 Task: Buy 4 Semi-Circular Plug from Gaskets section under best seller category for shipping address: Jeanette Hall, 2103 Pike Street, San Diego, California 92126, Cell Number 8585770212. Pay from credit card ending with 2005, CVV 3321
Action: Mouse moved to (3, 86)
Screenshot: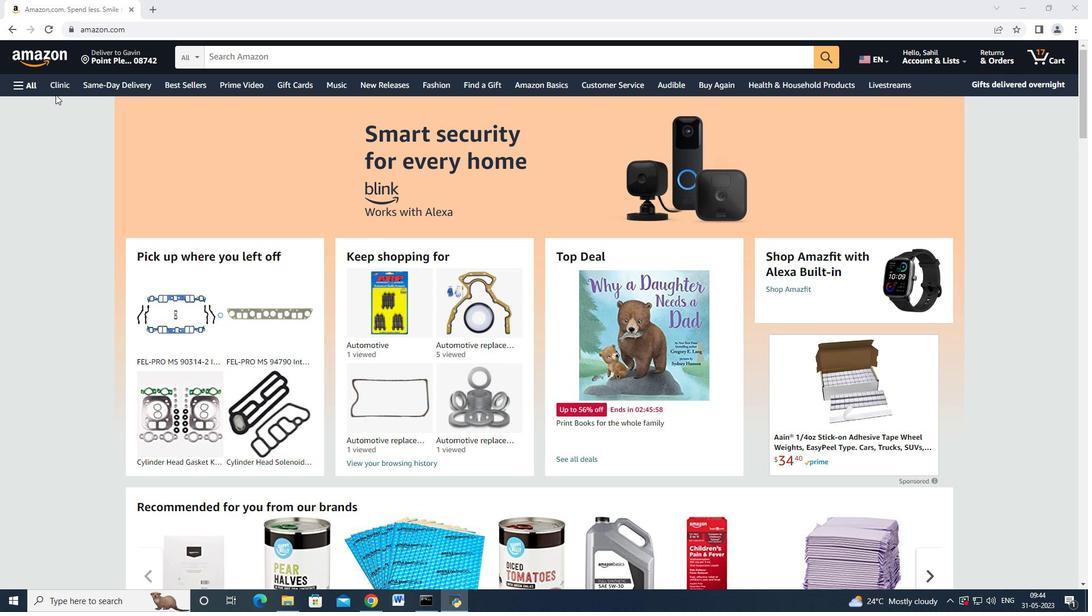 
Action: Mouse pressed left at (3, 86)
Screenshot: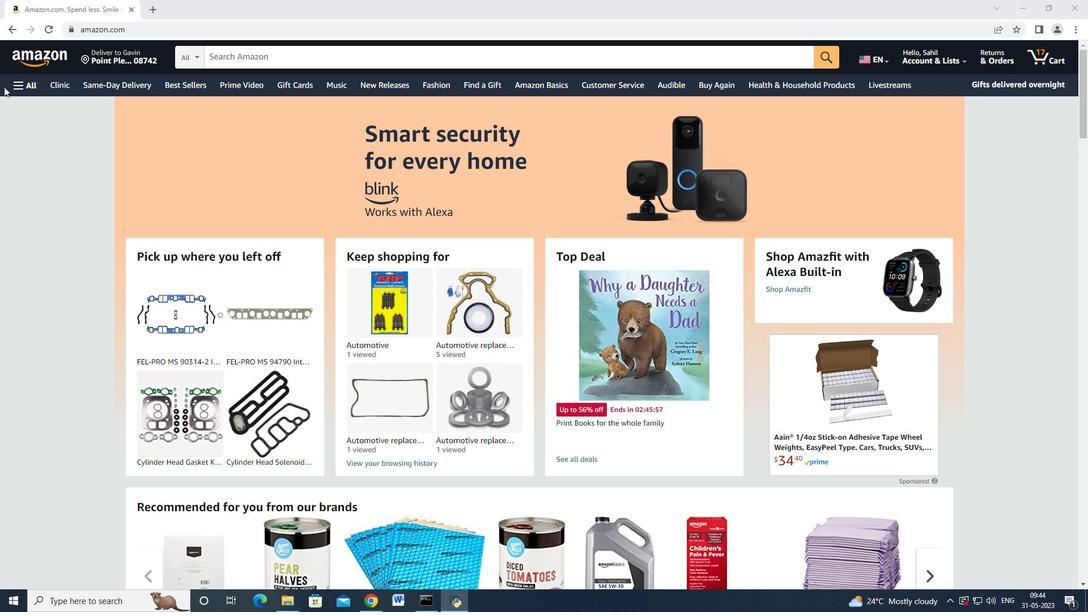 
Action: Mouse moved to (13, 85)
Screenshot: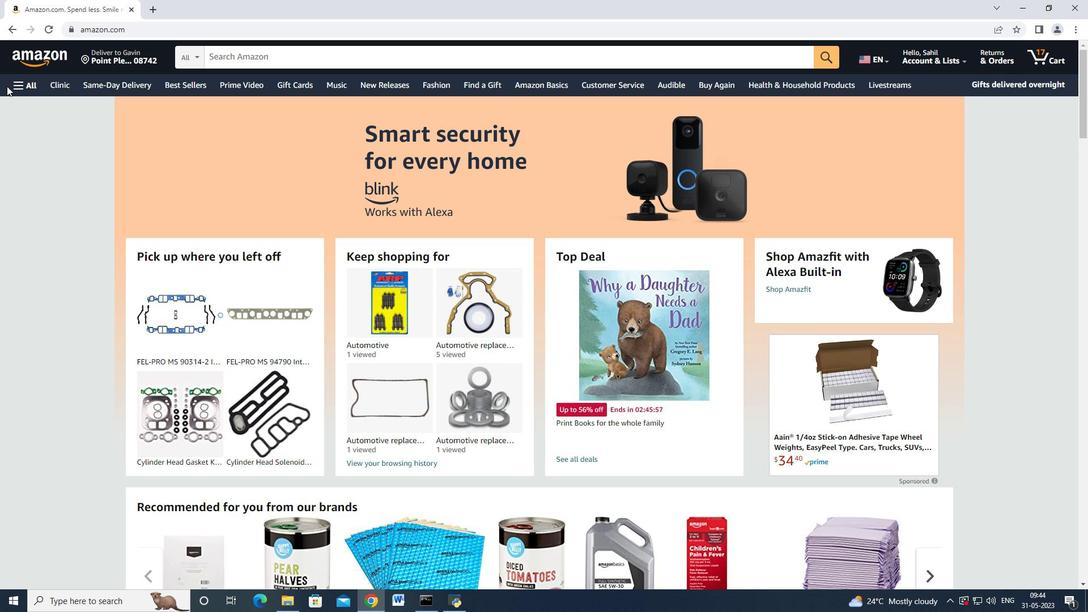 
Action: Mouse pressed left at (13, 85)
Screenshot: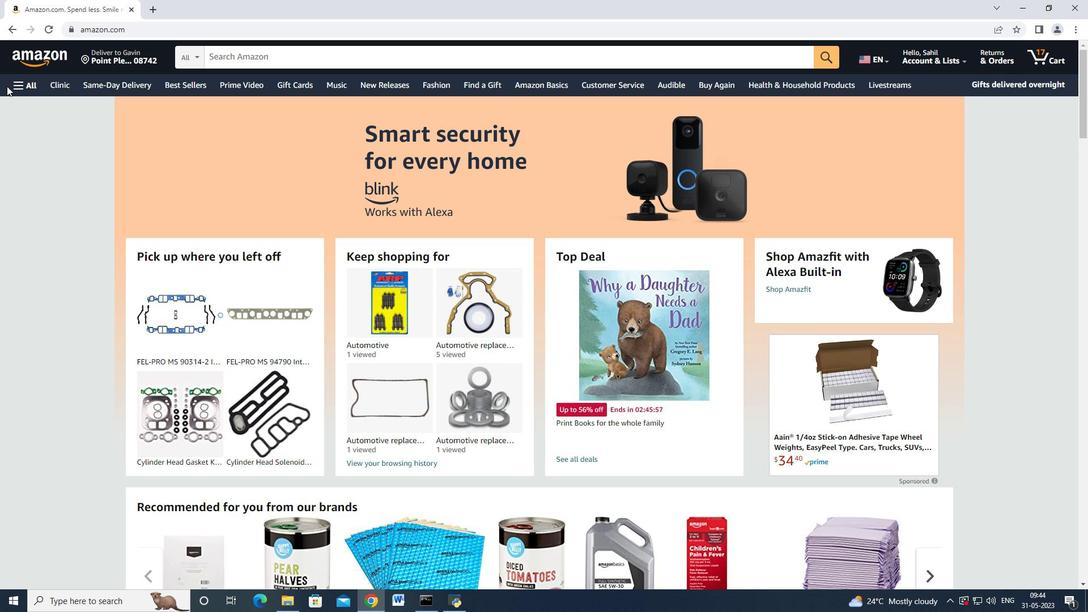 
Action: Mouse moved to (67, 252)
Screenshot: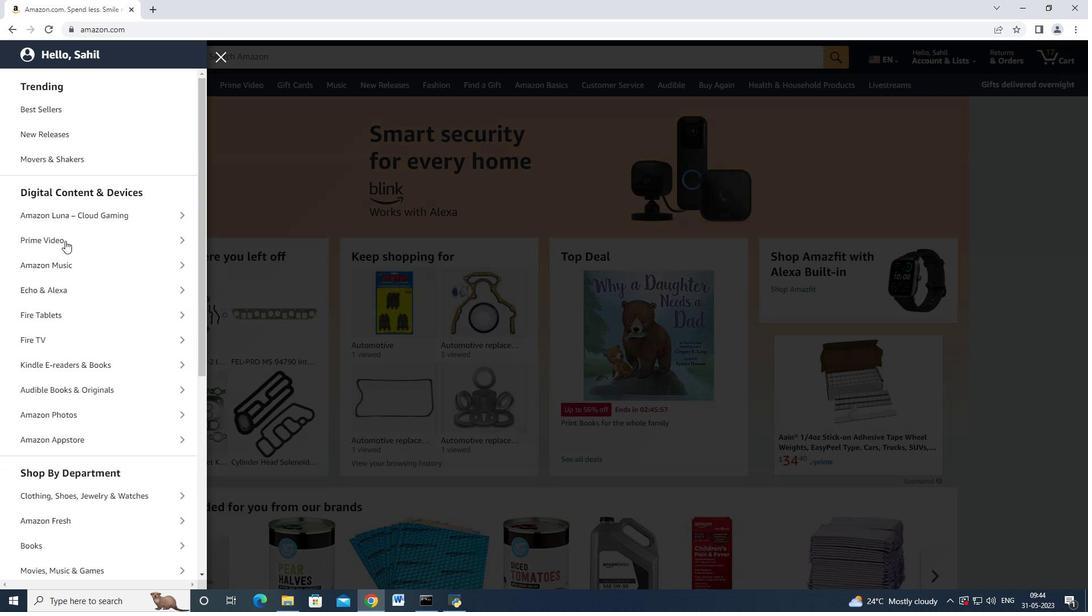 
Action: Mouse scrolled (67, 252) with delta (0, 0)
Screenshot: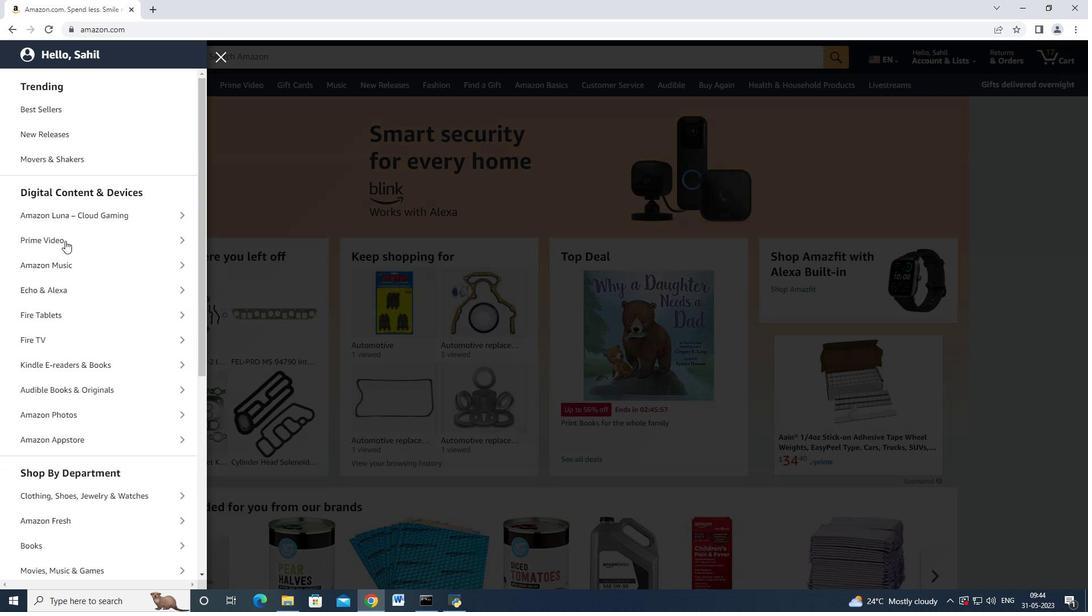 
Action: Mouse moved to (57, 393)
Screenshot: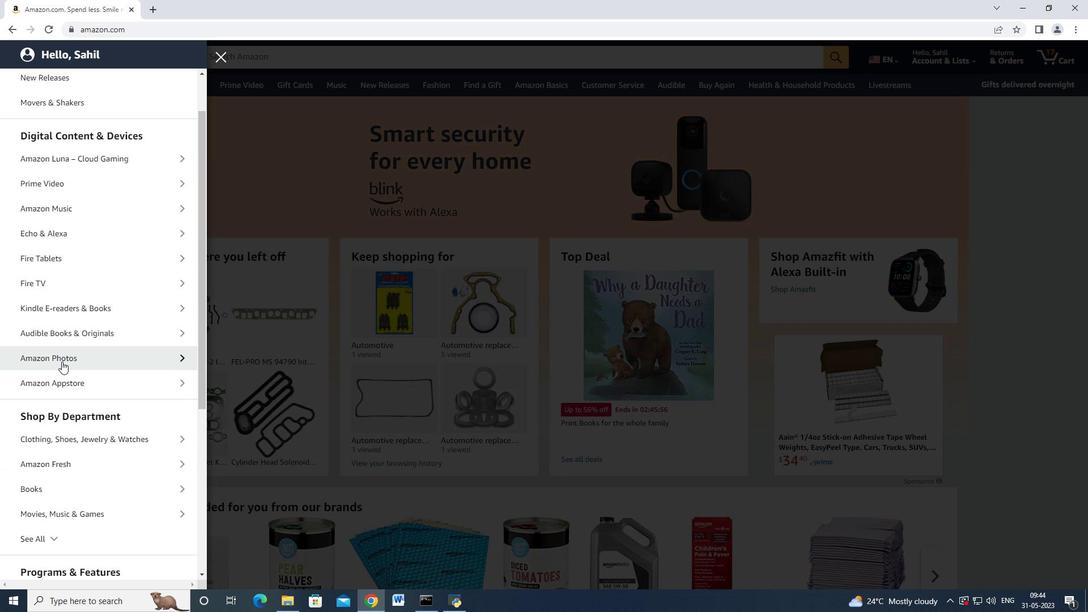 
Action: Mouse scrolled (57, 392) with delta (0, 0)
Screenshot: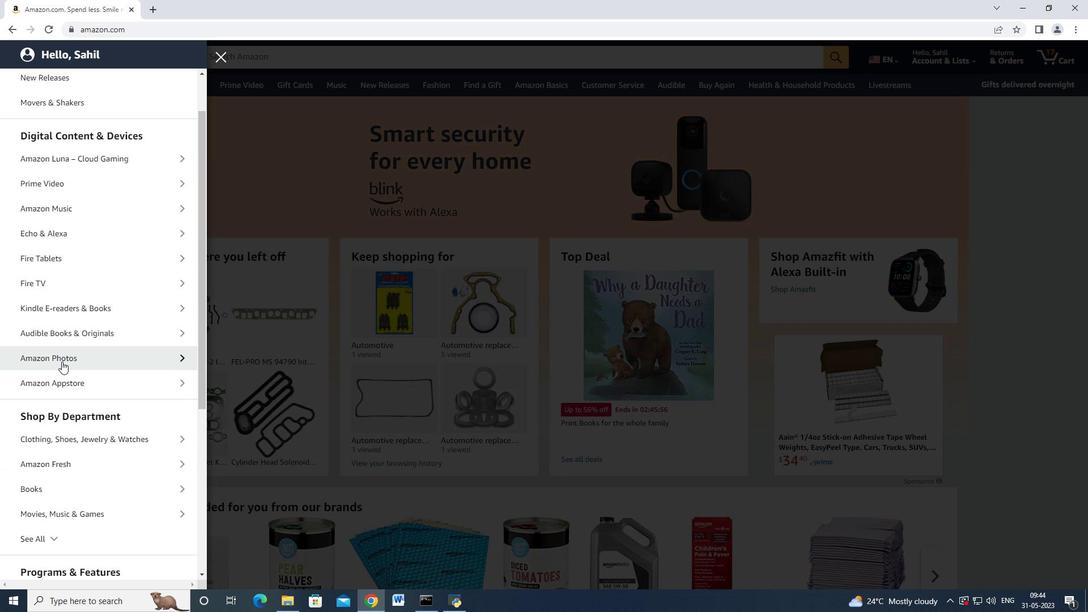 
Action: Mouse moved to (57, 394)
Screenshot: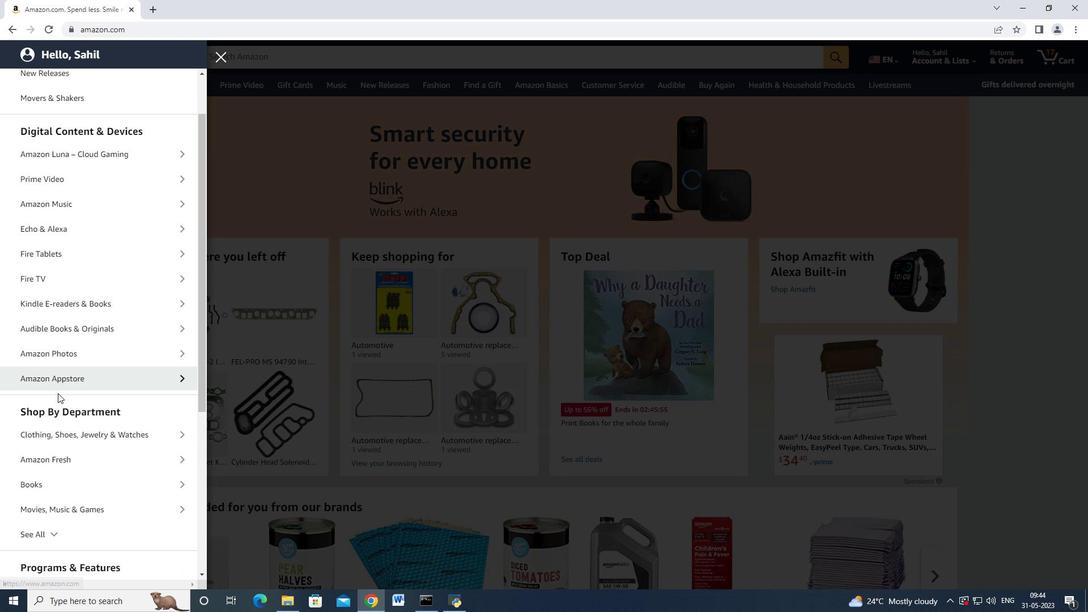 
Action: Mouse scrolled (57, 393) with delta (0, 0)
Screenshot: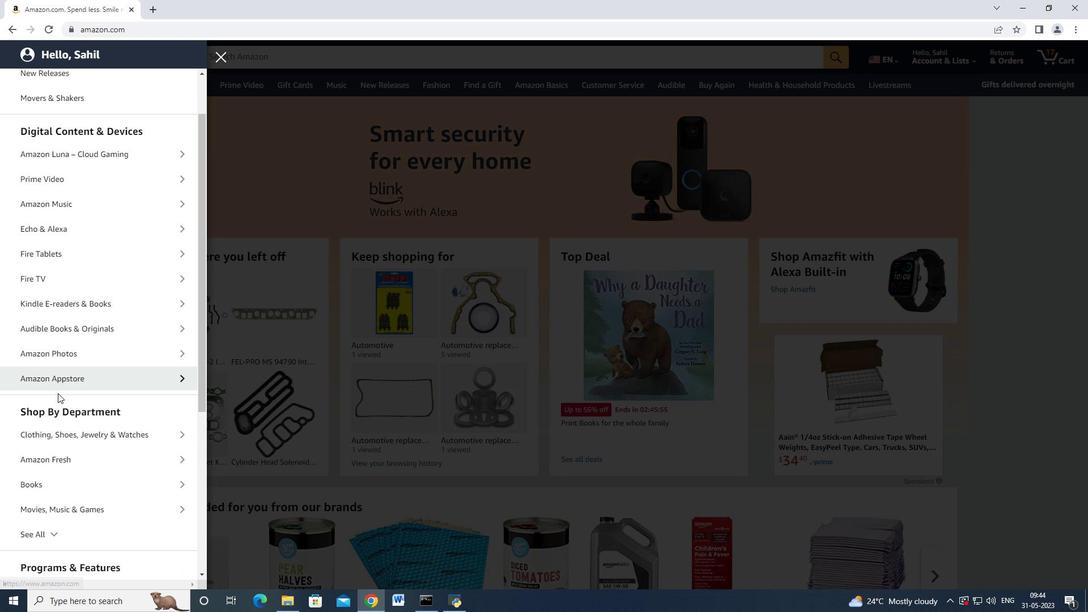 
Action: Mouse moved to (53, 427)
Screenshot: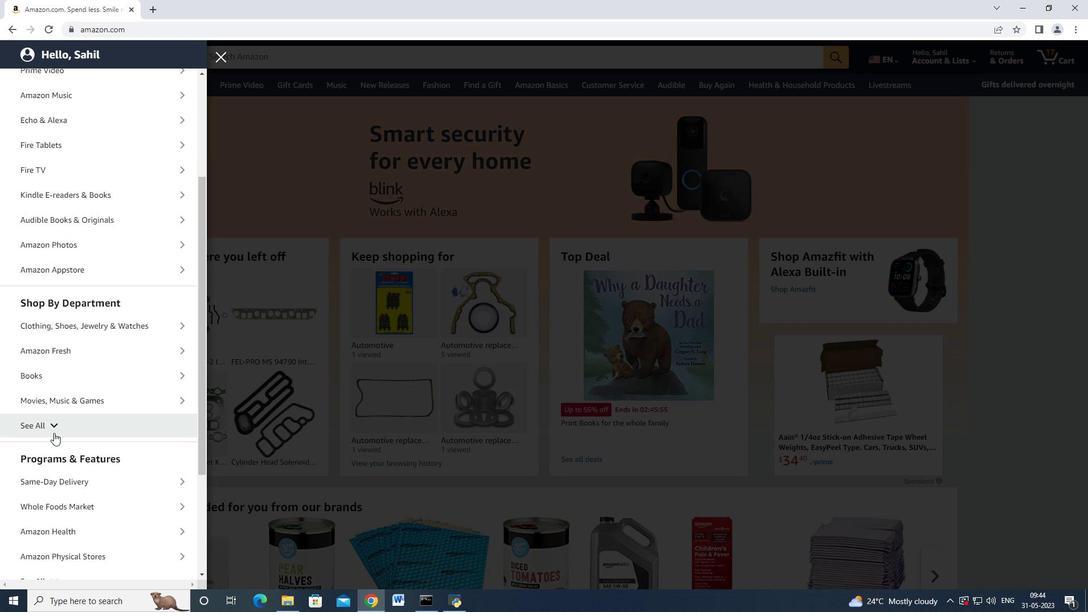 
Action: Mouse pressed left at (53, 427)
Screenshot: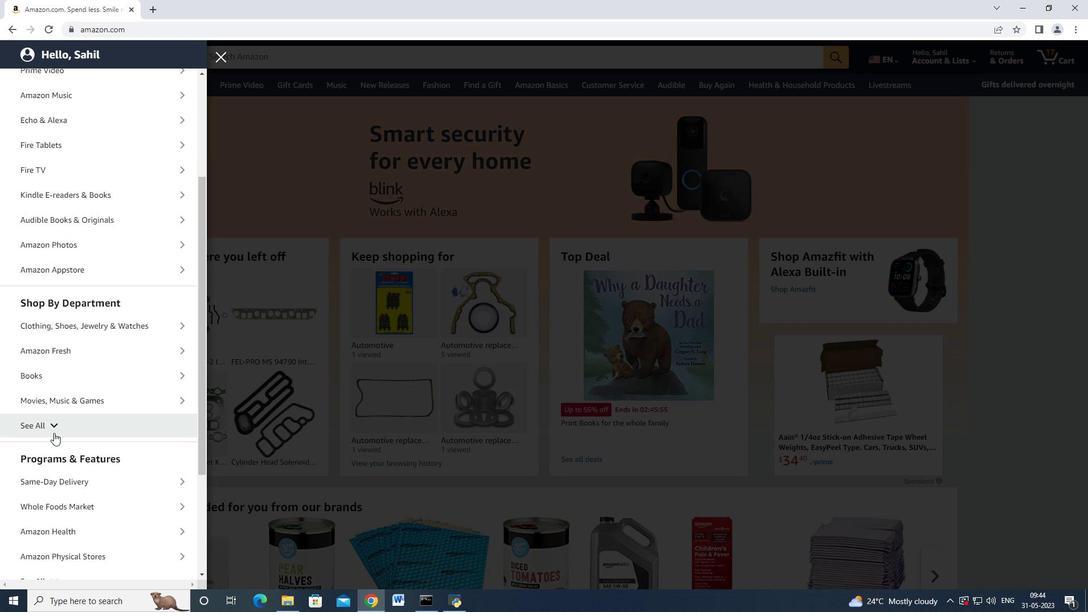 
Action: Mouse moved to (71, 406)
Screenshot: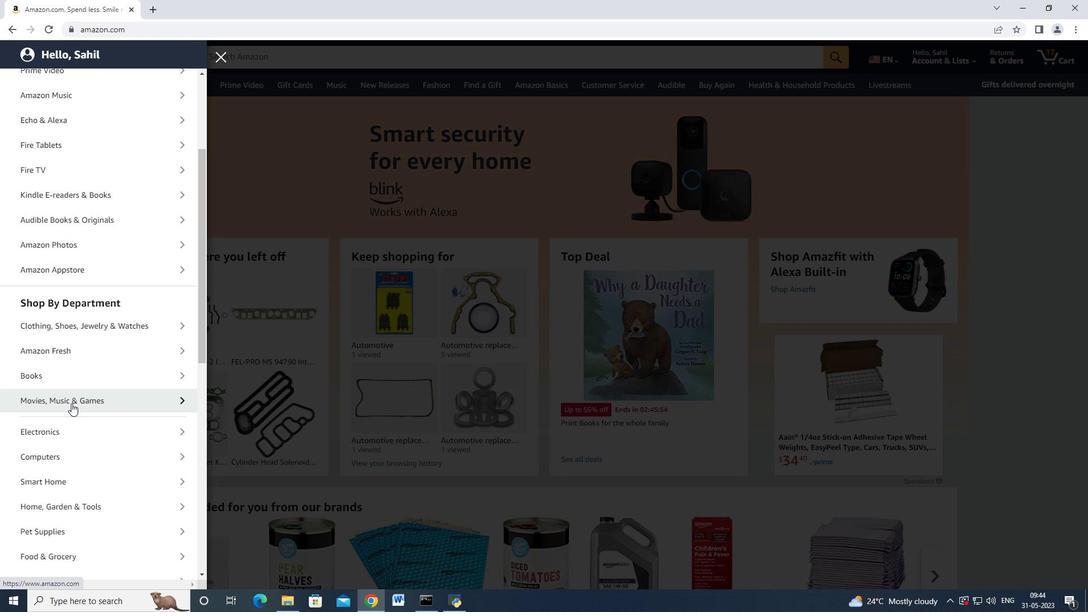 
Action: Mouse scrolled (71, 405) with delta (0, 0)
Screenshot: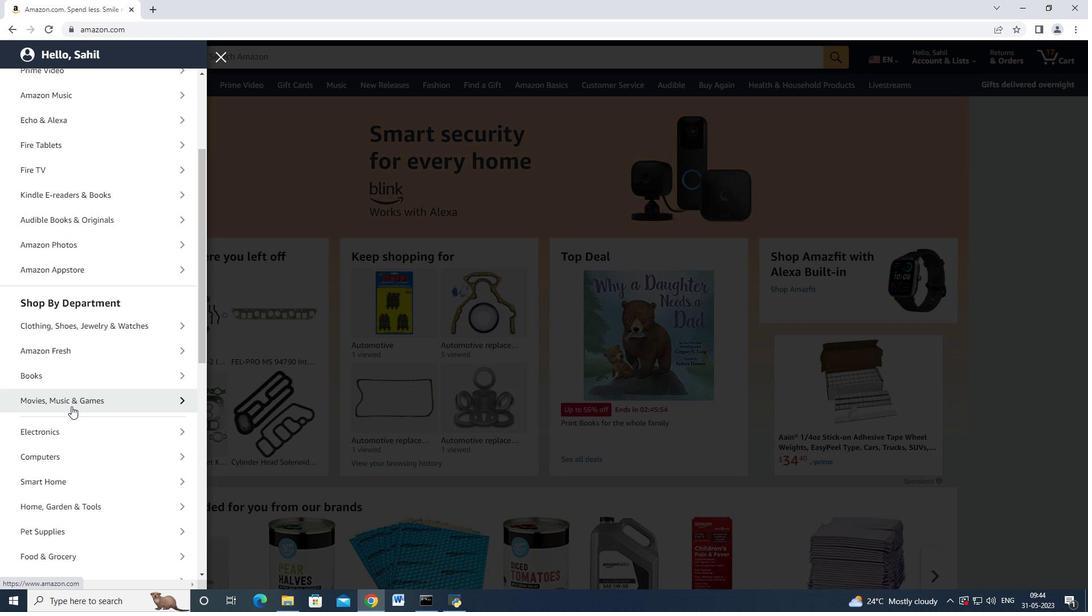 
Action: Mouse scrolled (71, 405) with delta (0, 0)
Screenshot: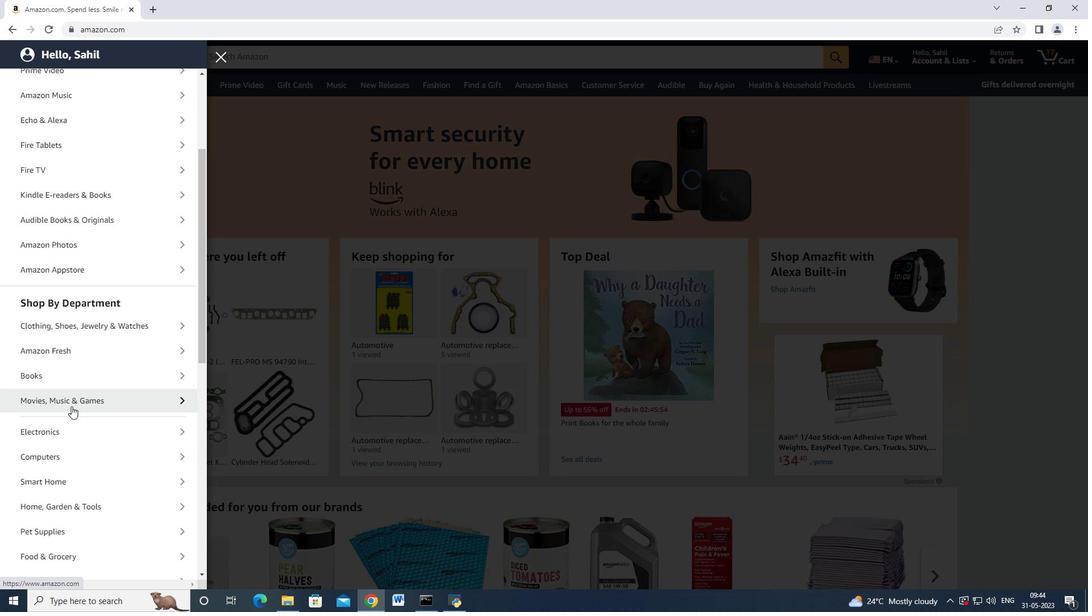
Action: Mouse scrolled (71, 405) with delta (0, 0)
Screenshot: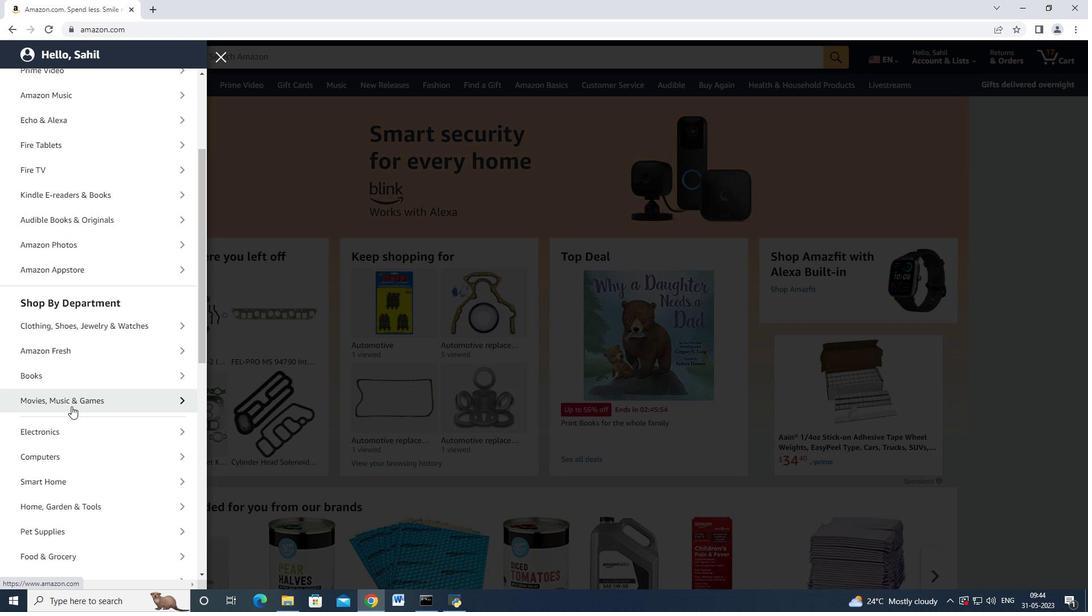 
Action: Mouse scrolled (71, 405) with delta (0, 0)
Screenshot: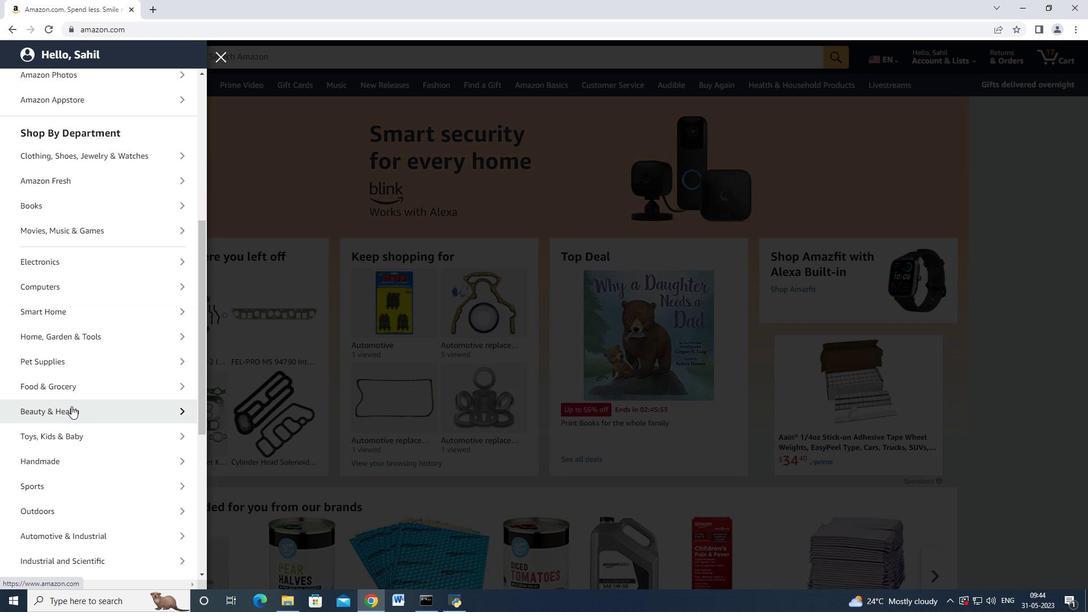 
Action: Mouse moved to (77, 341)
Screenshot: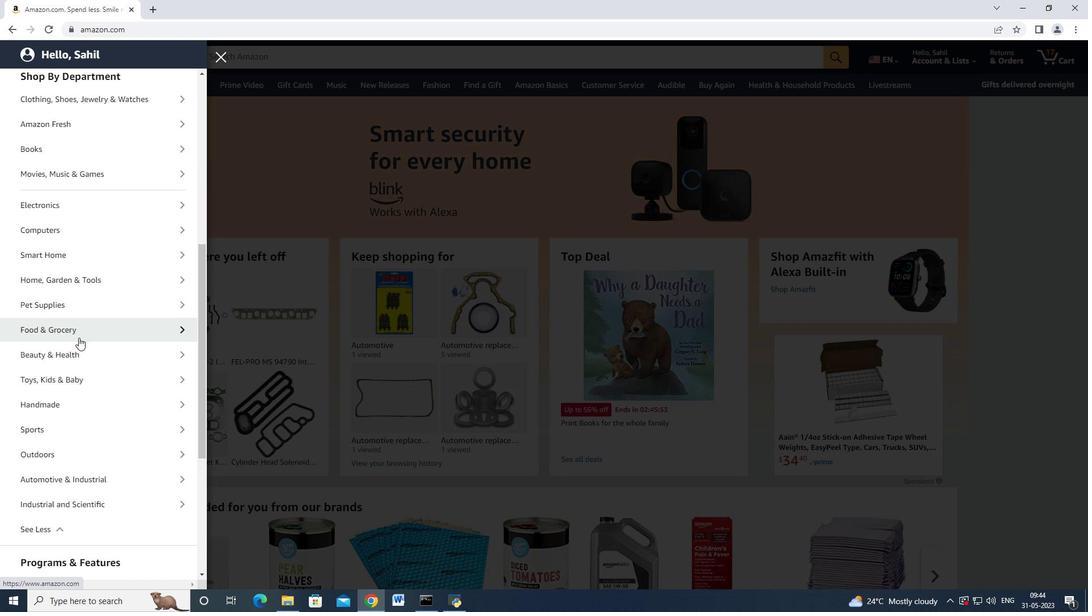 
Action: Mouse scrolled (78, 338) with delta (0, 0)
Screenshot: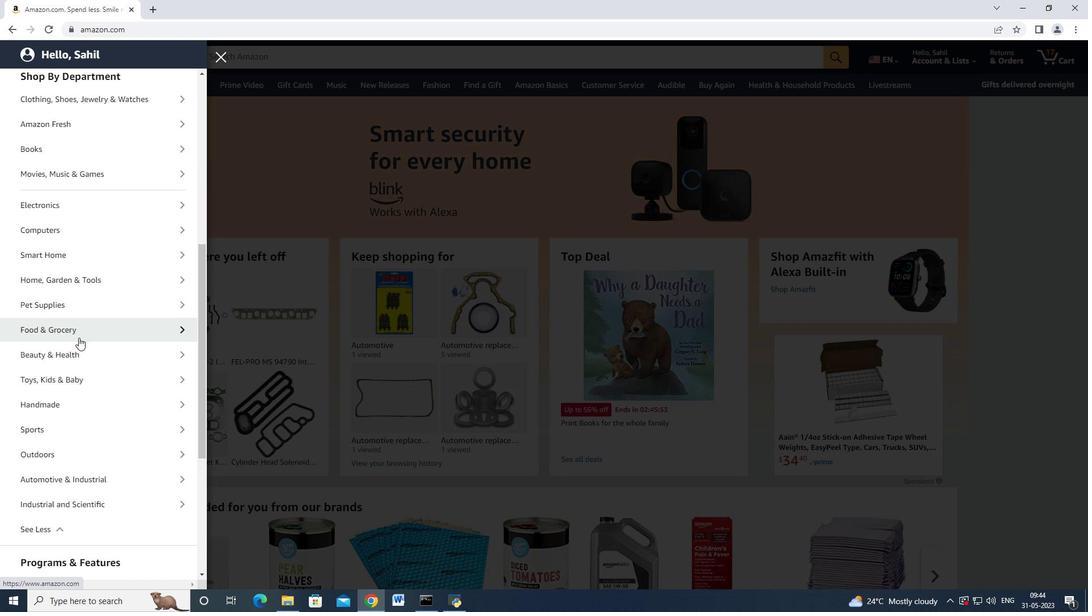 
Action: Mouse scrolled (77, 341) with delta (0, 0)
Screenshot: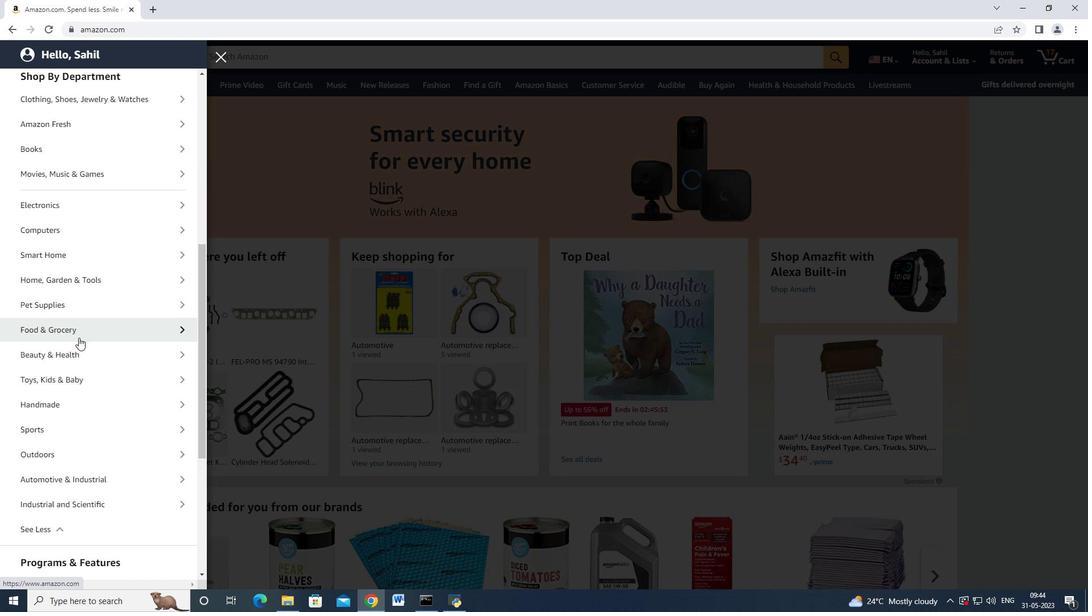 
Action: Mouse moved to (86, 363)
Screenshot: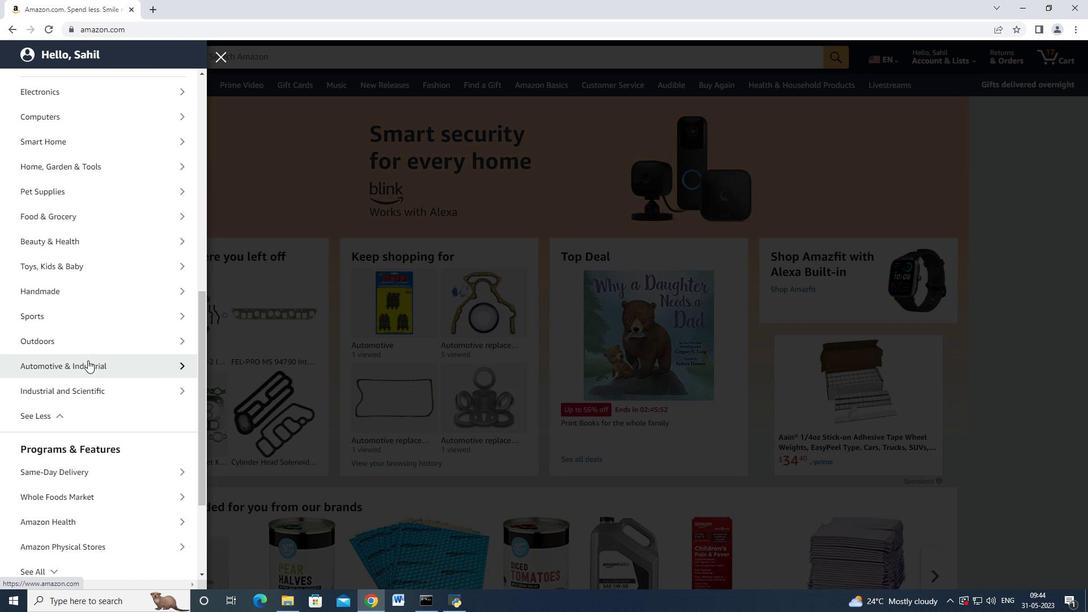 
Action: Mouse pressed left at (86, 363)
Screenshot: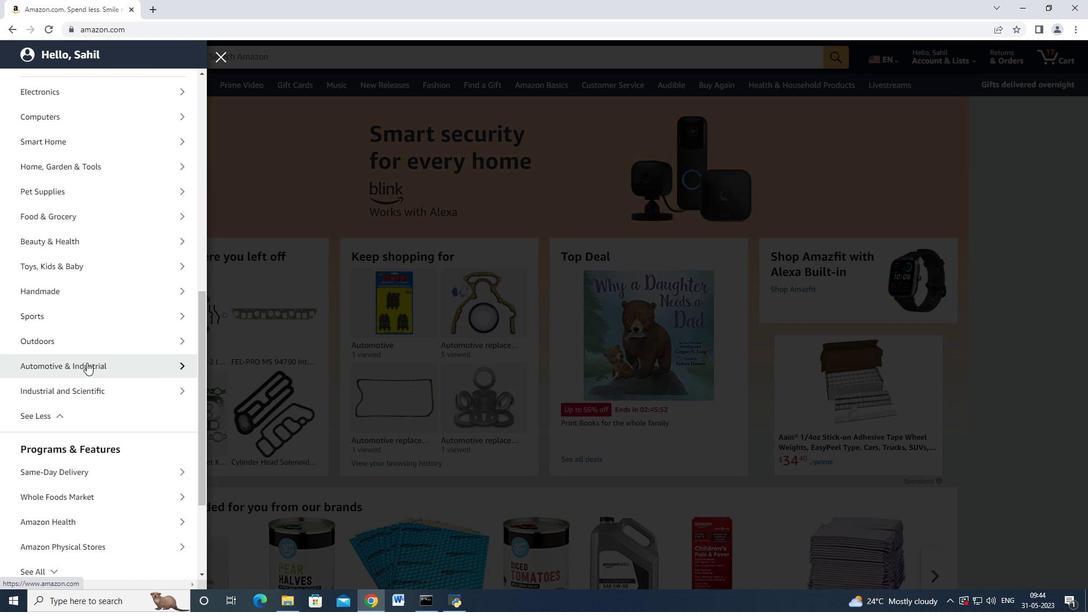 
Action: Mouse moved to (98, 125)
Screenshot: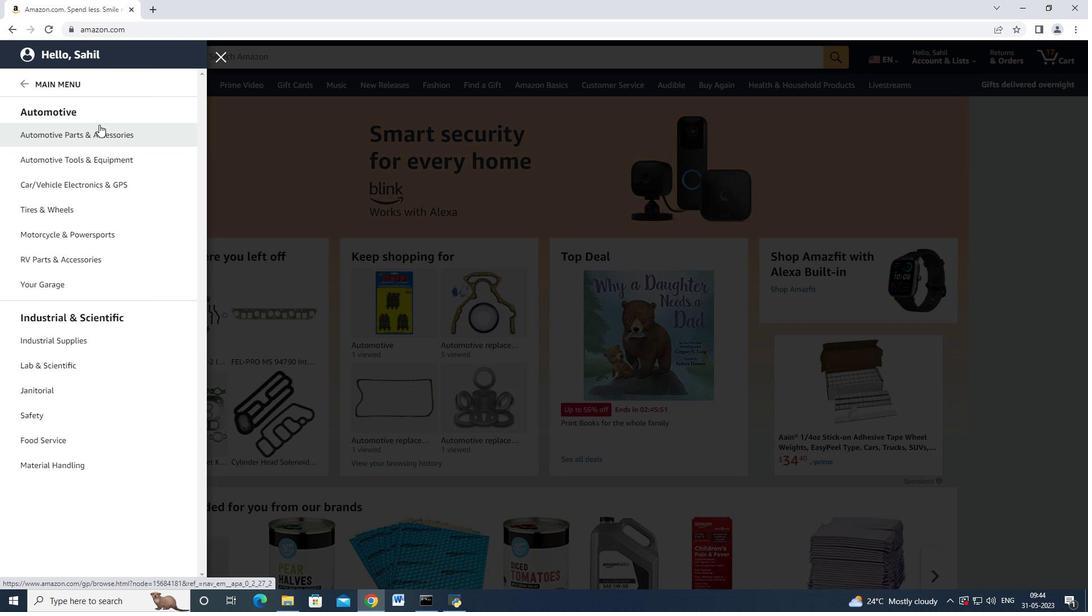 
Action: Mouse pressed left at (98, 125)
Screenshot: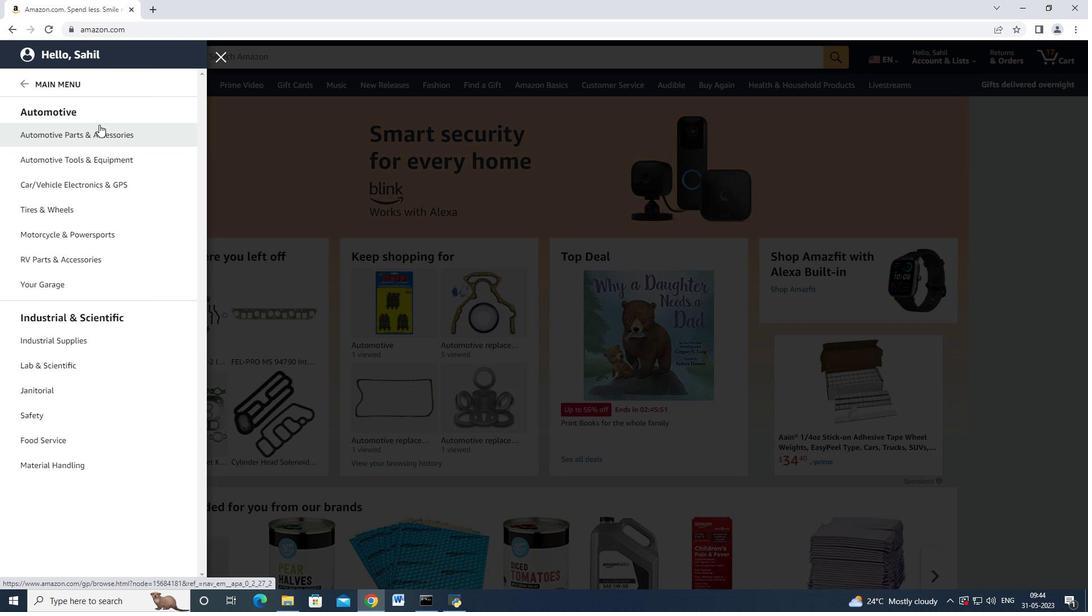 
Action: Mouse moved to (186, 103)
Screenshot: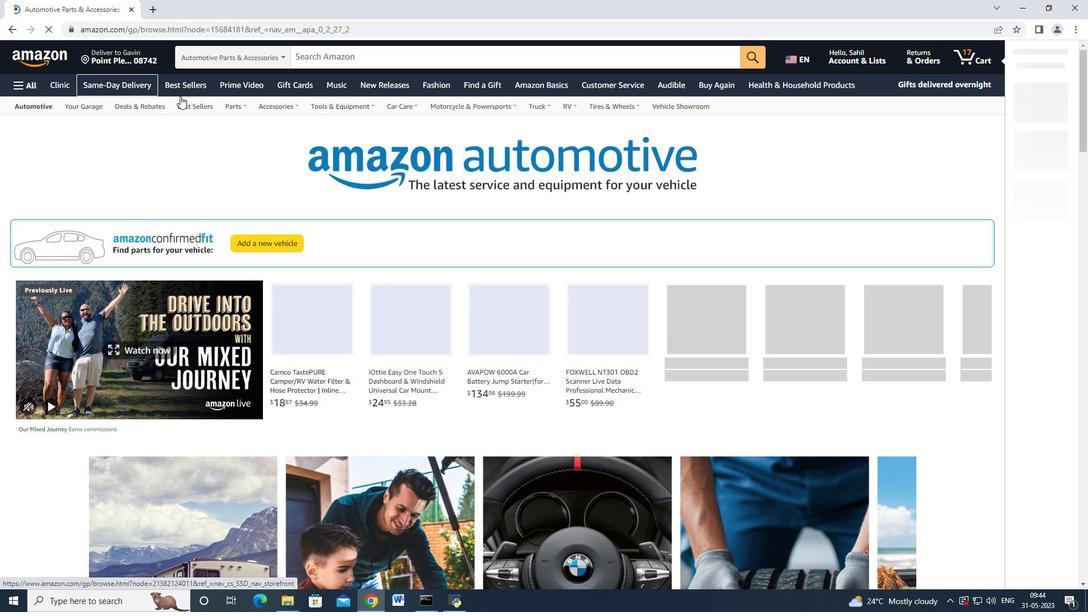 
Action: Mouse pressed left at (186, 103)
Screenshot: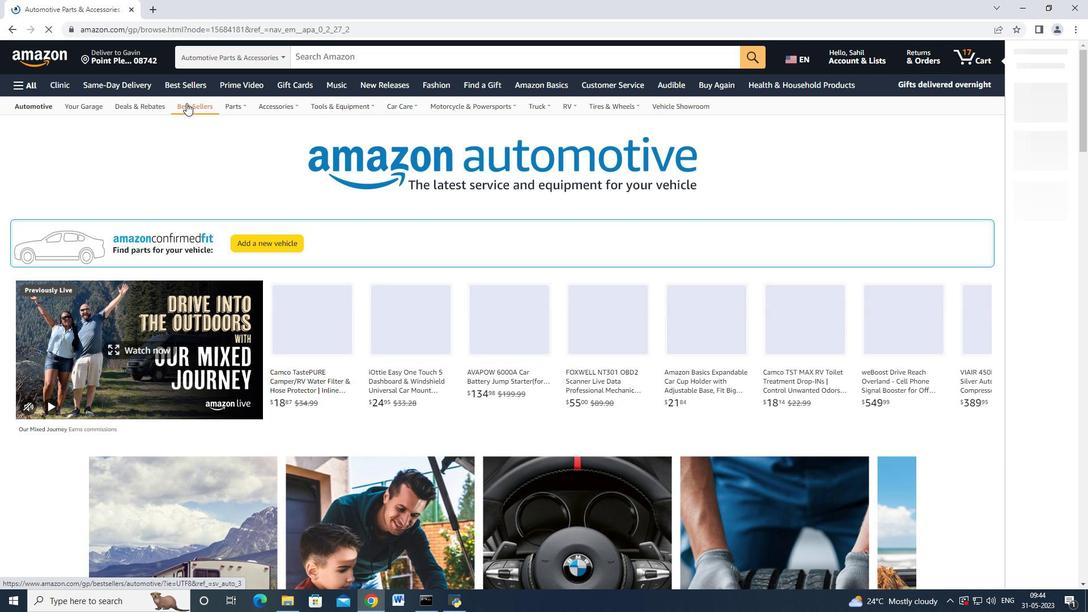 
Action: Mouse moved to (154, 193)
Screenshot: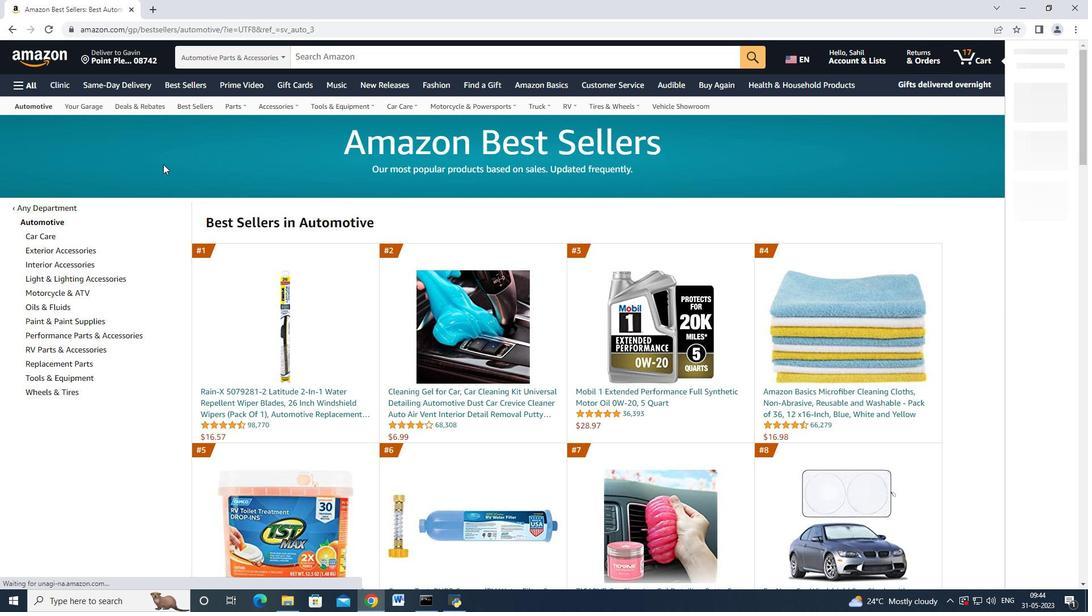 
Action: Mouse scrolled (154, 192) with delta (0, 0)
Screenshot: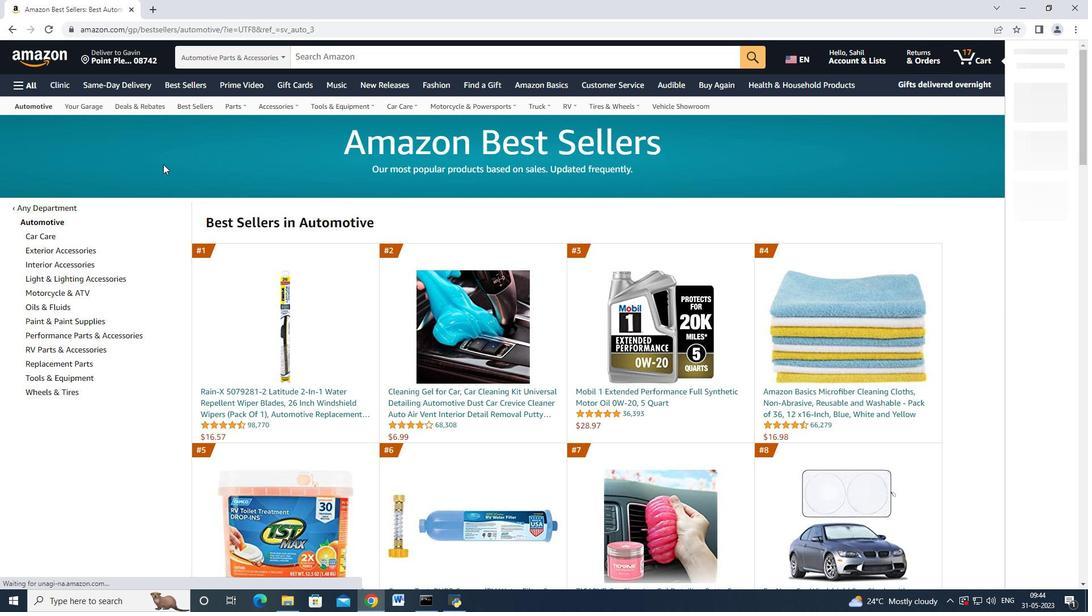 
Action: Mouse moved to (153, 193)
Screenshot: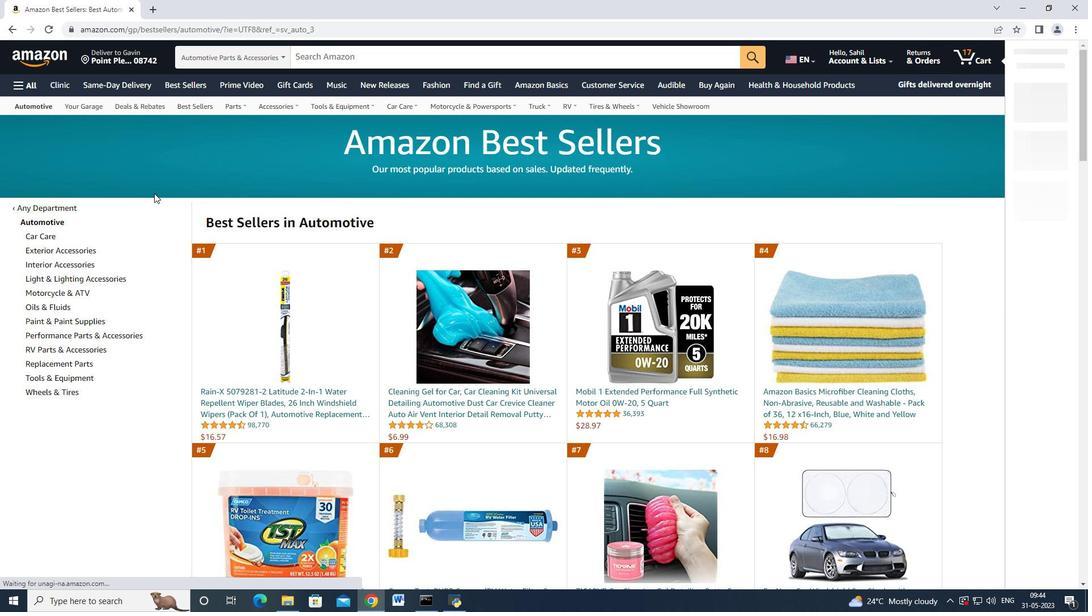 
Action: Mouse scrolled (153, 193) with delta (0, 0)
Screenshot: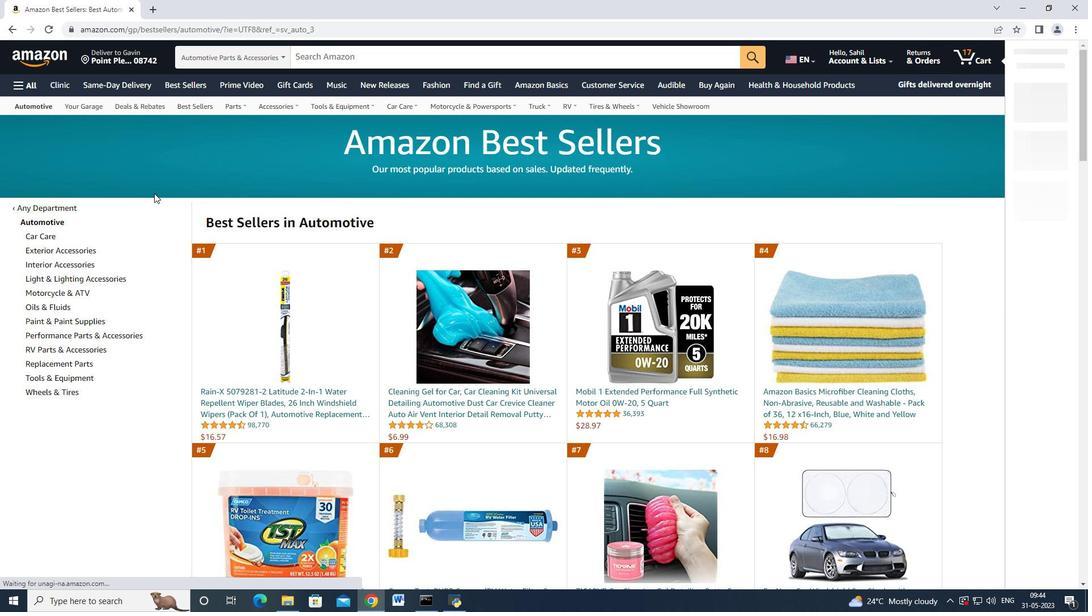 
Action: Mouse moved to (76, 248)
Screenshot: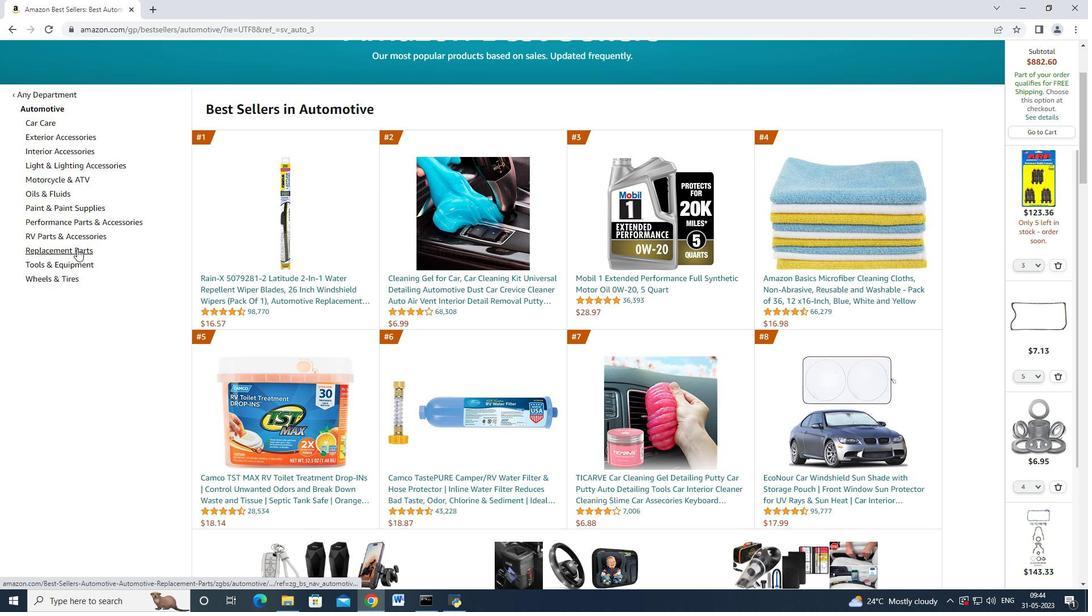
Action: Mouse pressed left at (76, 248)
Screenshot: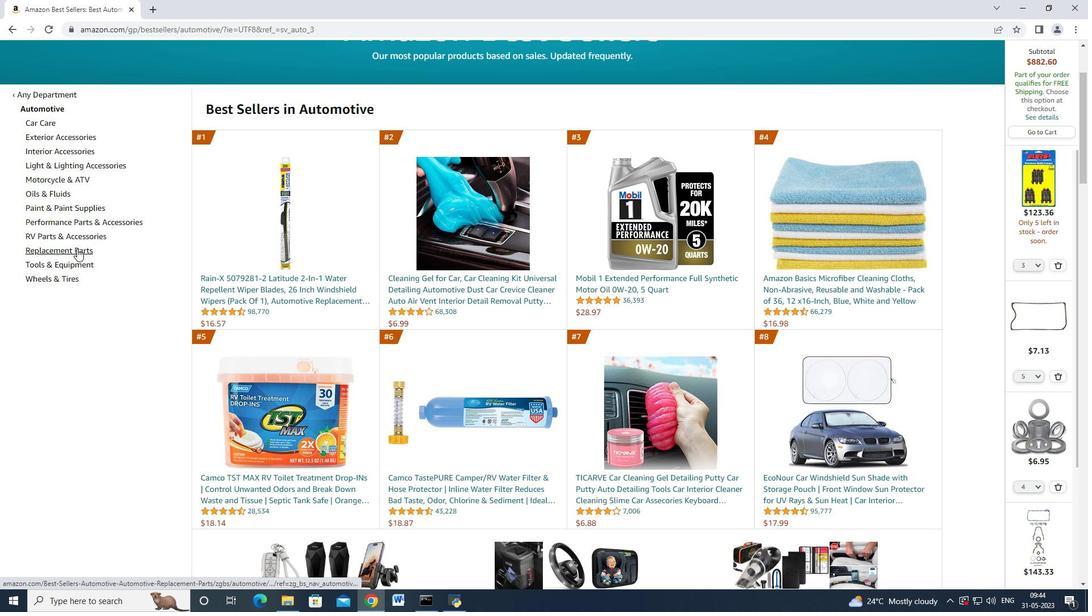 
Action: Mouse moved to (201, 112)
Screenshot: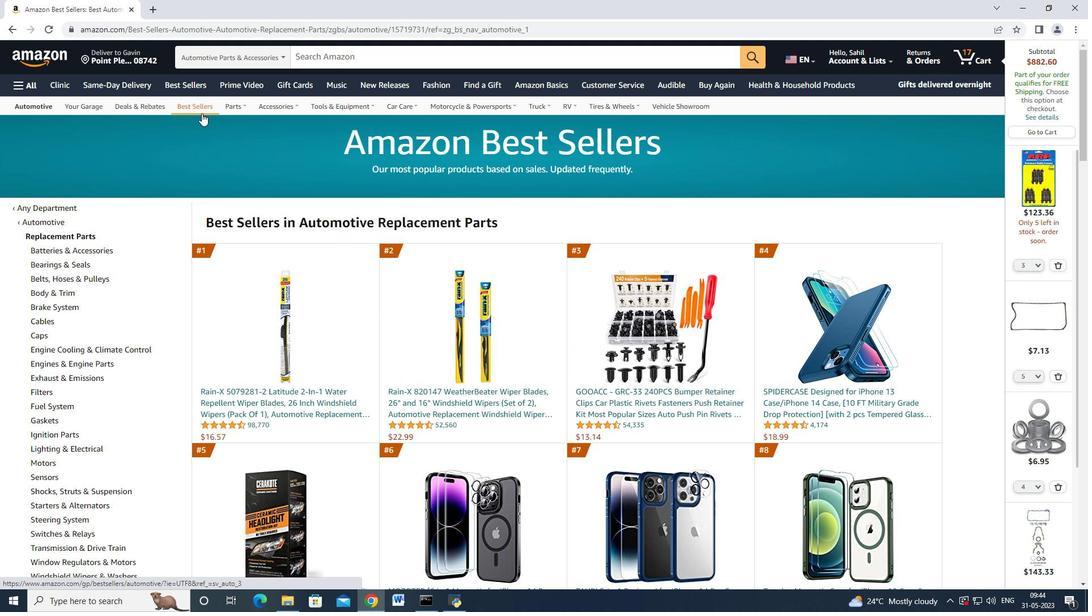 
Action: Mouse pressed left at (201, 112)
Screenshot: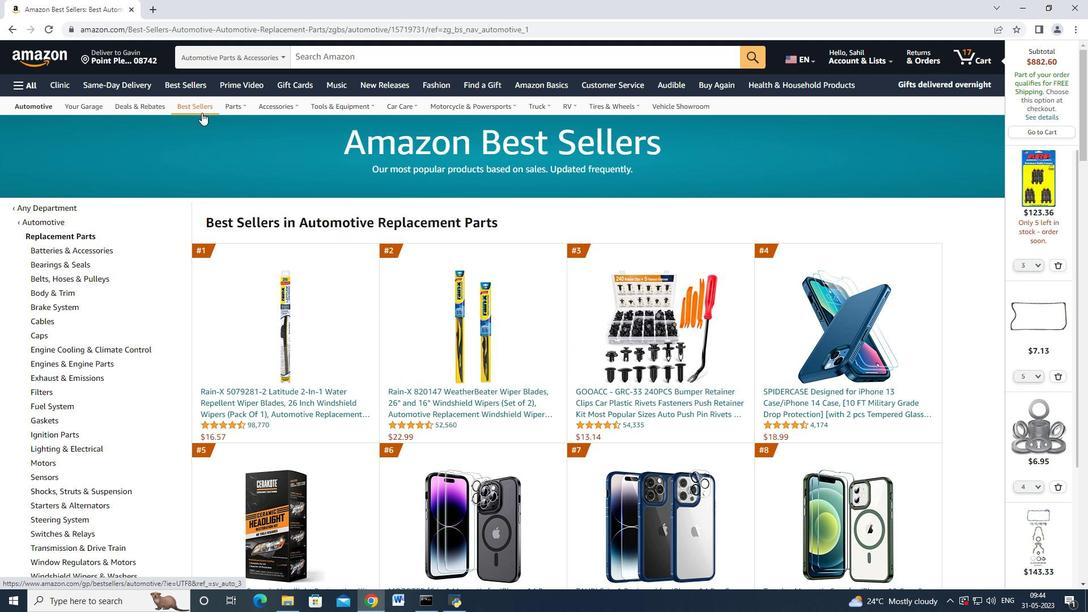 
Action: Mouse moved to (92, 359)
Screenshot: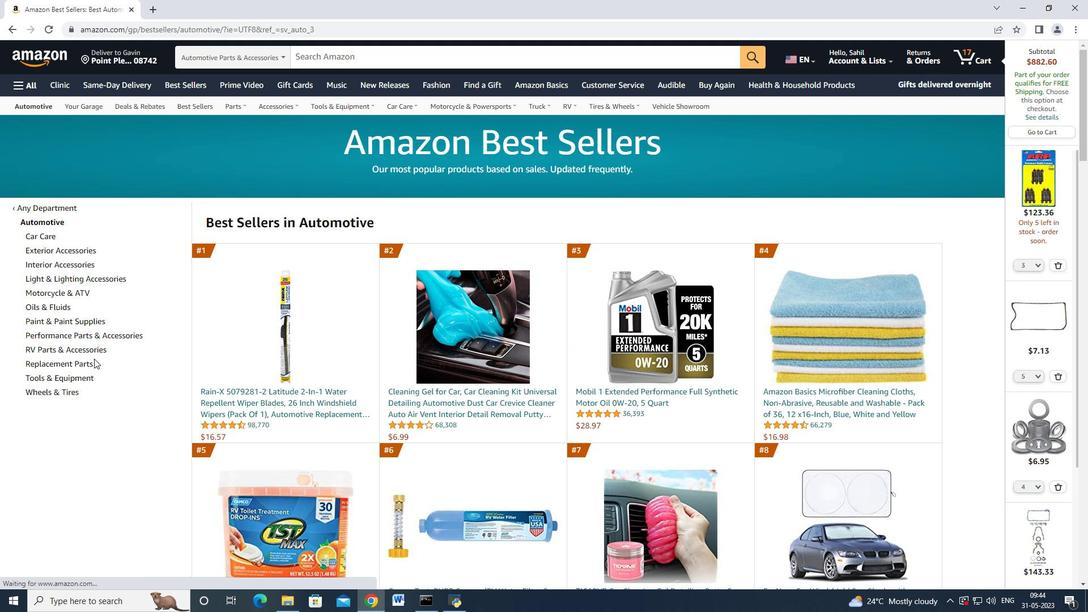 
Action: Mouse pressed left at (92, 359)
Screenshot: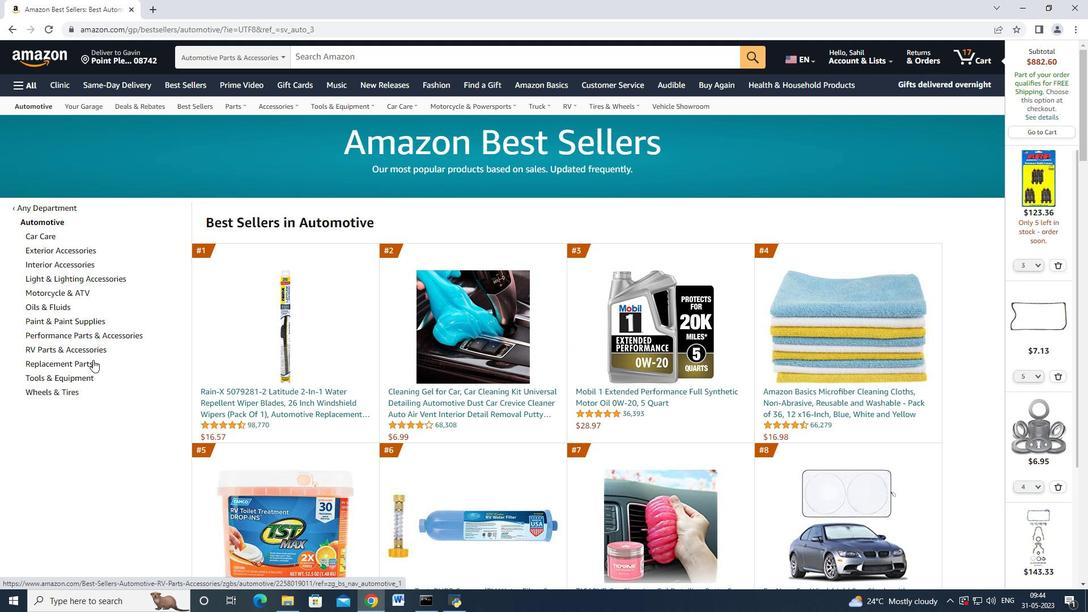 
Action: Mouse moved to (96, 285)
Screenshot: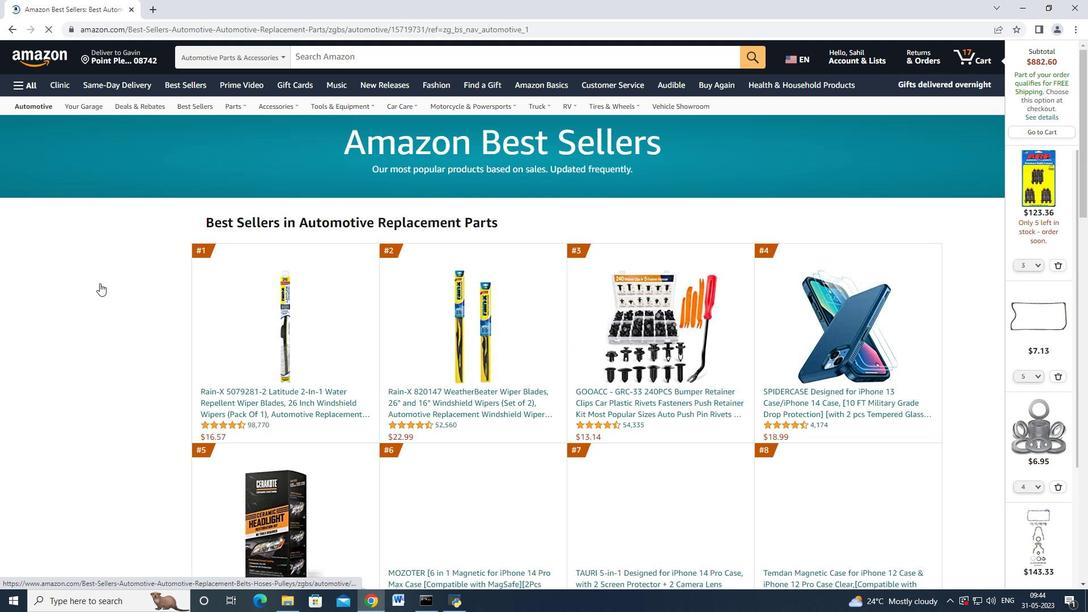 
Action: Mouse scrolled (97, 284) with delta (0, 0)
Screenshot: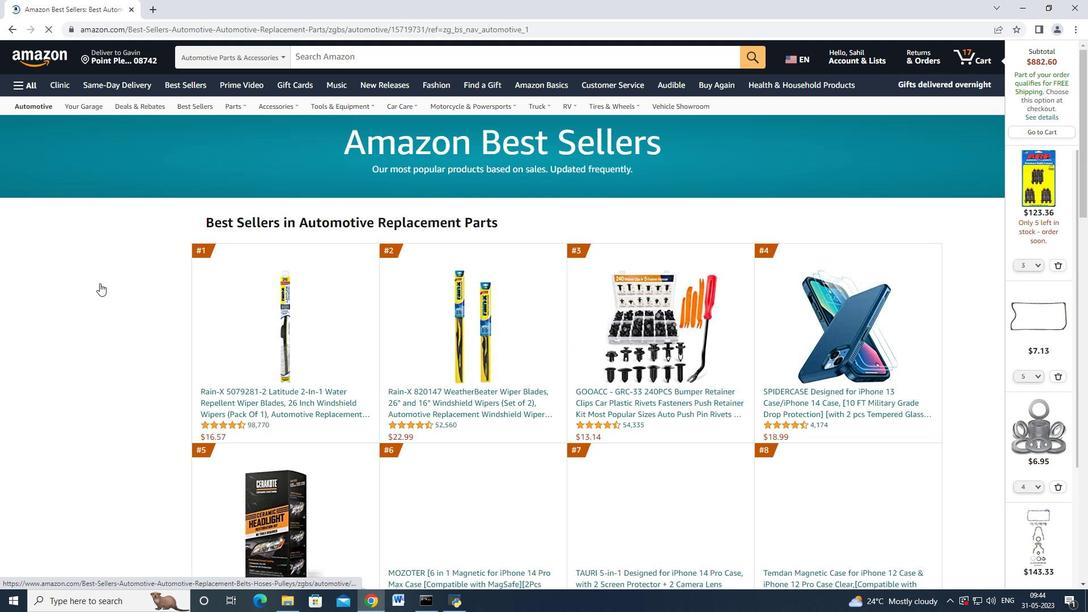 
Action: Mouse moved to (96, 287)
Screenshot: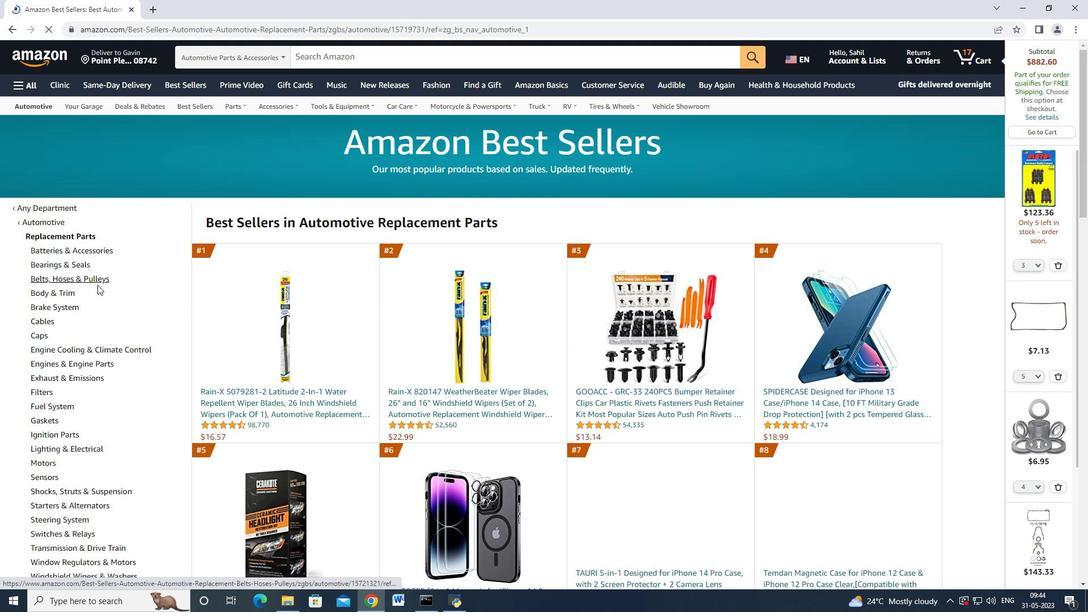 
Action: Mouse scrolled (96, 286) with delta (0, 0)
Screenshot: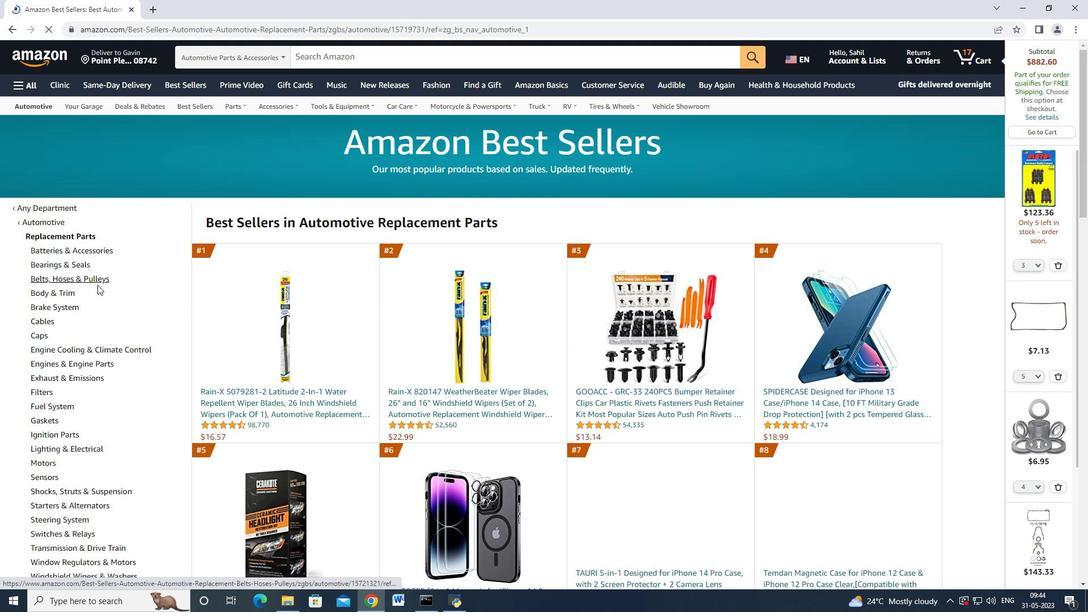 
Action: Mouse moved to (96, 295)
Screenshot: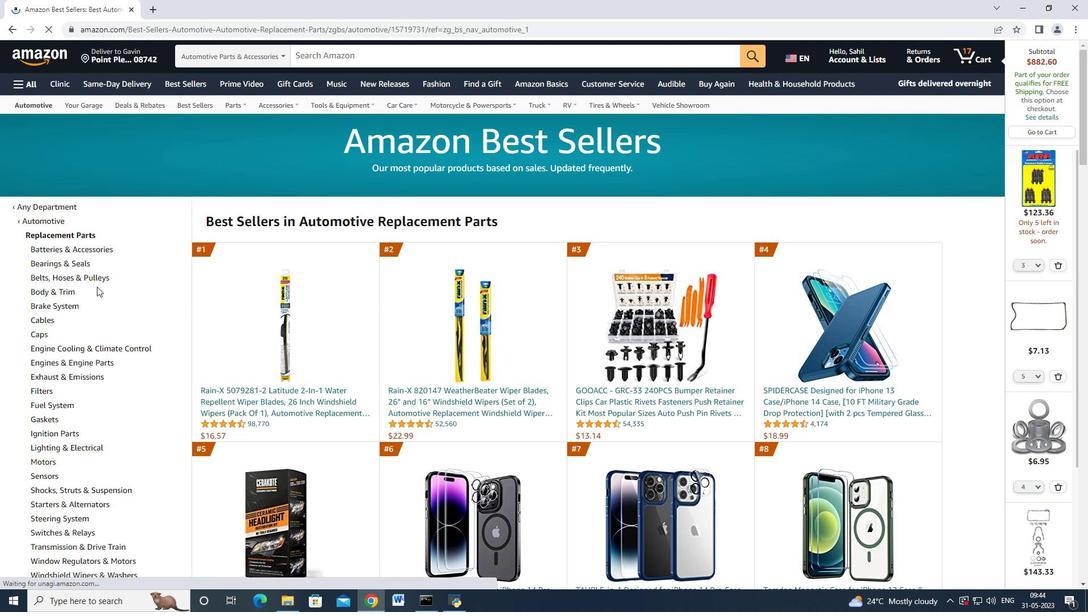 
Action: Mouse scrolled (95, 295) with delta (0, 0)
Screenshot: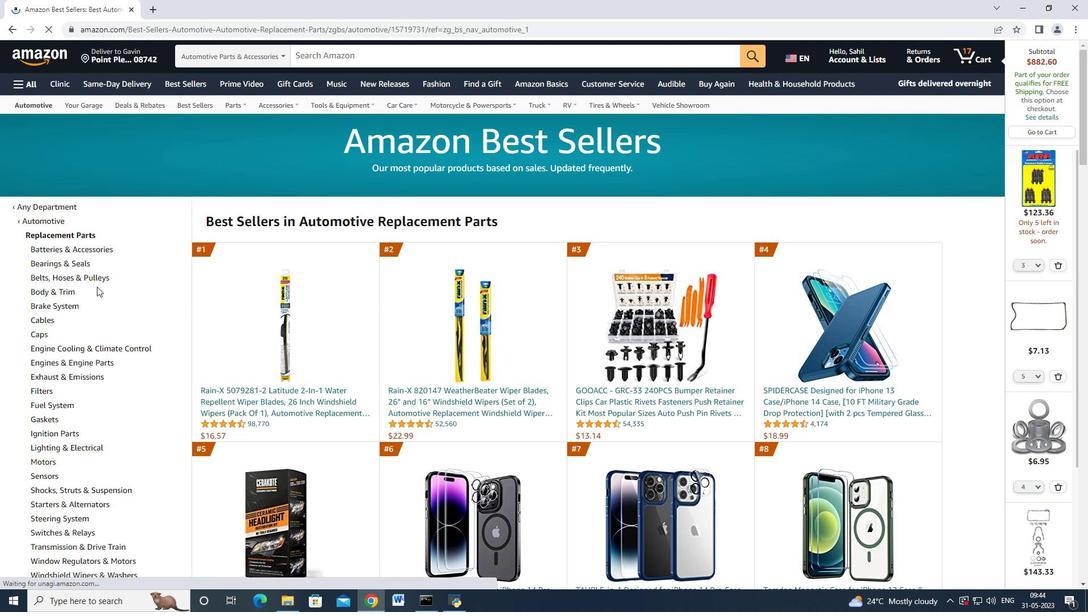 
Action: Mouse moved to (51, 253)
Screenshot: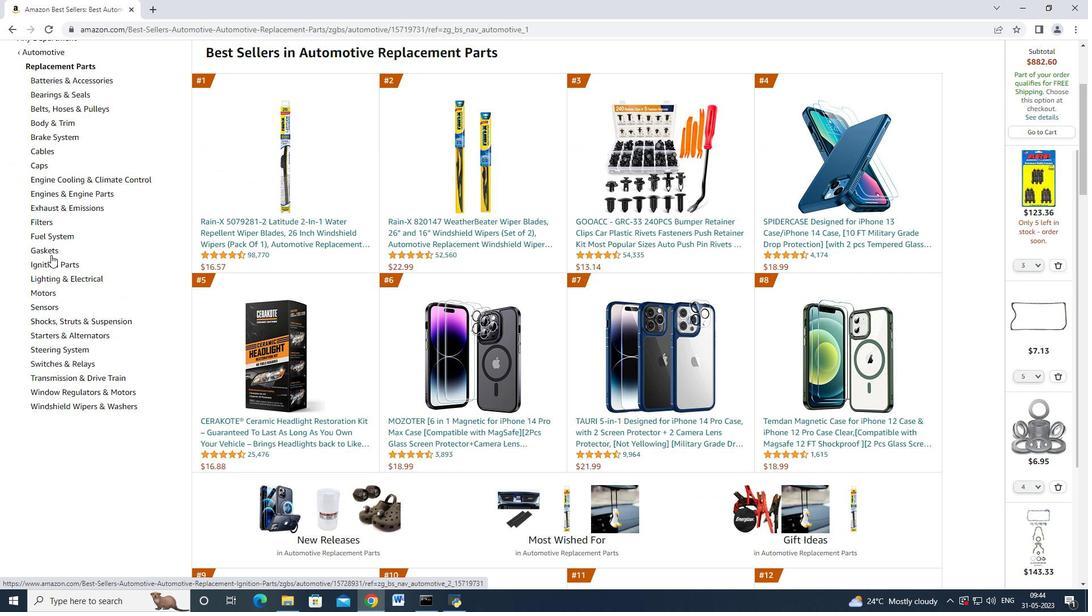 
Action: Mouse pressed left at (51, 253)
Screenshot: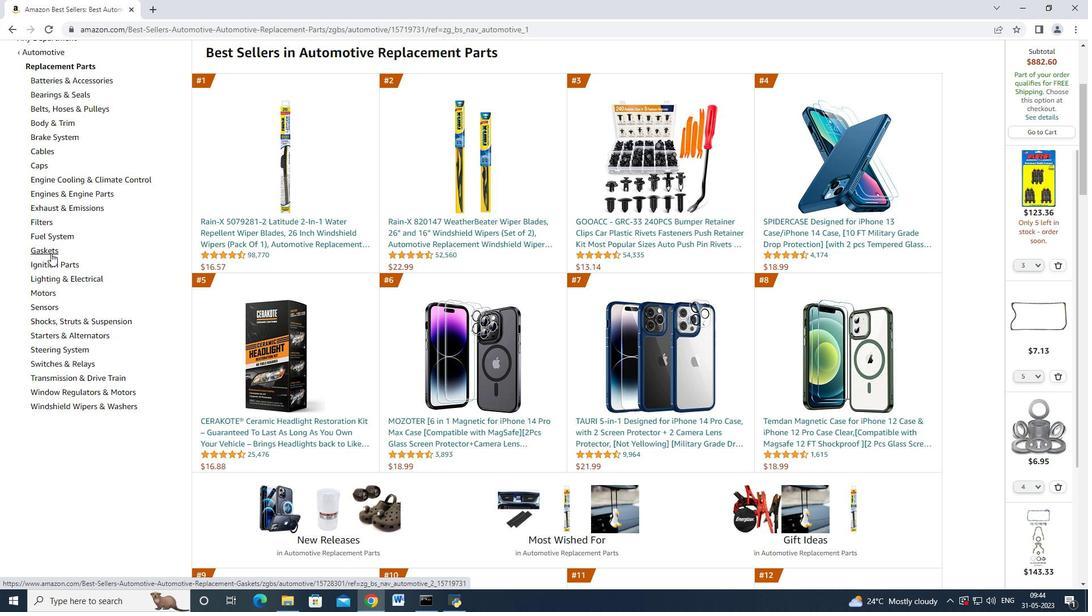 
Action: Mouse moved to (48, 257)
Screenshot: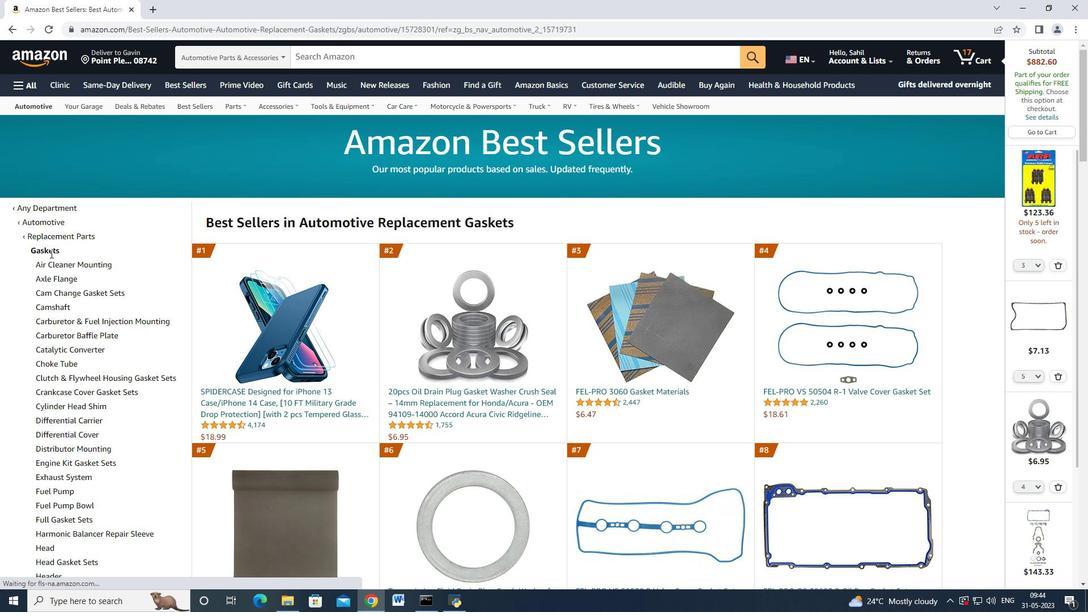 
Action: Mouse scrolled (48, 256) with delta (0, 0)
Screenshot: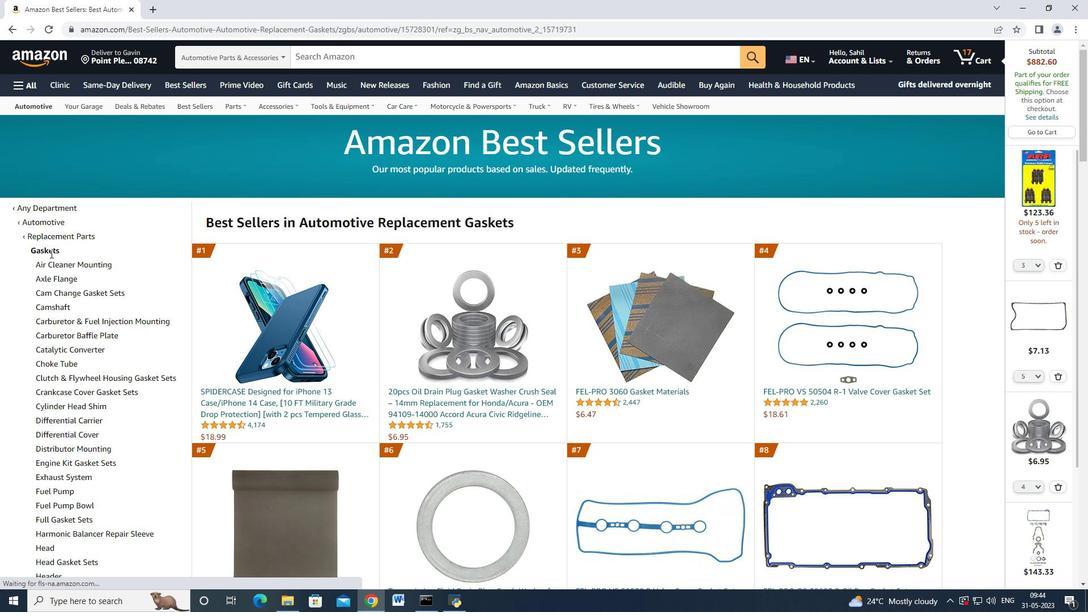 
Action: Mouse moved to (48, 259)
Screenshot: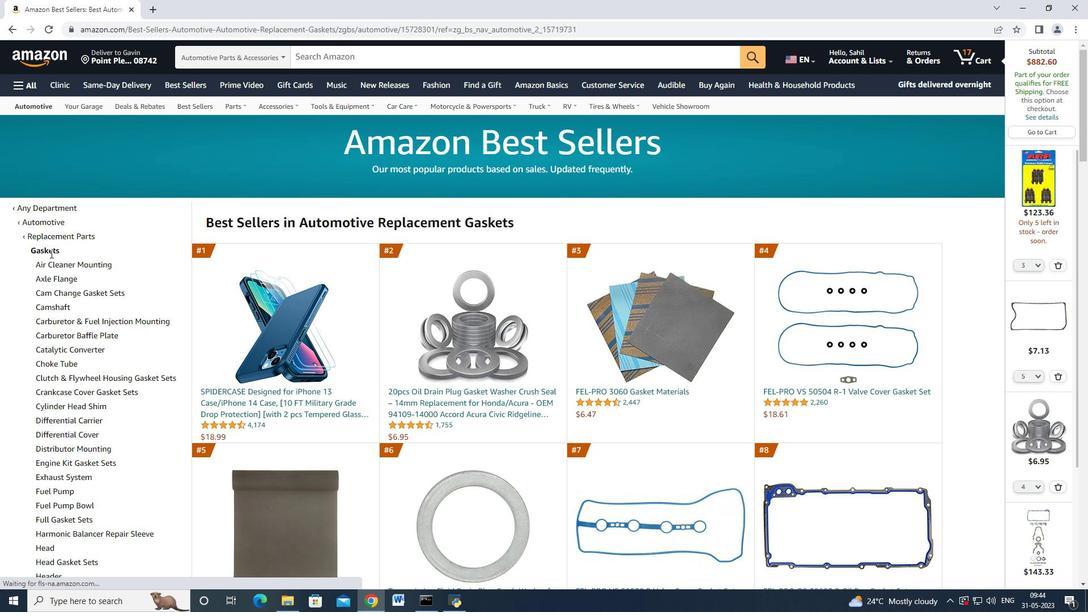 
Action: Mouse scrolled (48, 257) with delta (0, 0)
Screenshot: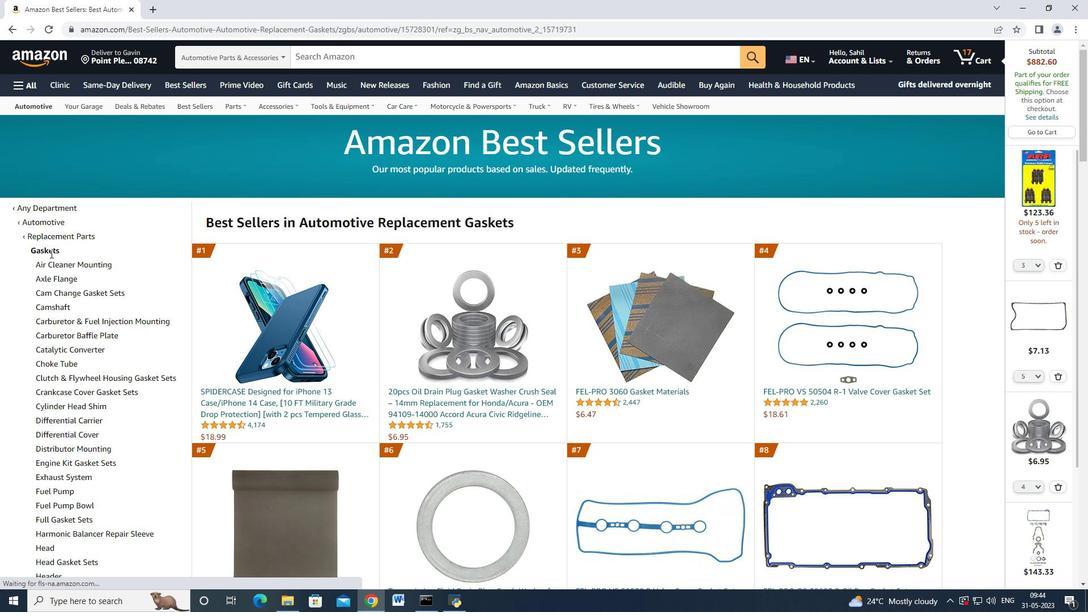 
Action: Mouse moved to (48, 264)
Screenshot: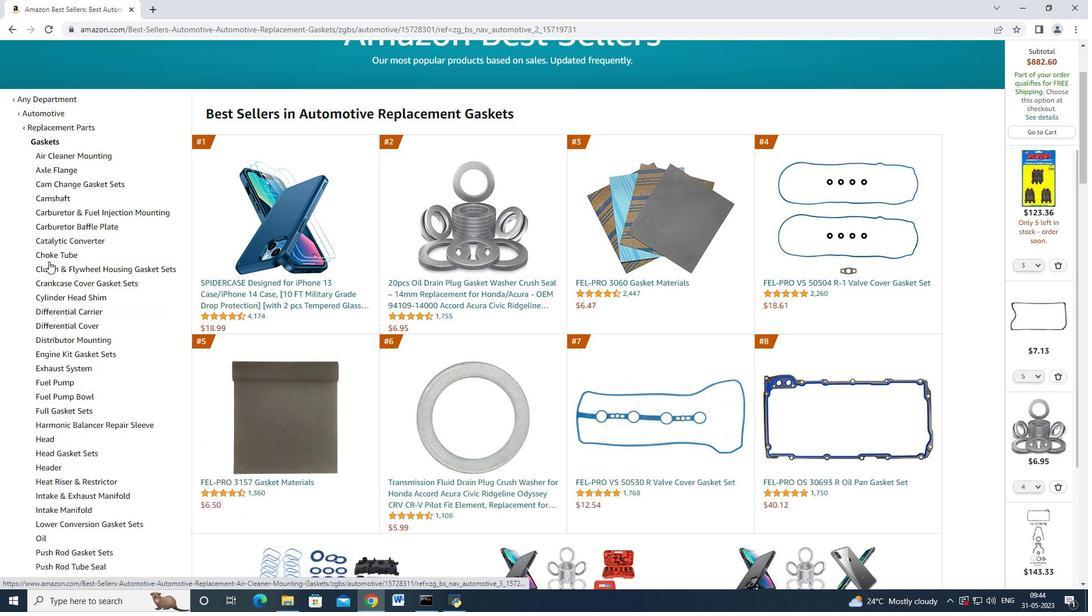
Action: Mouse scrolled (48, 264) with delta (0, 0)
Screenshot: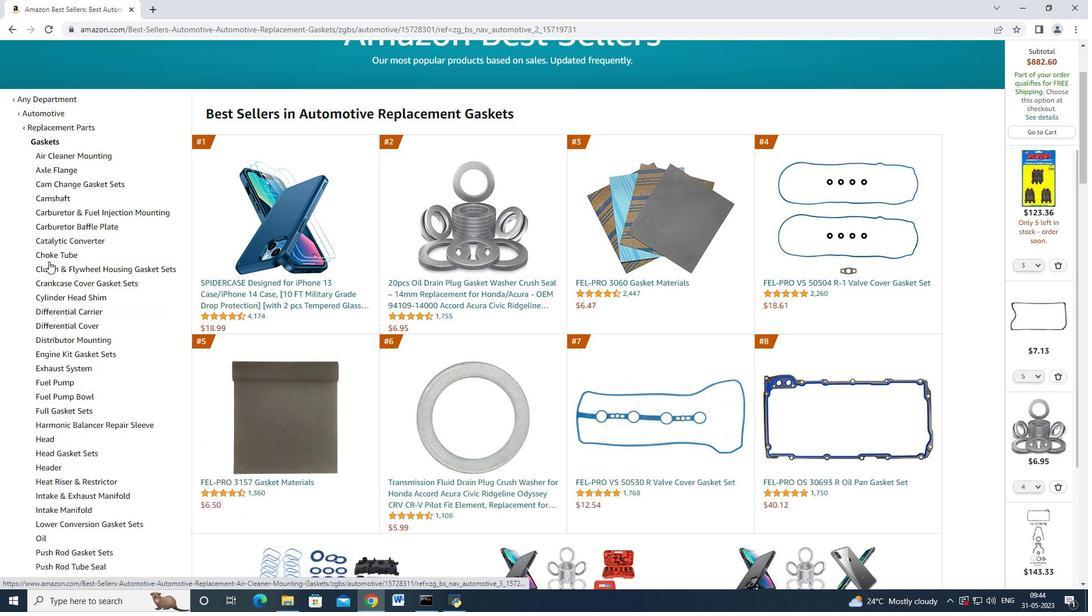 
Action: Mouse moved to (48, 265)
Screenshot: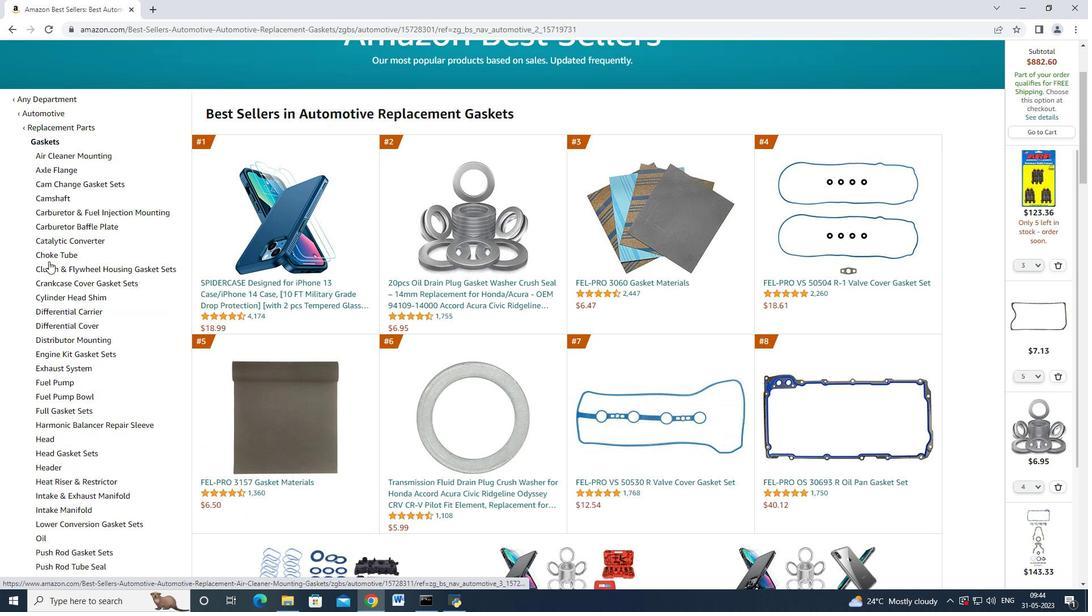 
Action: Mouse scrolled (48, 264) with delta (0, 0)
Screenshot: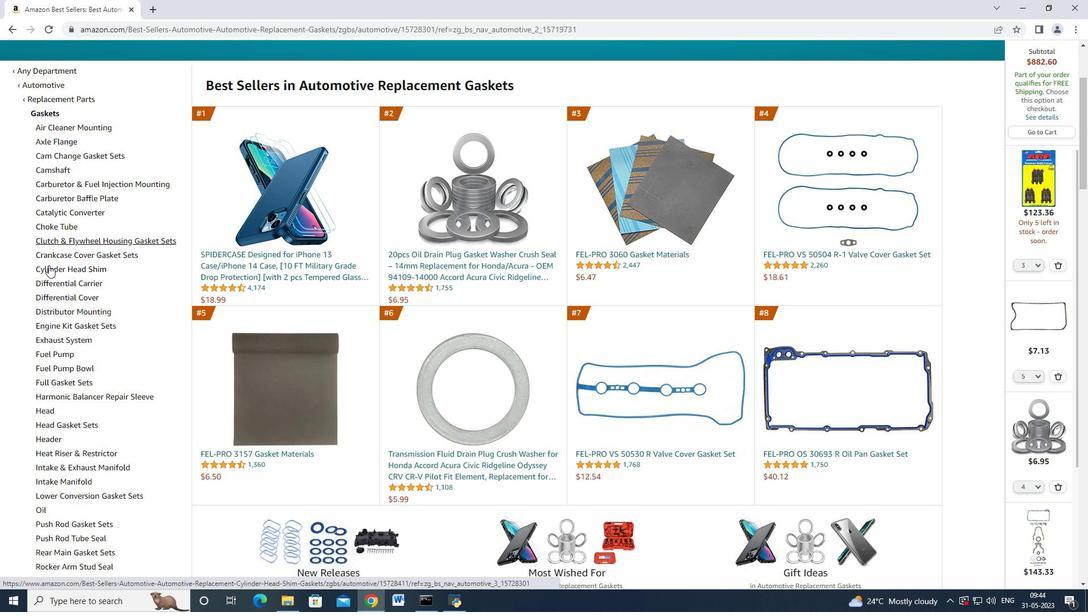 
Action: Mouse scrolled (48, 264) with delta (0, 0)
Screenshot: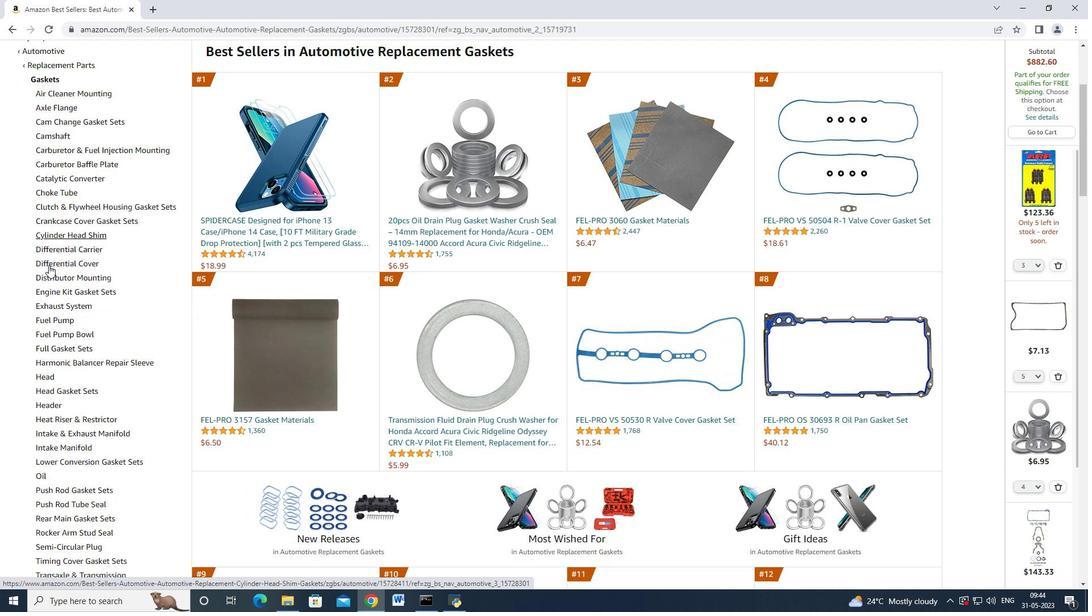 
Action: Mouse moved to (43, 277)
Screenshot: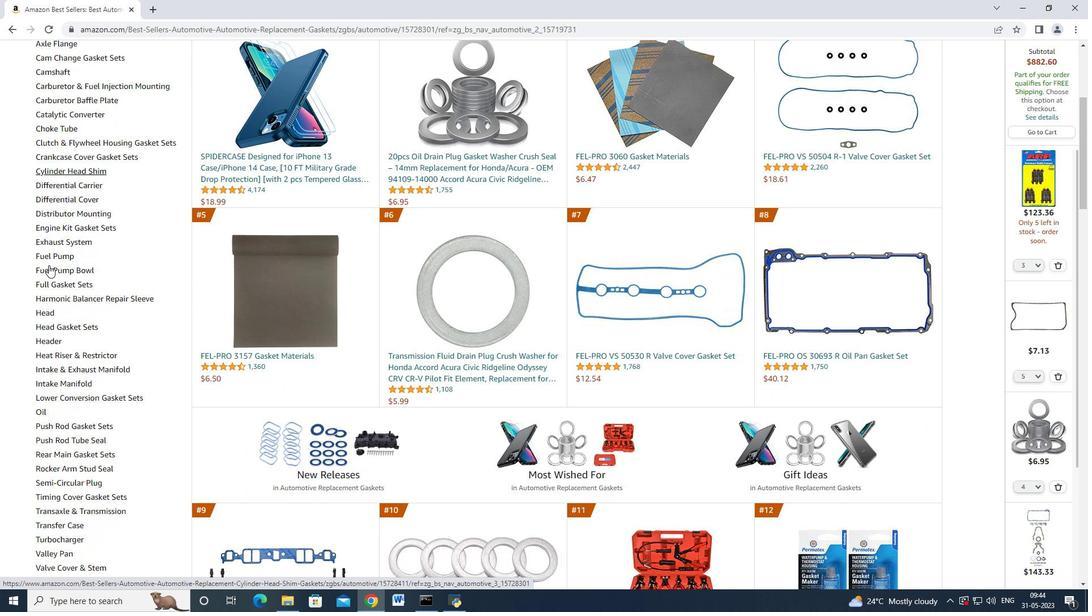 
Action: Mouse scrolled (43, 276) with delta (0, 0)
Screenshot: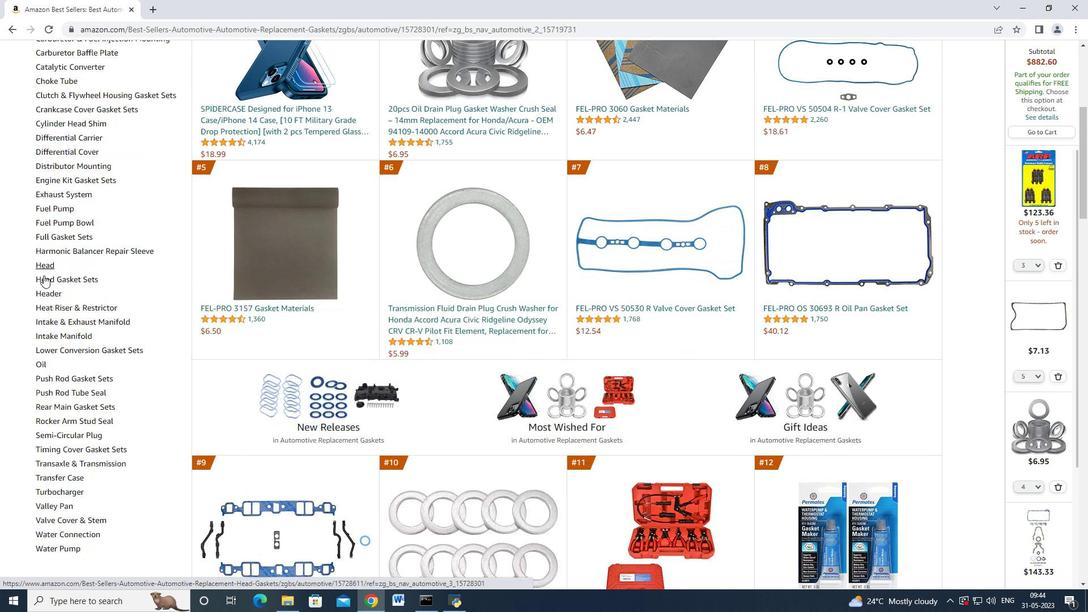 
Action: Mouse moved to (68, 379)
Screenshot: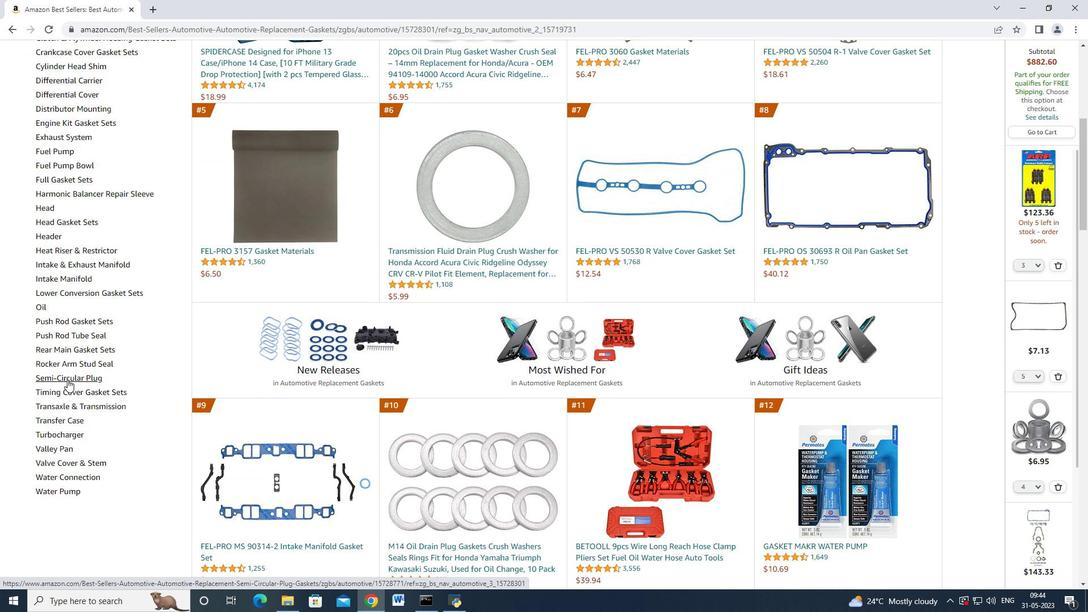 
Action: Mouse pressed left at (68, 379)
Screenshot: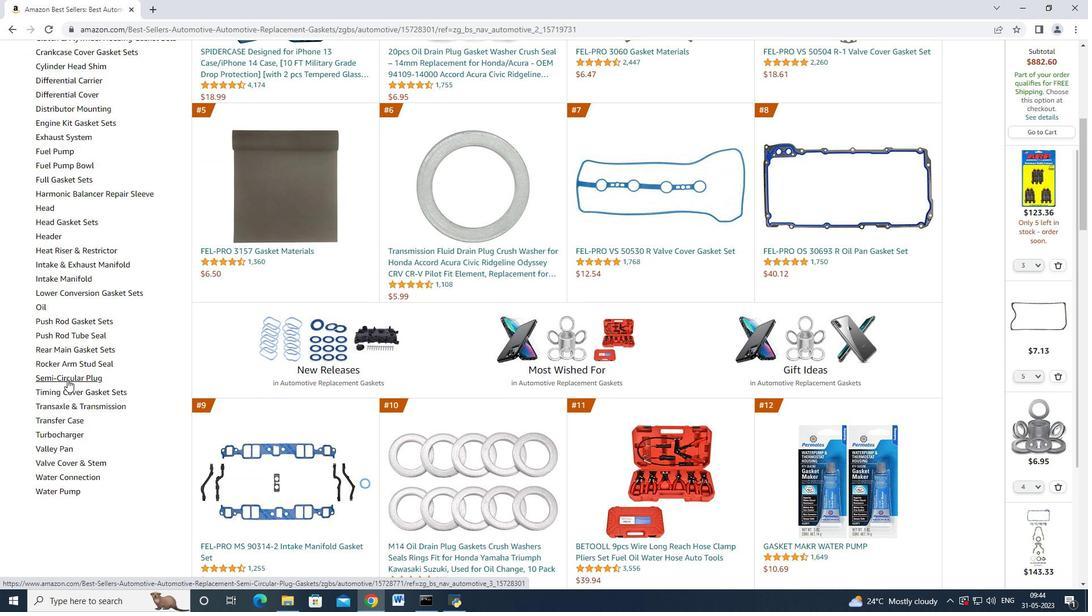 
Action: Mouse moved to (385, 384)
Screenshot: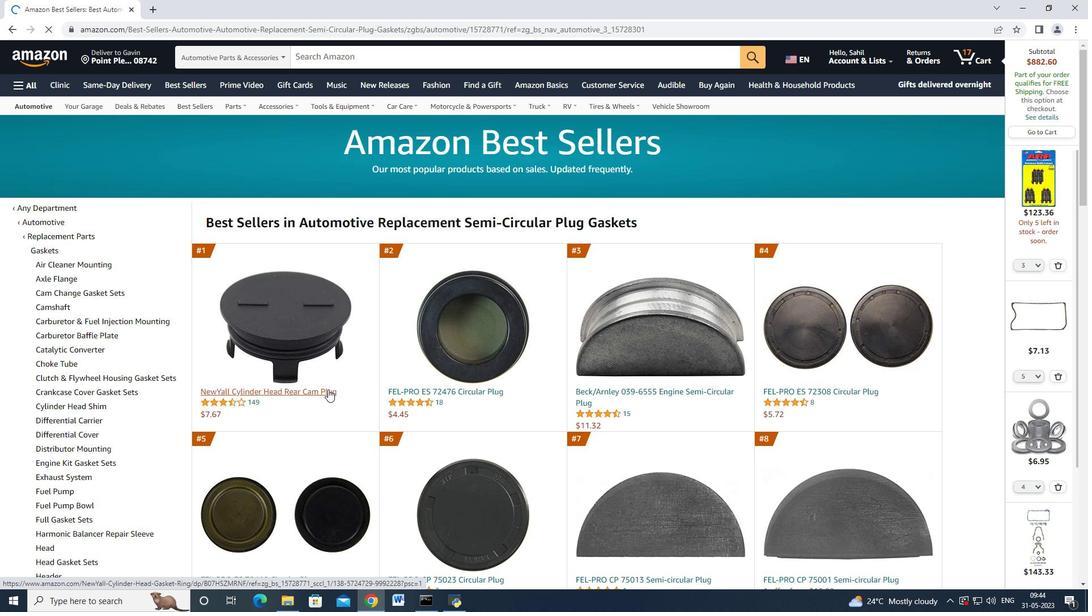 
Action: Mouse scrolled (385, 383) with delta (0, 0)
Screenshot: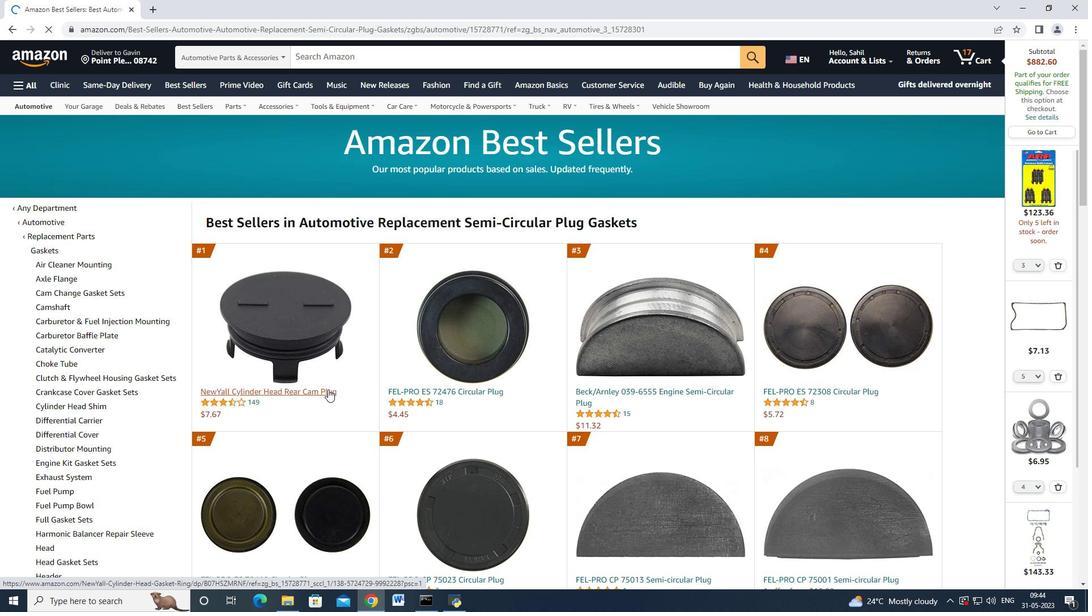 
Action: Mouse moved to (446, 330)
Screenshot: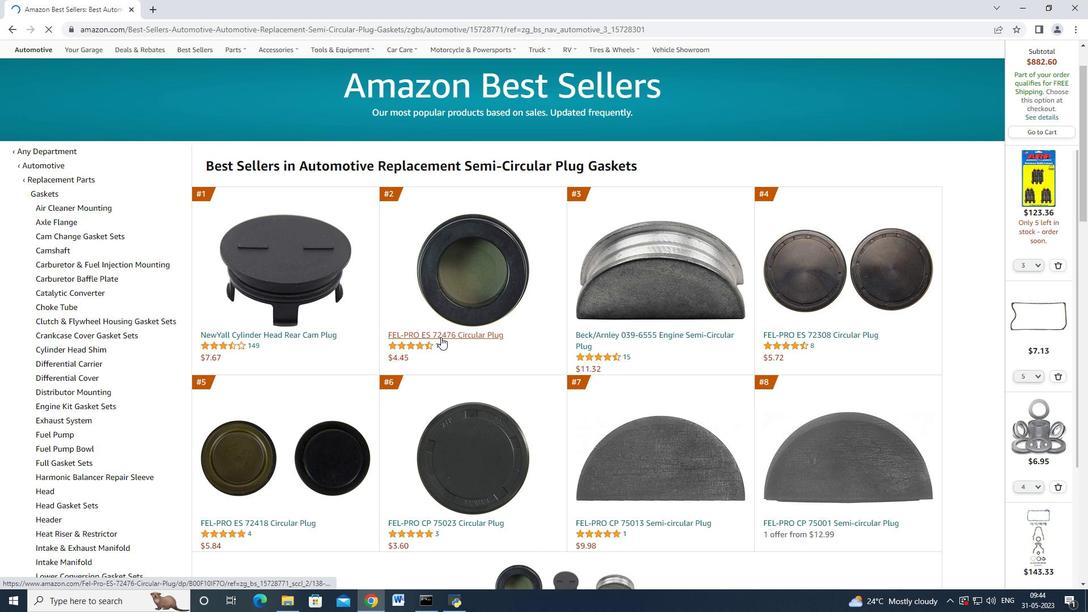 
Action: Mouse pressed left at (446, 330)
Screenshot: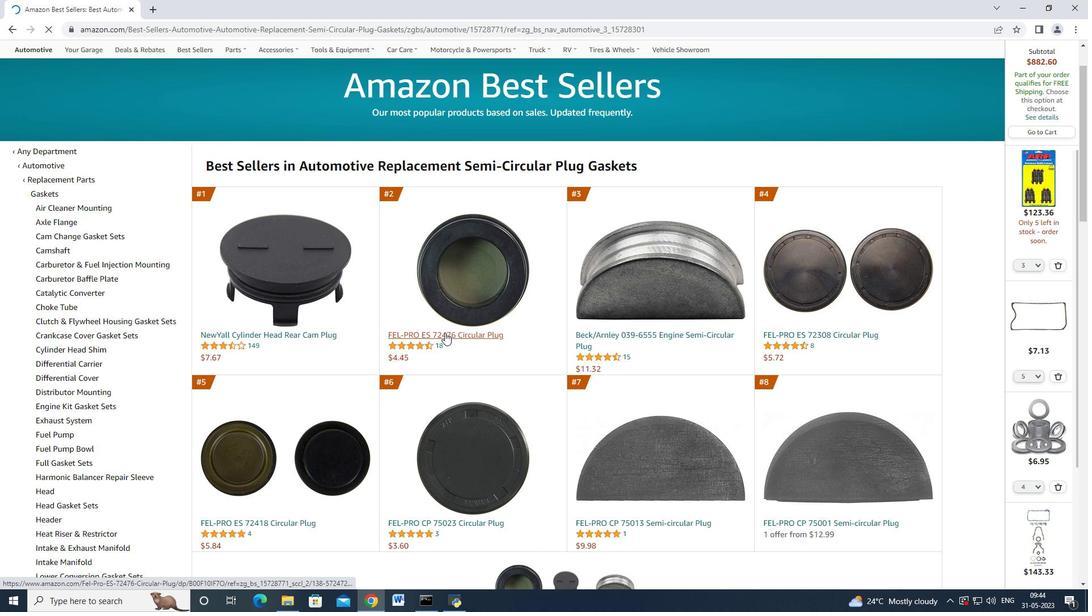 
Action: Mouse moved to (805, 470)
Screenshot: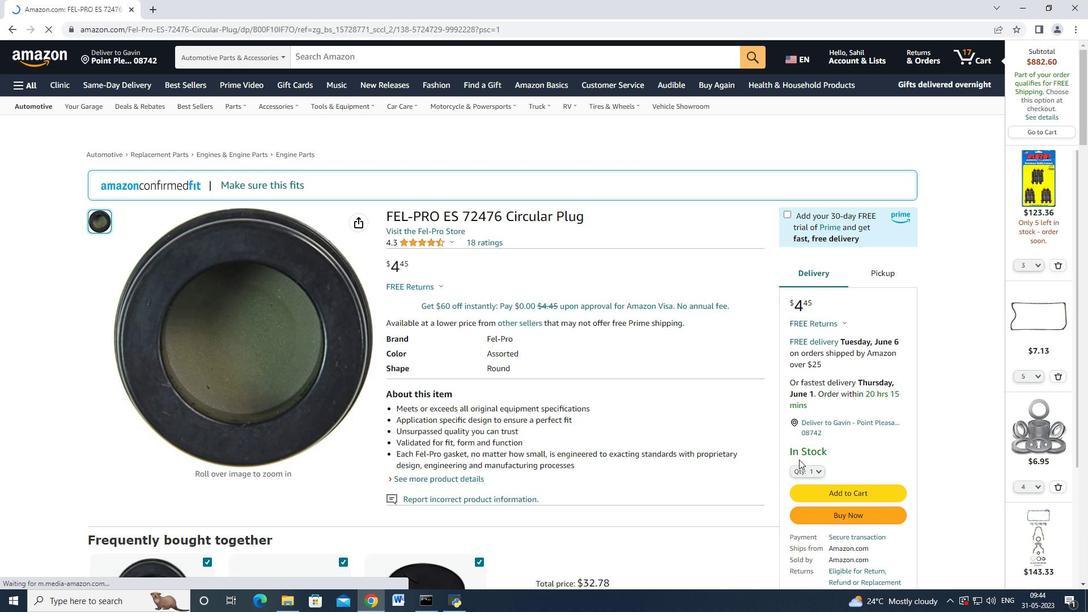 
Action: Mouse pressed left at (805, 470)
Screenshot: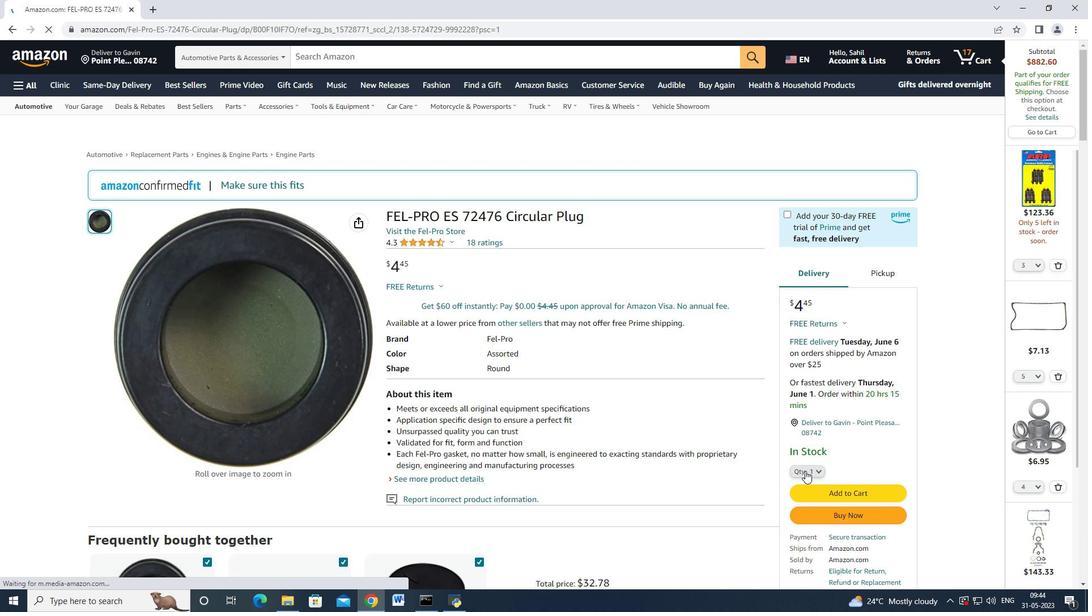 
Action: Mouse moved to (805, 349)
Screenshot: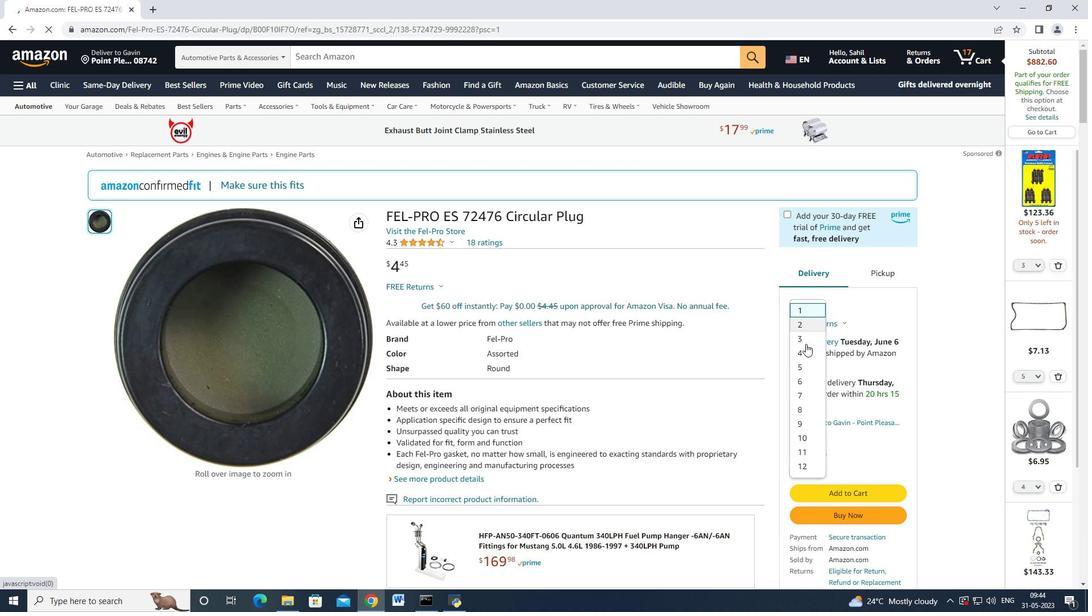 
Action: Mouse pressed left at (805, 349)
Screenshot: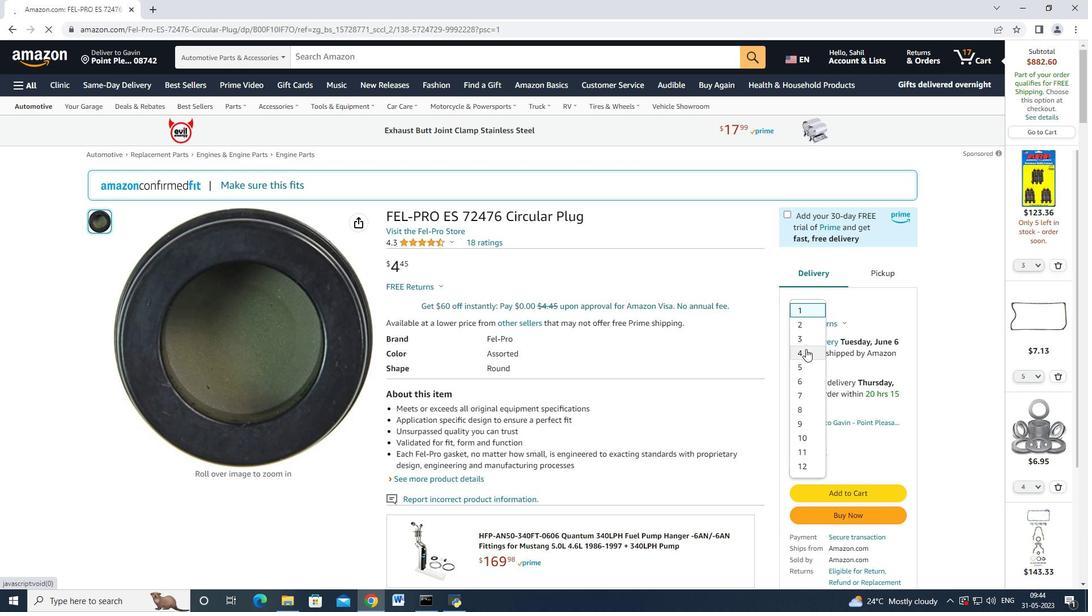 
Action: Mouse moved to (825, 498)
Screenshot: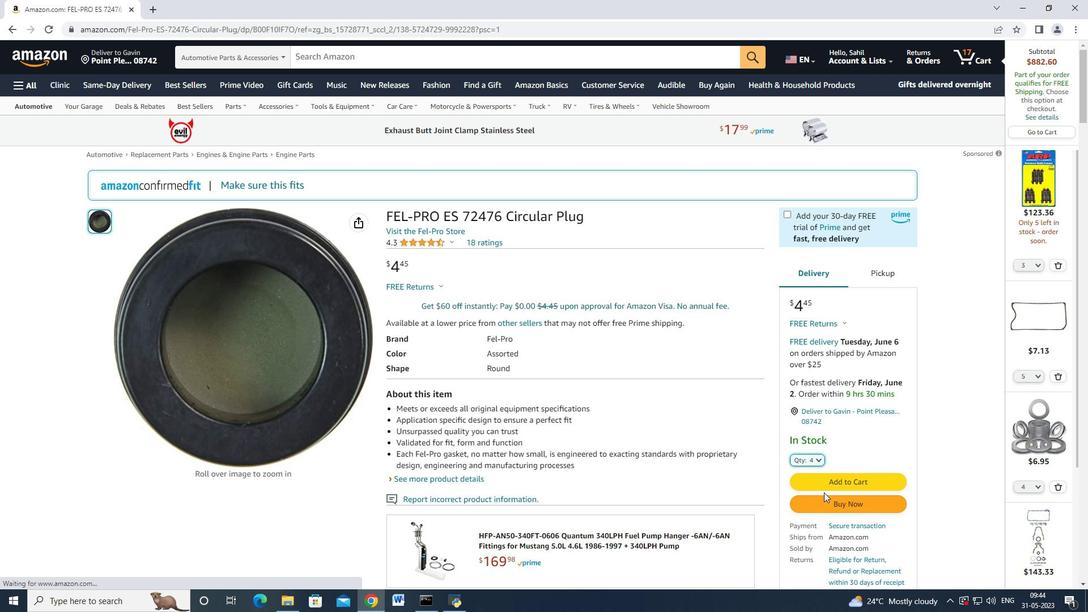 
Action: Mouse pressed left at (825, 498)
Screenshot: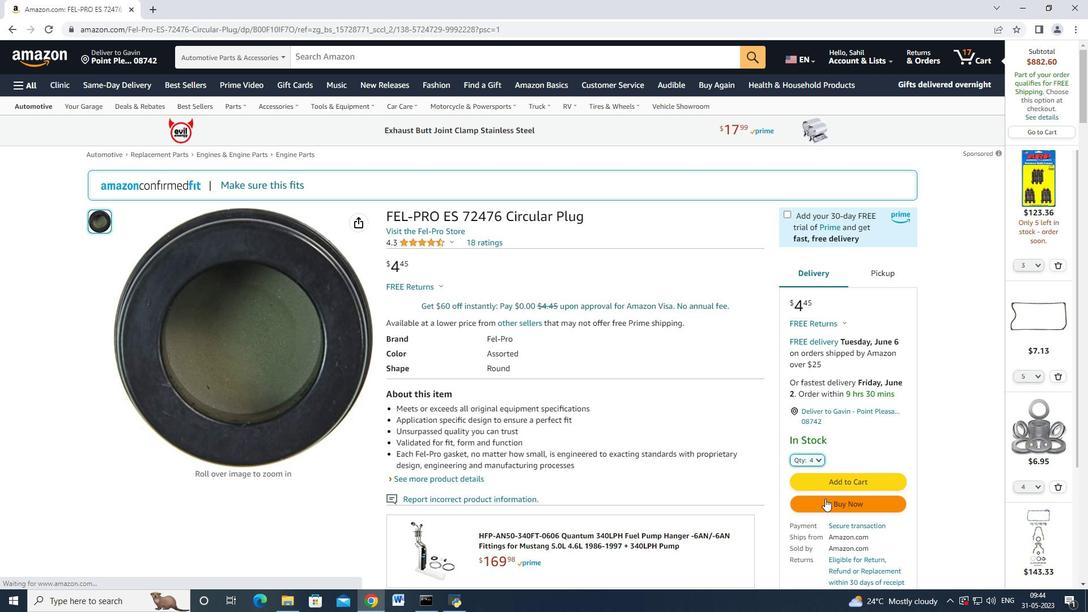 
Action: Mouse moved to (655, 96)
Screenshot: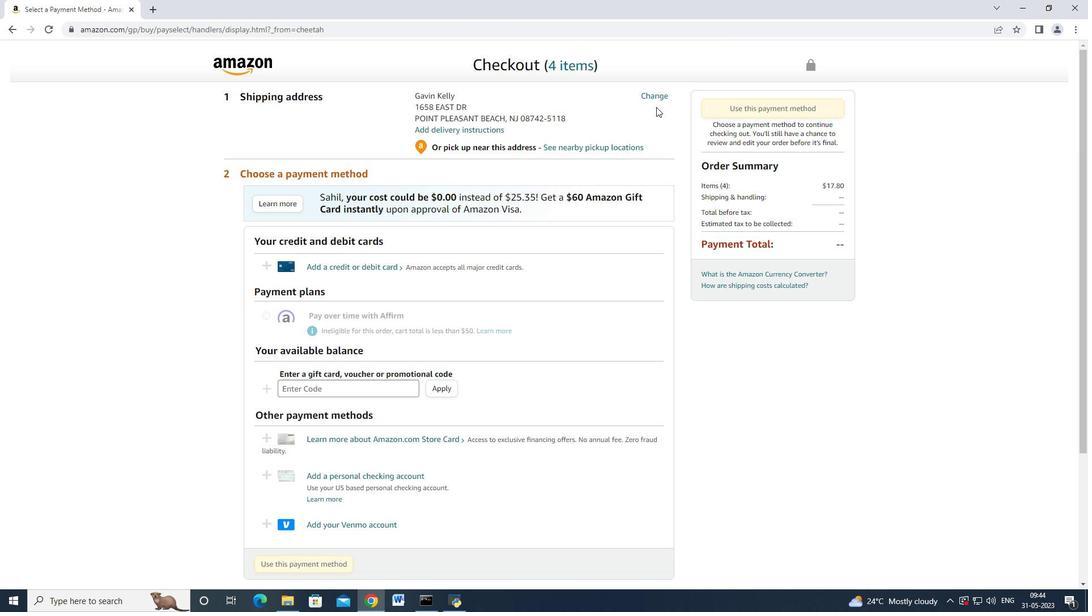 
Action: Mouse pressed left at (655, 96)
Screenshot: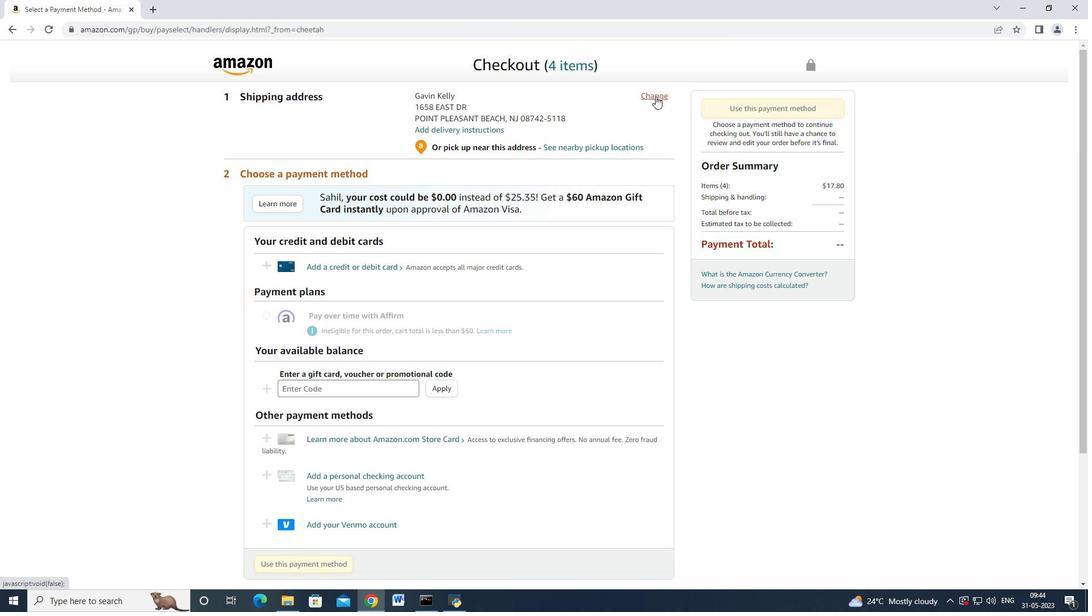 
Action: Mouse moved to (421, 192)
Screenshot: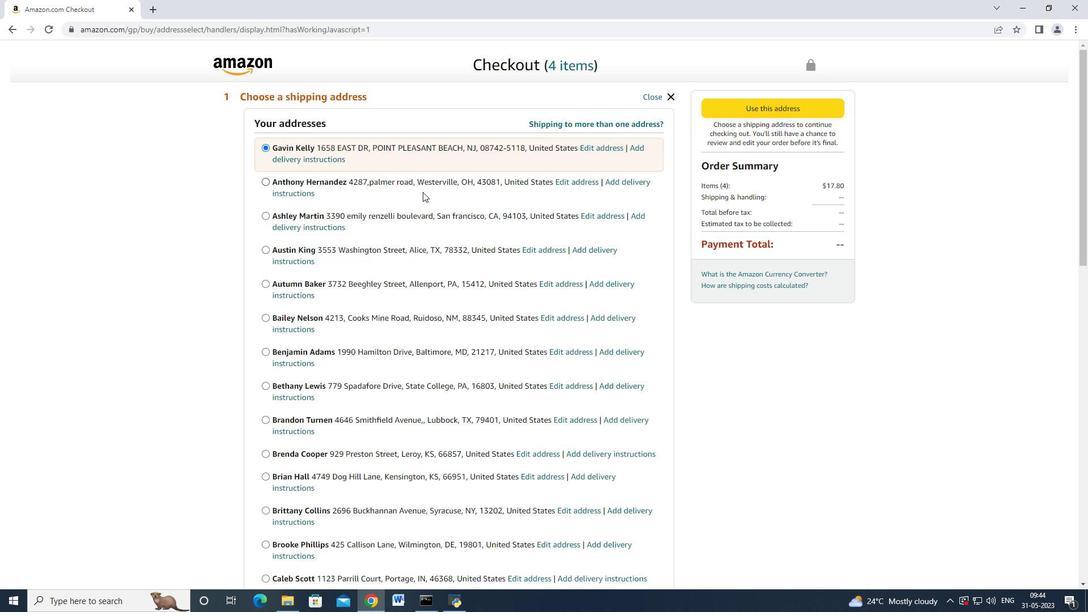 
Action: Mouse scrolled (421, 191) with delta (0, 0)
Screenshot: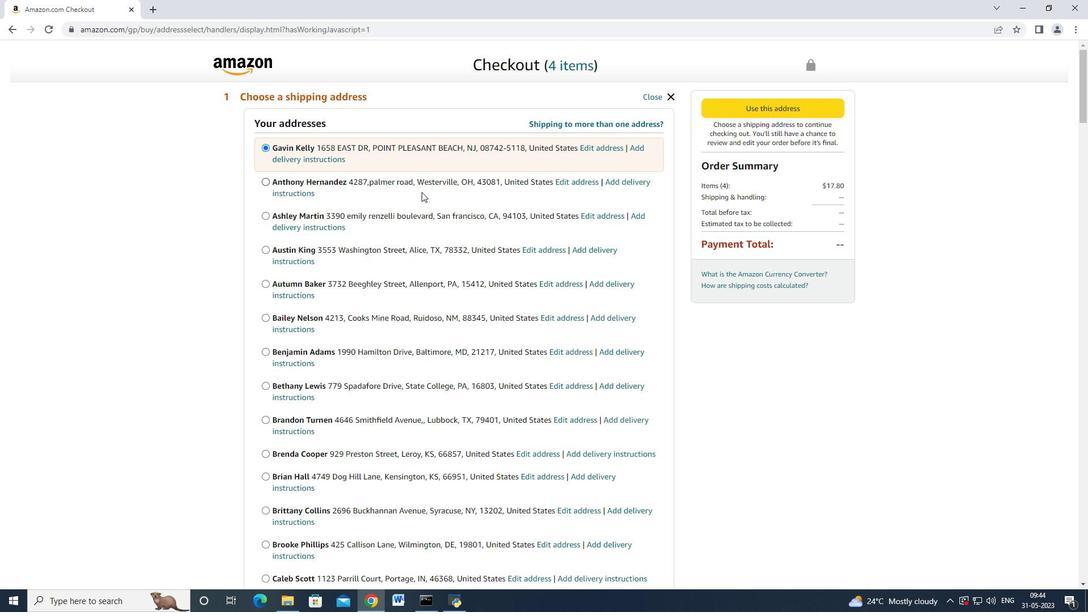 
Action: Mouse moved to (421, 192)
Screenshot: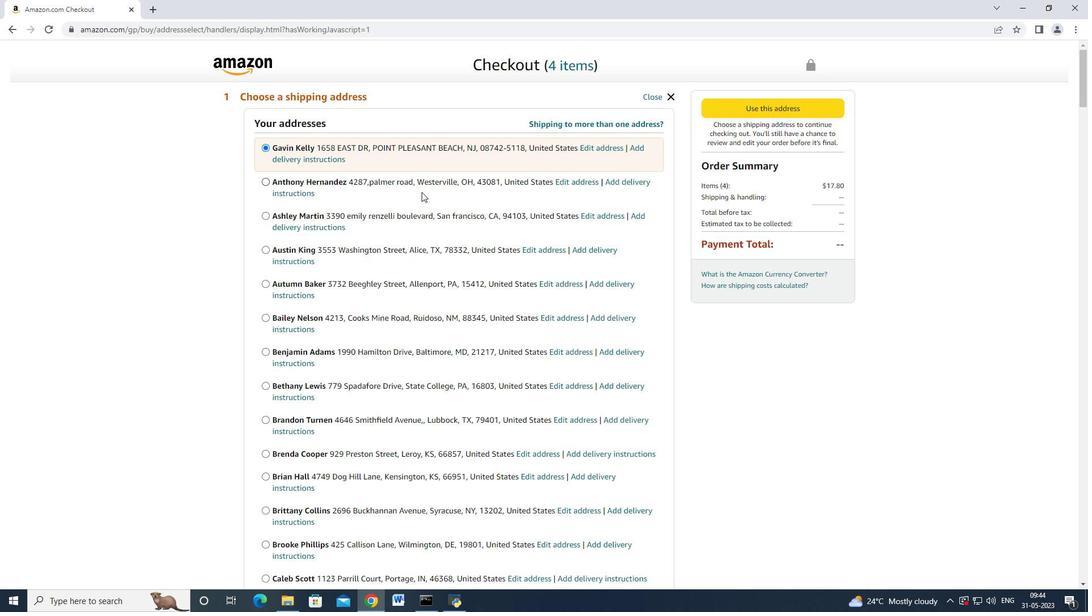 
Action: Mouse scrolled (421, 191) with delta (0, 0)
Screenshot: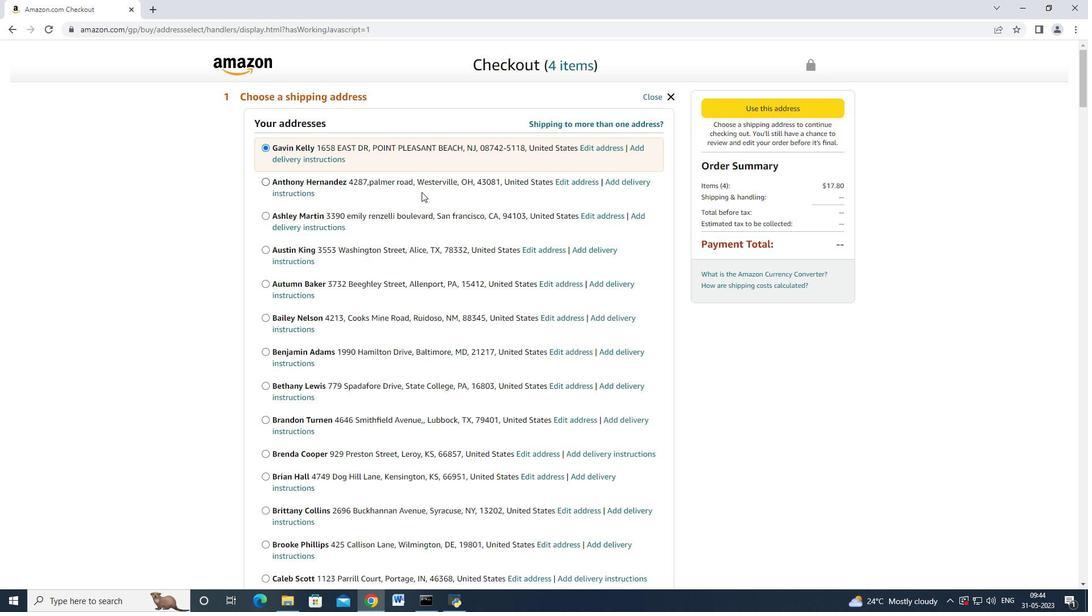 
Action: Mouse moved to (419, 192)
Screenshot: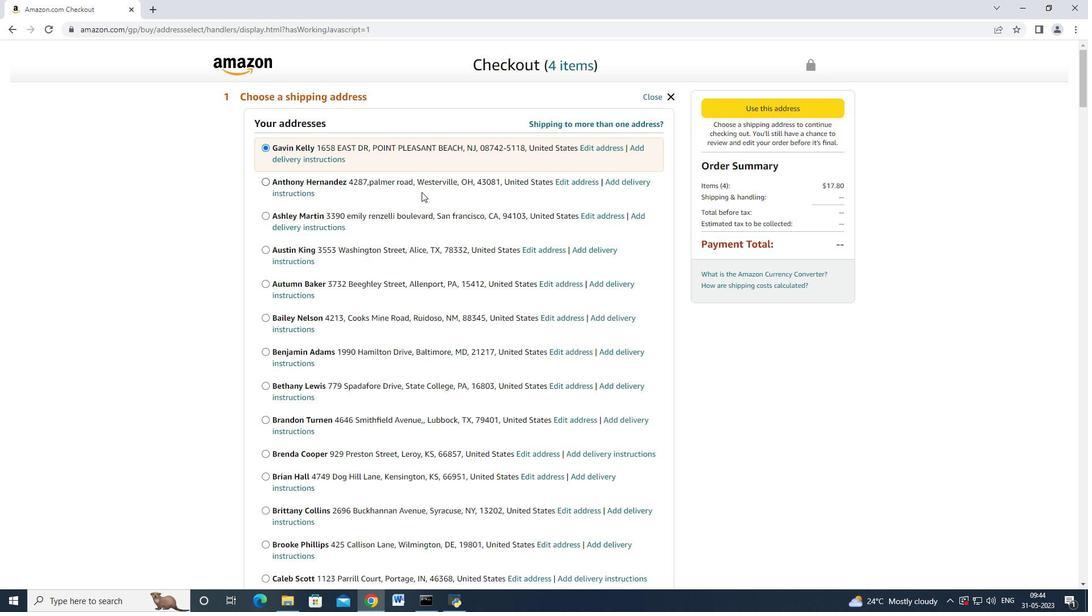 
Action: Mouse scrolled (419, 192) with delta (0, 0)
Screenshot: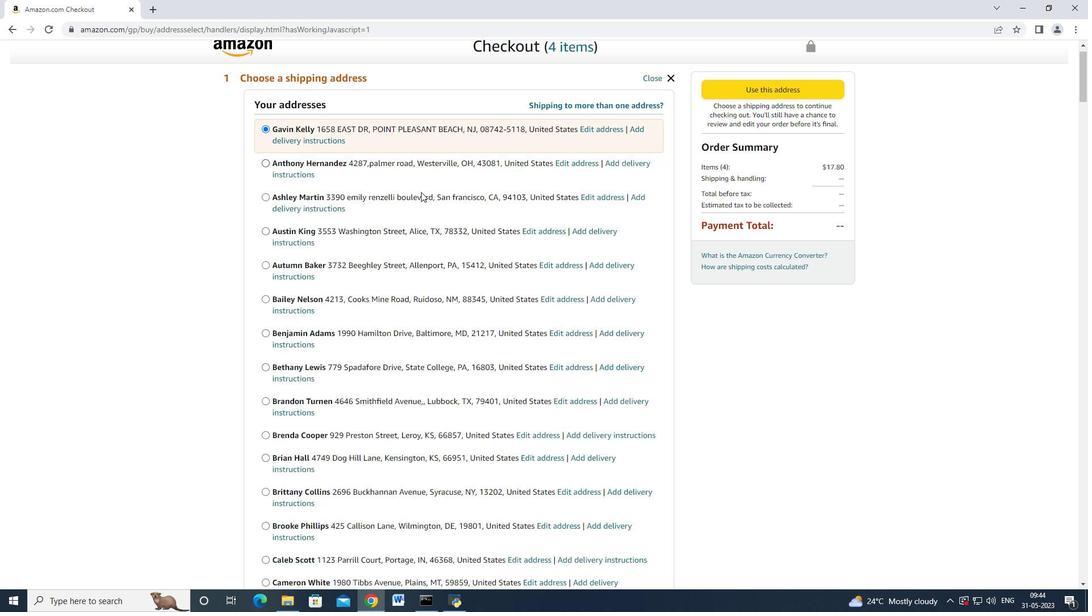
Action: Mouse moved to (417, 193)
Screenshot: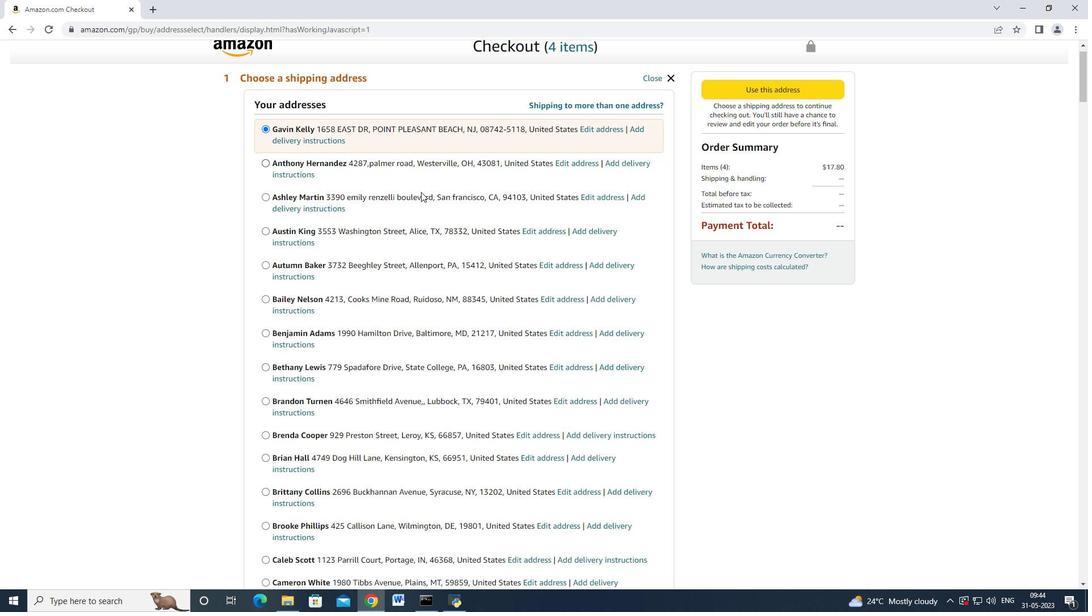
Action: Mouse scrolled (418, 192) with delta (0, 0)
Screenshot: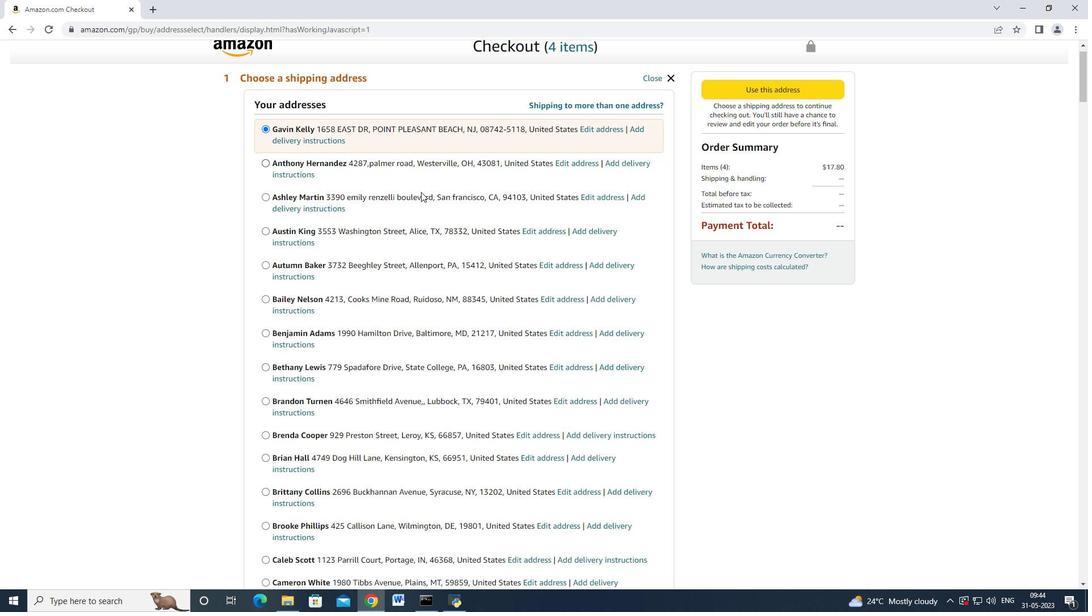 
Action: Mouse moved to (415, 195)
Screenshot: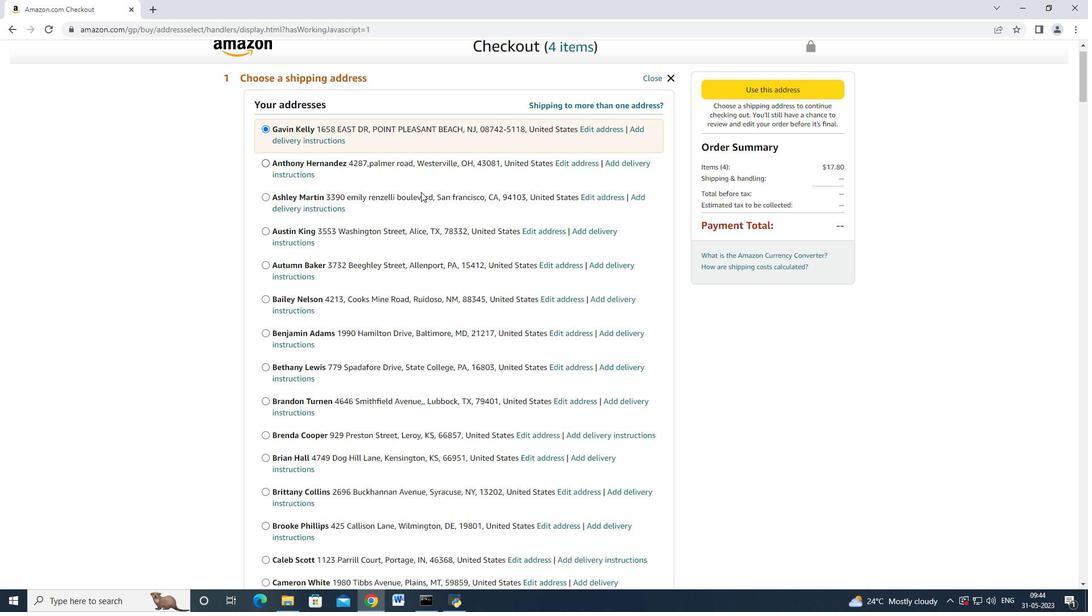 
Action: Mouse scrolled (415, 194) with delta (0, 0)
Screenshot: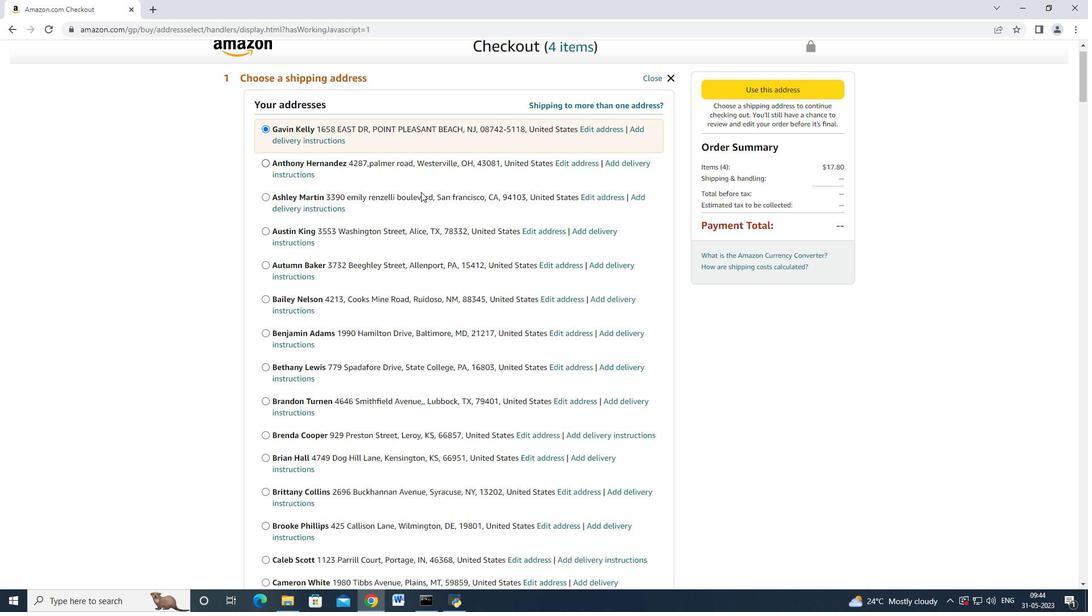 
Action: Mouse moved to (425, 190)
Screenshot: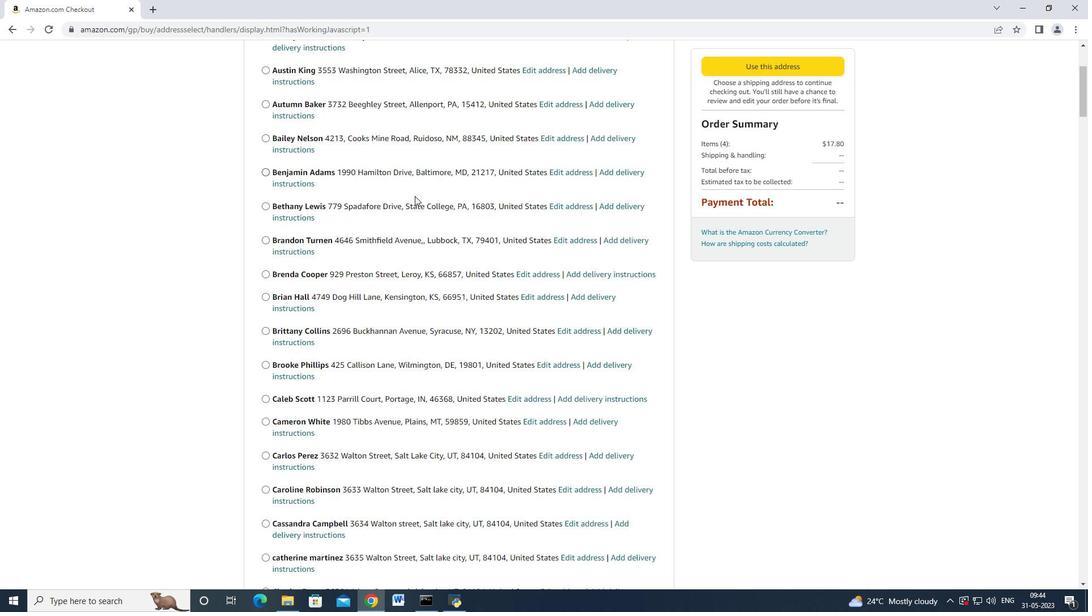 
Action: Mouse scrolled (425, 189) with delta (0, 0)
Screenshot: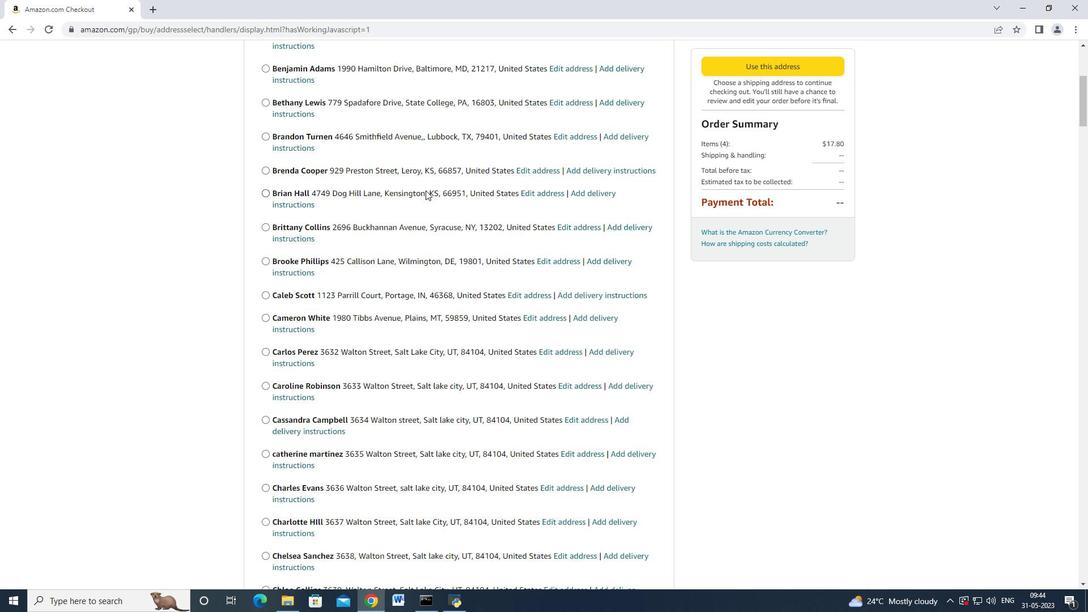 
Action: Mouse moved to (425, 190)
Screenshot: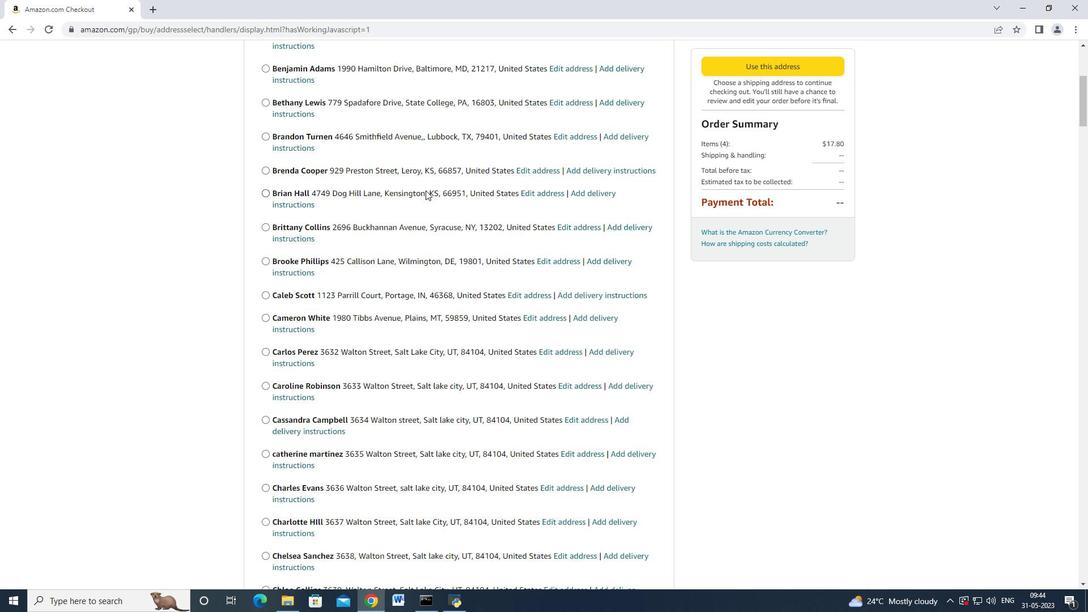 
Action: Mouse scrolled (425, 189) with delta (0, 0)
Screenshot: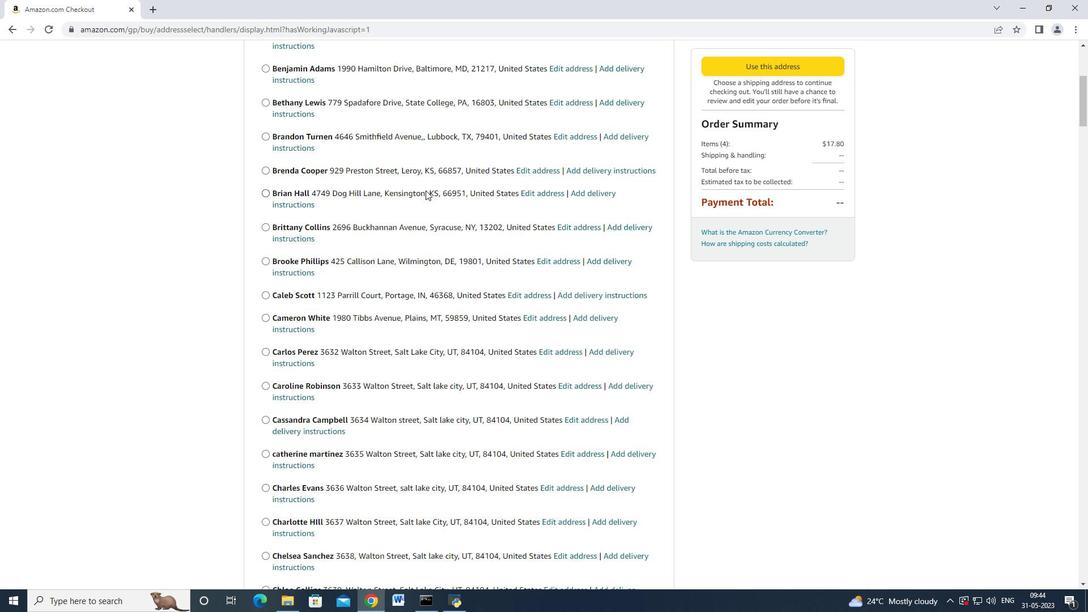 
Action: Mouse moved to (424, 191)
Screenshot: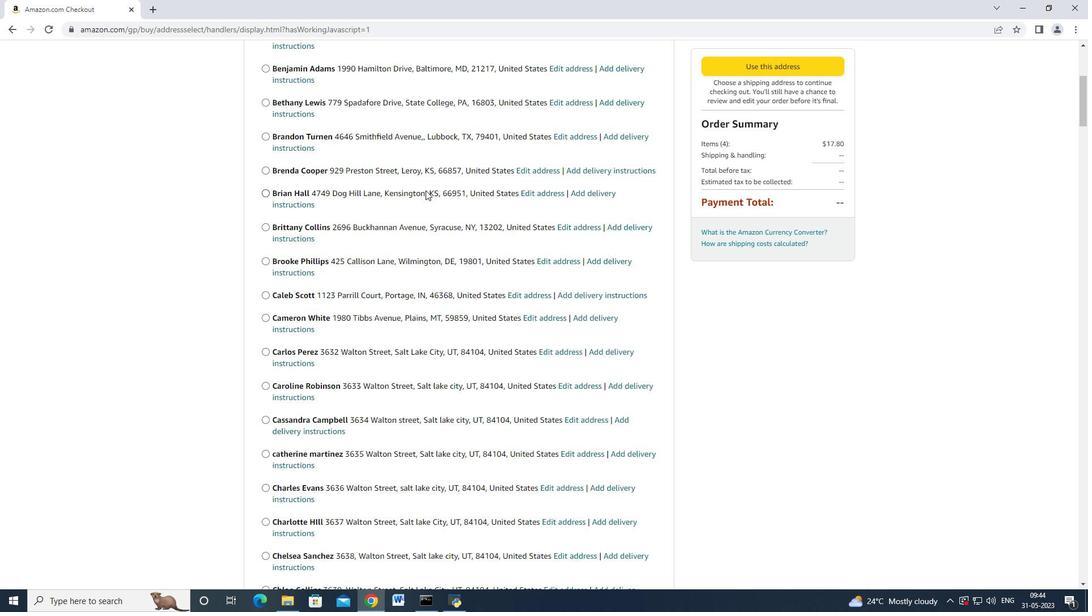 
Action: Mouse scrolled (424, 190) with delta (0, 0)
Screenshot: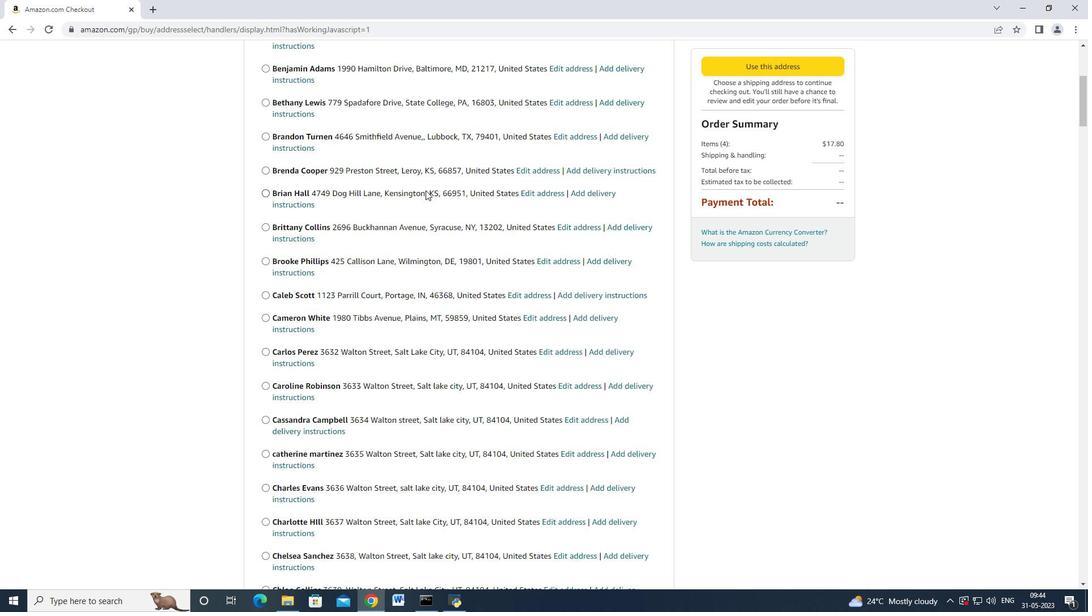 
Action: Mouse moved to (424, 192)
Screenshot: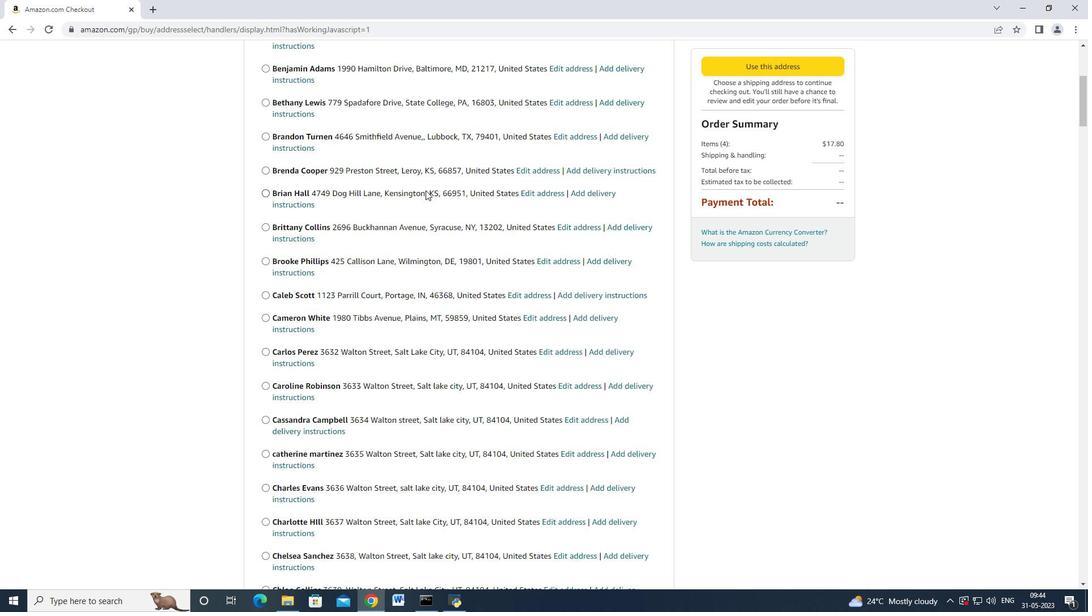 
Action: Mouse scrolled (424, 190) with delta (0, 0)
Screenshot: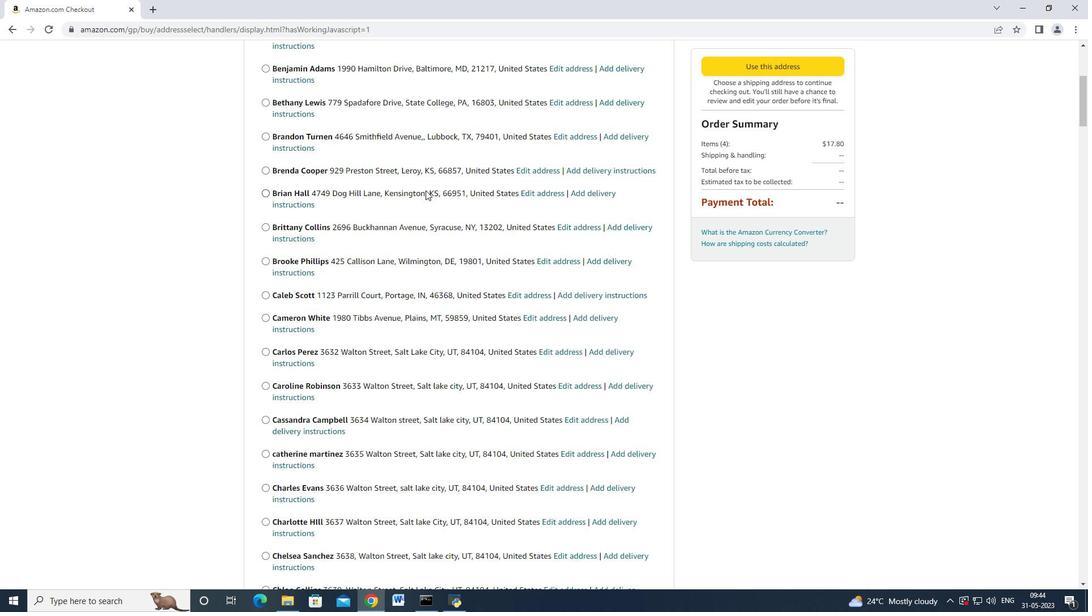 
Action: Mouse scrolled (424, 191) with delta (0, 0)
Screenshot: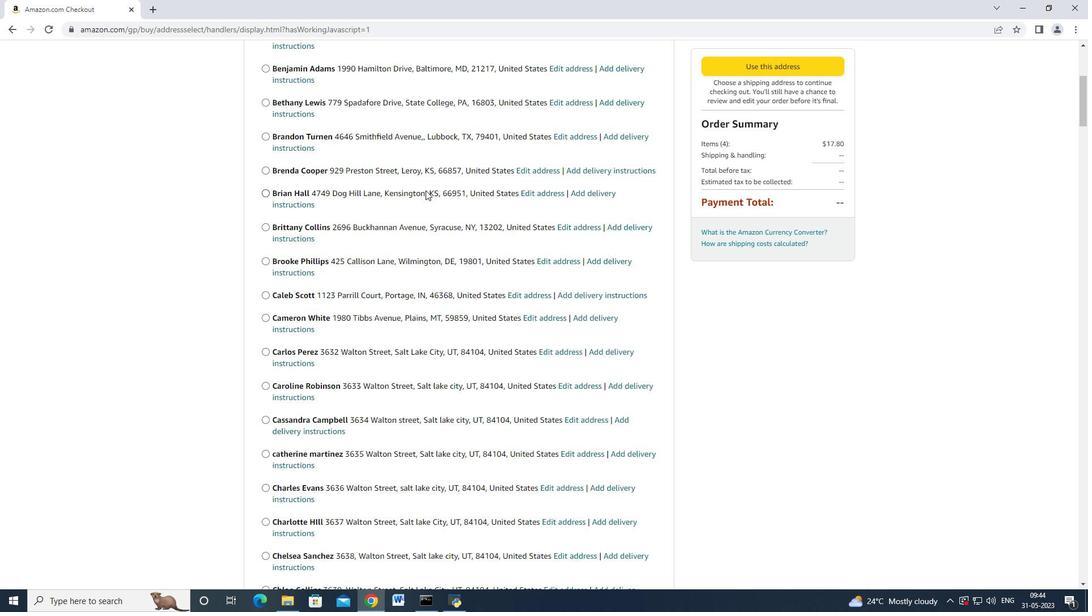 
Action: Mouse moved to (423, 192)
Screenshot: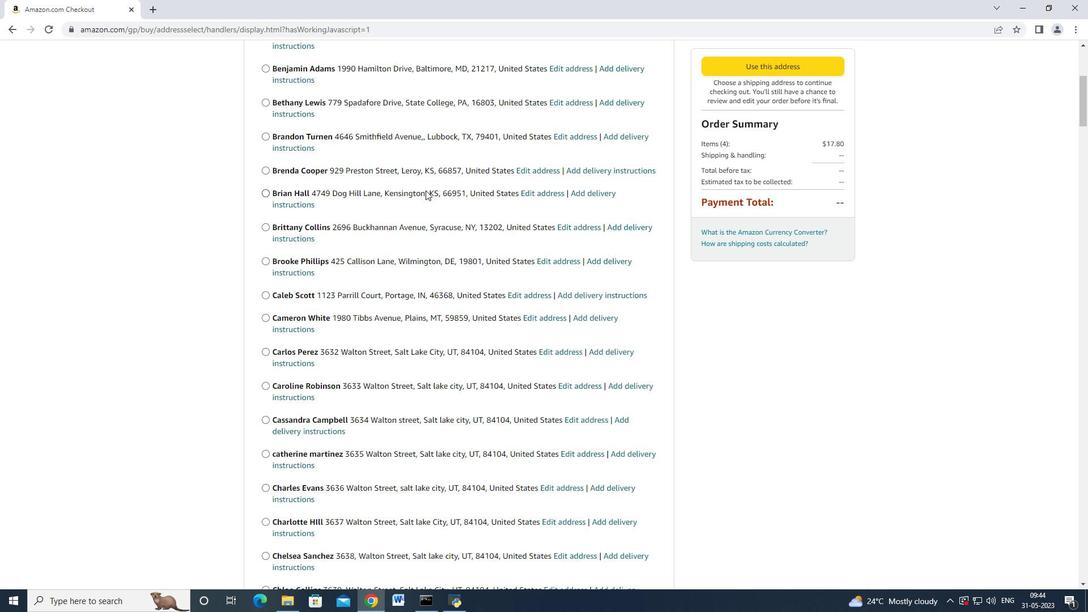 
Action: Mouse scrolled (423, 191) with delta (0, 0)
Screenshot: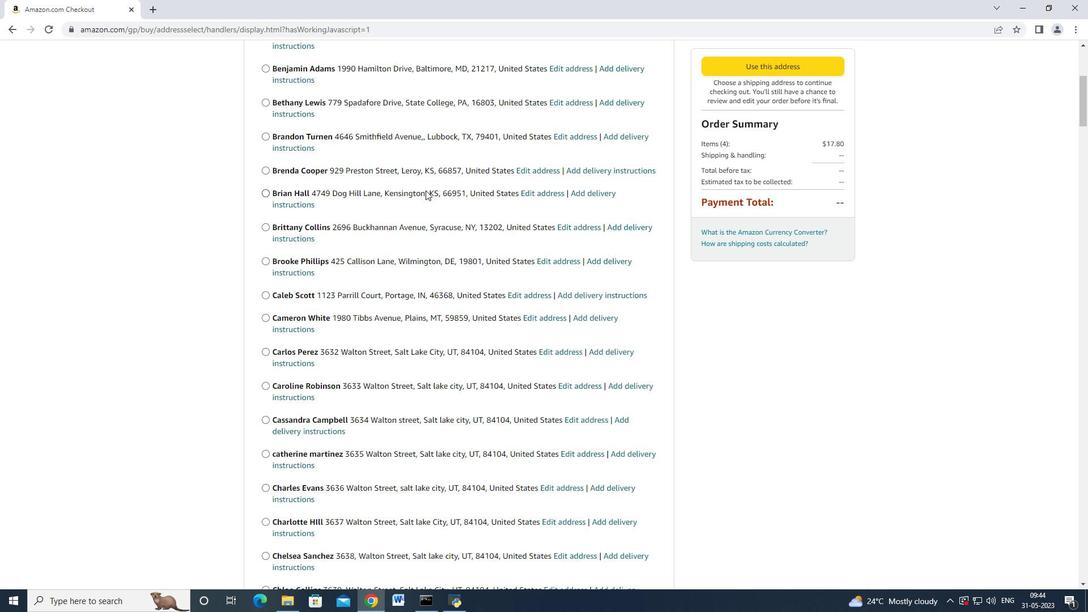 
Action: Mouse moved to (423, 192)
Screenshot: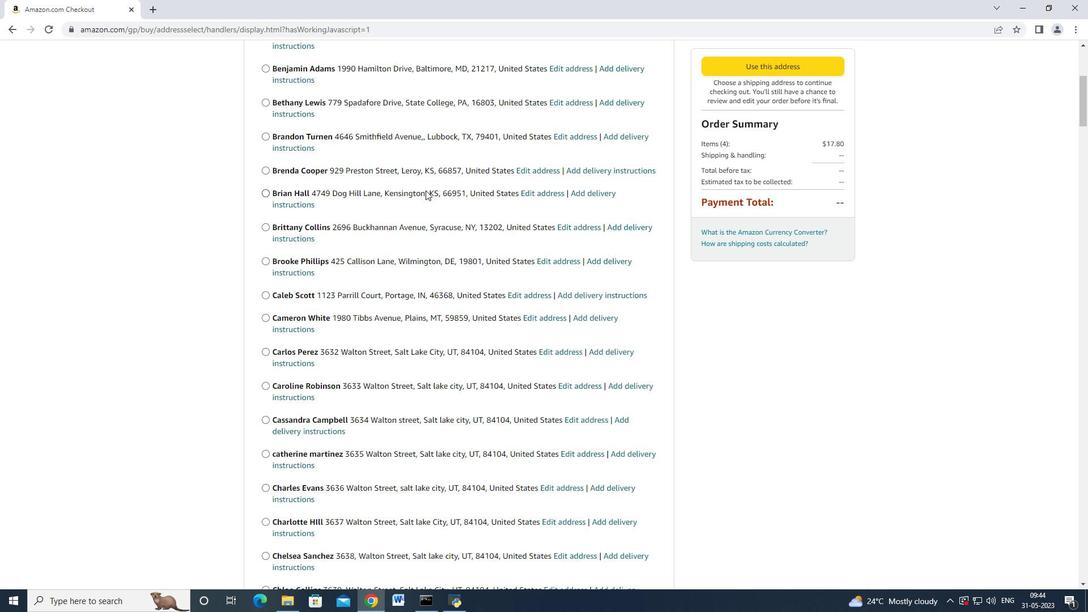 
Action: Mouse scrolled (423, 192) with delta (0, 0)
Screenshot: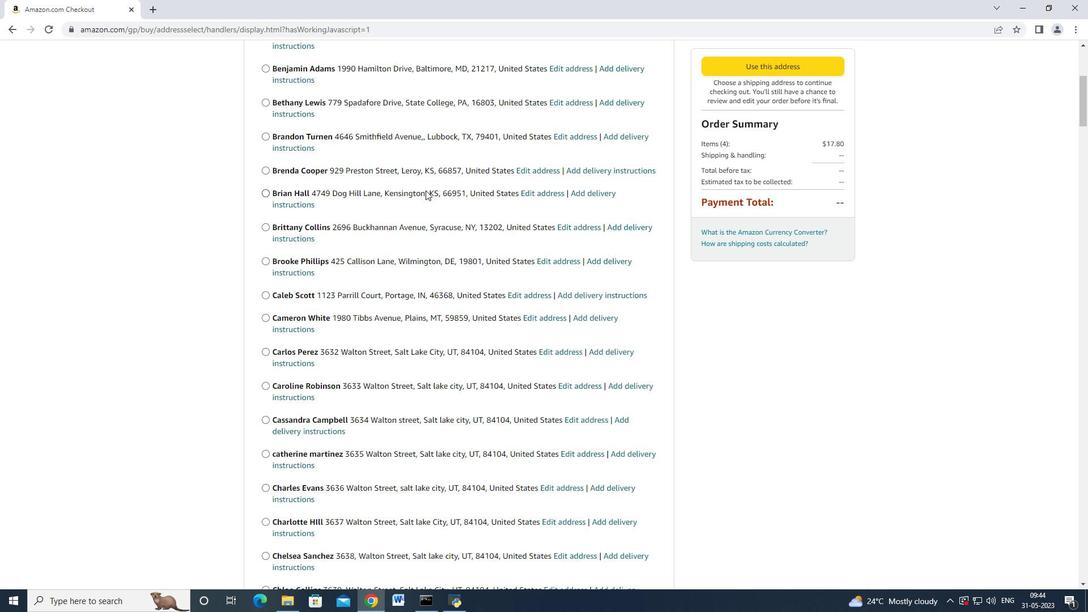 
Action: Mouse scrolled (423, 192) with delta (0, 0)
Screenshot: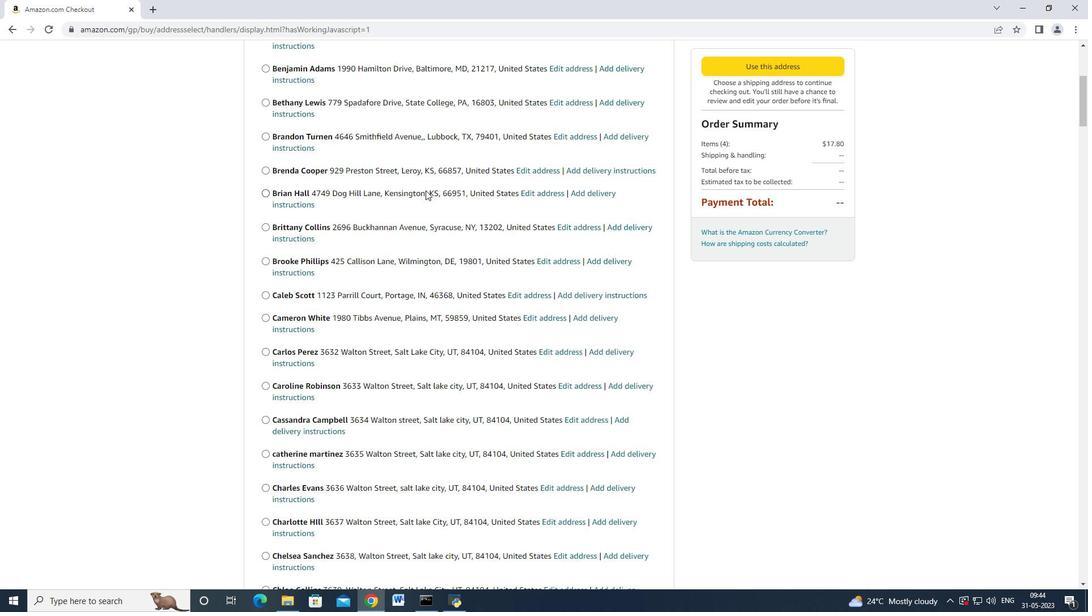 
Action: Mouse moved to (420, 195)
Screenshot: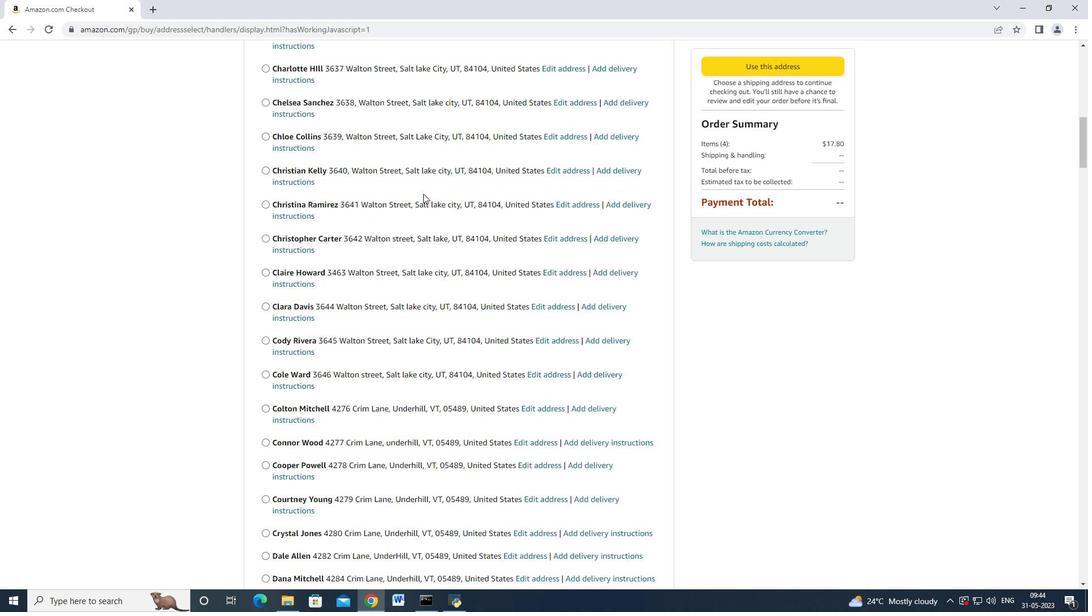 
Action: Mouse scrolled (421, 193) with delta (0, 0)
Screenshot: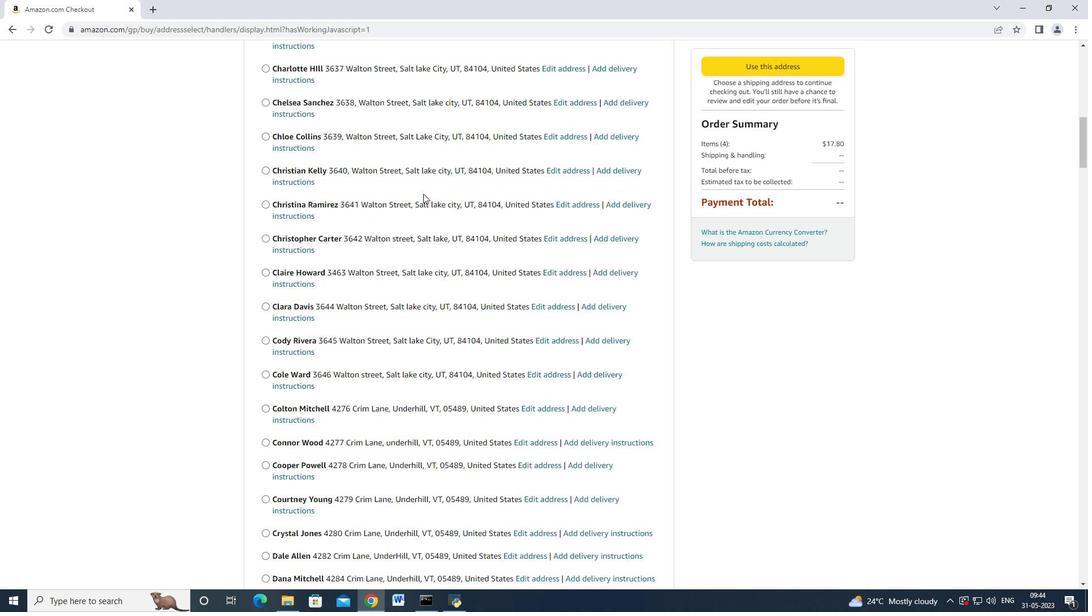 
Action: Mouse scrolled (421, 194) with delta (0, 0)
Screenshot: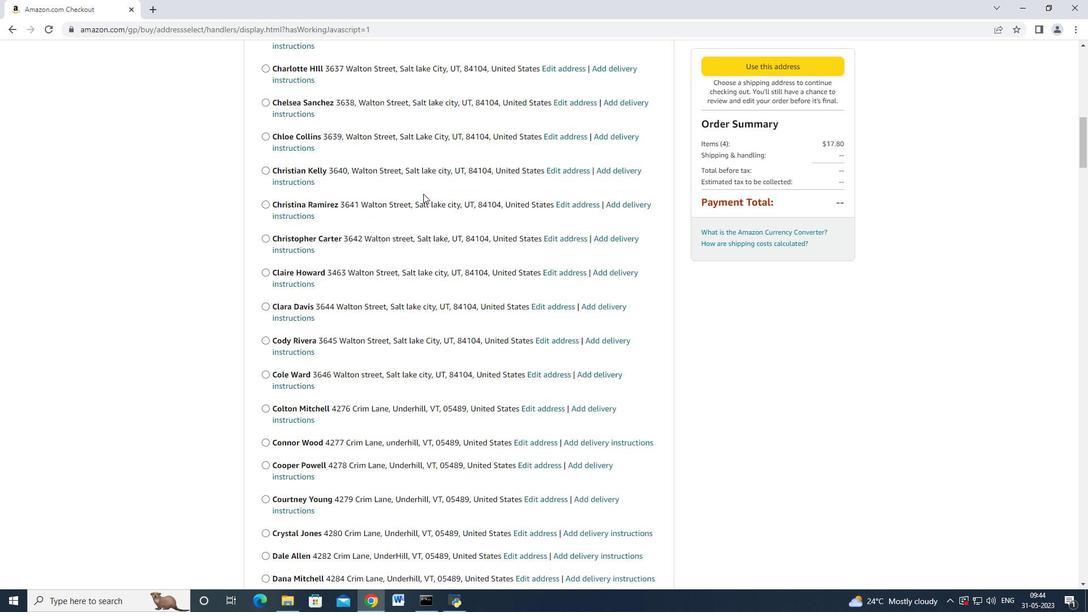 
Action: Mouse scrolled (421, 194) with delta (0, 0)
Screenshot: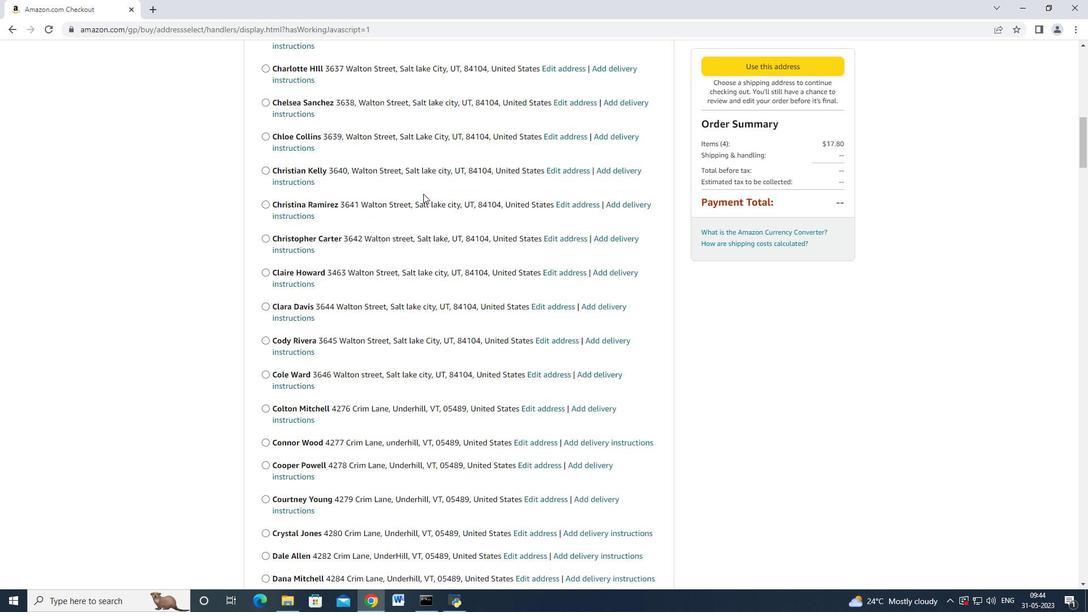 
Action: Mouse scrolled (421, 194) with delta (0, 0)
Screenshot: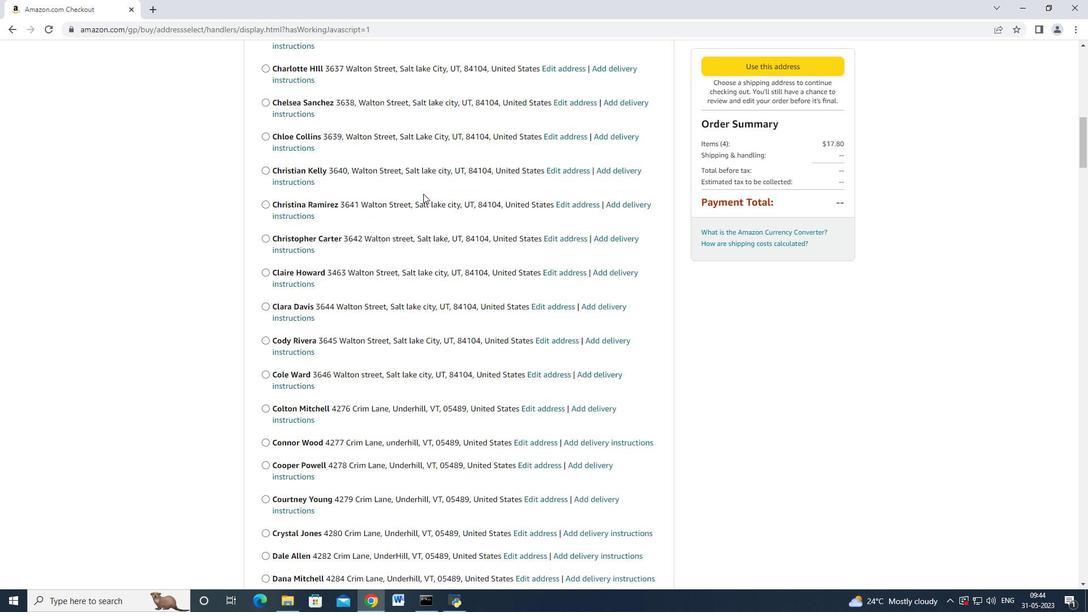 
Action: Mouse scrolled (420, 194) with delta (0, 0)
Screenshot: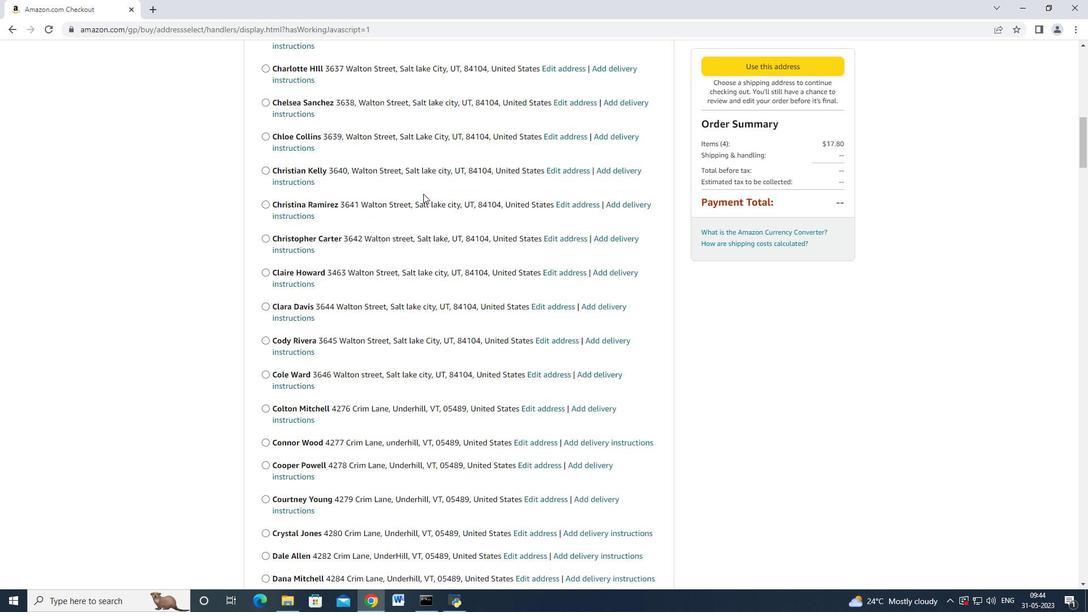 
Action: Mouse scrolled (420, 194) with delta (0, 0)
Screenshot: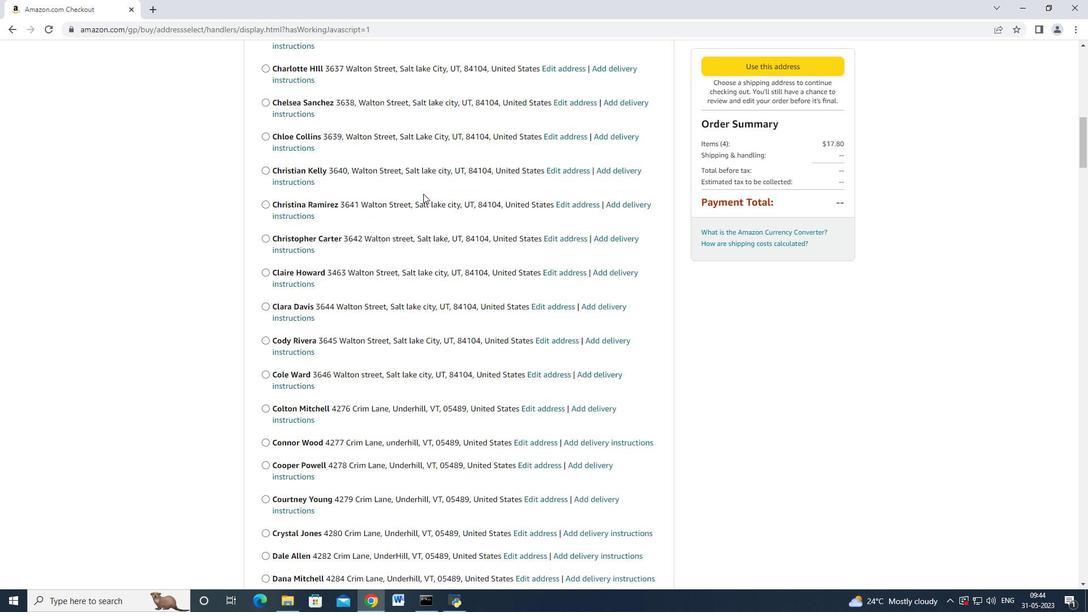 
Action: Mouse scrolled (420, 194) with delta (0, 0)
Screenshot: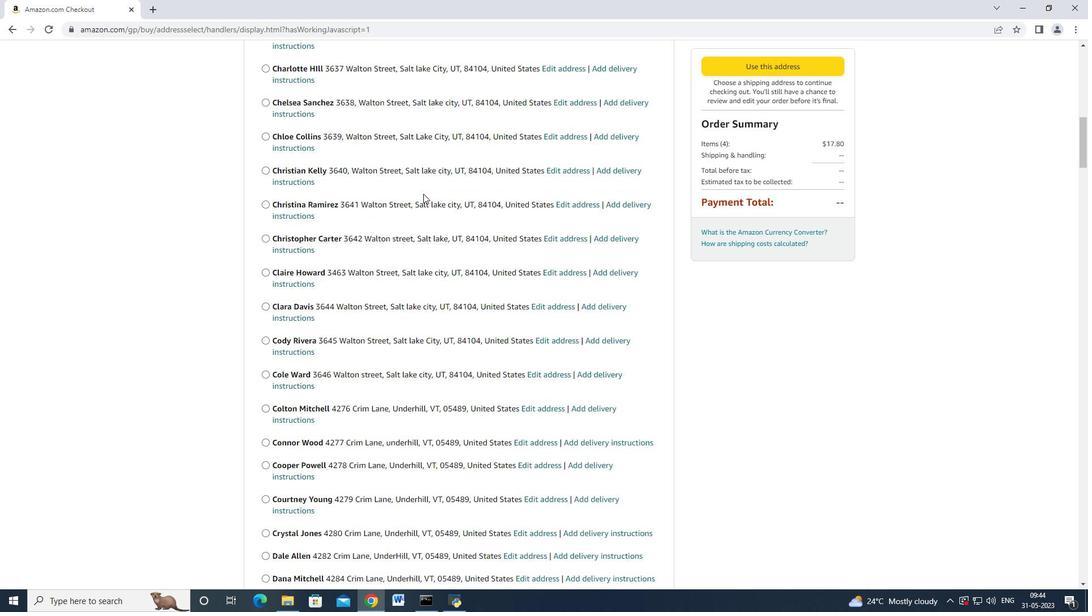 
Action: Mouse moved to (418, 196)
Screenshot: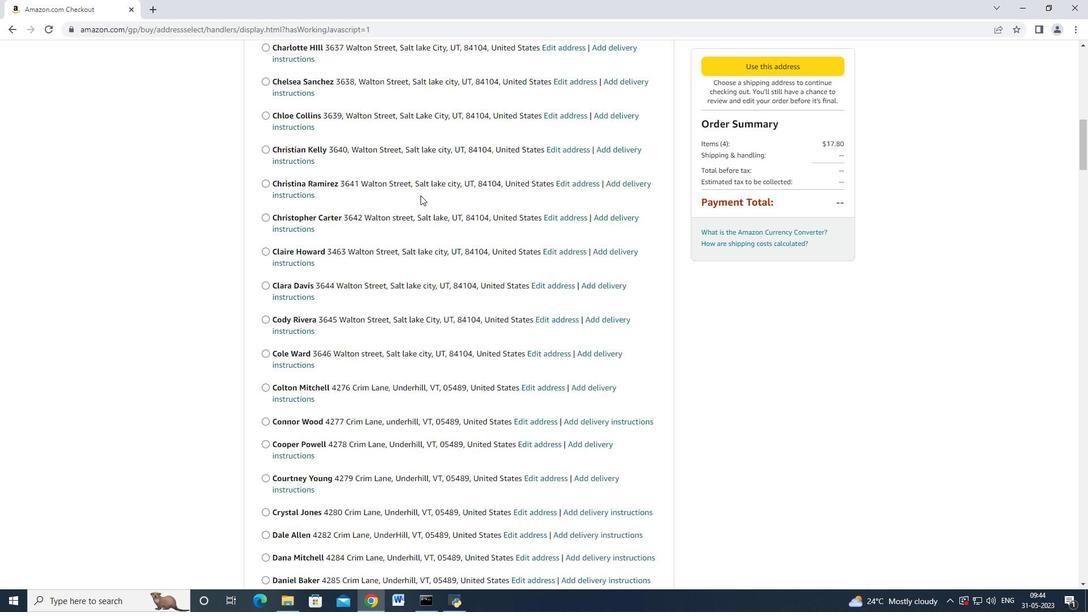 
Action: Mouse scrolled (418, 196) with delta (0, 0)
Screenshot: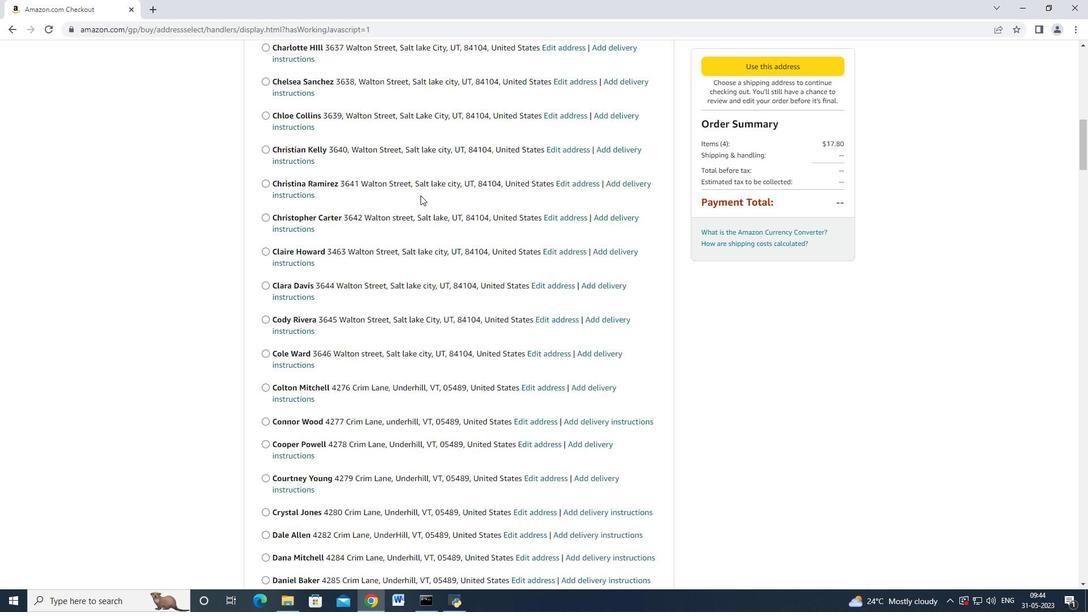 
Action: Mouse moved to (417, 197)
Screenshot: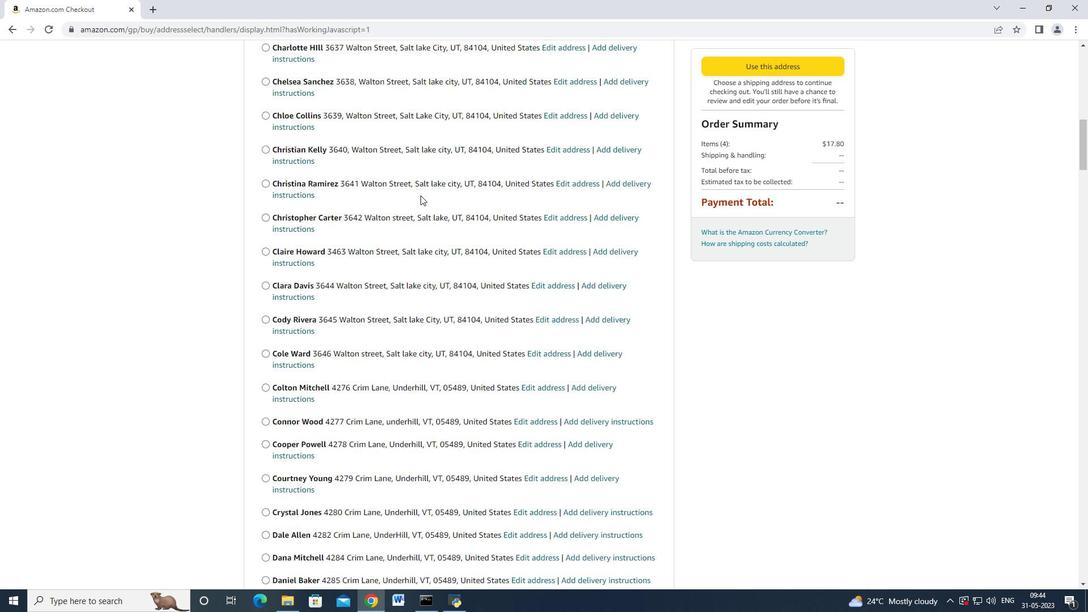 
Action: Mouse scrolled (417, 196) with delta (0, 0)
Screenshot: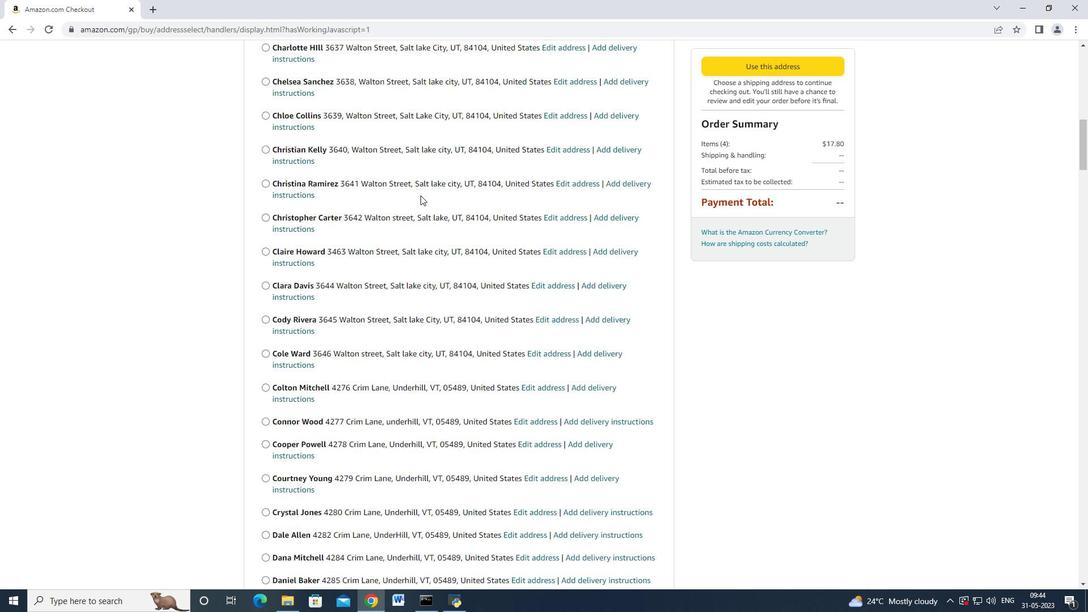 
Action: Mouse moved to (417, 197)
Screenshot: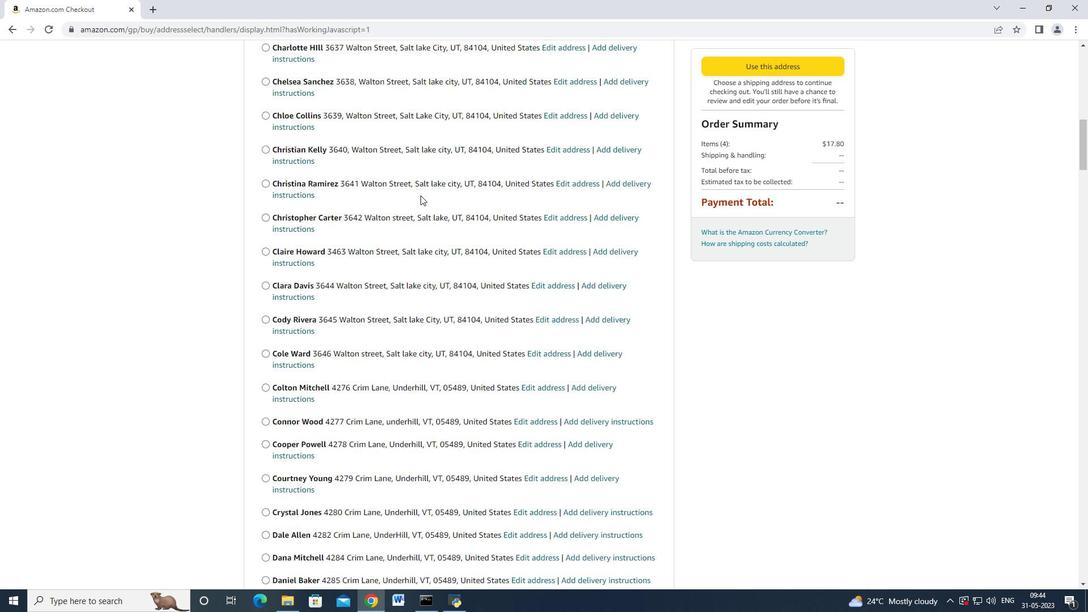 
Action: Mouse scrolled (417, 196) with delta (0, 0)
Screenshot: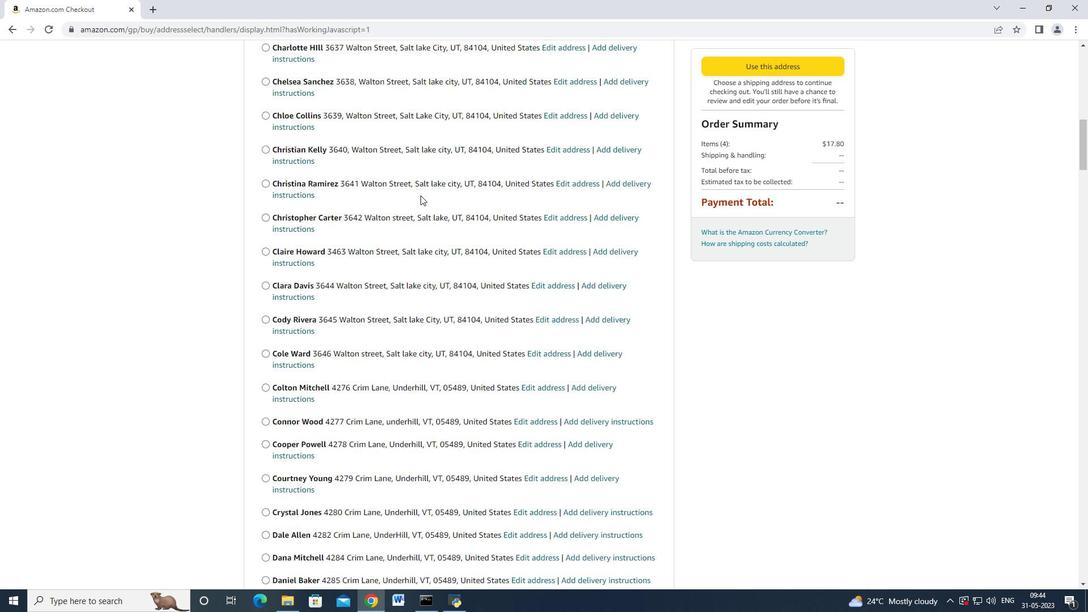 
Action: Mouse scrolled (417, 196) with delta (0, 0)
Screenshot: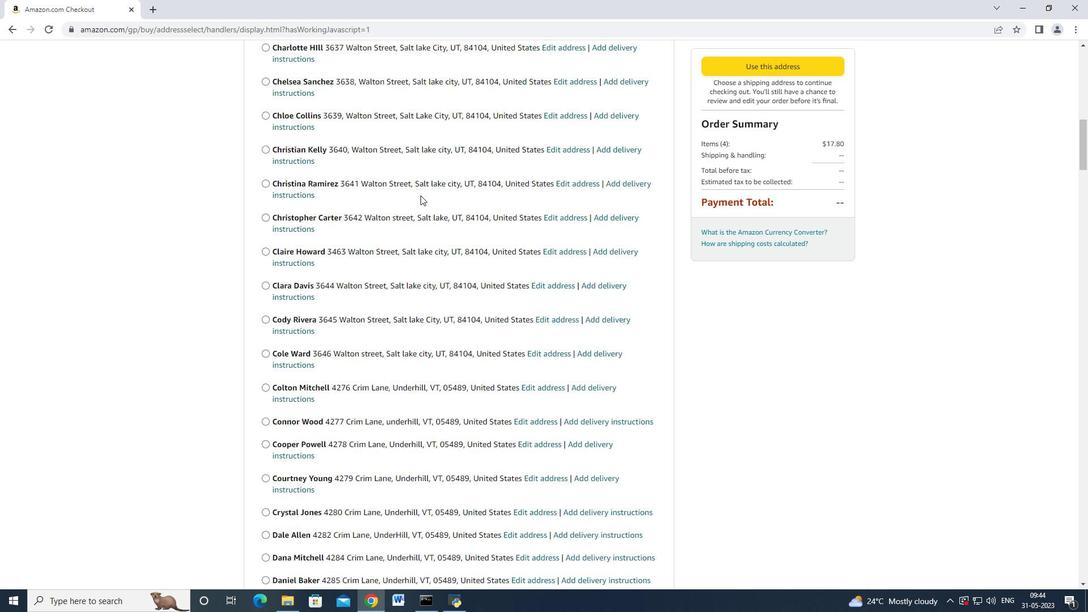 
Action: Mouse scrolled (417, 196) with delta (0, 0)
Screenshot: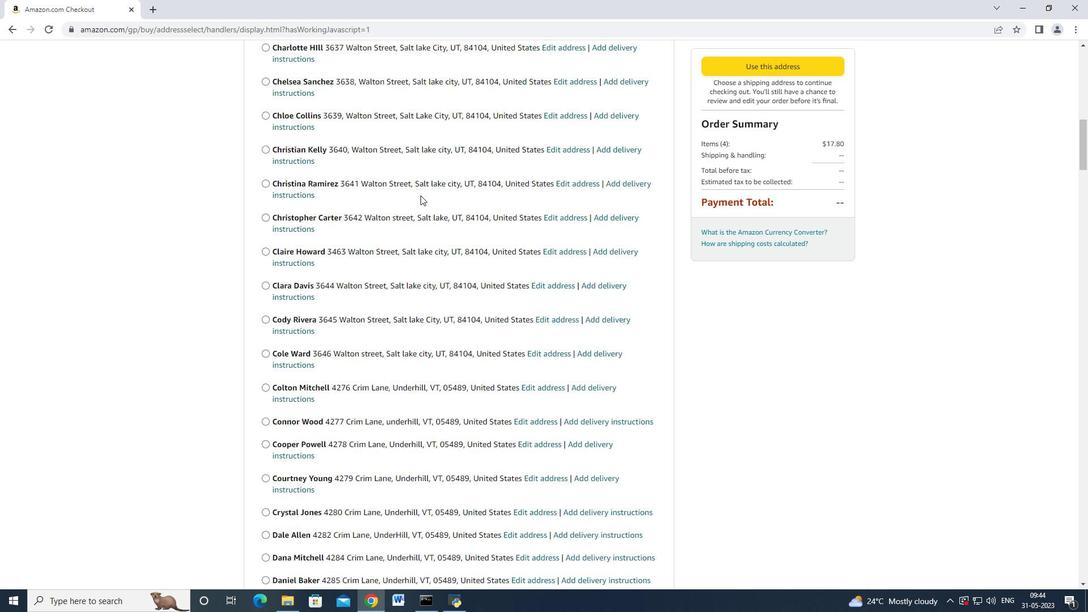 
Action: Mouse scrolled (417, 196) with delta (0, 0)
Screenshot: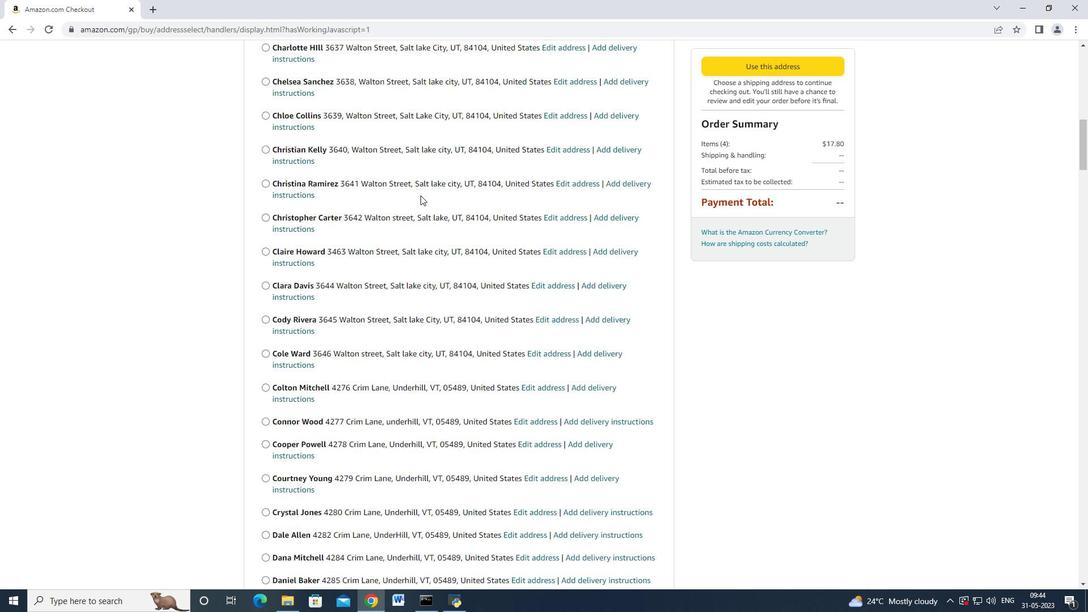
Action: Mouse scrolled (417, 196) with delta (0, 0)
Screenshot: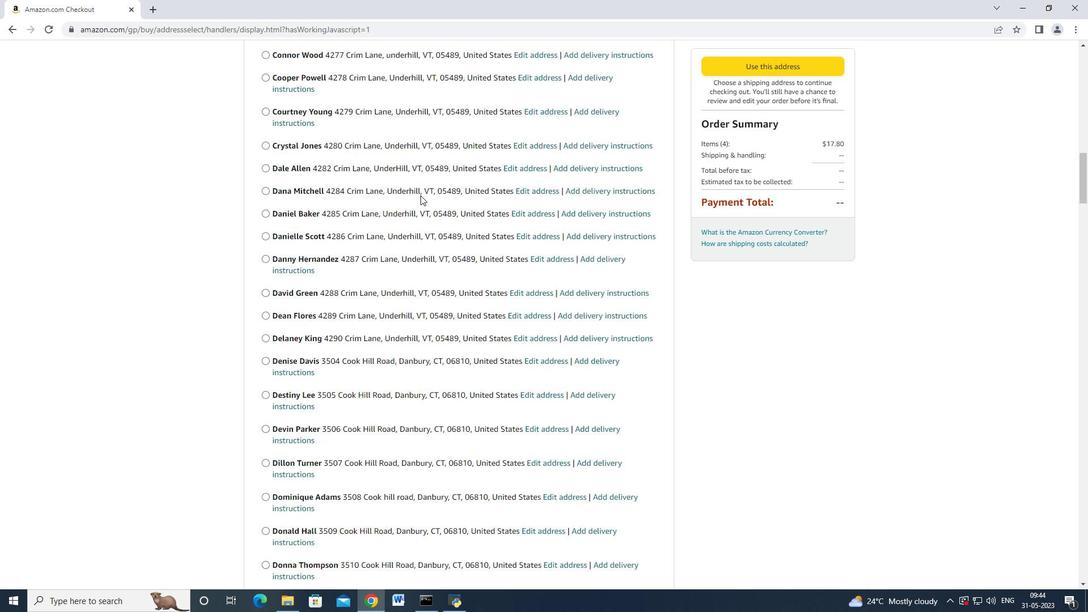 
Action: Mouse moved to (416, 197)
Screenshot: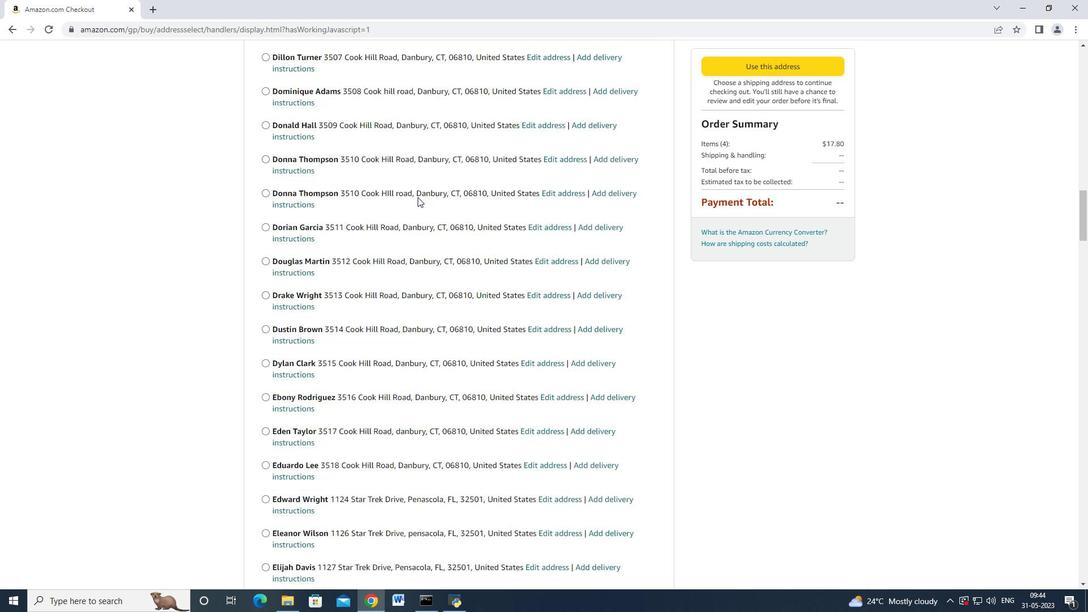 
Action: Mouse scrolled (416, 197) with delta (0, 0)
Screenshot: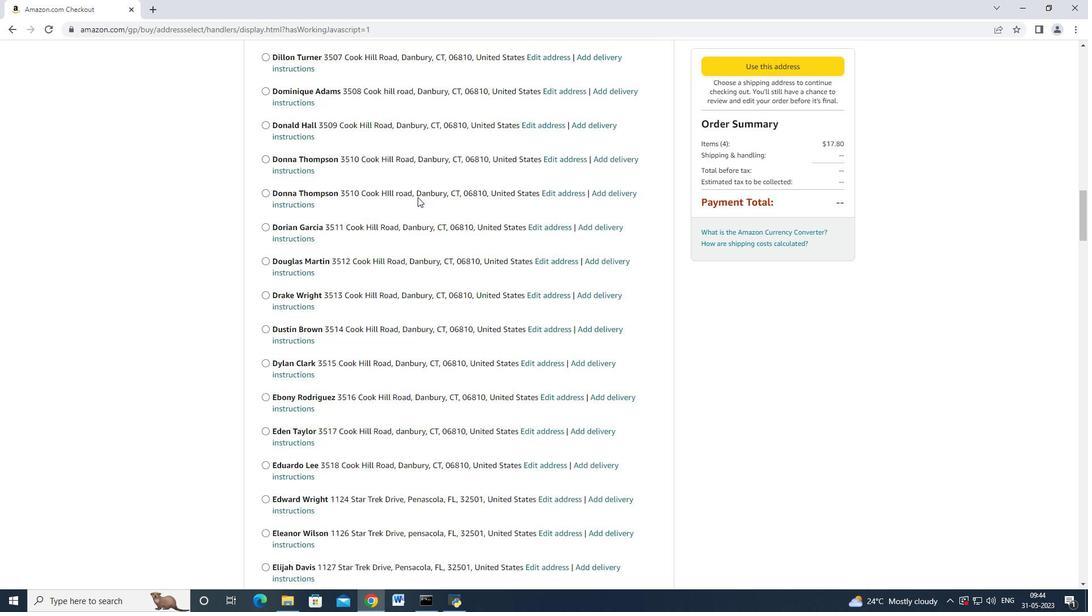 
Action: Mouse moved to (415, 197)
Screenshot: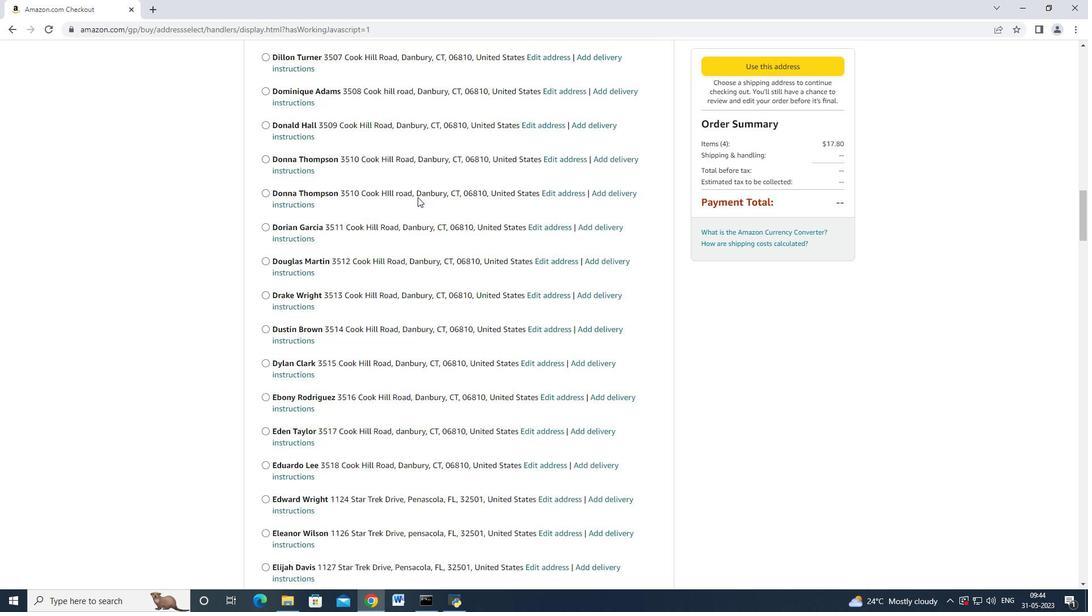 
Action: Mouse scrolled (415, 197) with delta (0, 0)
Screenshot: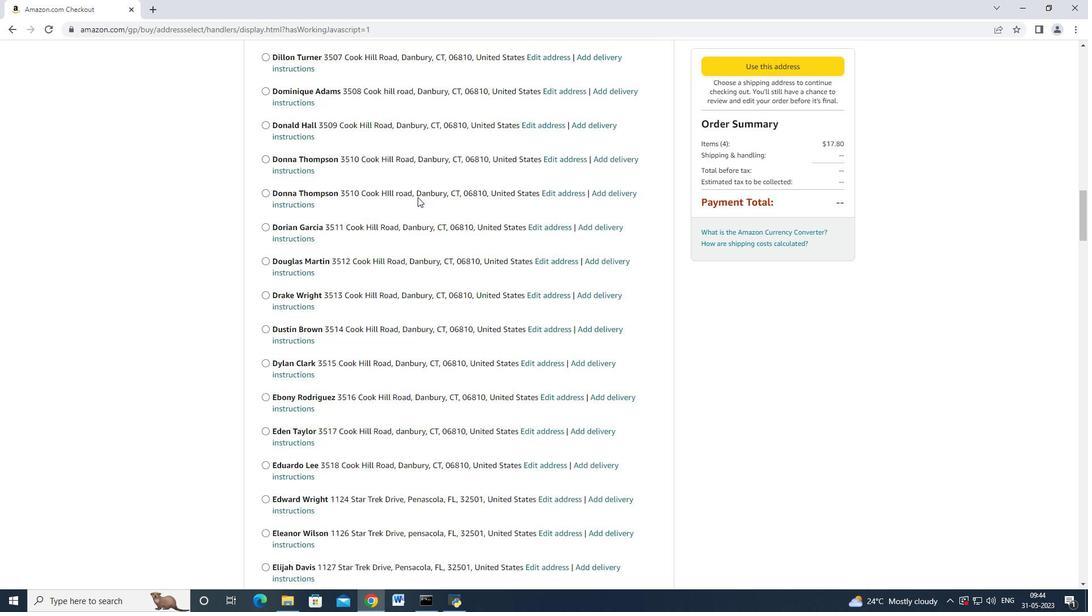 
Action: Mouse scrolled (415, 197) with delta (0, 0)
Screenshot: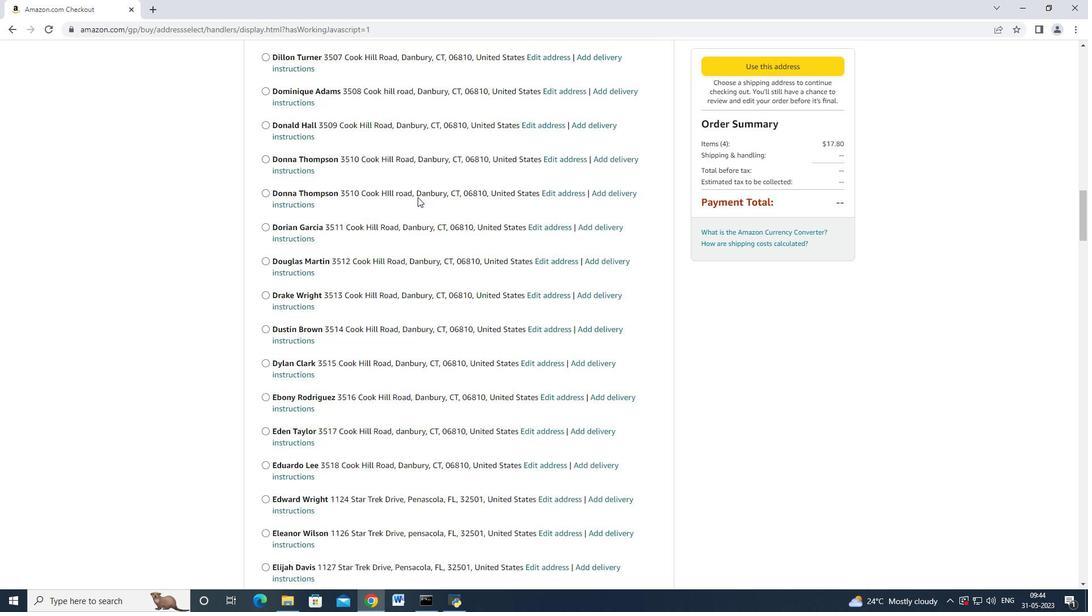 
Action: Mouse moved to (415, 197)
Screenshot: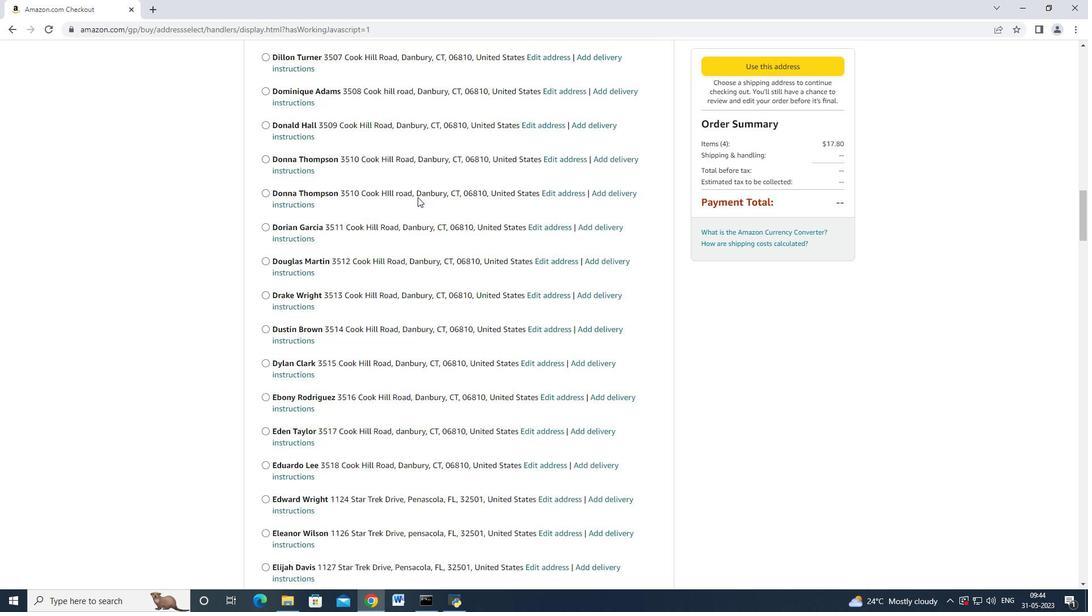 
Action: Mouse scrolled (415, 196) with delta (0, 0)
Screenshot: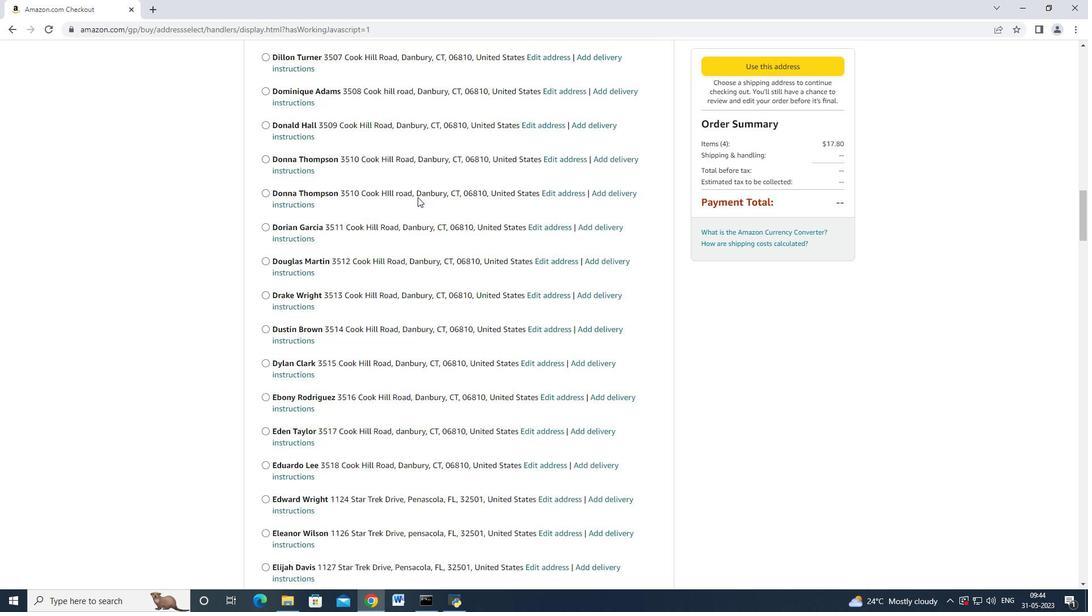 
Action: Mouse moved to (415, 197)
Screenshot: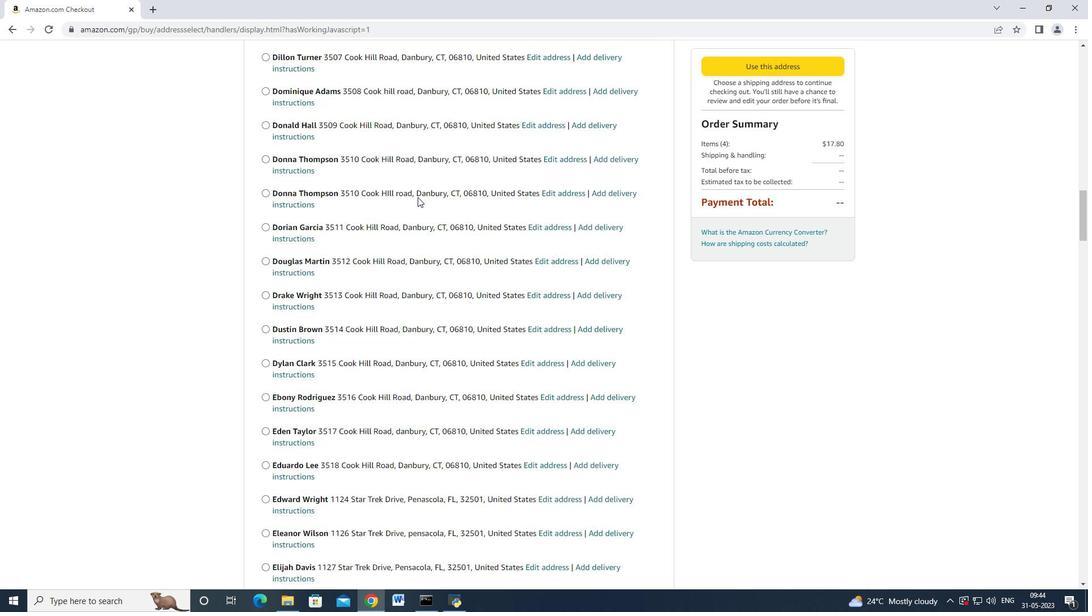 
Action: Mouse scrolled (415, 196) with delta (0, 0)
Screenshot: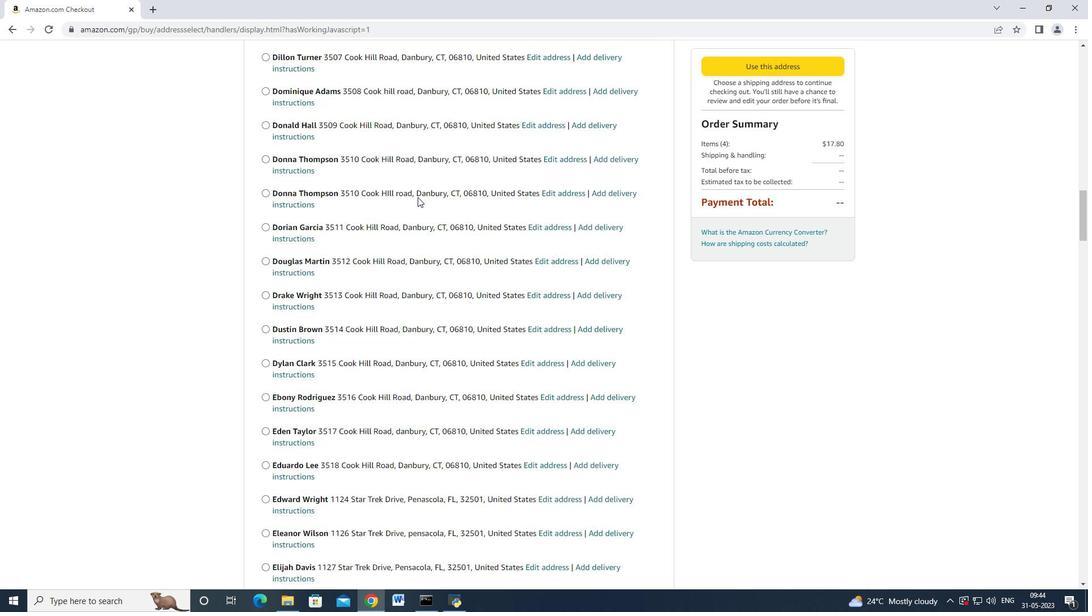 
Action: Mouse scrolled (415, 196) with delta (0, 0)
Screenshot: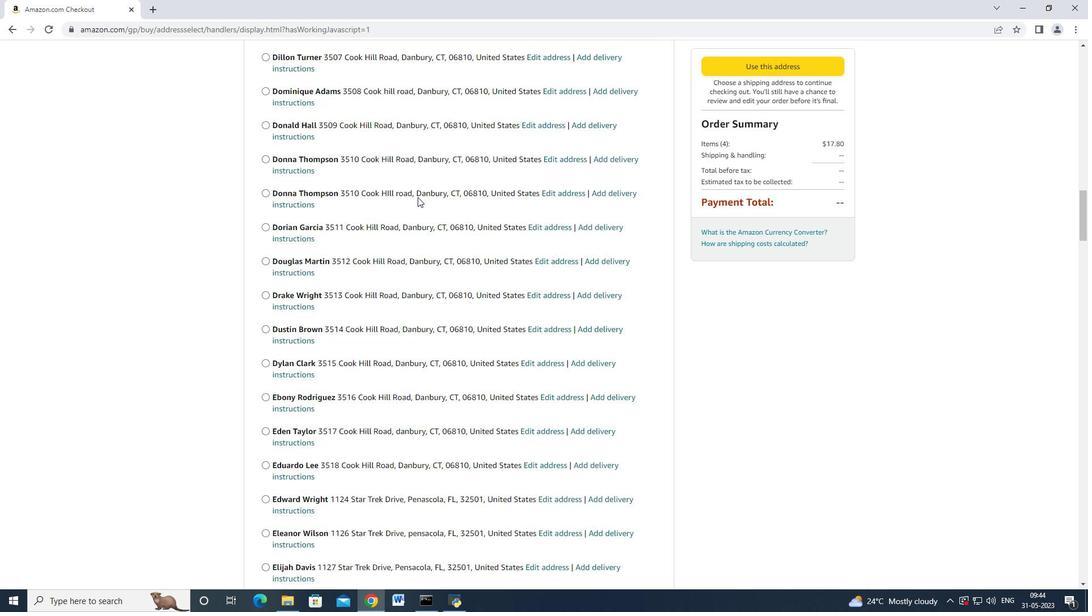 
Action: Mouse moved to (415, 196)
Screenshot: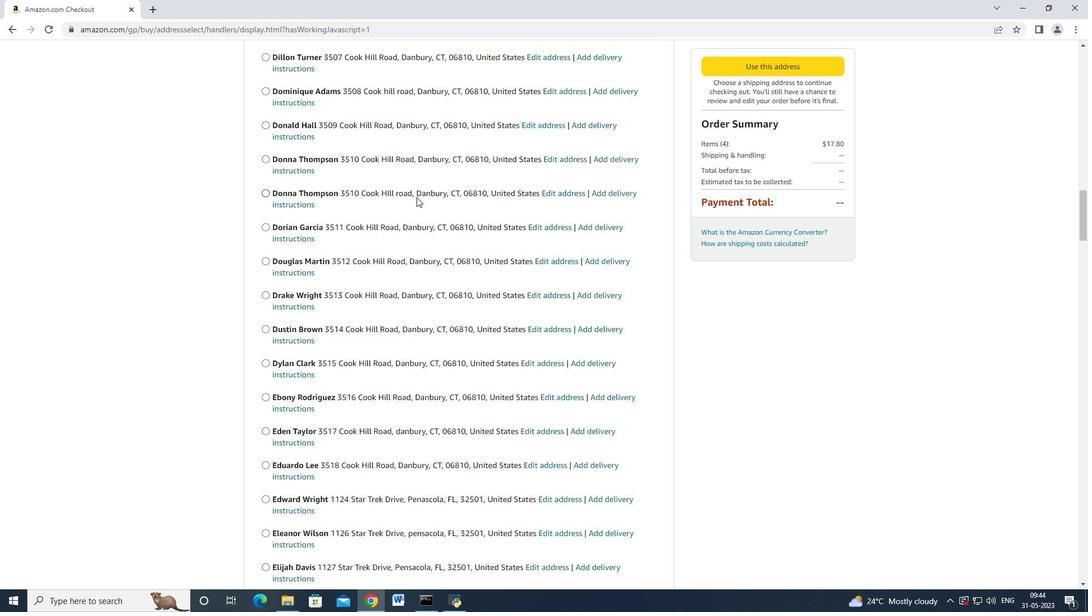
Action: Mouse scrolled (415, 196) with delta (0, 0)
Screenshot: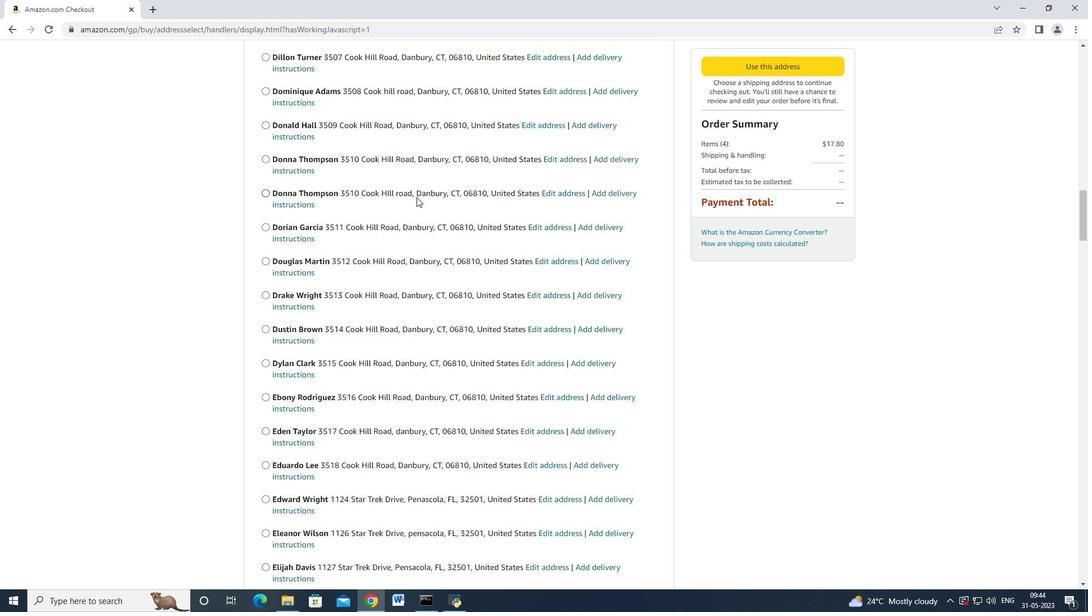 
Action: Mouse moved to (415, 196)
Screenshot: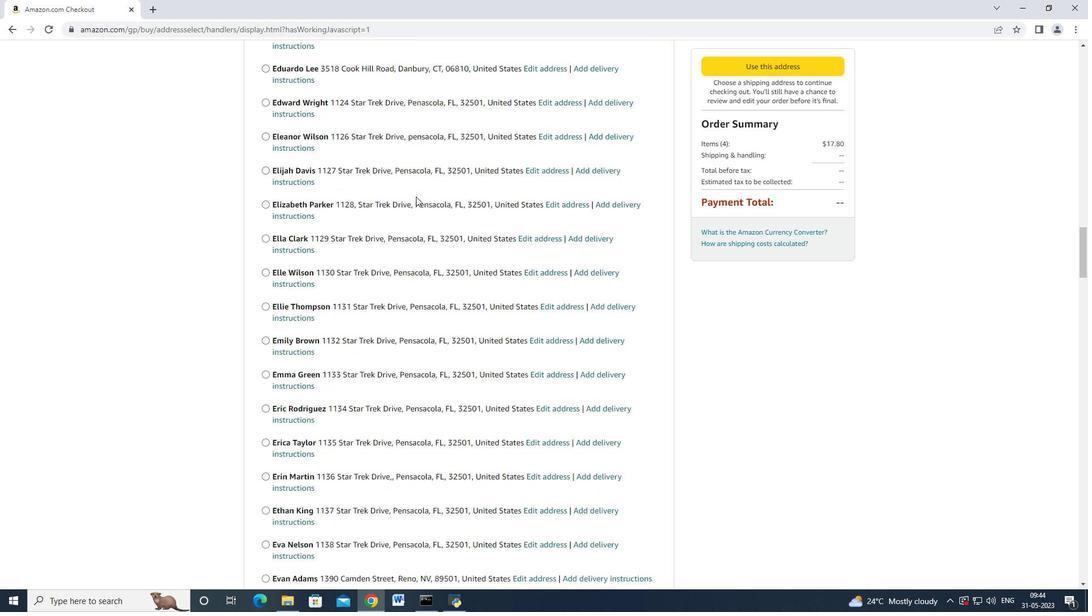 
Action: Mouse scrolled (415, 196) with delta (0, 0)
Screenshot: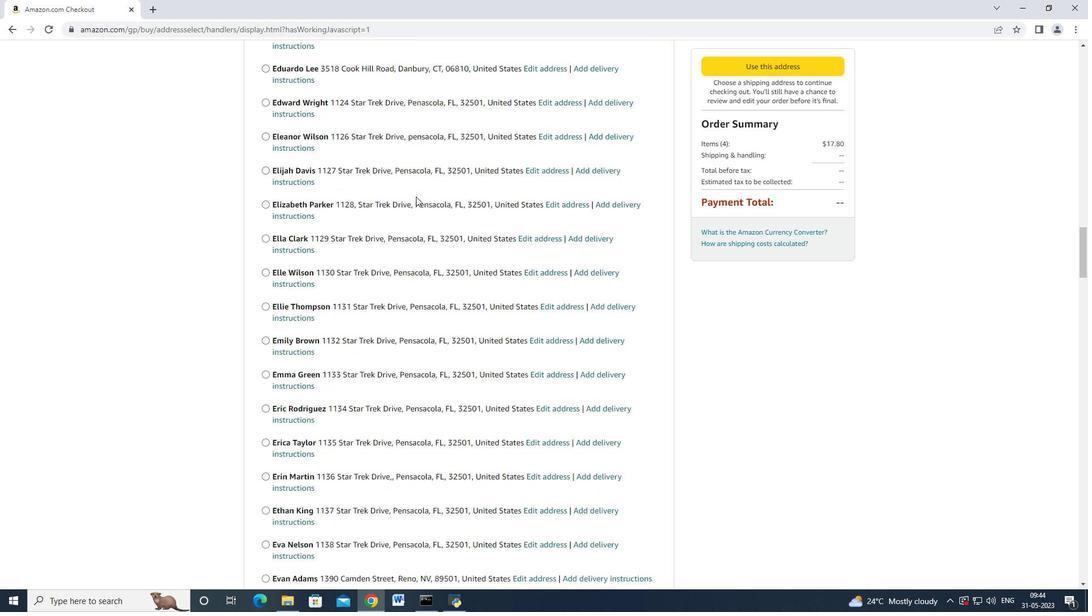 
Action: Mouse moved to (414, 196)
Screenshot: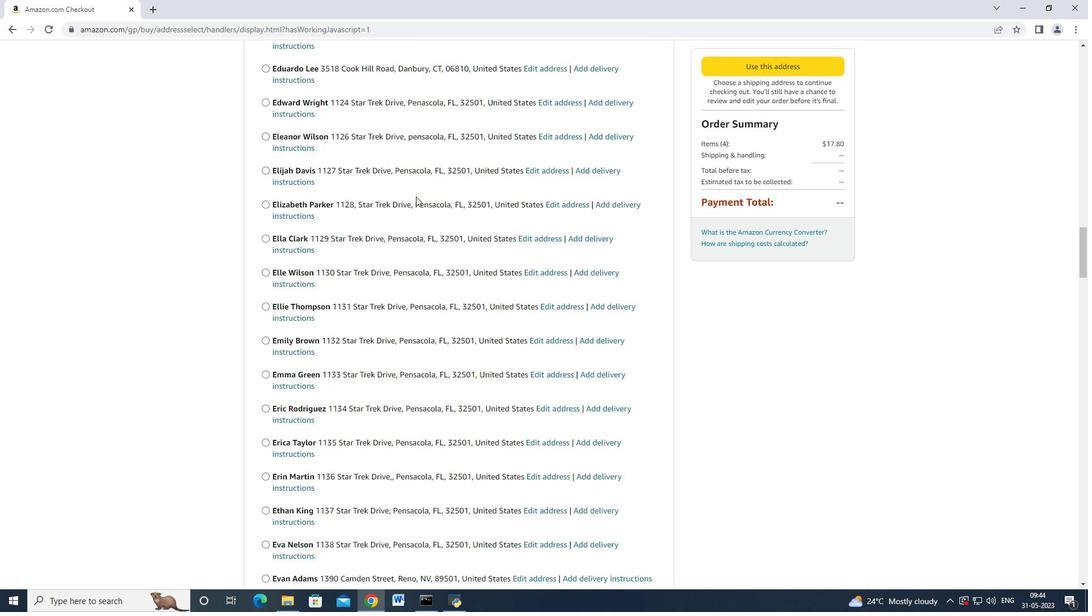 
Action: Mouse scrolled (414, 196) with delta (0, 0)
Screenshot: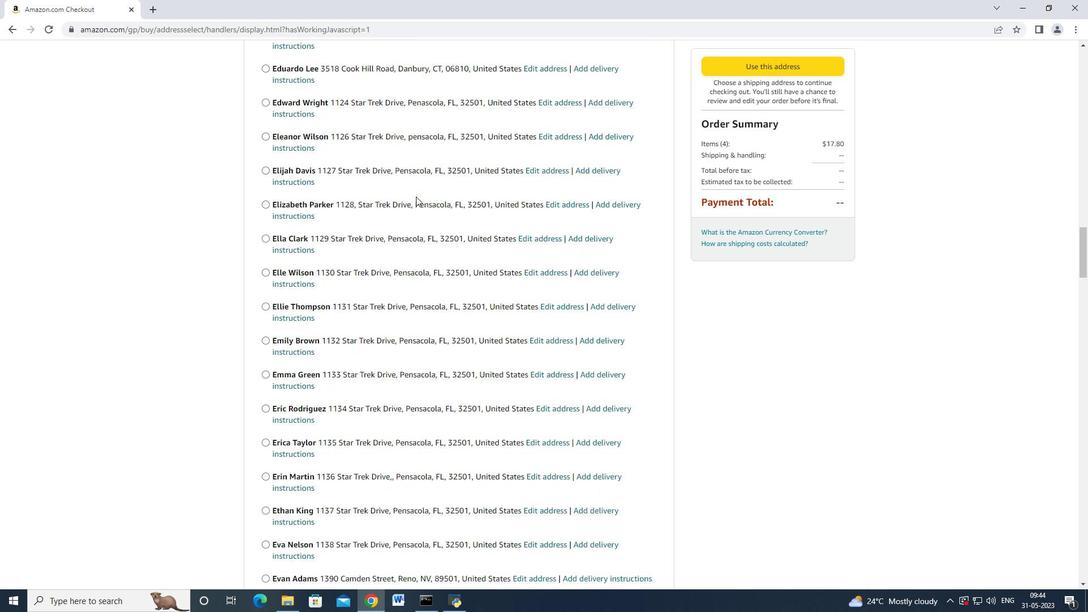 
Action: Mouse scrolled (414, 196) with delta (0, 0)
Screenshot: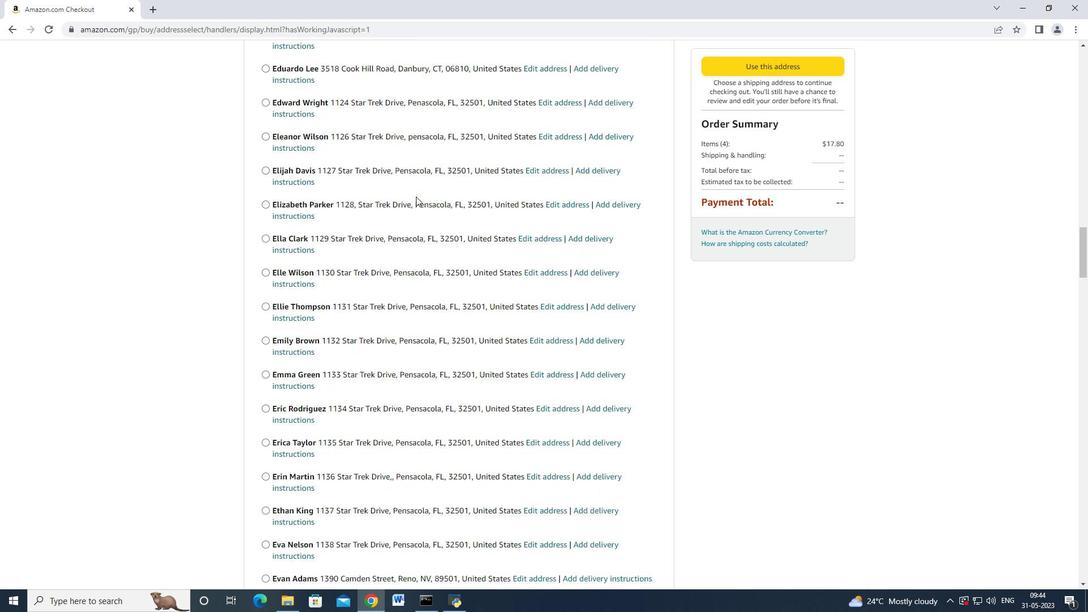
Action: Mouse scrolled (414, 196) with delta (0, 0)
Screenshot: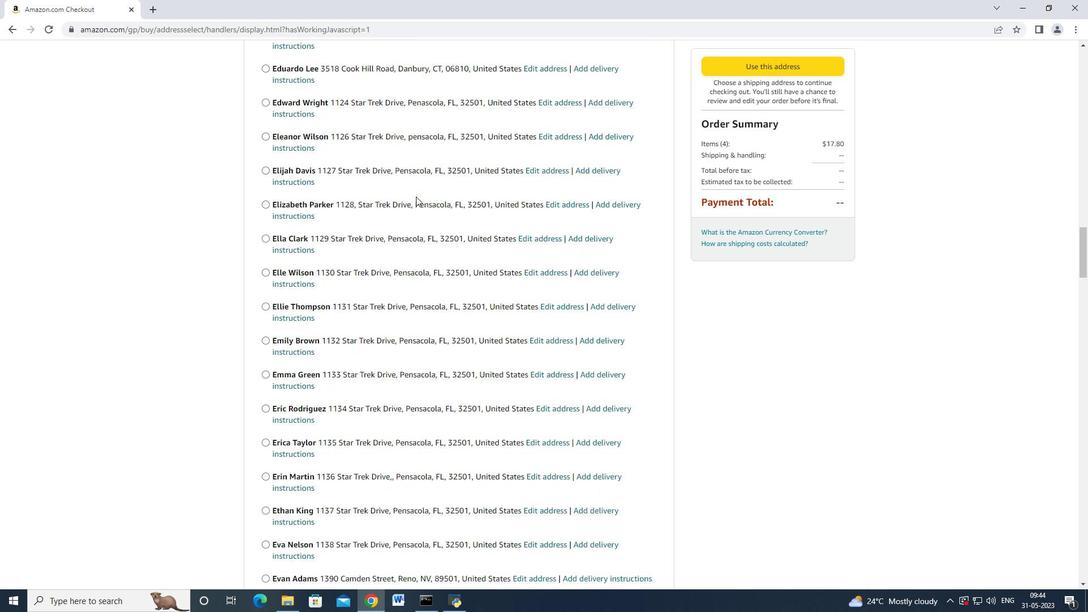 
Action: Mouse scrolled (414, 196) with delta (0, 0)
Screenshot: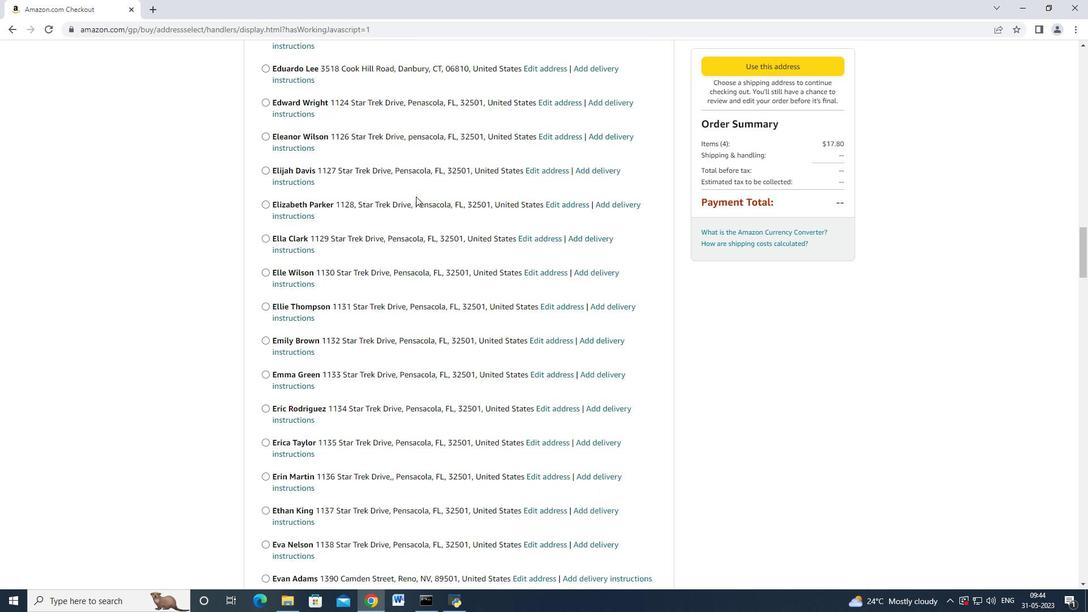 
Action: Mouse scrolled (414, 196) with delta (0, 0)
Screenshot: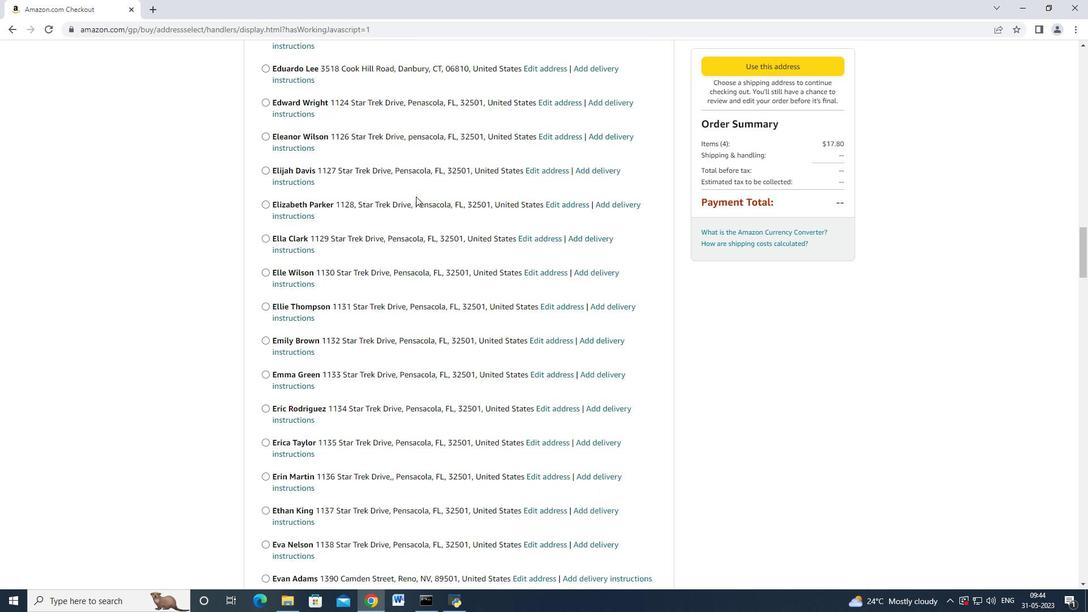 
Action: Mouse moved to (414, 196)
Screenshot: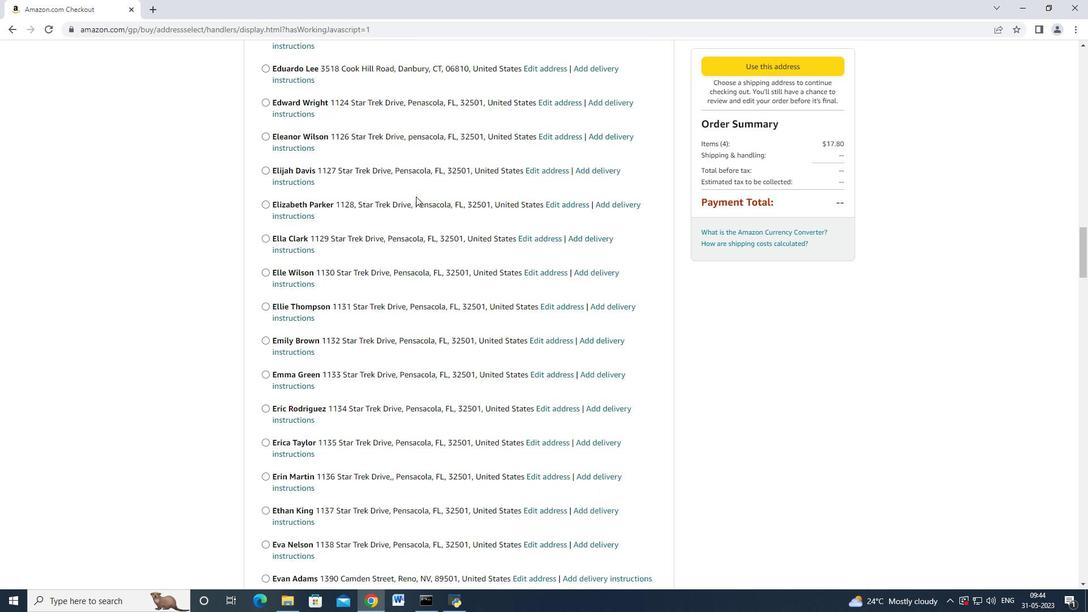 
Action: Mouse scrolled (414, 196) with delta (0, 0)
Screenshot: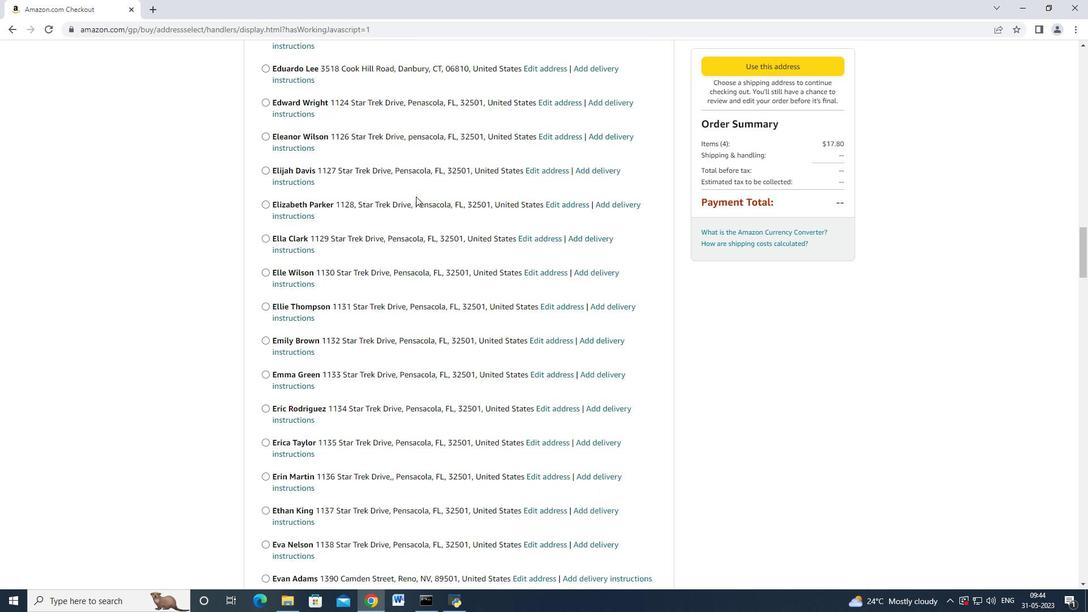 
Action: Mouse moved to (414, 196)
Screenshot: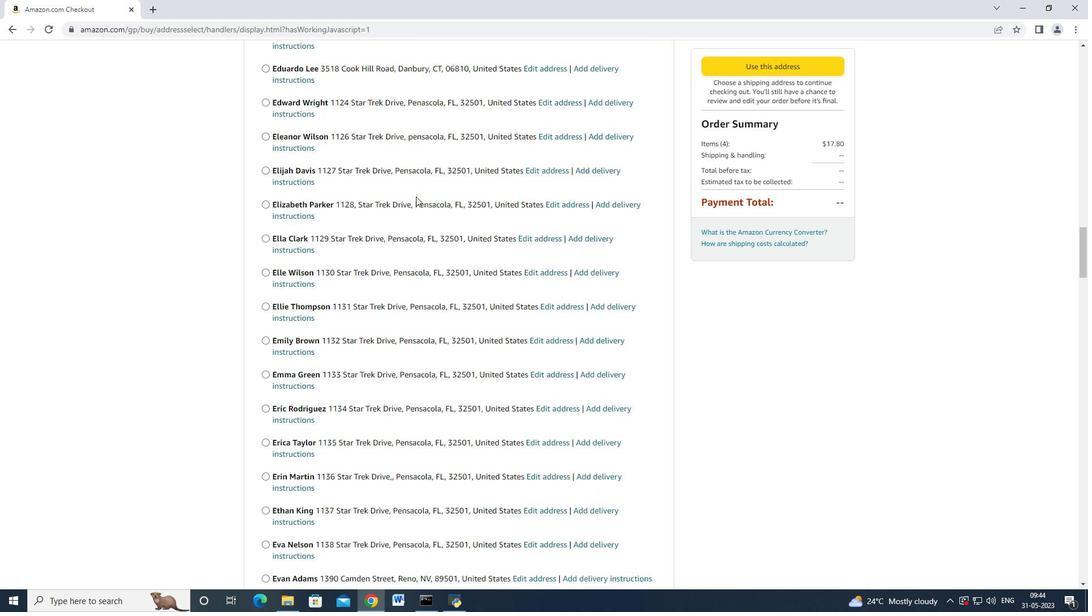 
Action: Mouse scrolled (414, 196) with delta (0, 0)
Screenshot: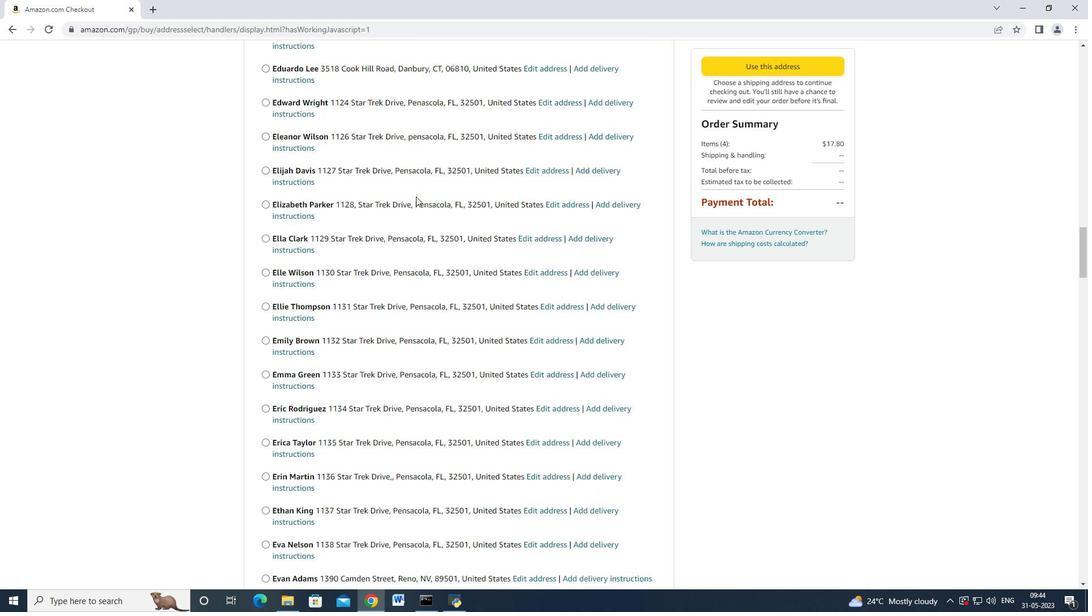 
Action: Mouse moved to (413, 196)
Screenshot: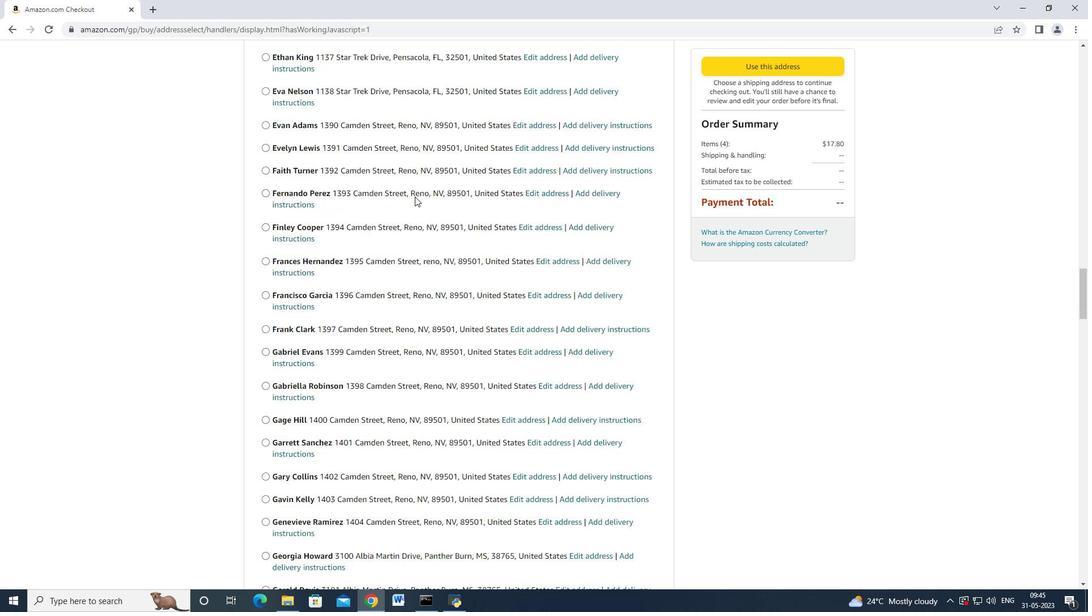 
Action: Mouse scrolled (414, 196) with delta (0, 0)
Screenshot: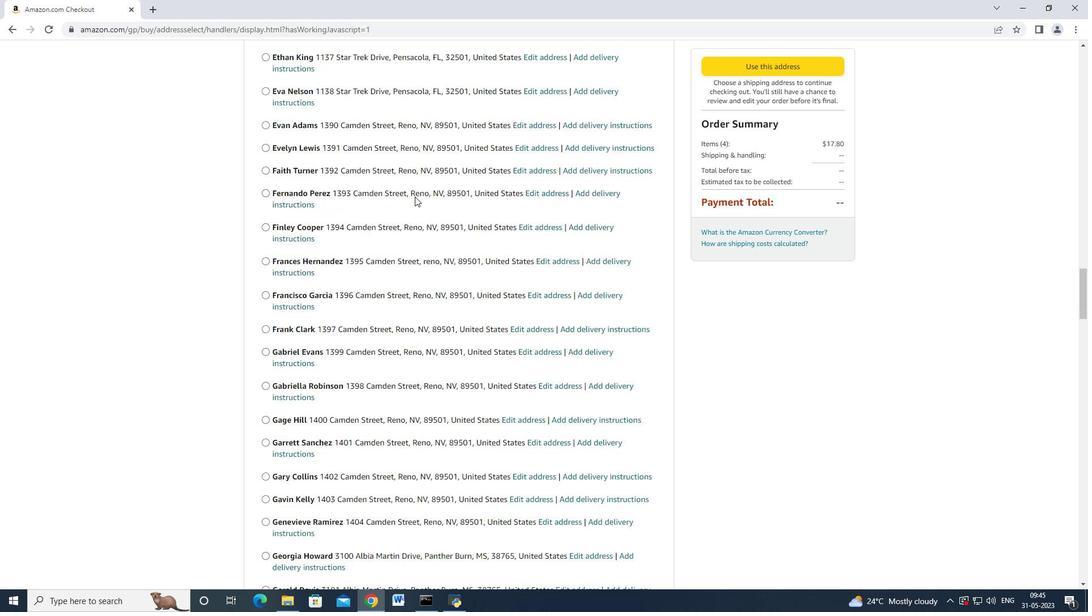 
Action: Mouse scrolled (413, 196) with delta (0, 0)
Screenshot: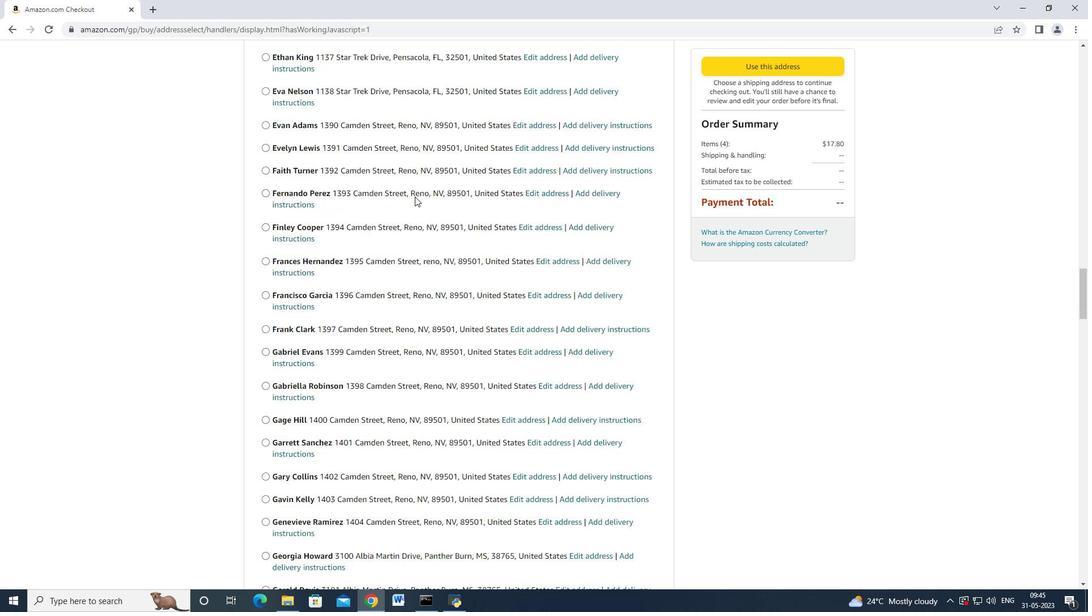 
Action: Mouse scrolled (413, 196) with delta (0, 0)
Screenshot: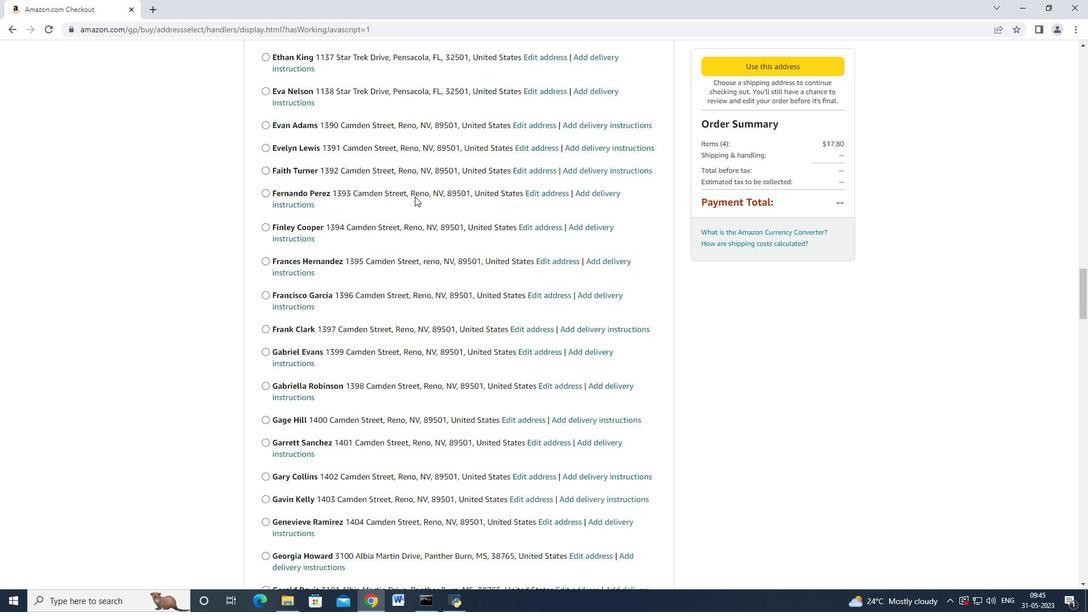 
Action: Mouse moved to (413, 197)
Screenshot: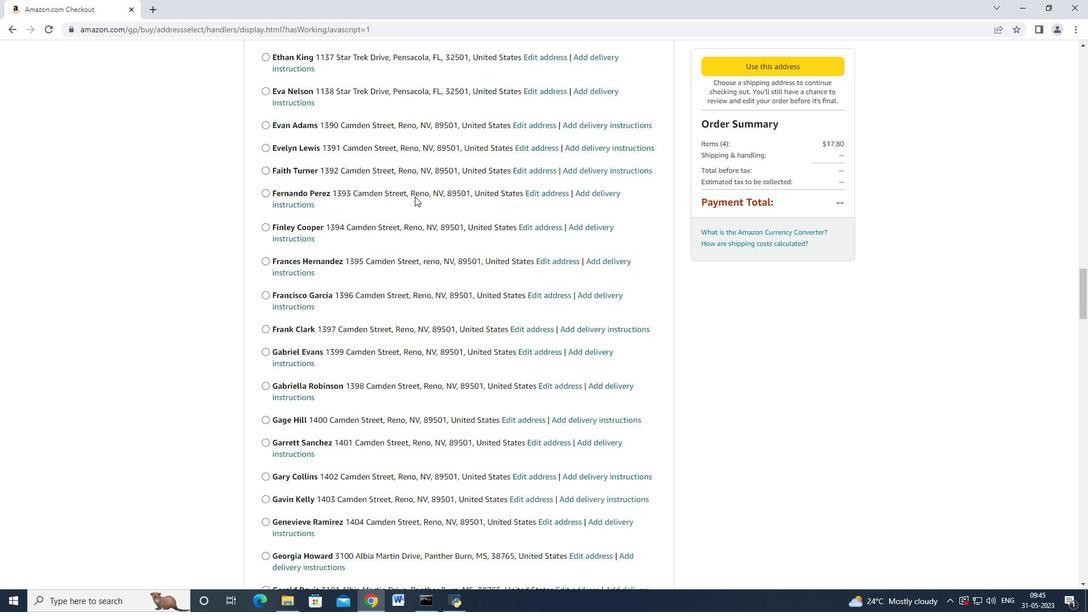 
Action: Mouse scrolled (413, 196) with delta (0, 0)
Screenshot: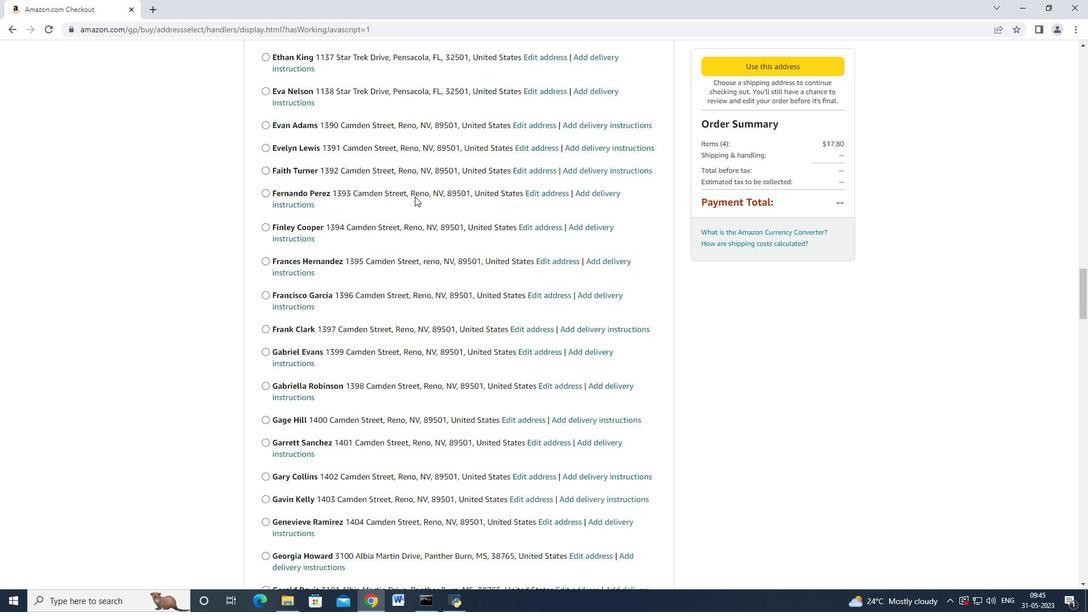 
Action: Mouse scrolled (413, 196) with delta (0, 0)
Screenshot: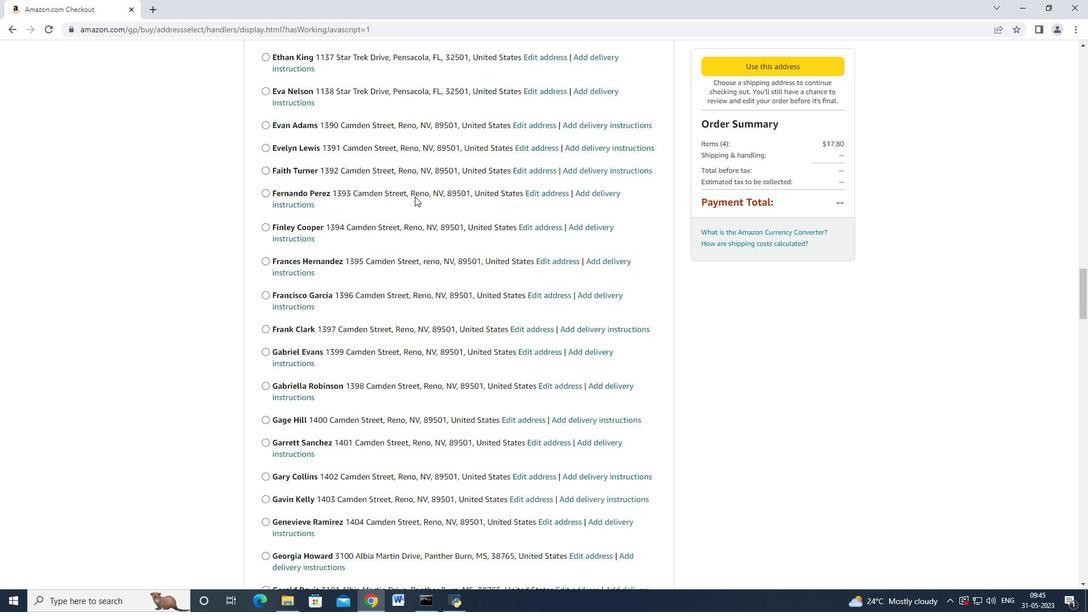
Action: Mouse scrolled (413, 196) with delta (0, 0)
Screenshot: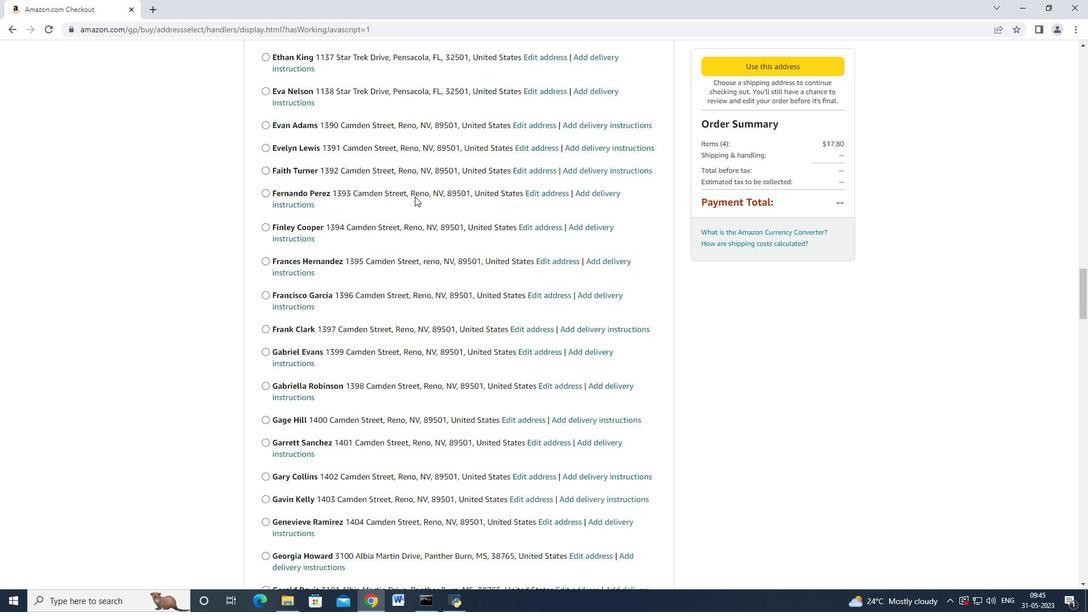 
Action: Mouse moved to (413, 197)
Screenshot: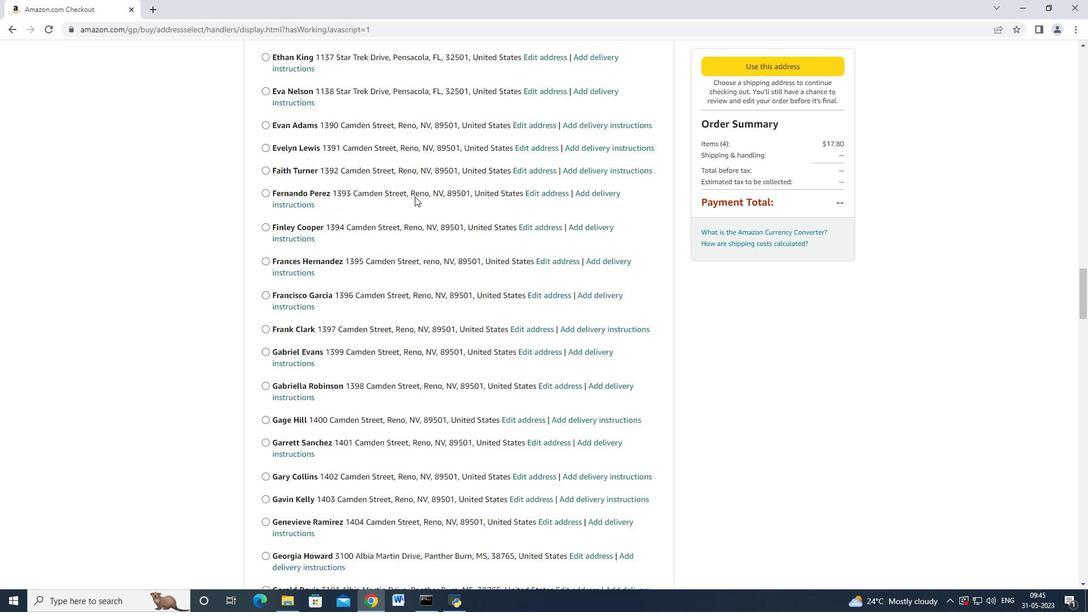 
Action: Mouse scrolled (413, 196) with delta (0, 0)
Screenshot: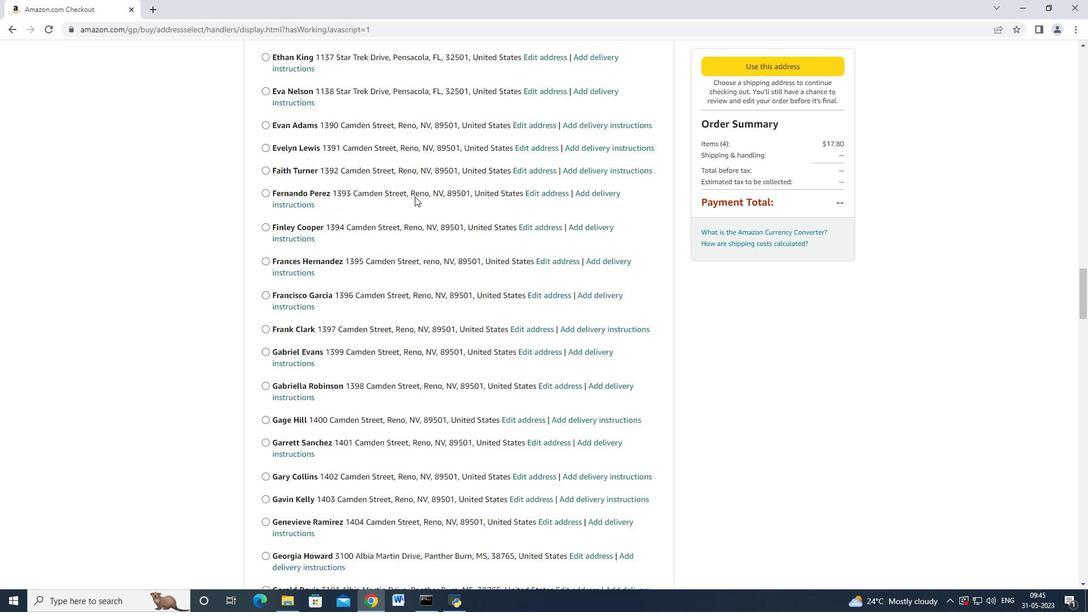 
Action: Mouse scrolled (413, 196) with delta (0, 0)
Screenshot: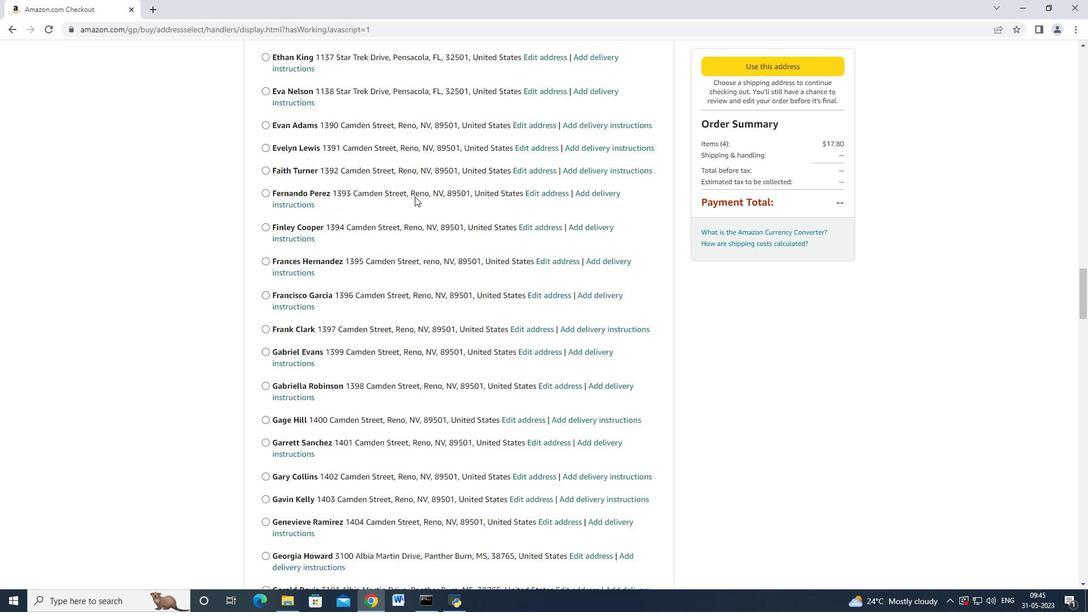 
Action: Mouse moved to (410, 198)
Screenshot: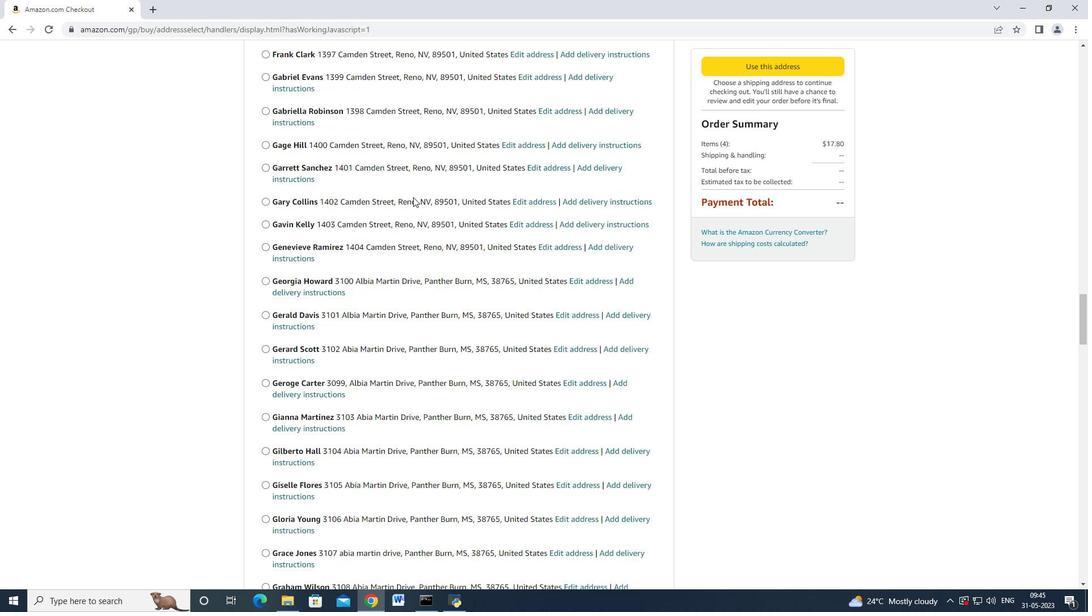
Action: Mouse scrolled (410, 197) with delta (0, 0)
Screenshot: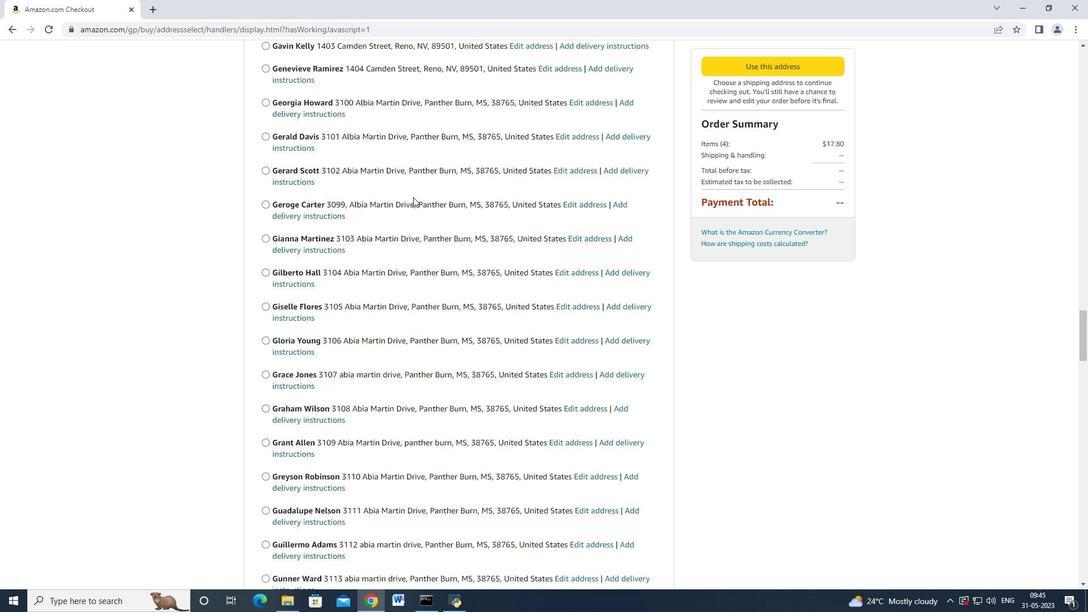 
Action: Mouse scrolled (410, 197) with delta (0, 0)
Screenshot: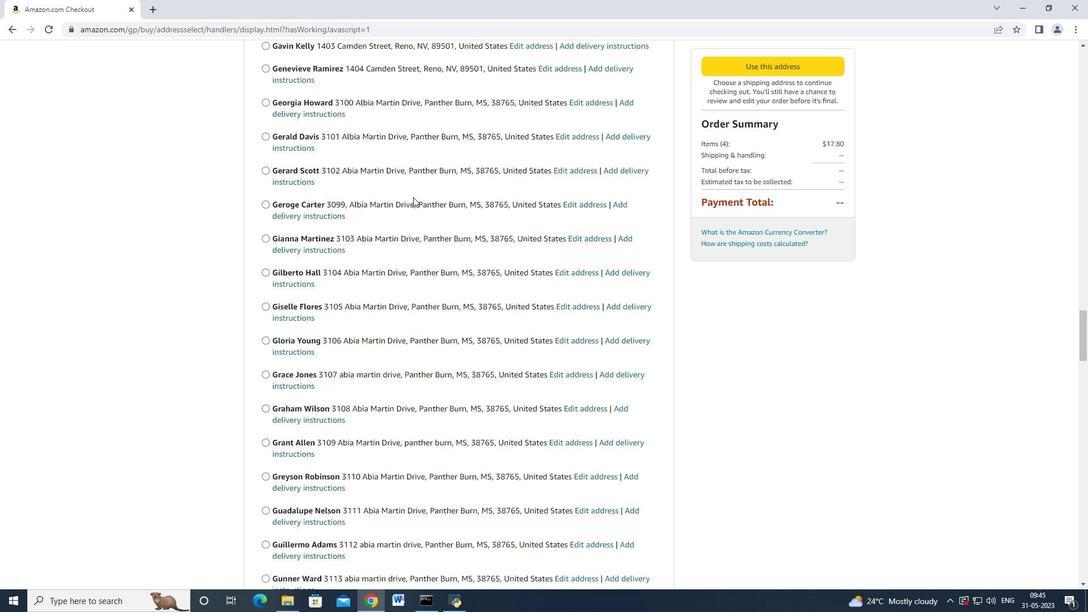 
Action: Mouse moved to (410, 198)
Screenshot: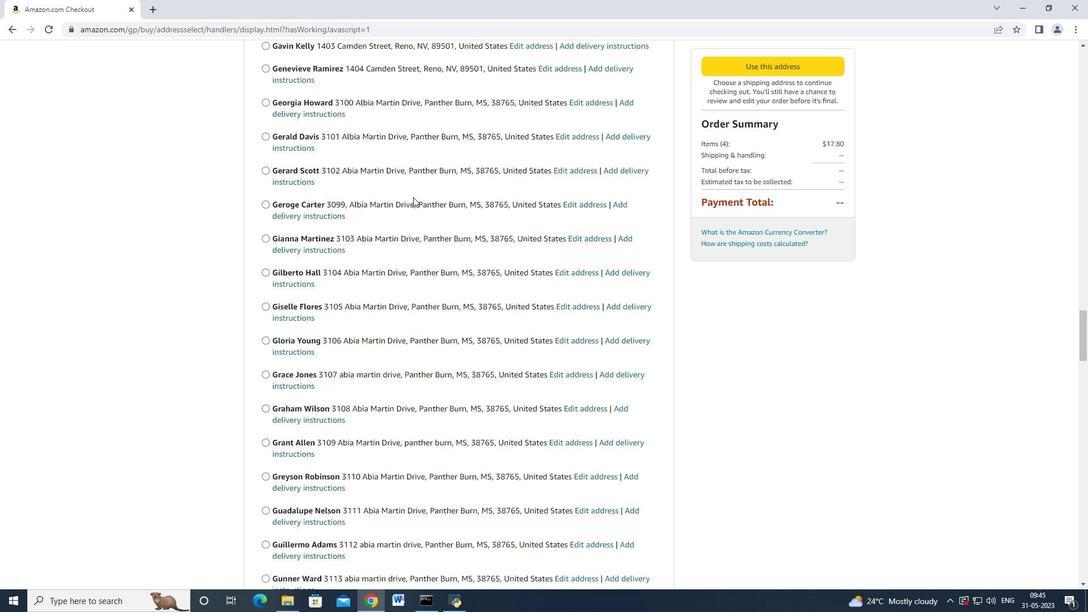 
Action: Mouse scrolled (410, 197) with delta (0, 0)
Screenshot: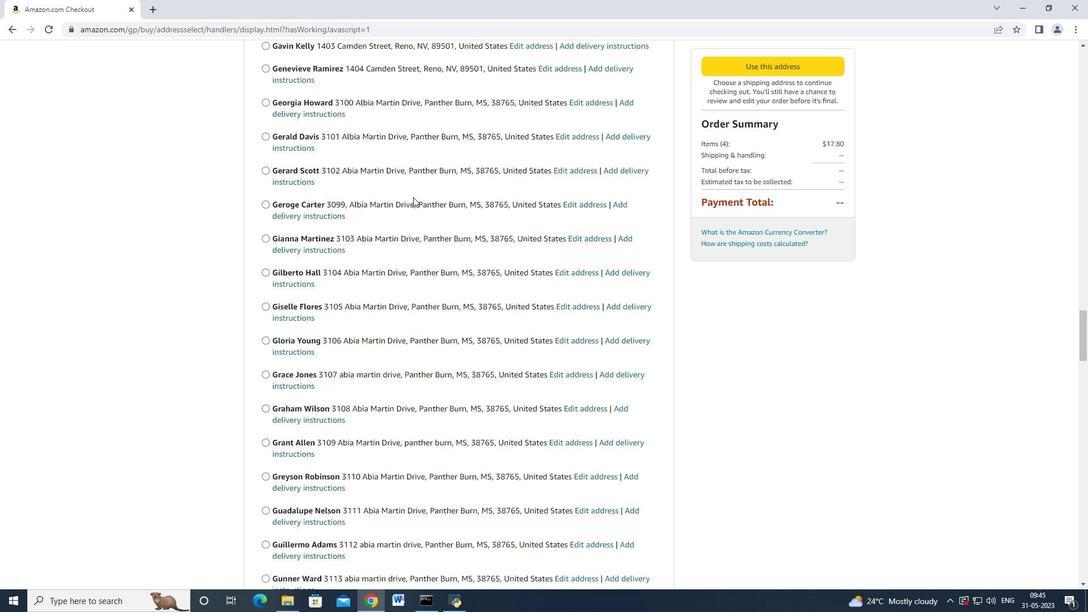 
Action: Mouse scrolled (410, 197) with delta (0, 0)
Screenshot: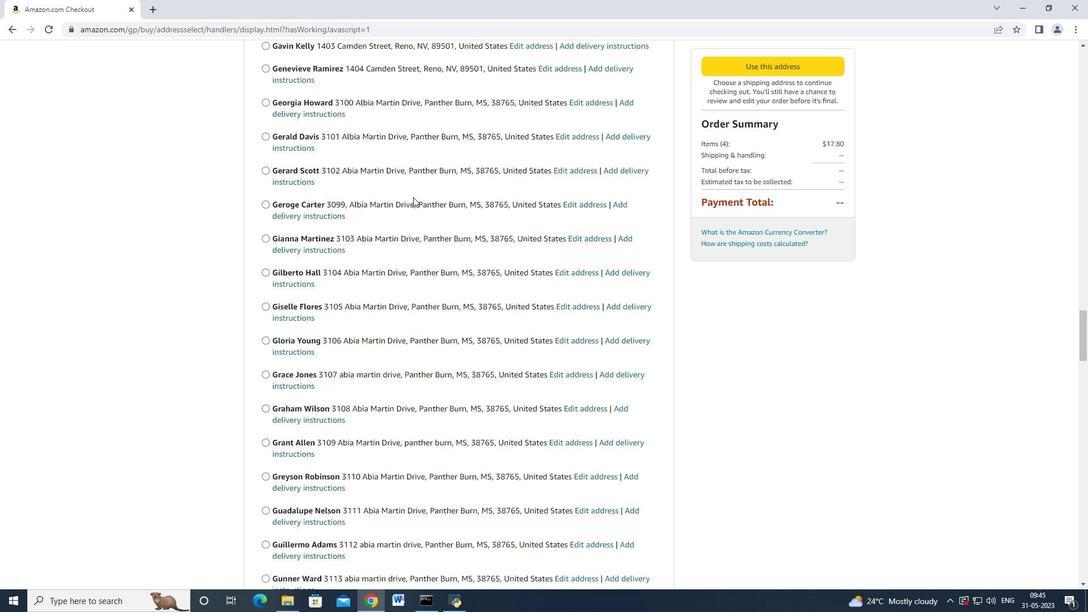 
Action: Mouse scrolled (410, 197) with delta (0, 0)
Screenshot: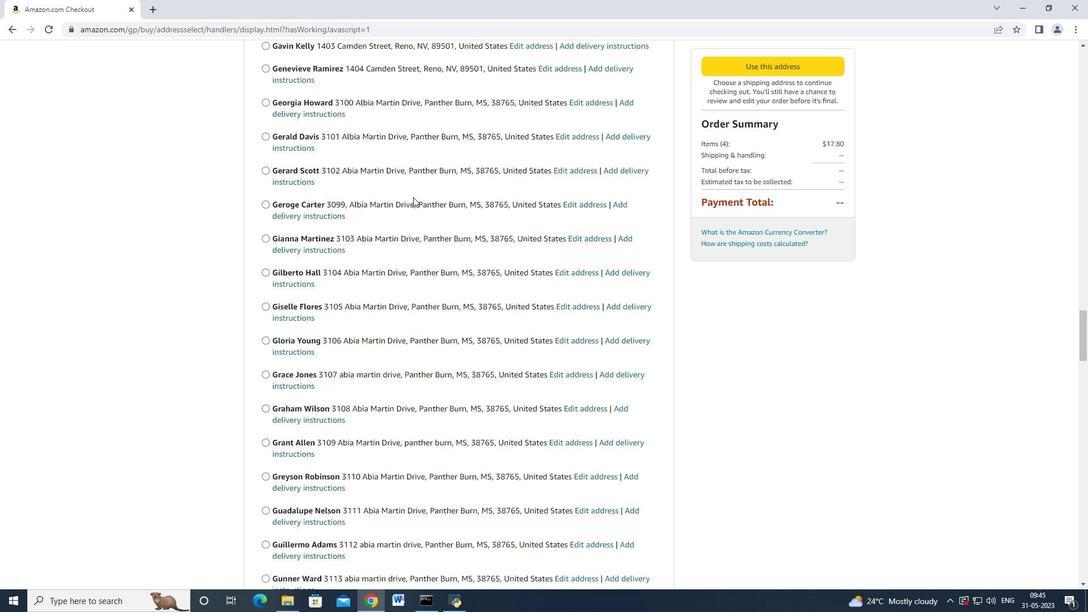 
Action: Mouse scrolled (410, 197) with delta (0, 0)
Screenshot: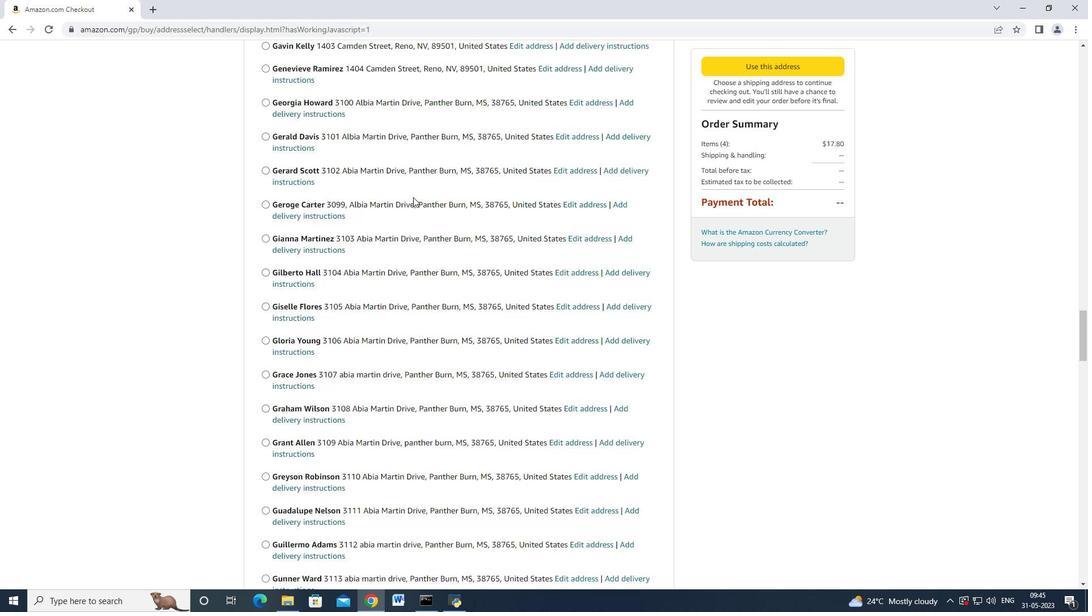 
Action: Mouse scrolled (410, 197) with delta (0, 0)
Screenshot: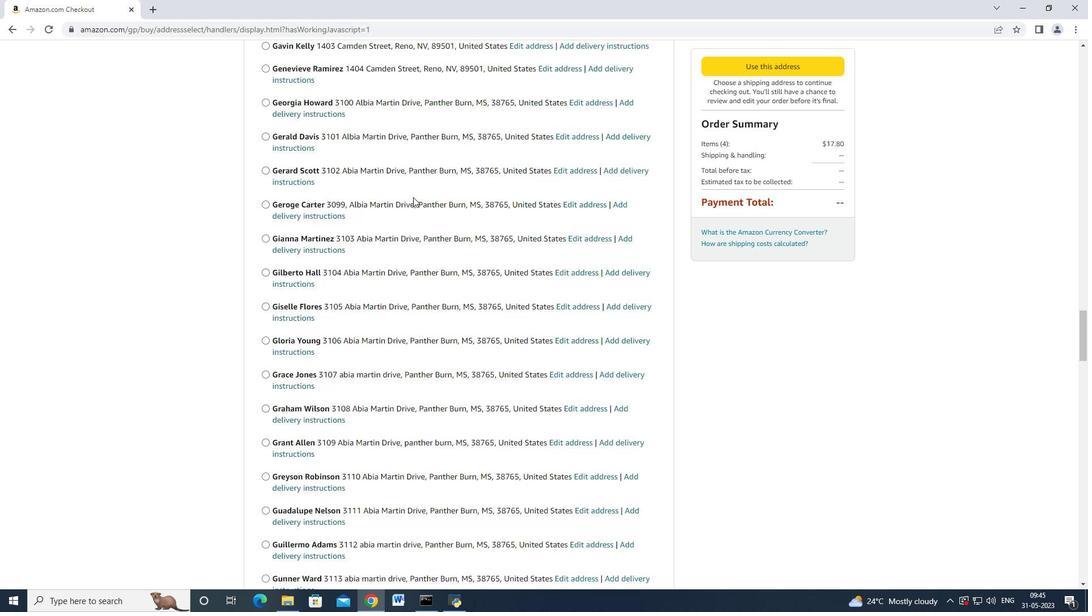
Action: Mouse moved to (410, 197)
Screenshot: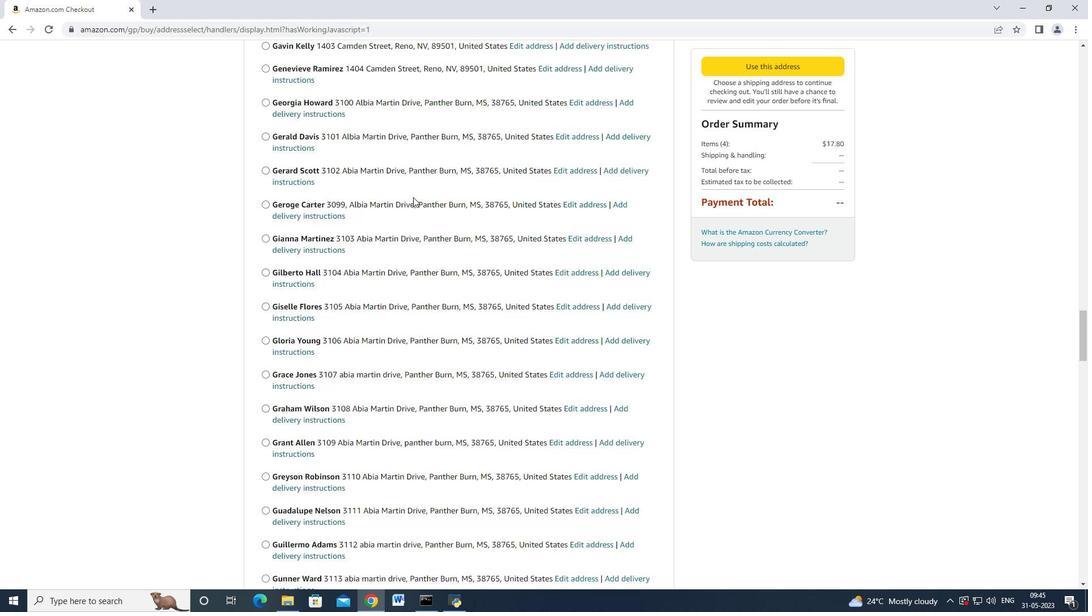 
Action: Mouse scrolled (410, 197) with delta (0, 0)
Screenshot: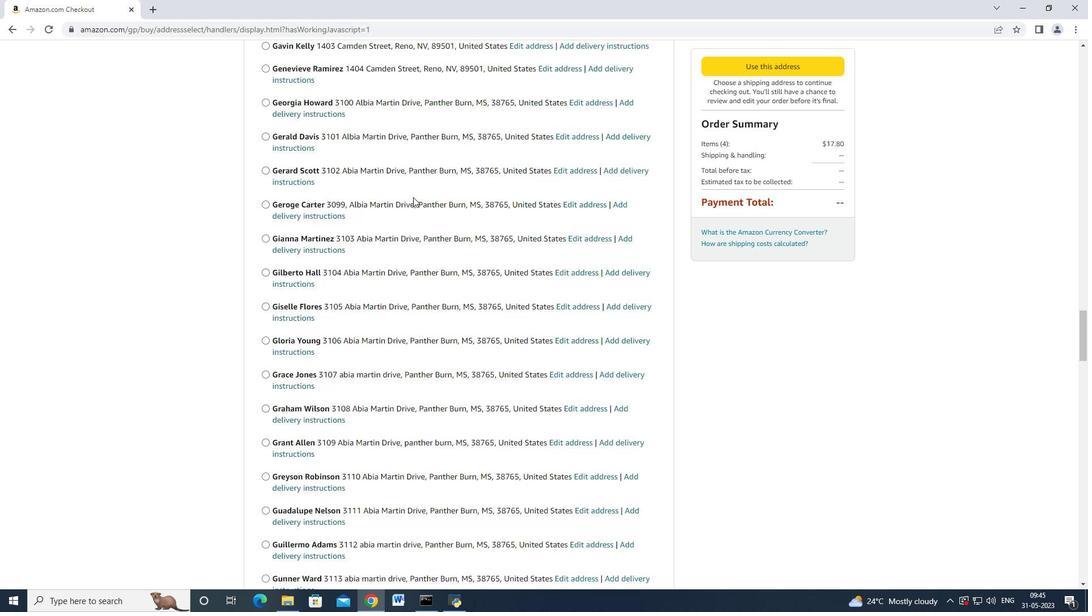 
Action: Mouse moved to (410, 197)
Screenshot: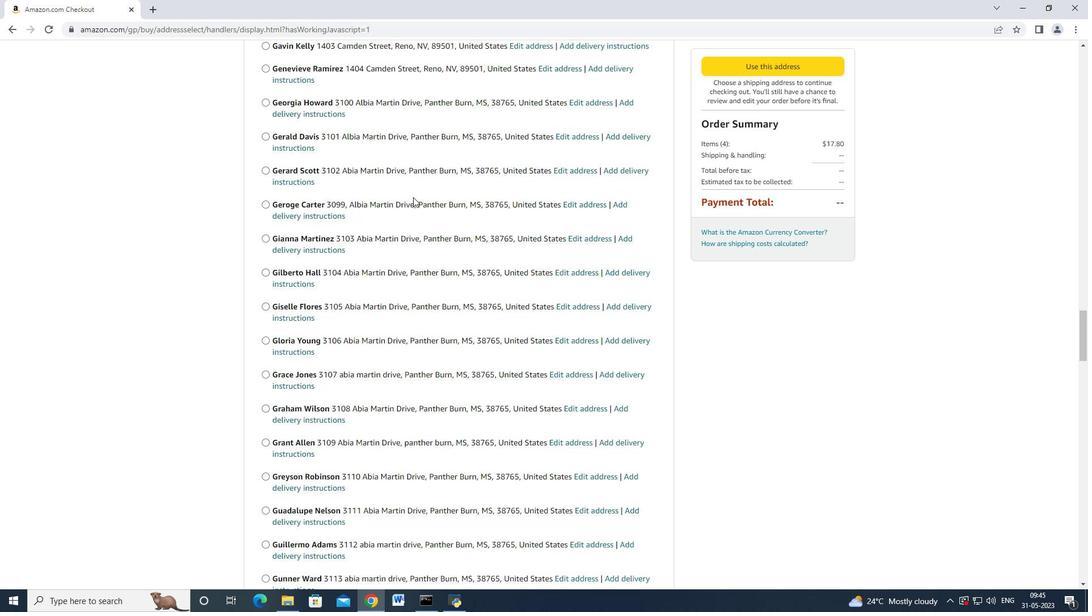 
Action: Mouse scrolled (410, 197) with delta (0, 0)
Screenshot: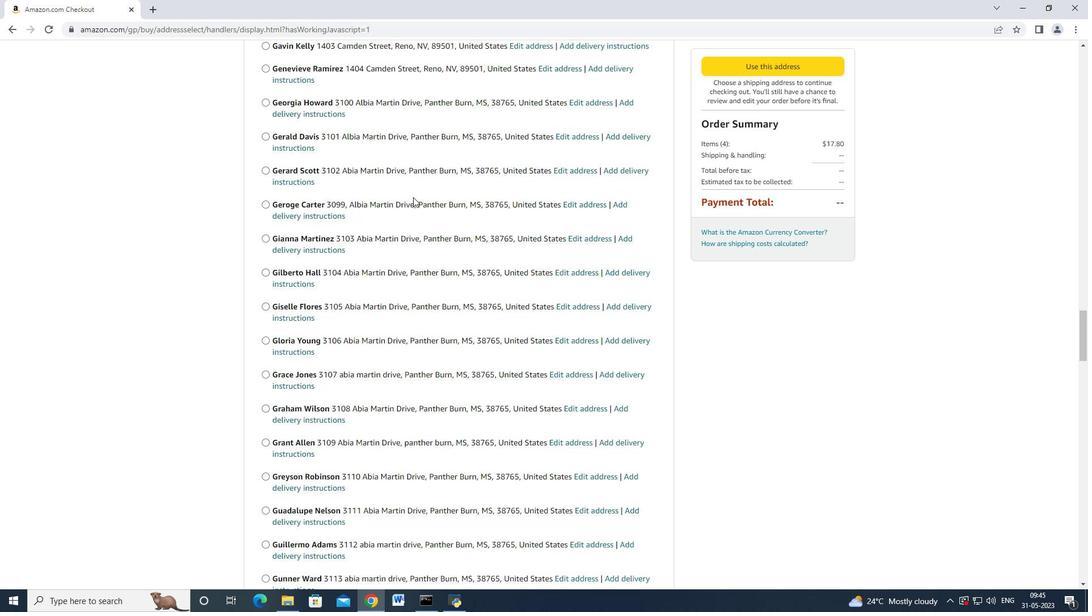 
Action: Mouse moved to (405, 201)
Screenshot: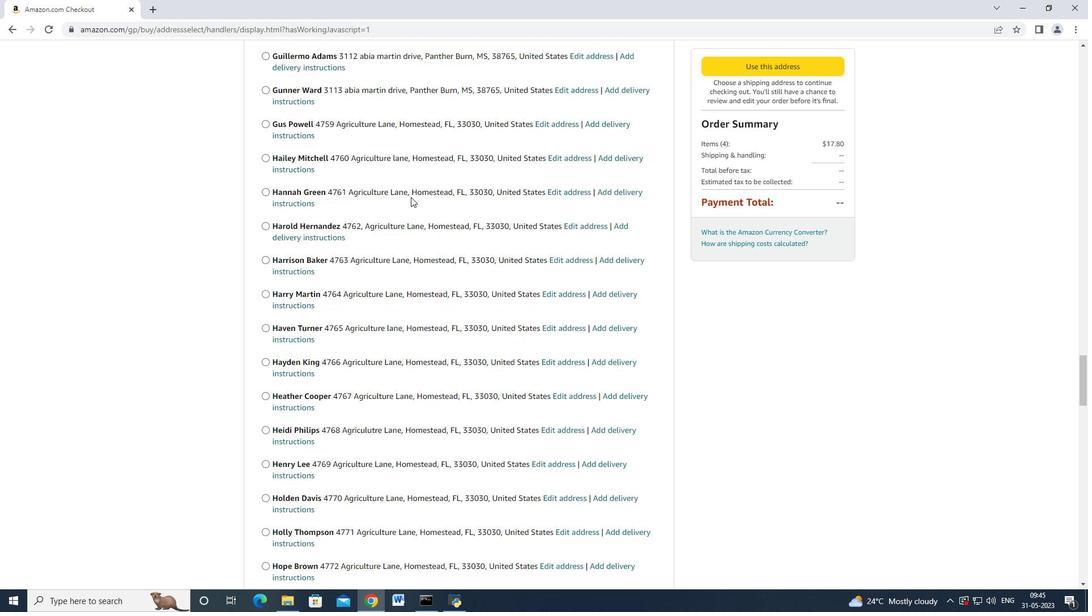 
Action: Mouse scrolled (405, 200) with delta (0, 0)
Screenshot: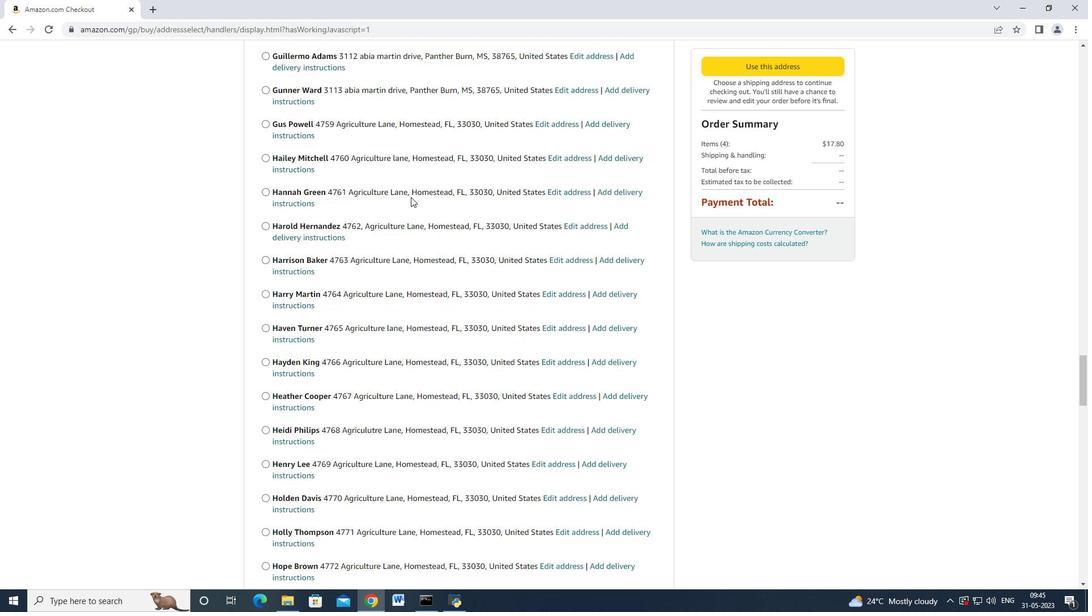
Action: Mouse moved to (405, 201)
Screenshot: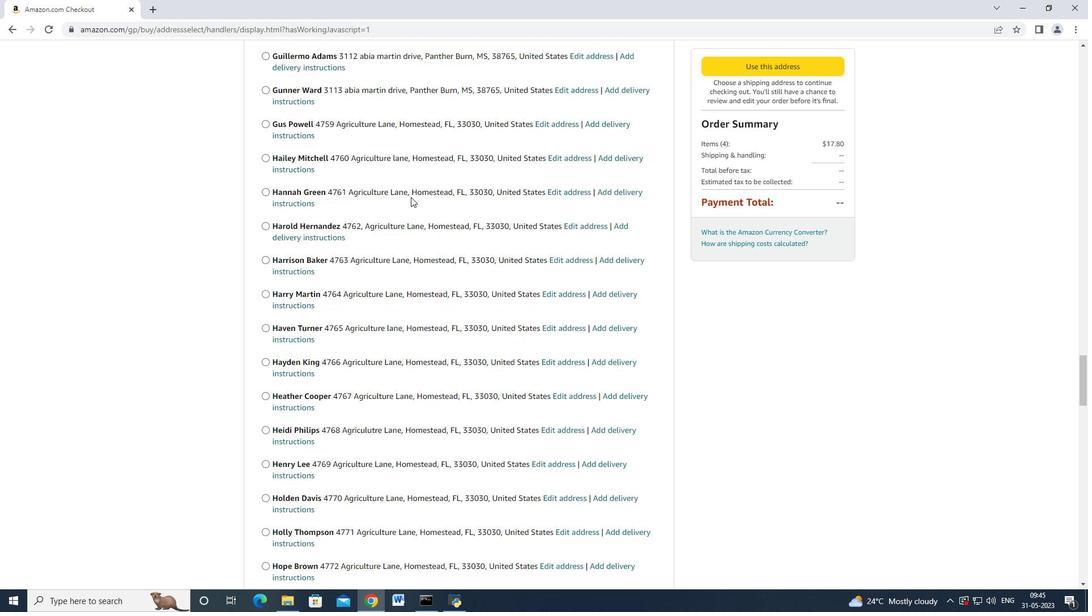 
Action: Mouse scrolled (405, 200) with delta (0, 0)
Screenshot: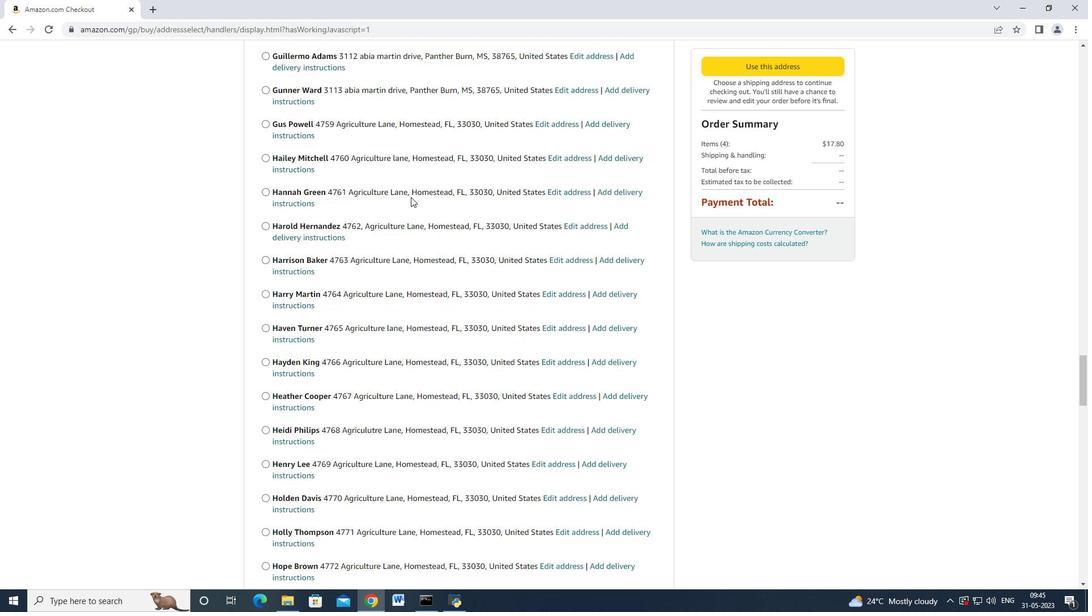 
Action: Mouse scrolled (405, 200) with delta (0, 0)
Screenshot: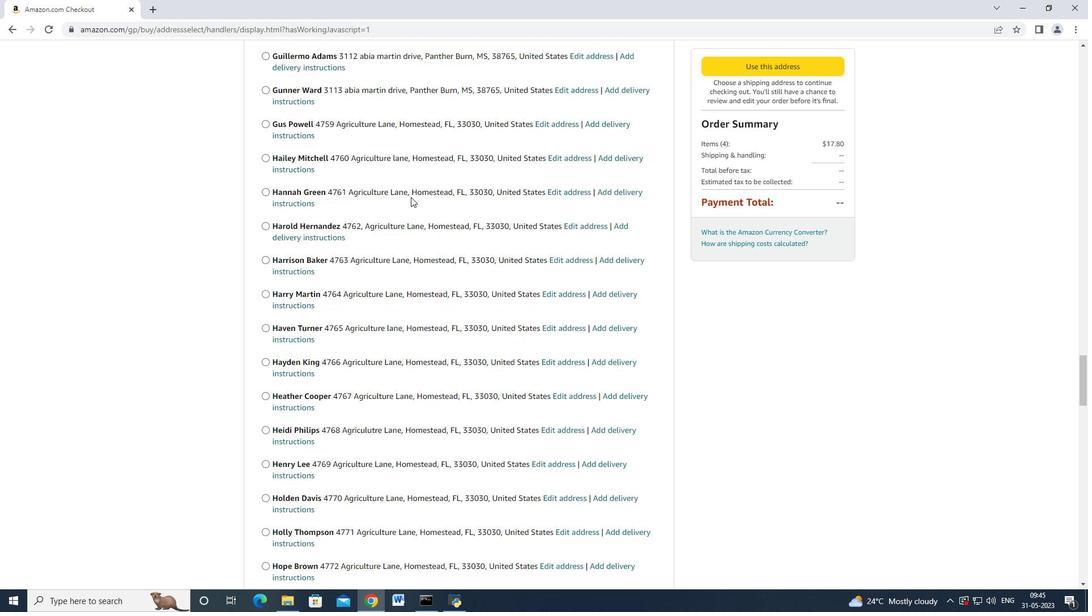 
Action: Mouse scrolled (405, 200) with delta (0, -1)
Screenshot: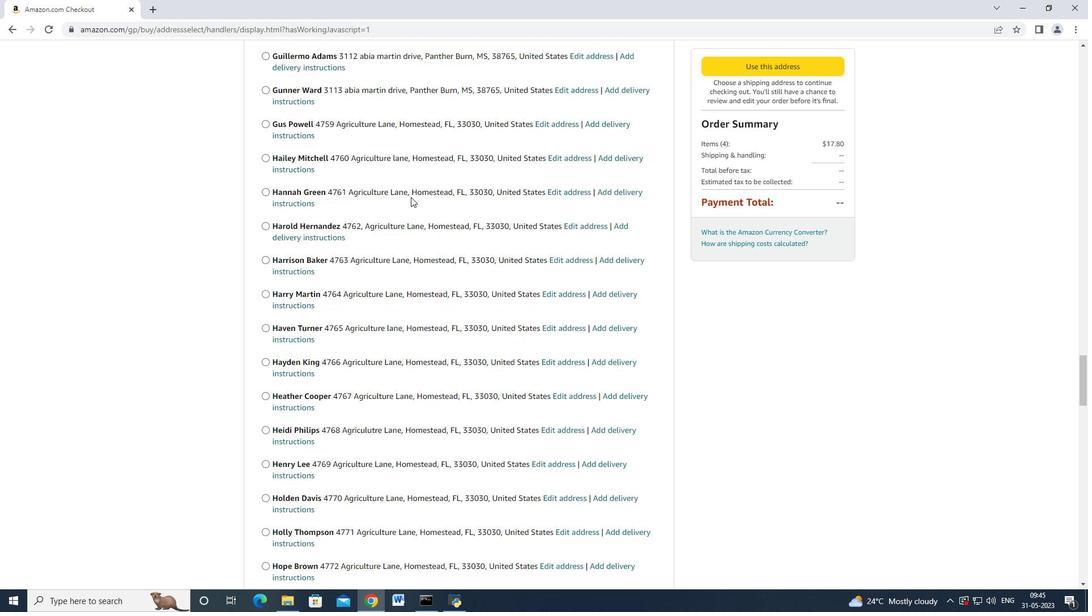 
Action: Mouse scrolled (405, 200) with delta (0, 0)
Screenshot: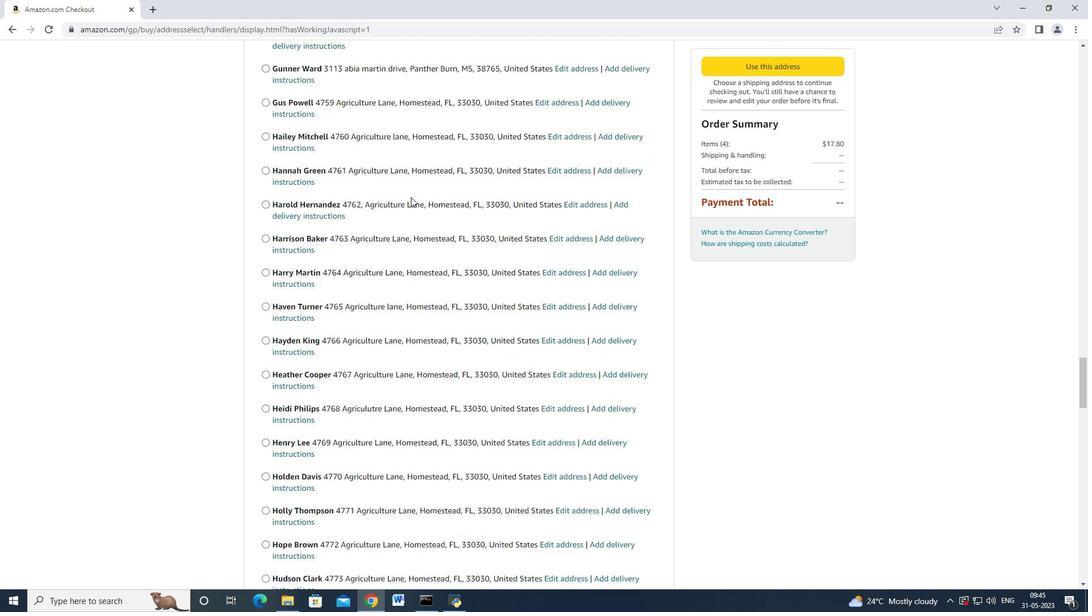 
Action: Mouse moved to (405, 200)
Screenshot: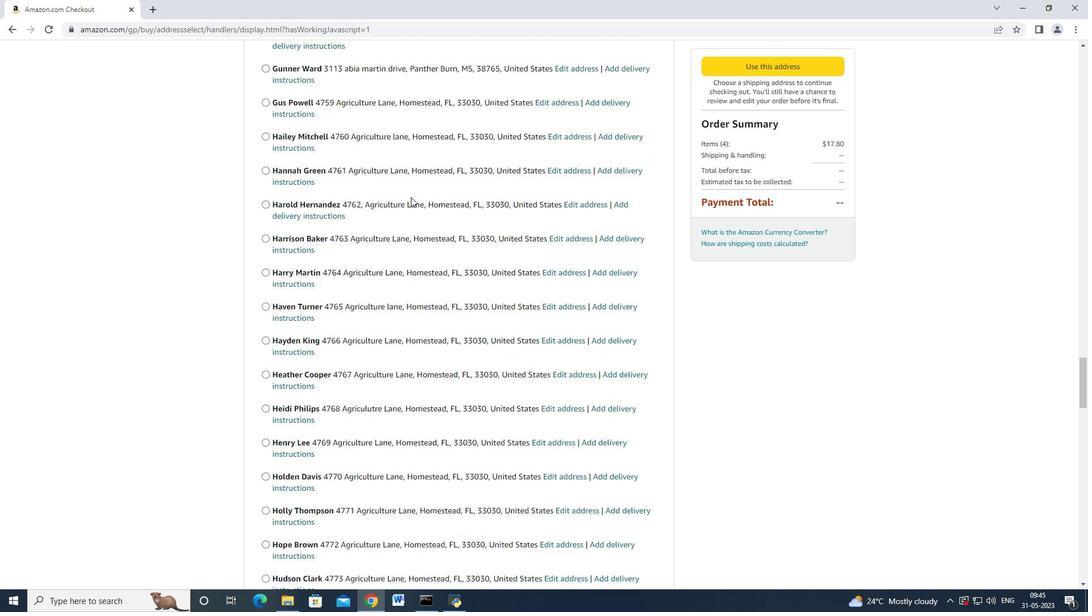 
Action: Mouse scrolled (405, 200) with delta (0, 0)
Screenshot: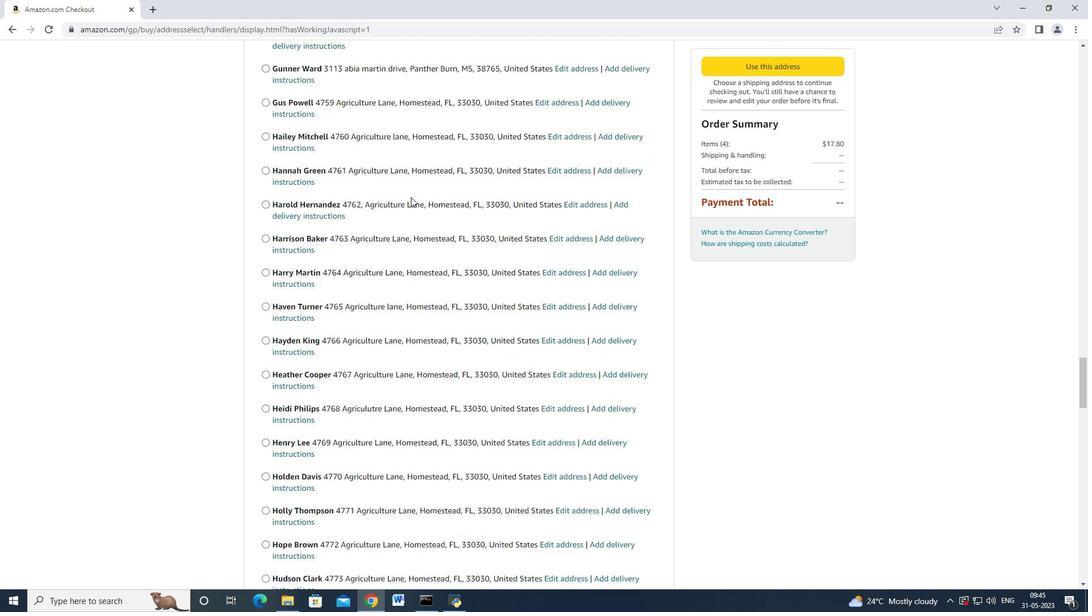 
Action: Mouse moved to (405, 200)
Screenshot: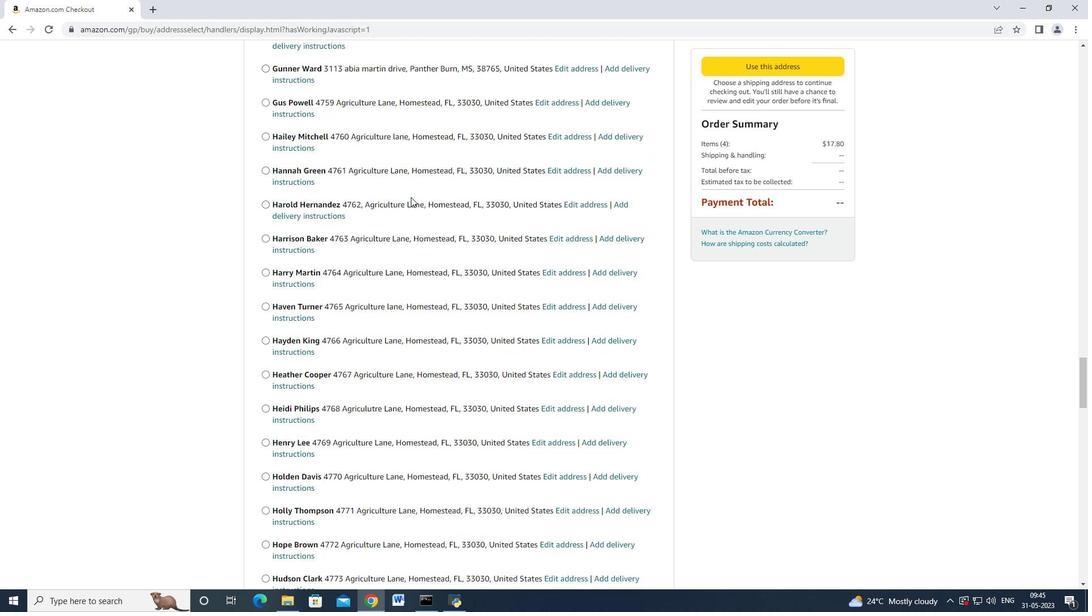 
Action: Mouse scrolled (405, 200) with delta (0, 0)
Screenshot: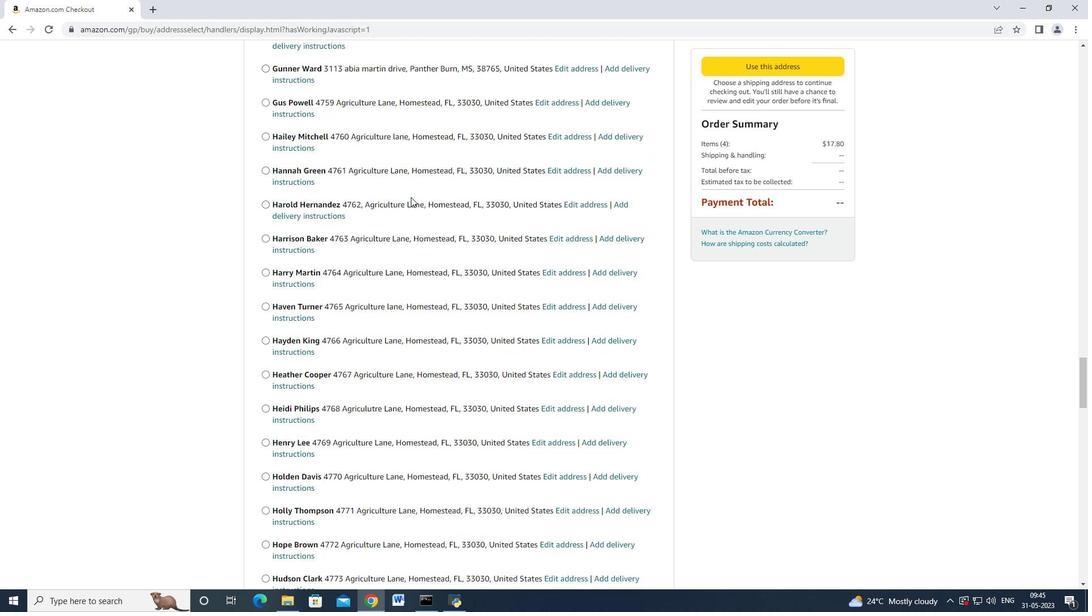 
Action: Mouse moved to (402, 201)
Screenshot: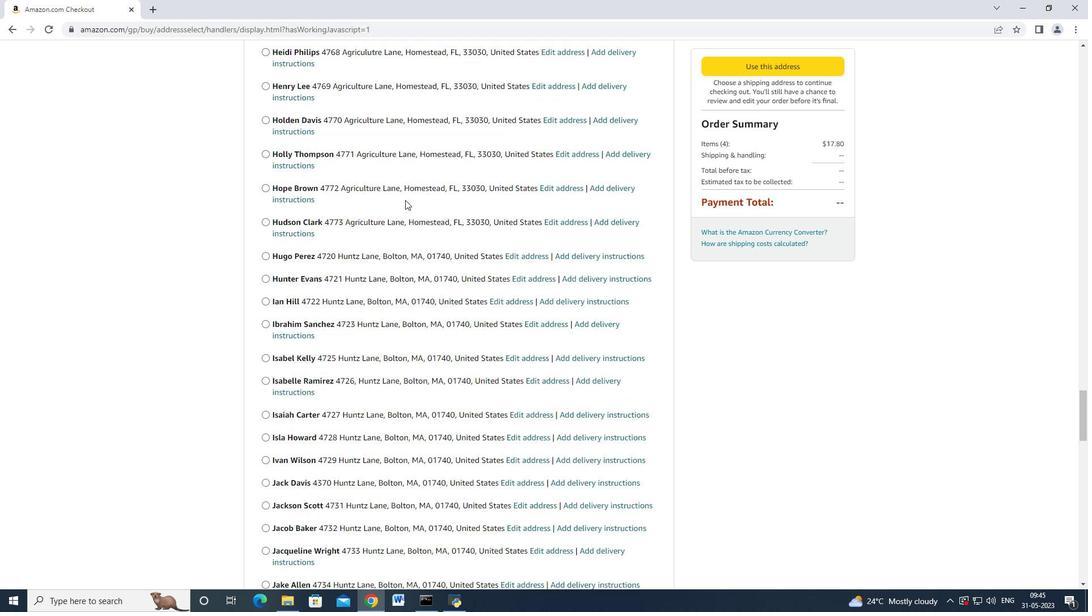 
Action: Mouse scrolled (402, 201) with delta (0, 0)
Screenshot: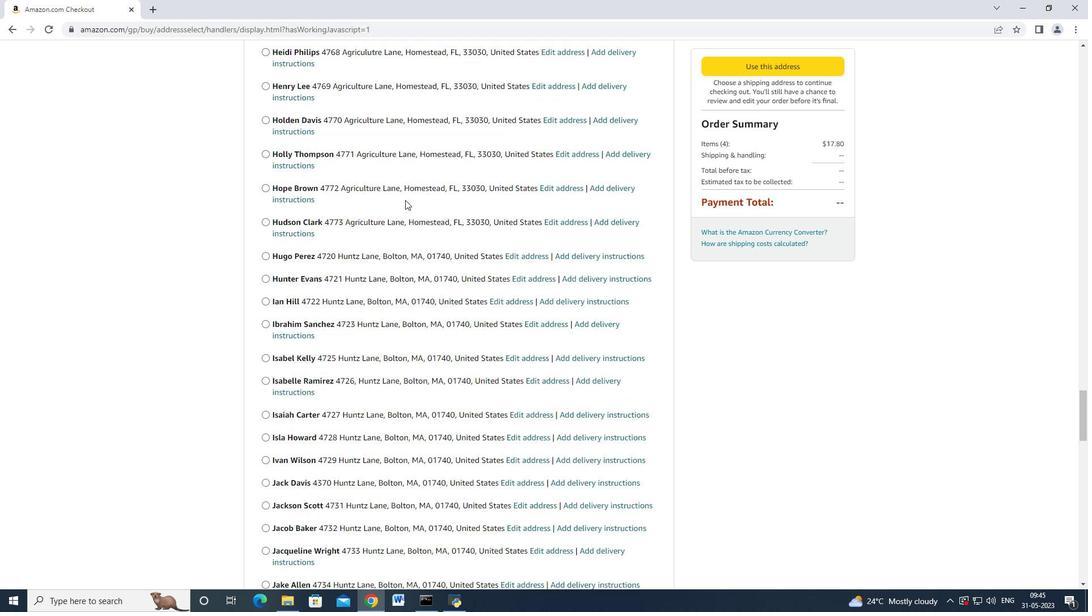 
Action: Mouse moved to (401, 202)
Screenshot: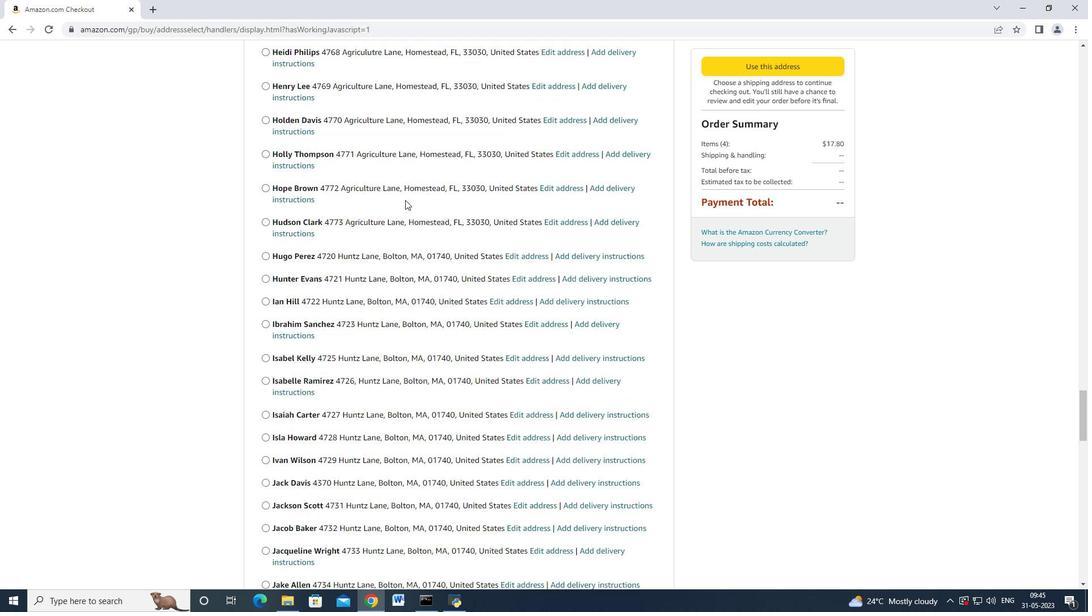 
Action: Mouse scrolled (401, 201) with delta (0, 0)
Screenshot: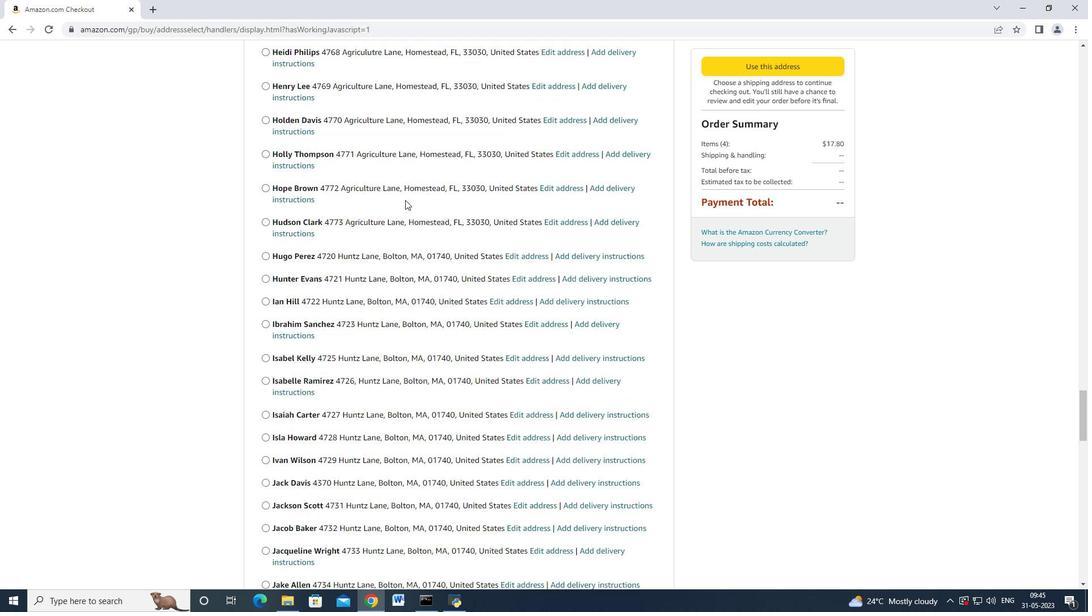 
Action: Mouse scrolled (401, 201) with delta (0, 0)
Screenshot: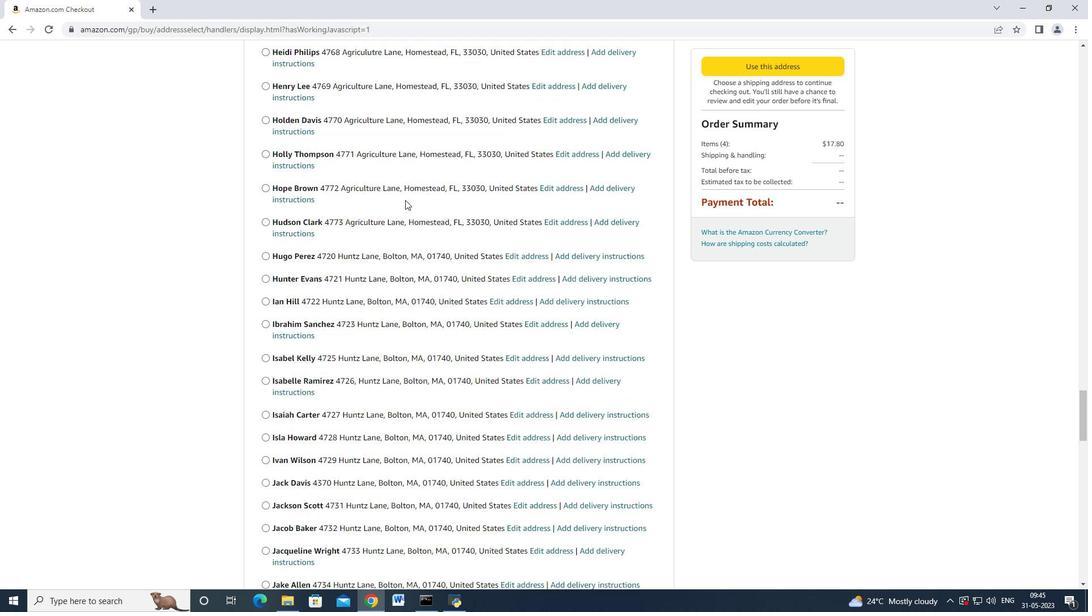 
Action: Mouse moved to (400, 202)
Screenshot: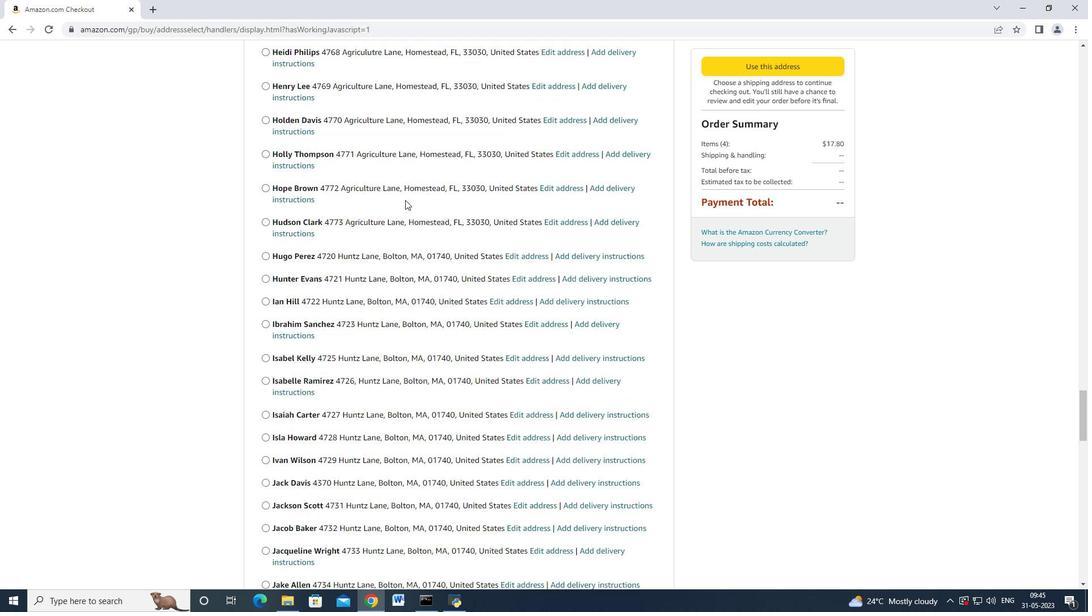 
Action: Mouse scrolled (401, 201) with delta (0, 0)
Screenshot: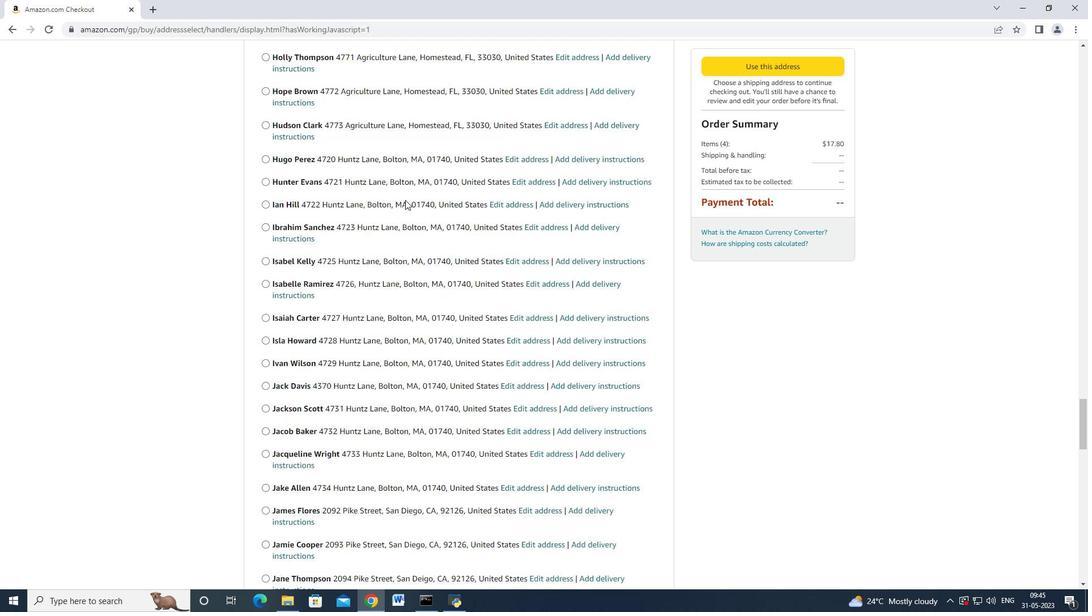 
Action: Mouse moved to (400, 202)
Screenshot: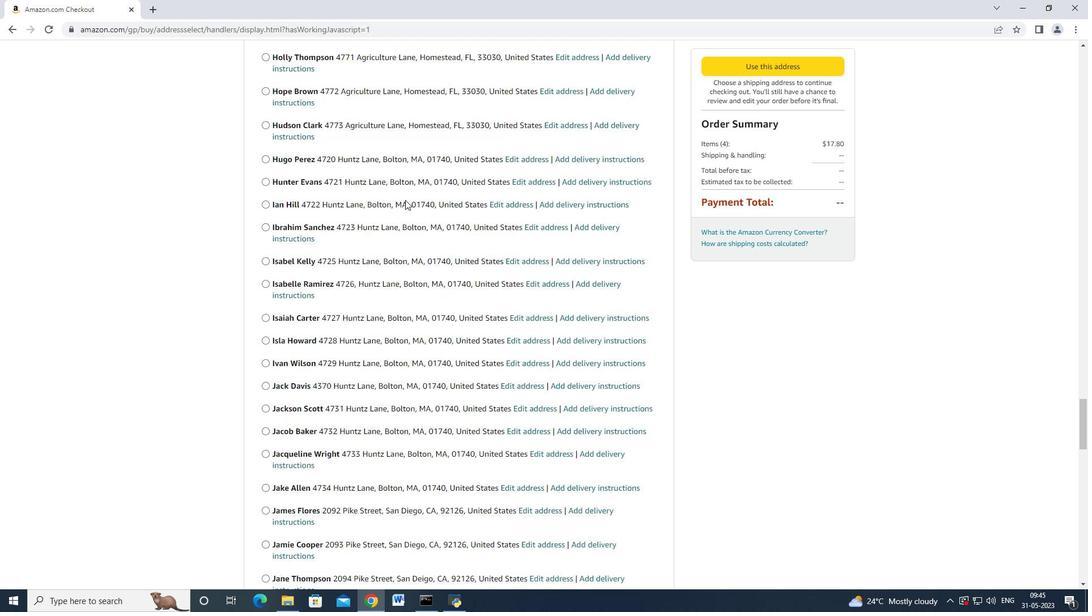 
Action: Mouse scrolled (400, 201) with delta (0, 0)
Screenshot: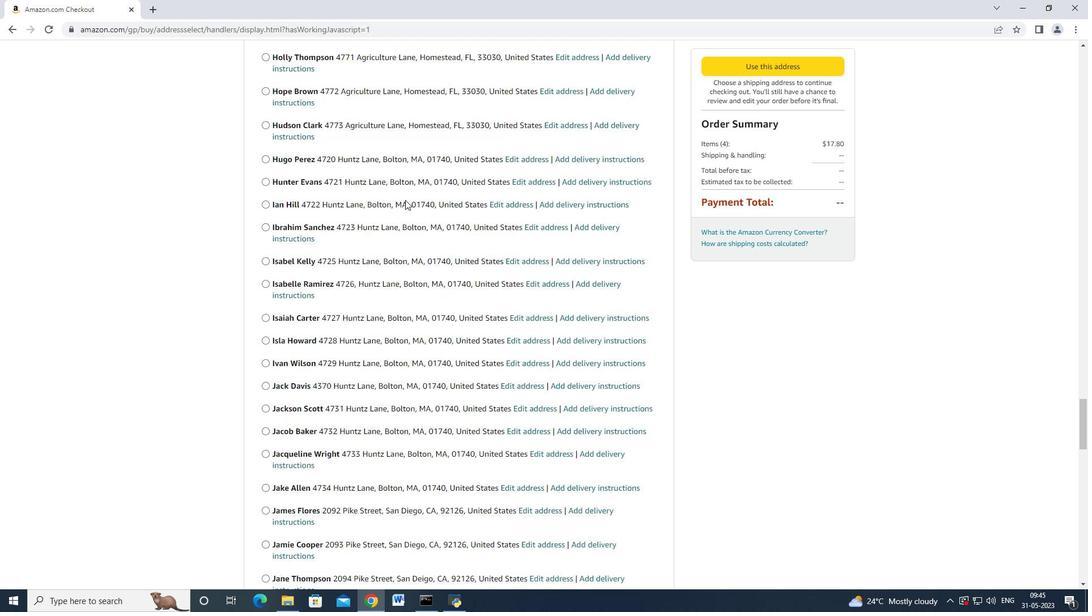 
Action: Mouse moved to (400, 201)
Screenshot: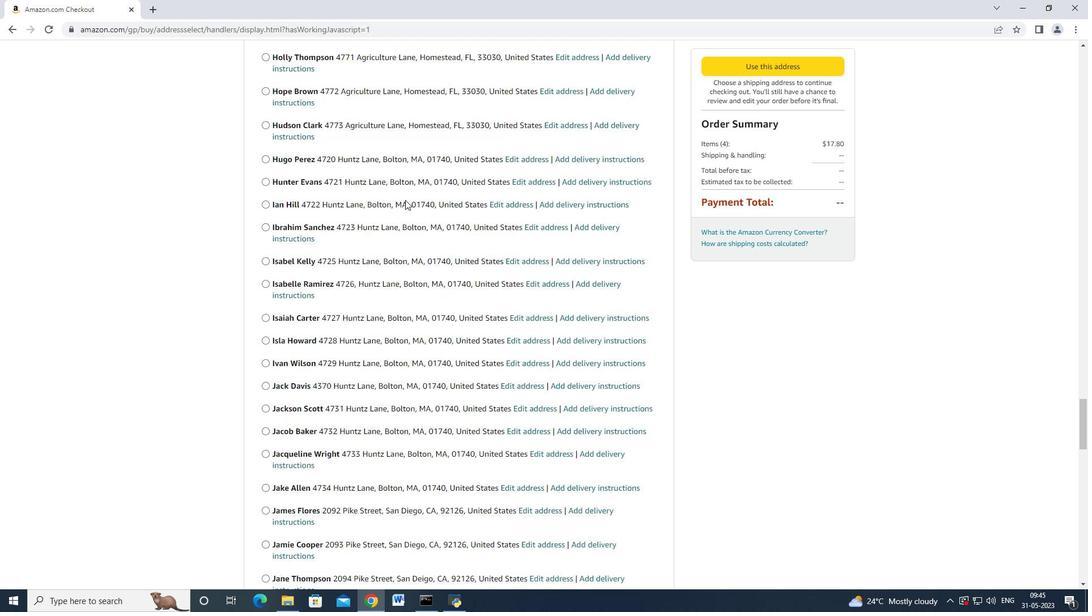 
Action: Mouse scrolled (400, 201) with delta (0, -1)
Screenshot: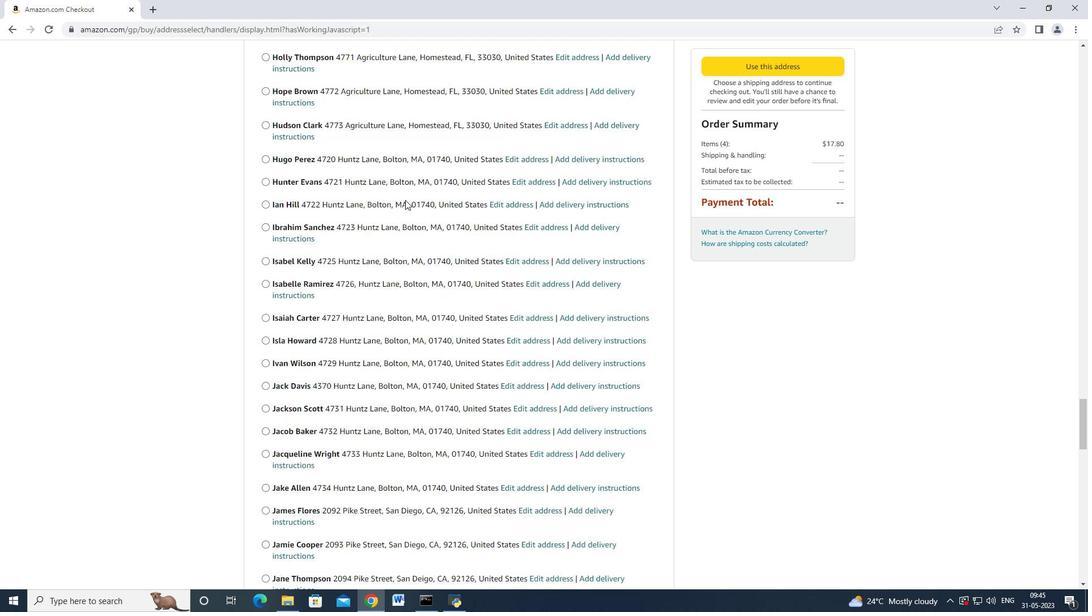 
Action: Mouse moved to (400, 200)
Screenshot: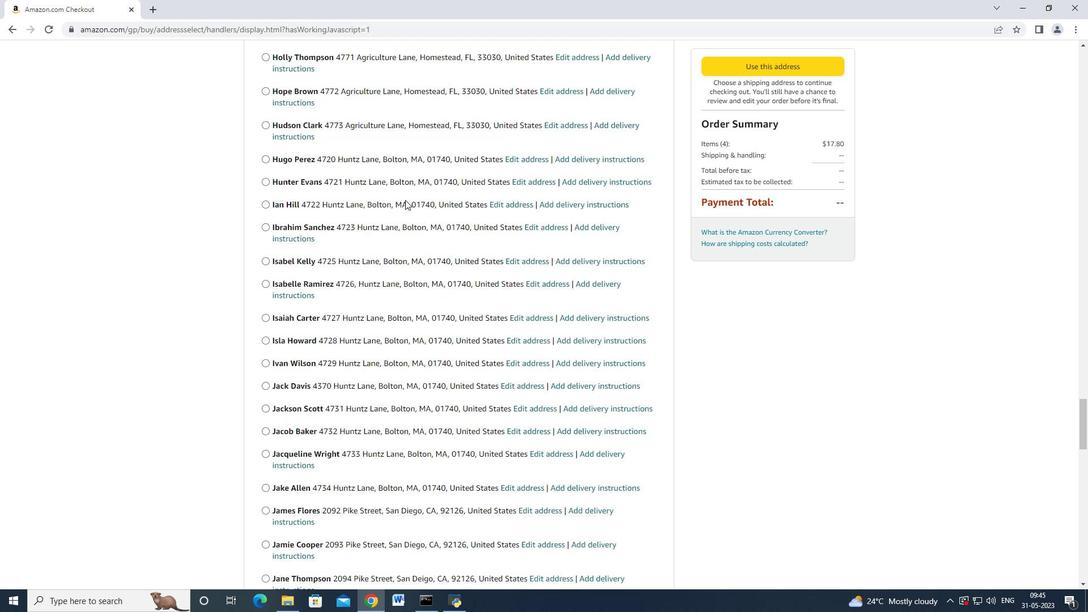 
Action: Mouse scrolled (400, 200) with delta (0, 0)
Screenshot: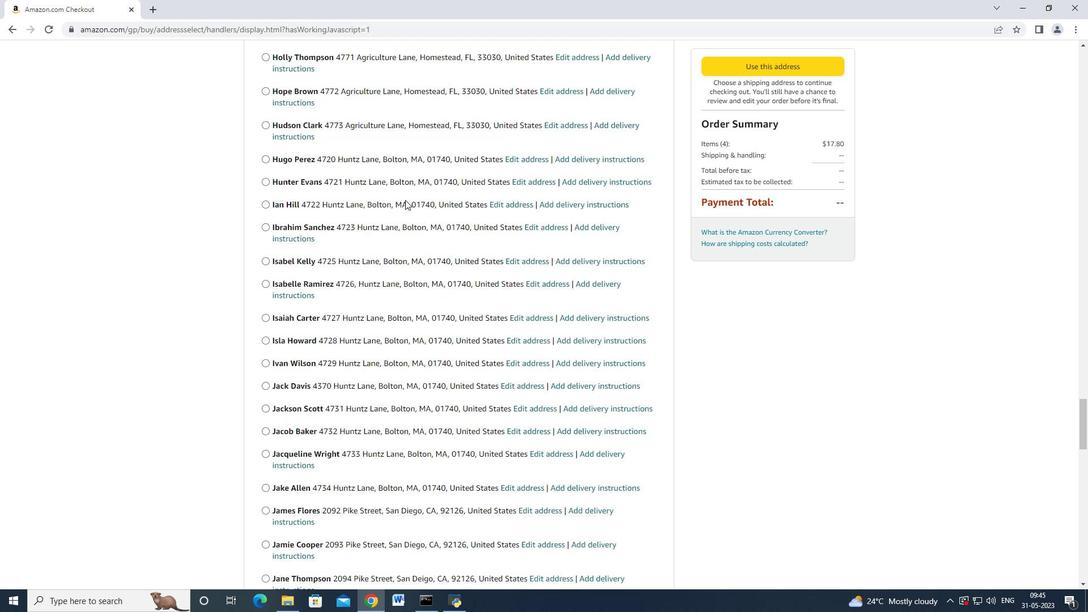 
Action: Mouse moved to (400, 199)
Screenshot: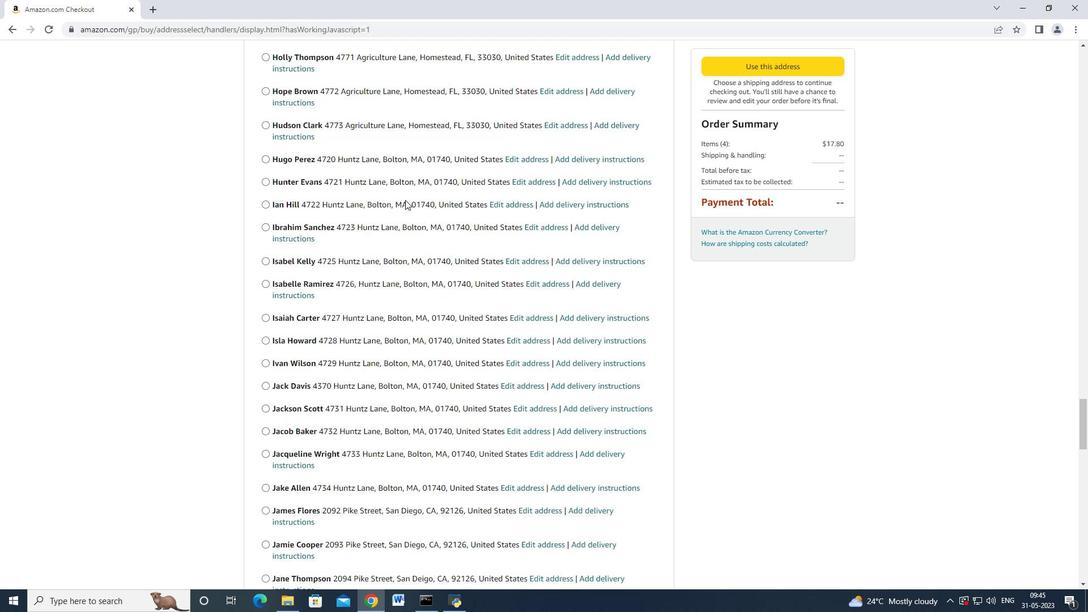
Action: Mouse scrolled (400, 199) with delta (0, 0)
Screenshot: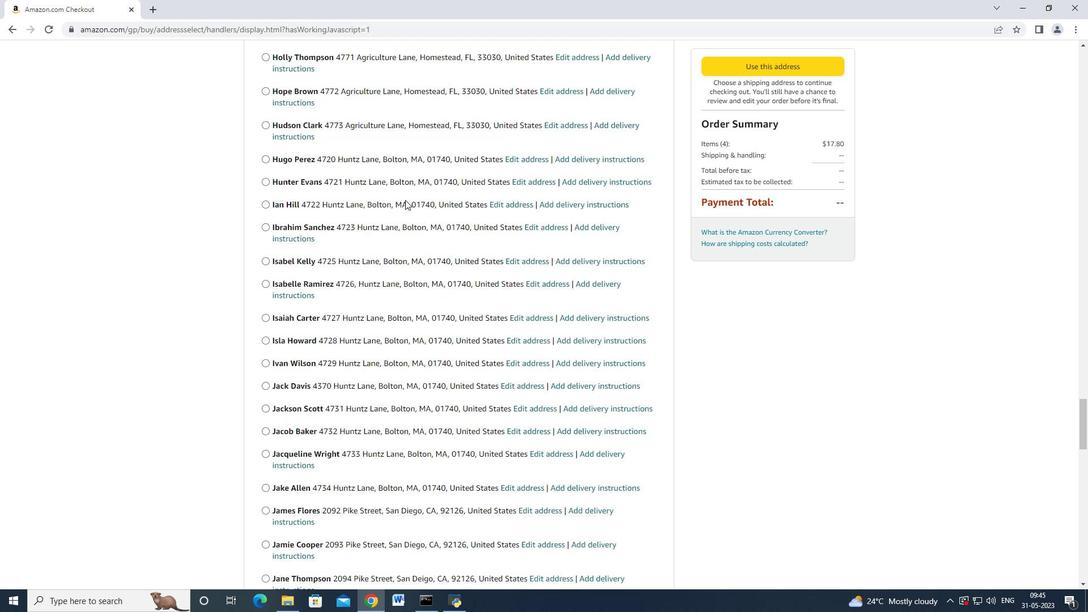 
Action: Mouse moved to (400, 199)
Screenshot: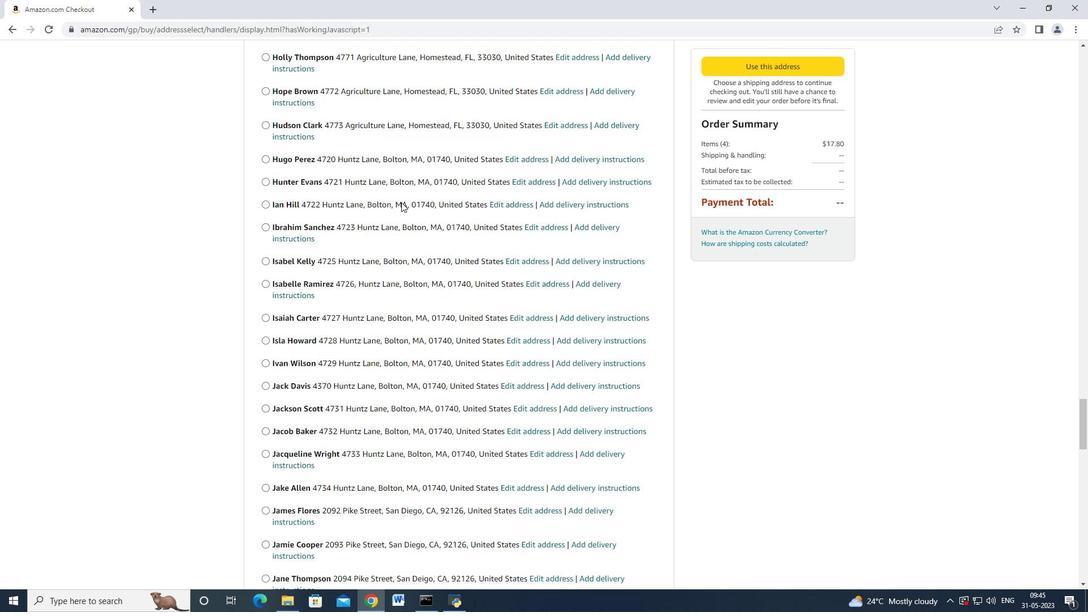 
Action: Mouse scrolled (400, 198) with delta (0, 0)
Screenshot: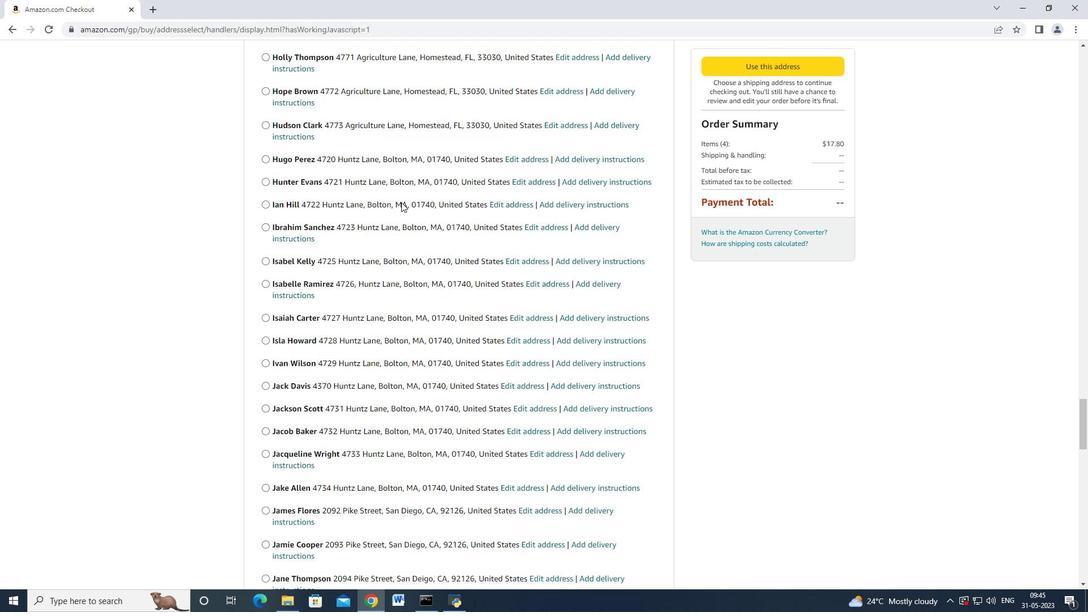 
Action: Mouse moved to (393, 189)
Screenshot: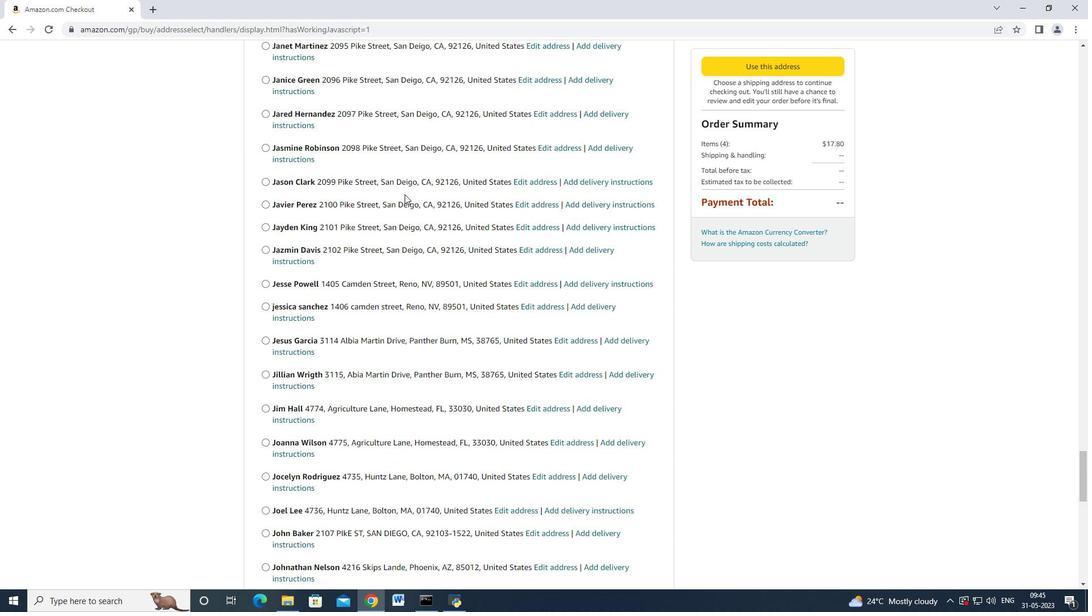 
Action: Mouse scrolled (402, 193) with delta (0, 0)
Screenshot: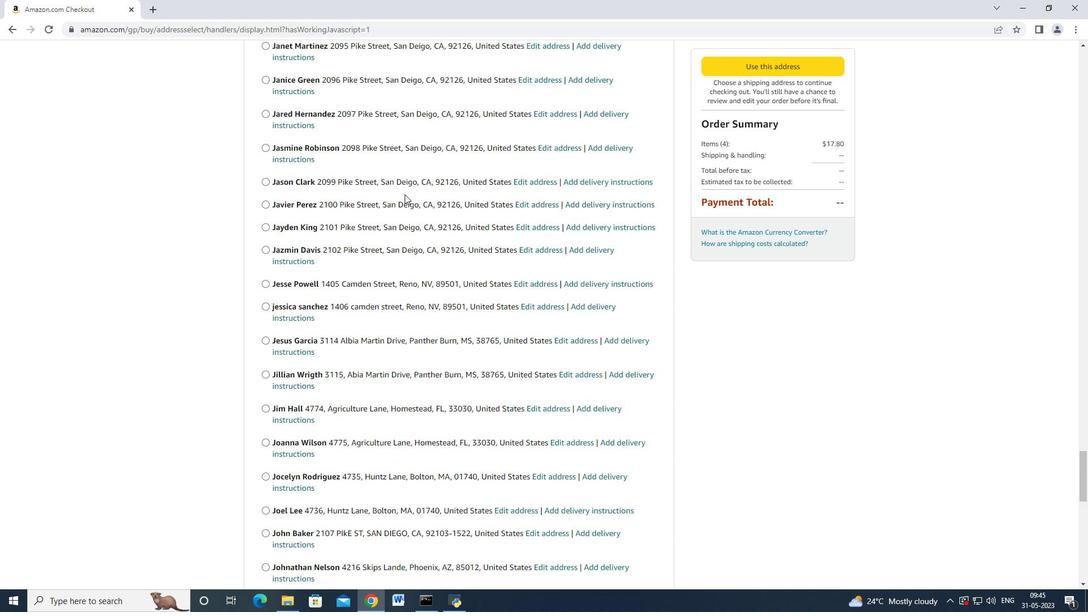 
Action: Mouse moved to (392, 189)
Screenshot: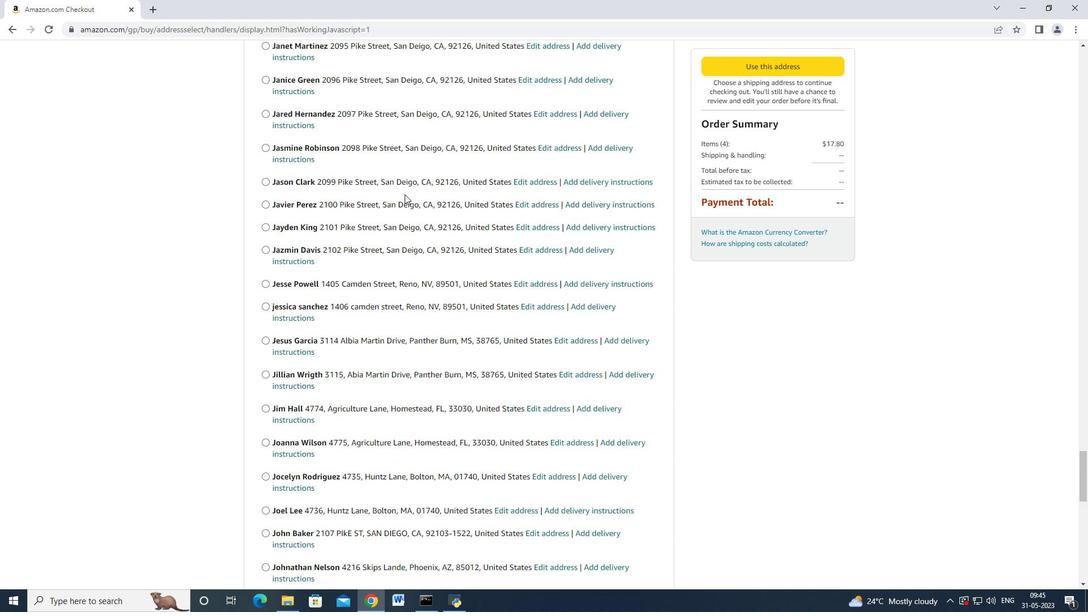 
Action: Mouse scrolled (402, 194) with delta (0, 0)
Screenshot: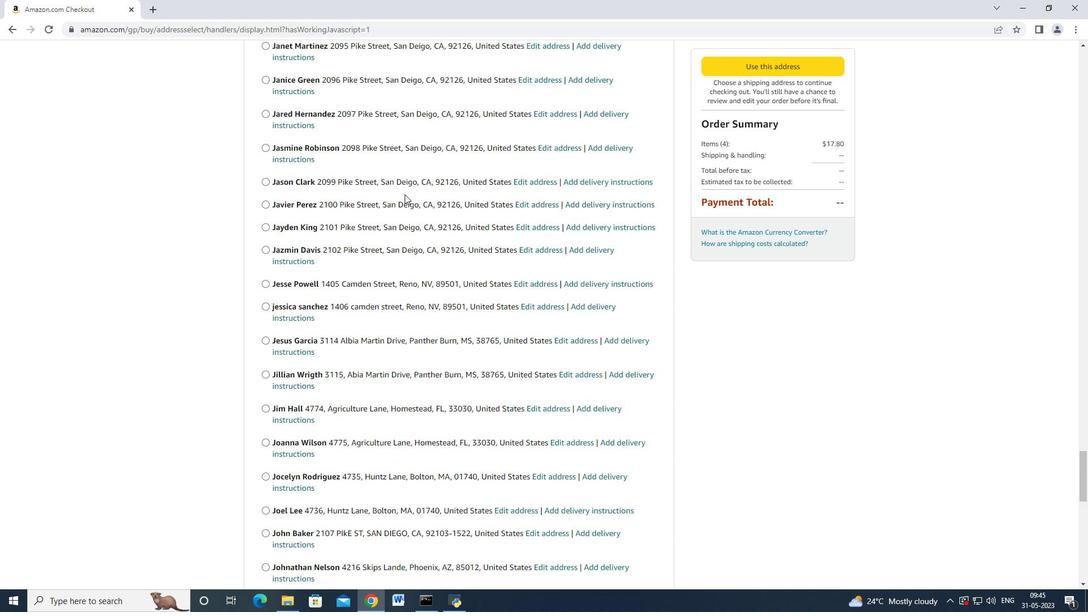 
Action: Mouse moved to (391, 190)
Screenshot: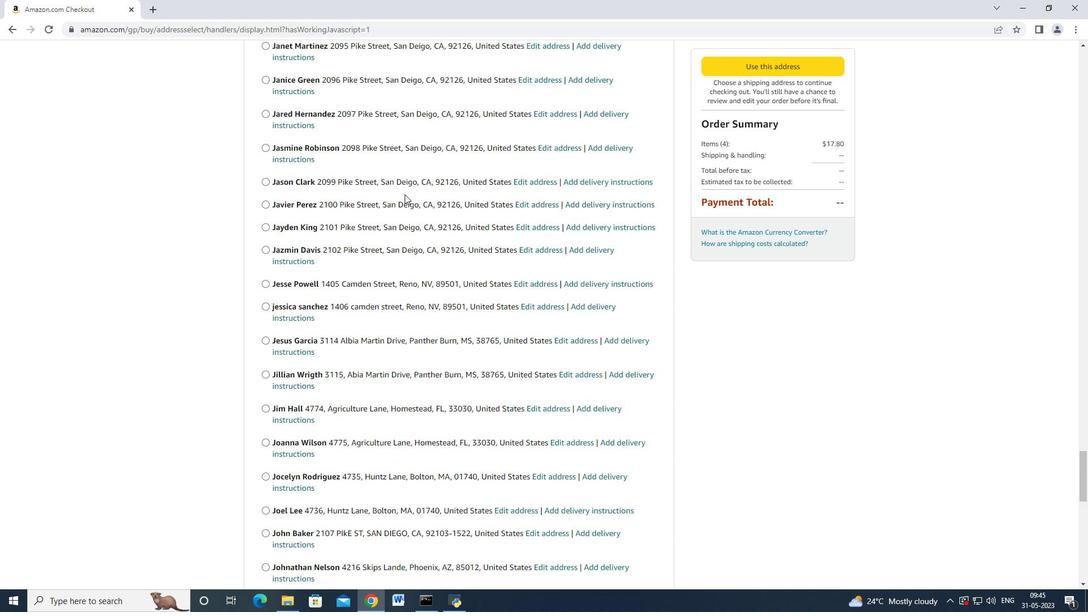 
Action: Mouse scrolled (402, 194) with delta (0, 0)
Screenshot: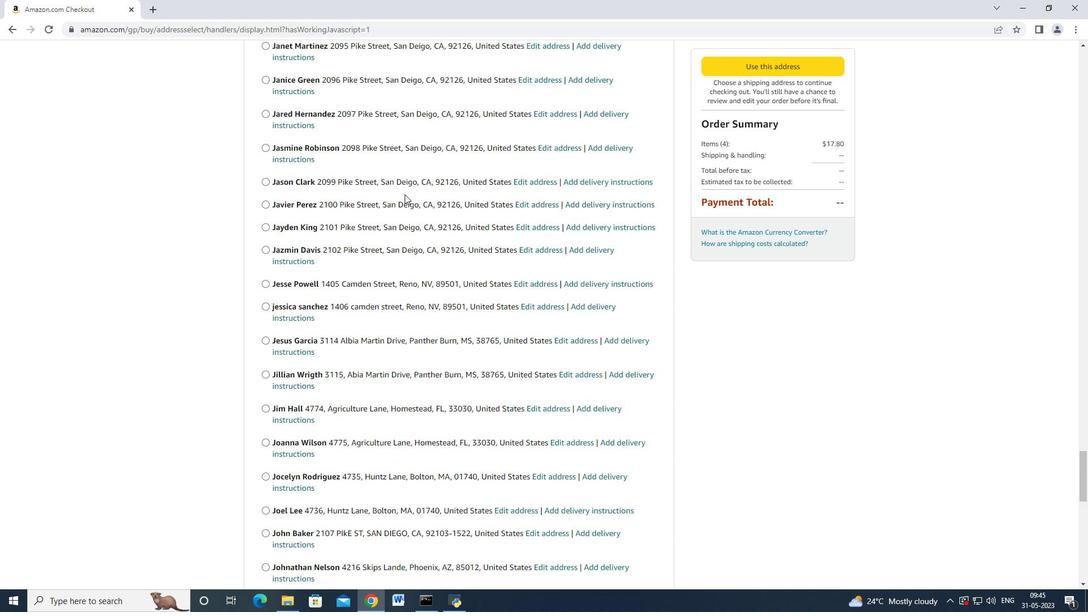 
Action: Mouse moved to (391, 190)
Screenshot: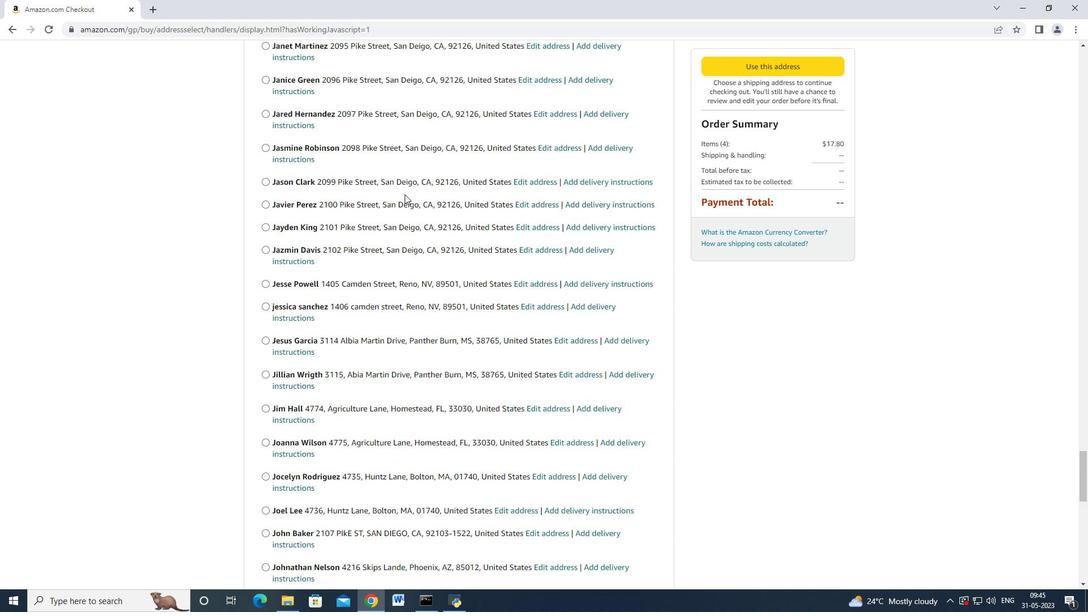 
Action: Mouse scrolled (402, 194) with delta (0, 0)
Screenshot: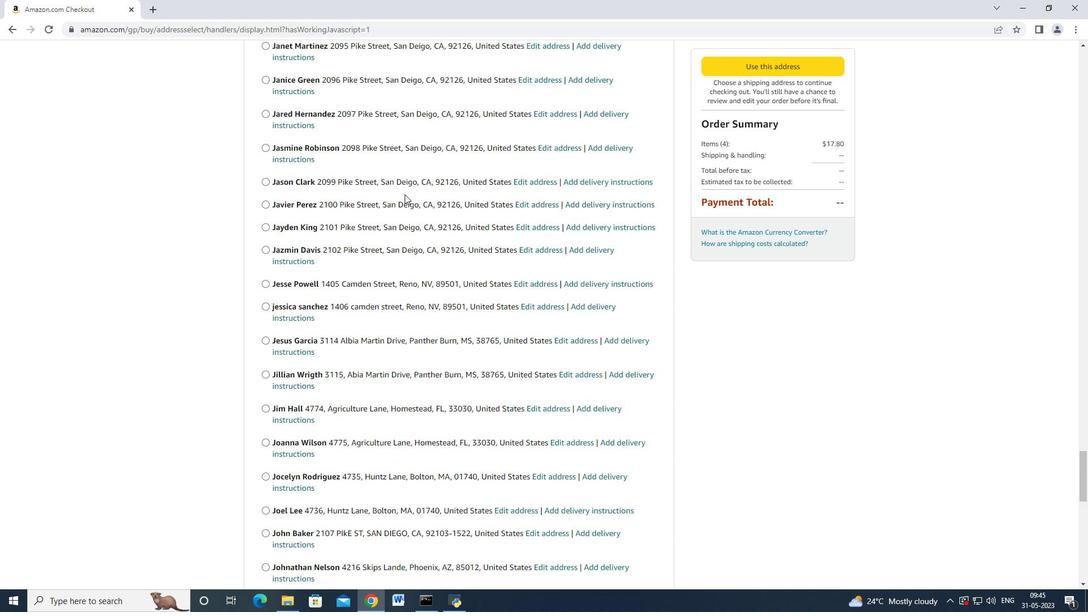 
Action: Mouse moved to (391, 190)
Screenshot: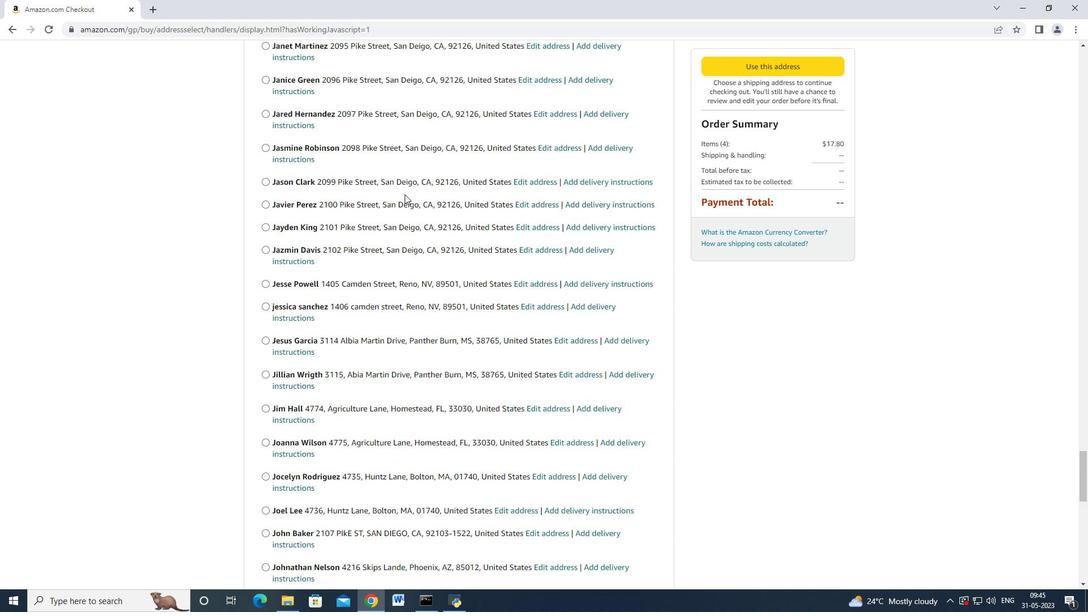 
Action: Mouse scrolled (402, 193) with delta (0, -1)
Screenshot: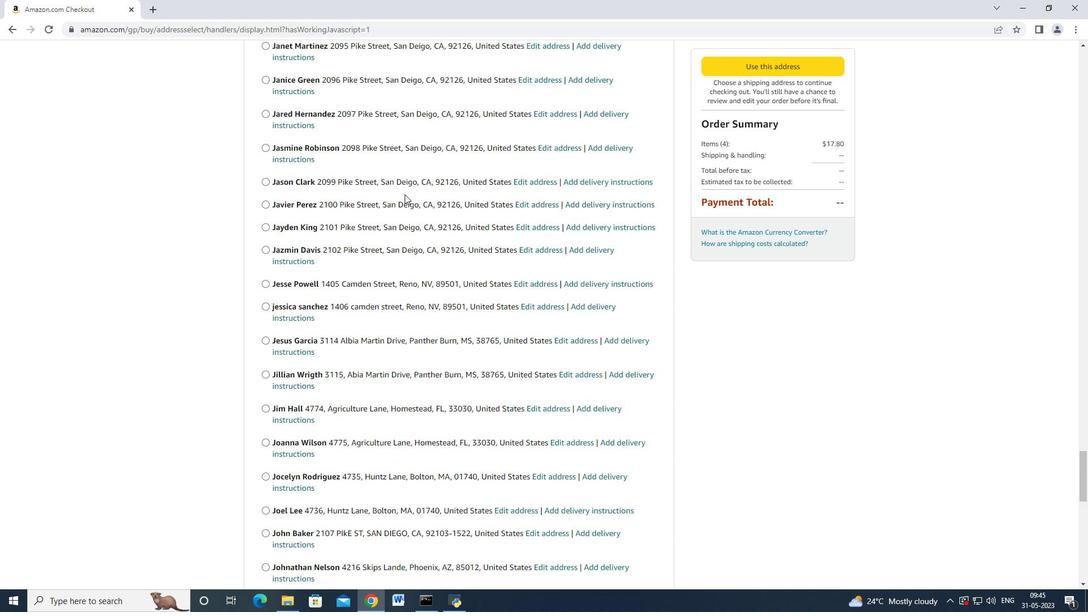 
Action: Mouse moved to (391, 189)
Screenshot: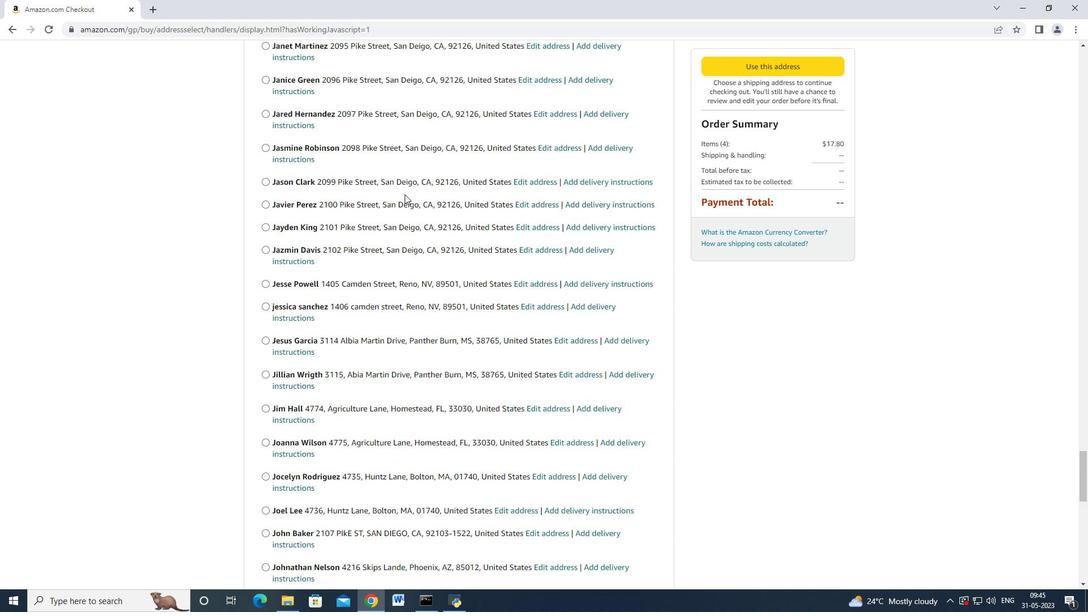 
Action: Mouse scrolled (402, 193) with delta (0, 0)
Screenshot: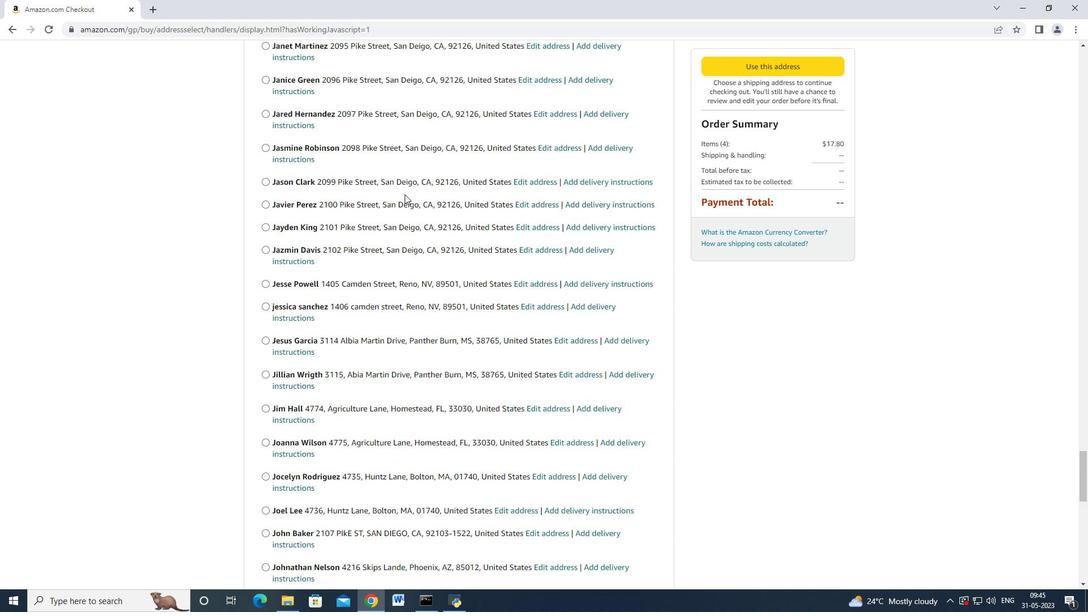 
Action: Mouse moved to (391, 189)
Screenshot: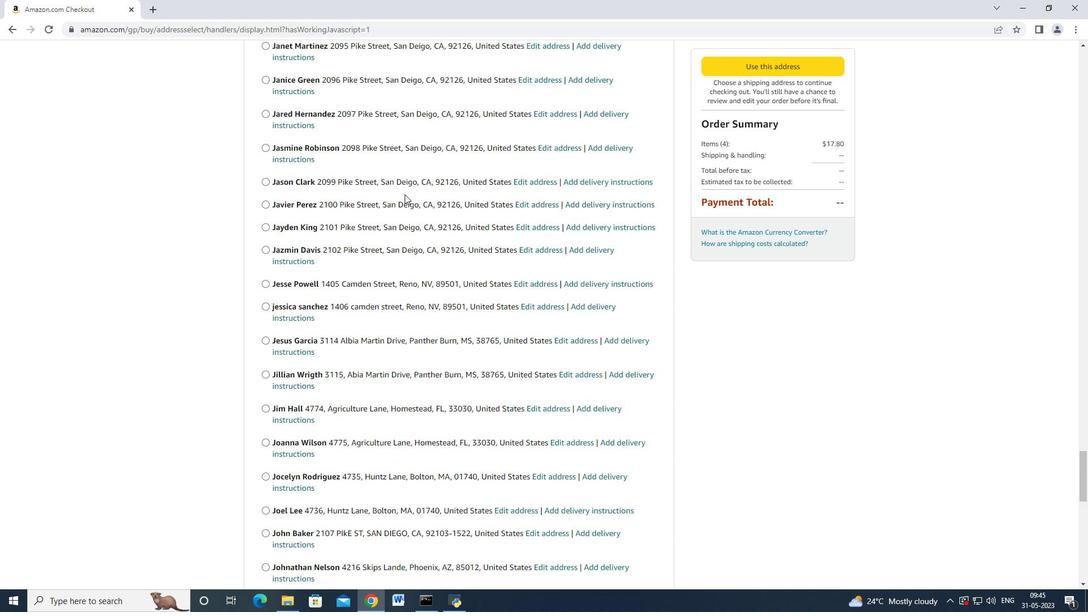 
Action: Mouse scrolled (402, 192) with delta (0, 0)
Screenshot: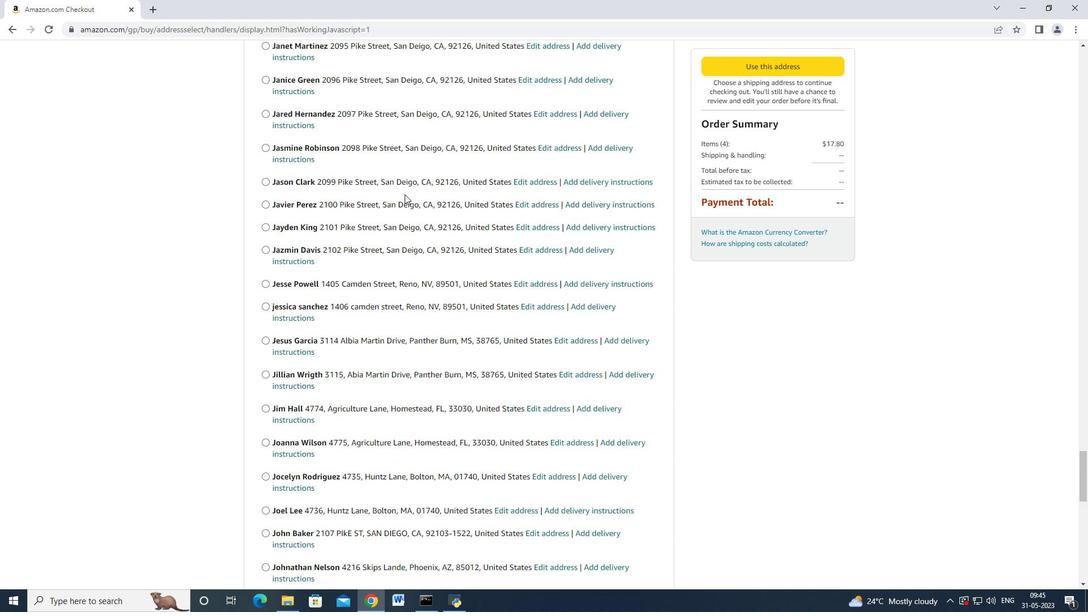 
Action: Mouse moved to (391, 189)
Screenshot: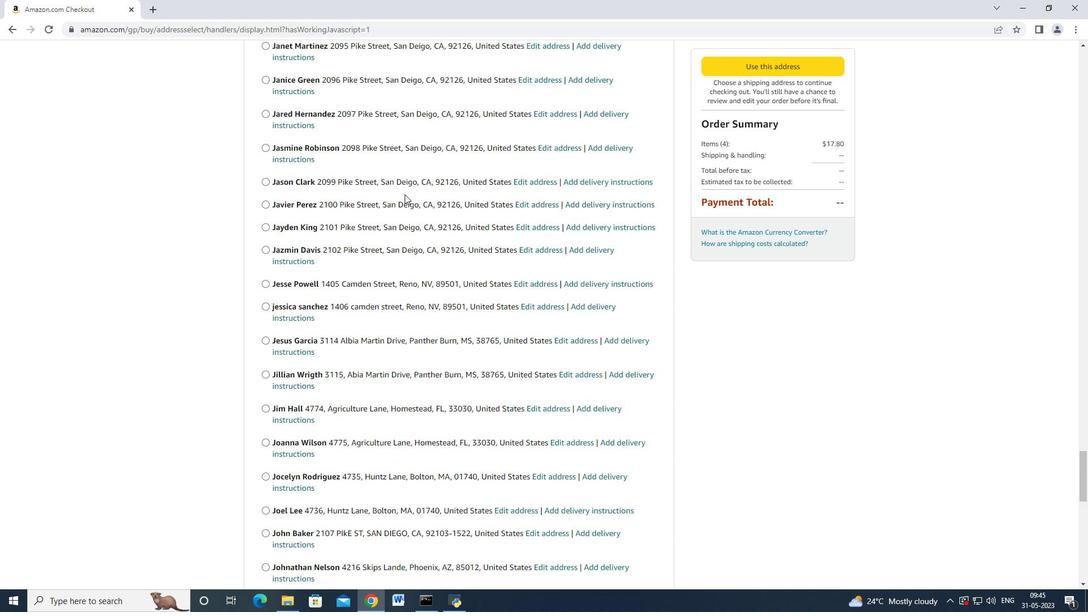 
Action: Mouse scrolled (402, 192) with delta (0, 0)
Screenshot: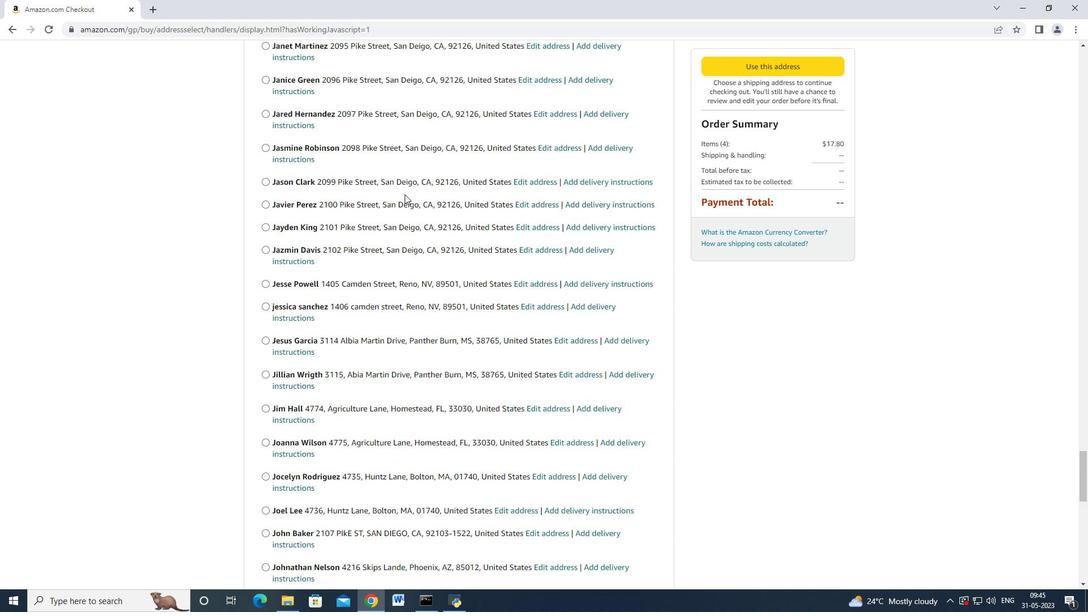 
Action: Mouse moved to (391, 188)
Screenshot: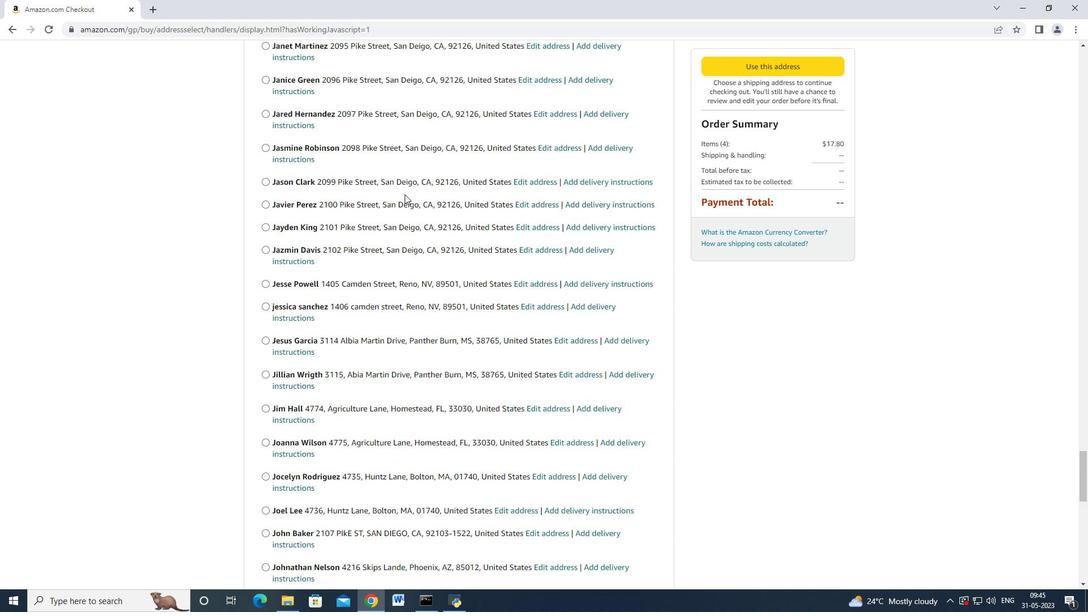 
Action: Mouse scrolled (392, 189) with delta (0, 0)
Screenshot: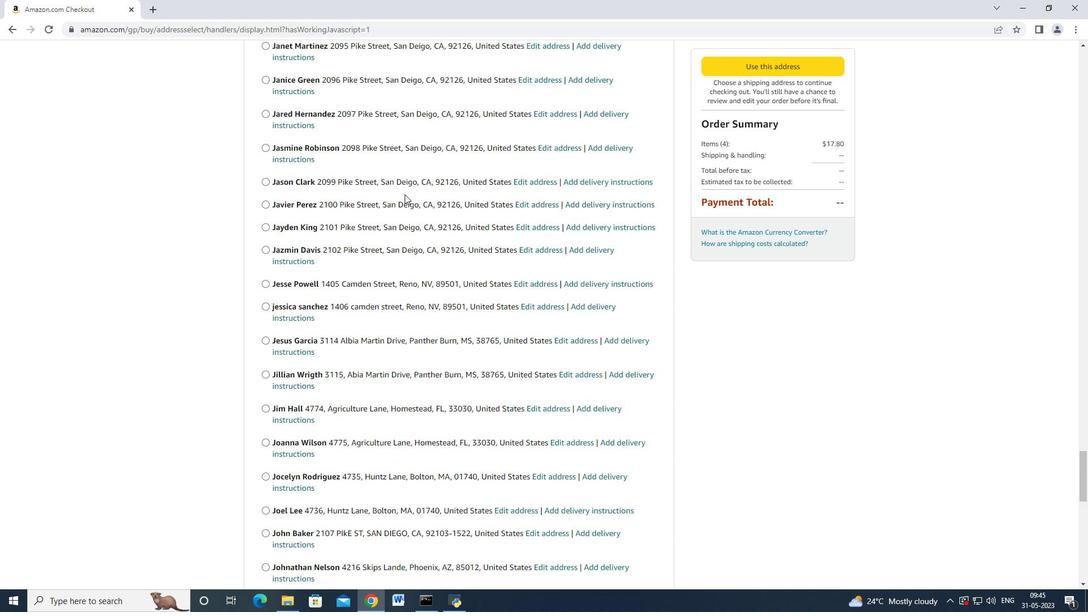 
Action: Mouse moved to (391, 188)
Screenshot: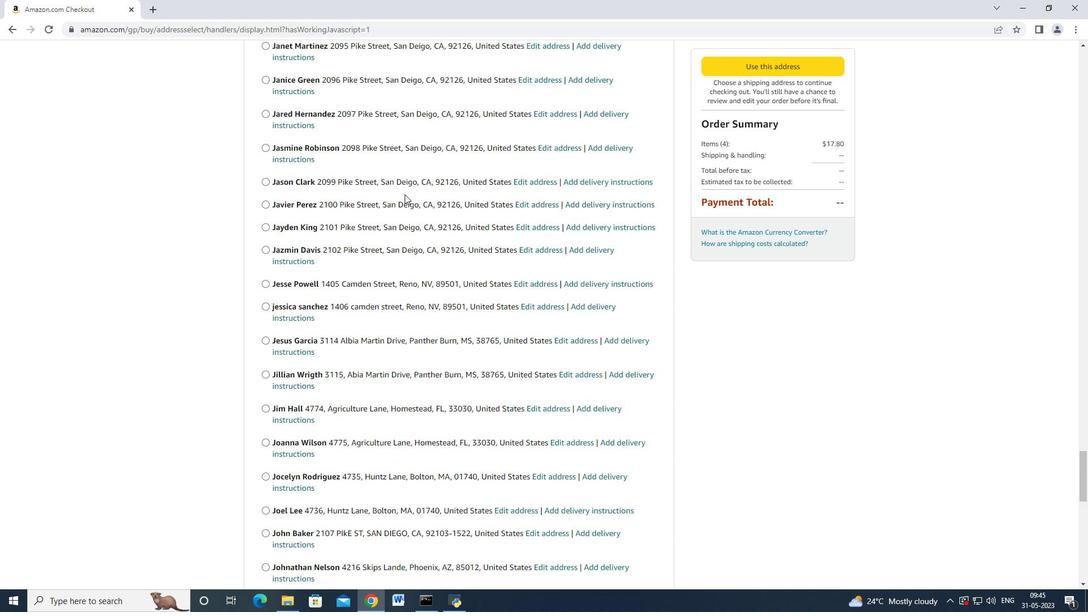 
Action: Mouse scrolled (391, 189) with delta (0, 0)
Screenshot: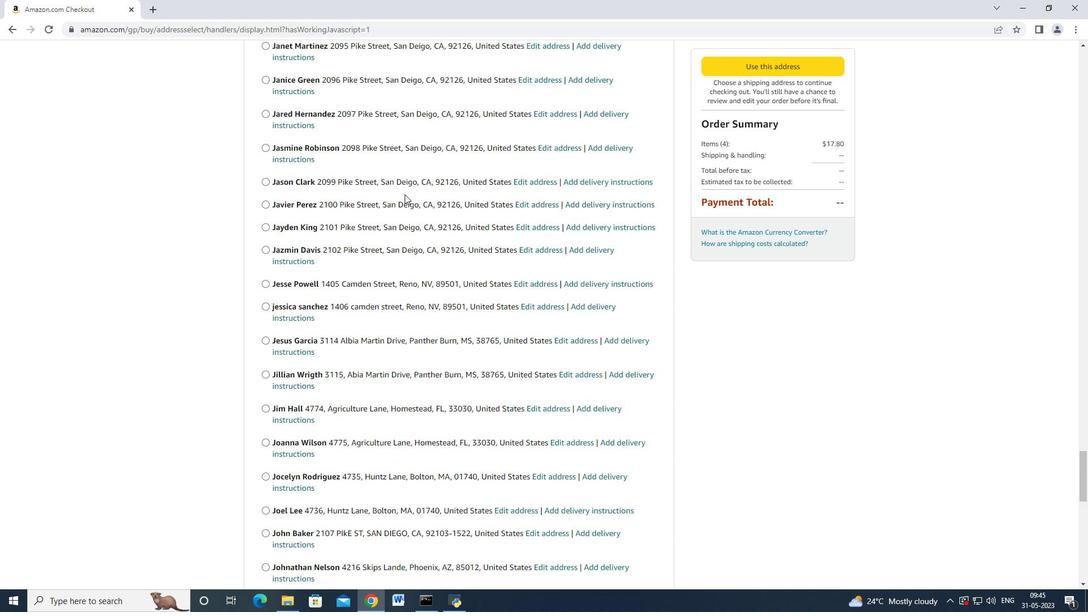 
Action: Mouse scrolled (391, 189) with delta (0, 0)
Screenshot: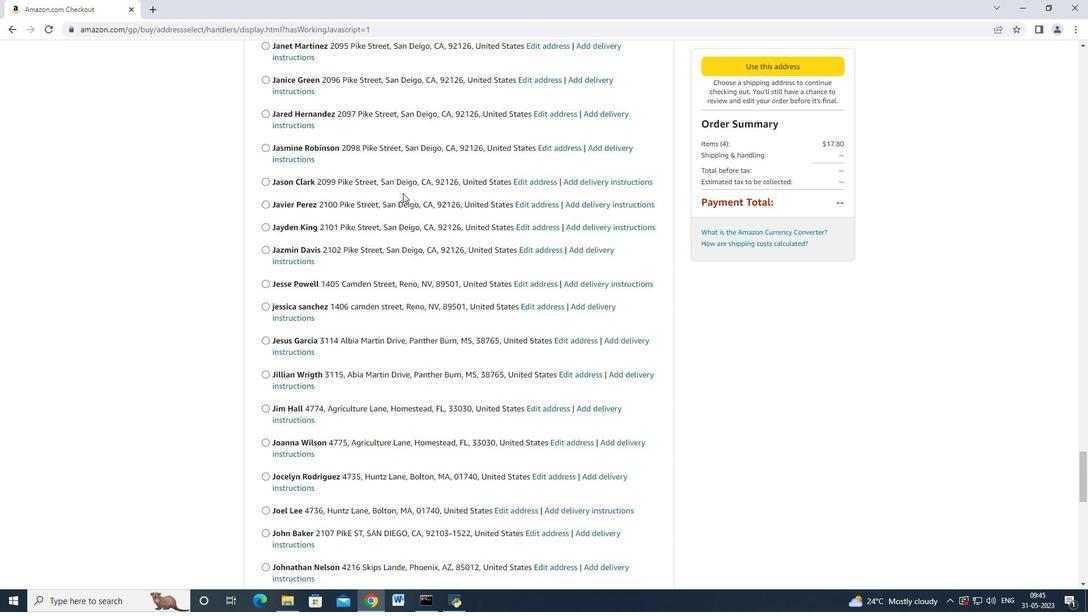 
Action: Mouse scrolled (391, 189) with delta (0, 0)
Screenshot: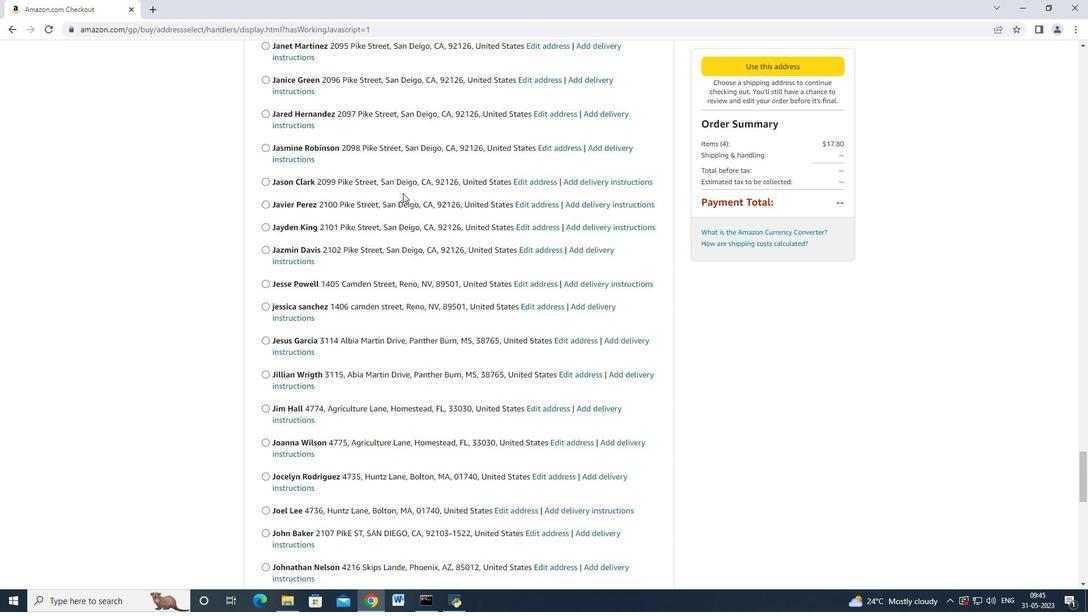 
Action: Mouse scrolled (391, 189) with delta (0, 0)
Screenshot: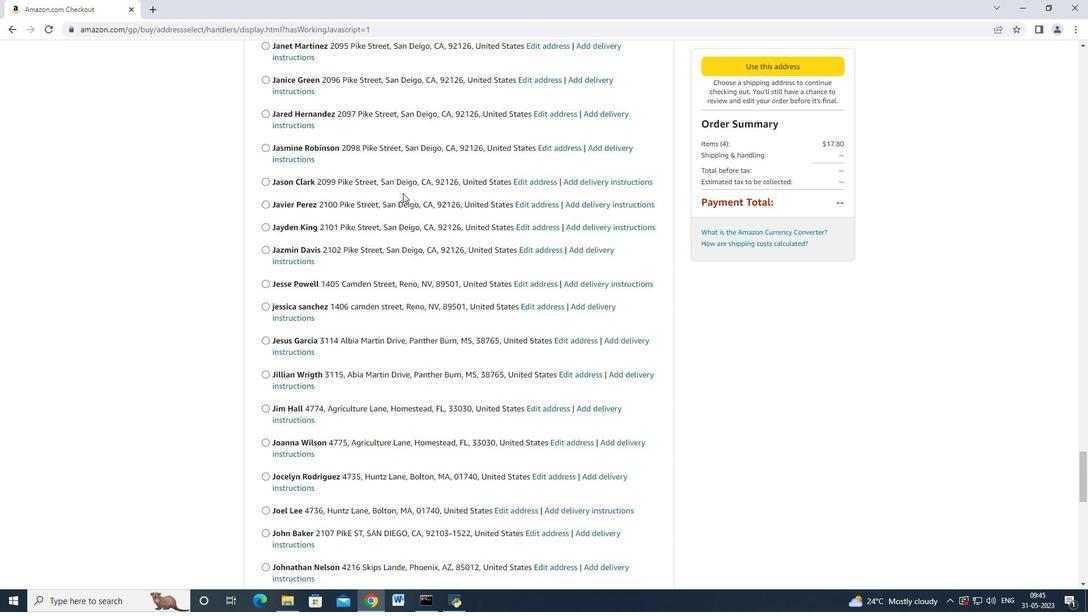 
Action: Mouse scrolled (391, 189) with delta (0, 0)
Screenshot: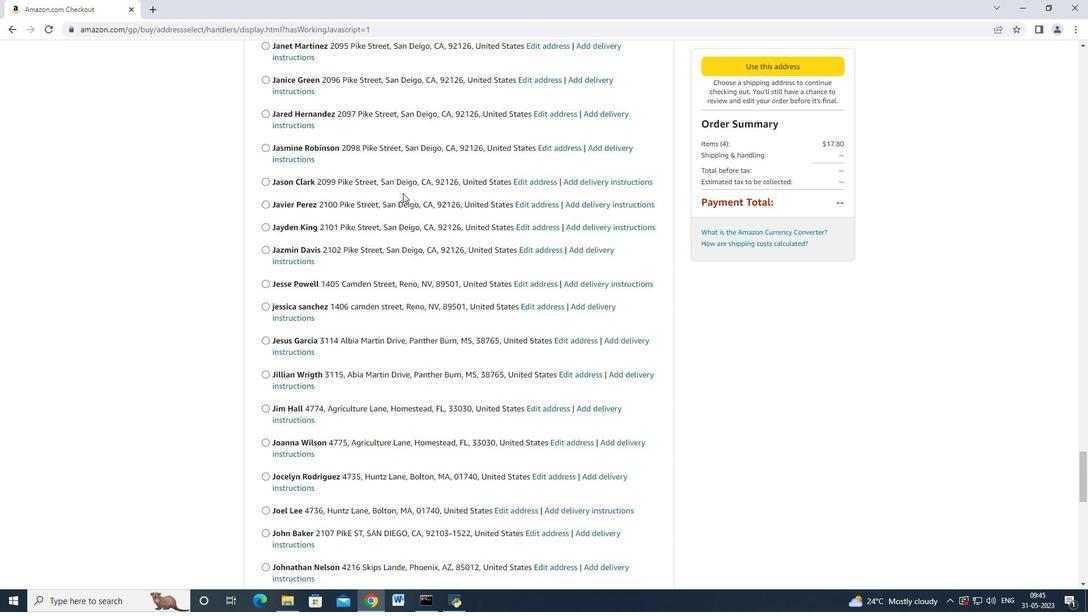 
Action: Mouse scrolled (391, 189) with delta (0, 0)
Screenshot: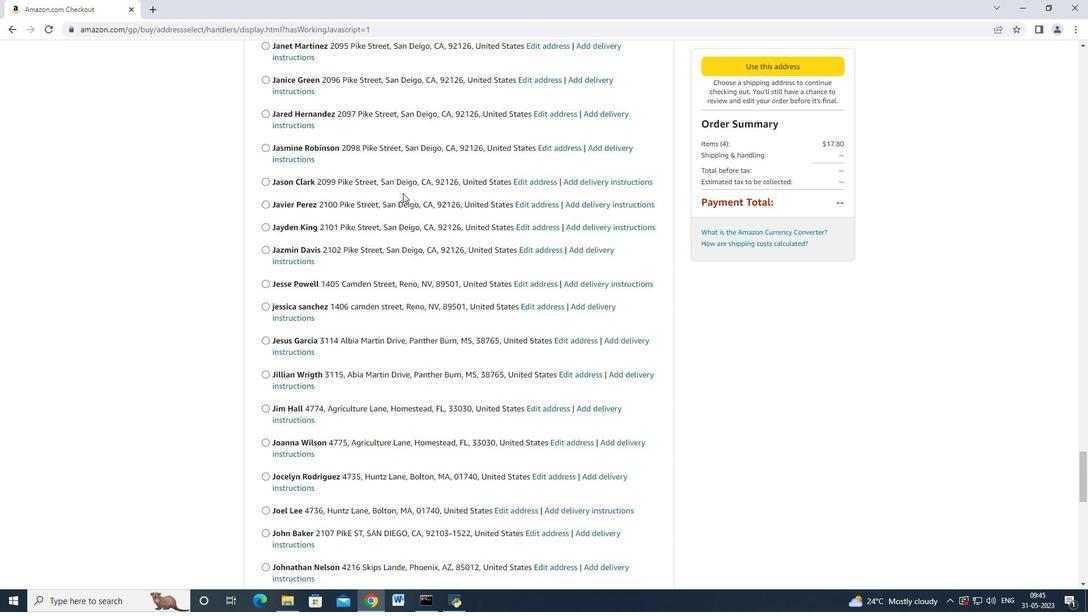 
Action: Mouse scrolled (391, 188) with delta (0, 0)
Screenshot: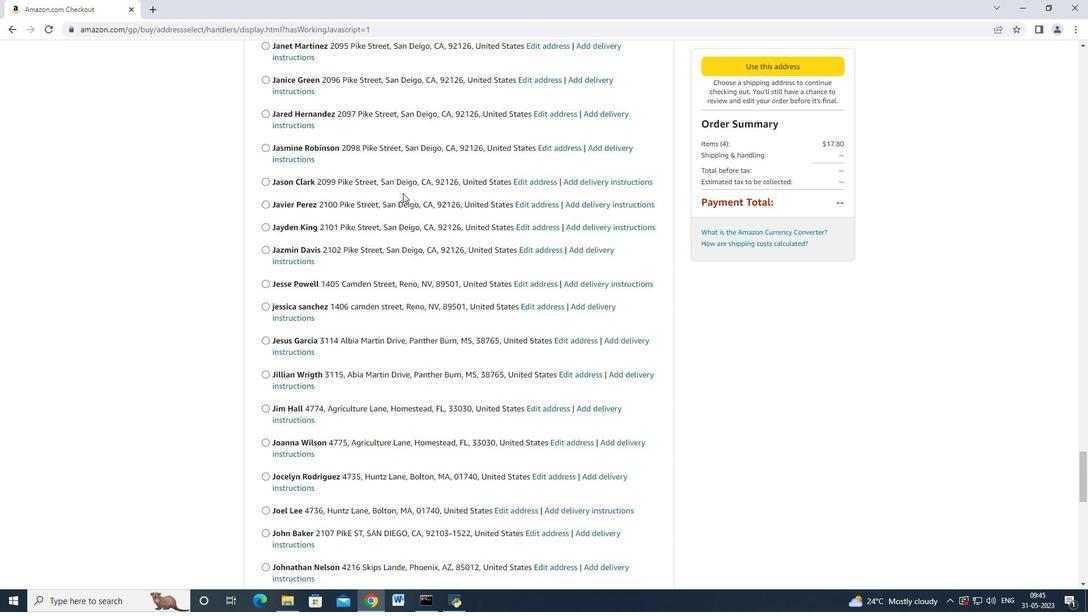 
Action: Mouse moved to (390, 188)
Screenshot: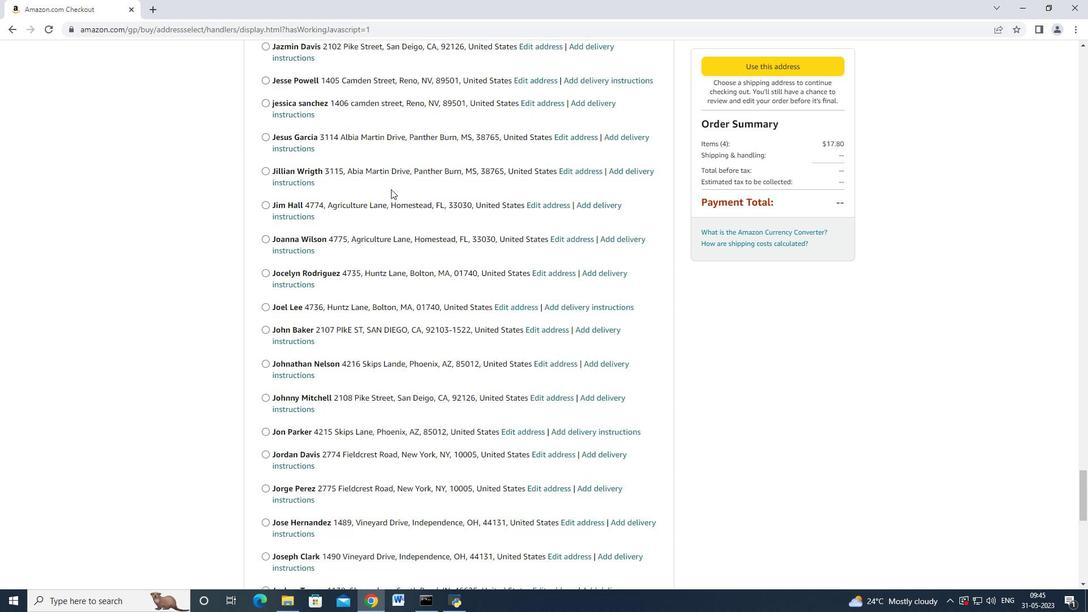 
Action: Mouse scrolled (390, 188) with delta (0, 0)
Screenshot: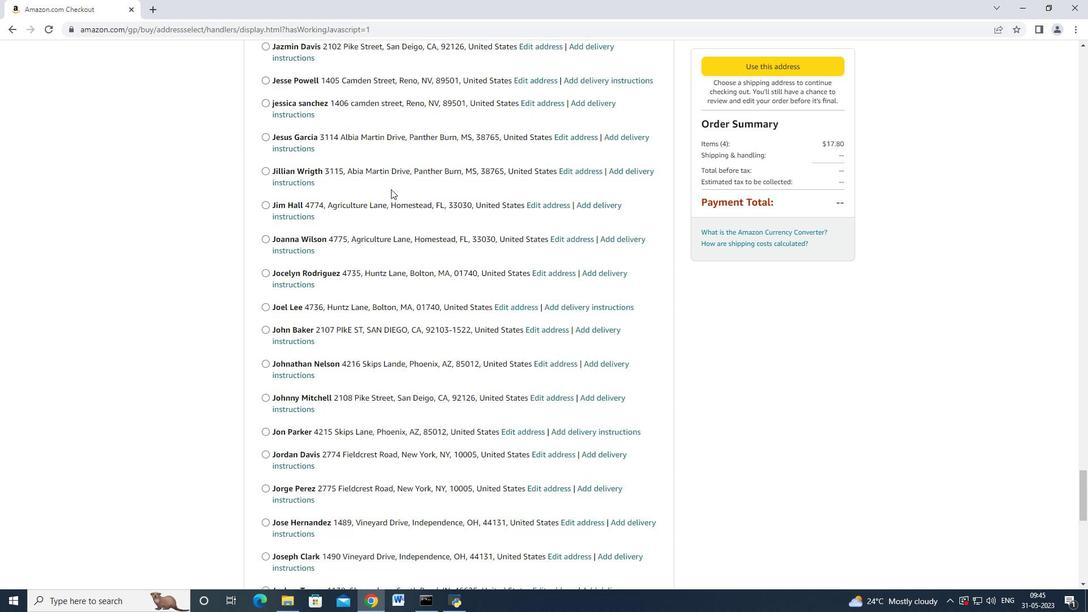 
Action: Mouse scrolled (390, 188) with delta (0, 0)
Screenshot: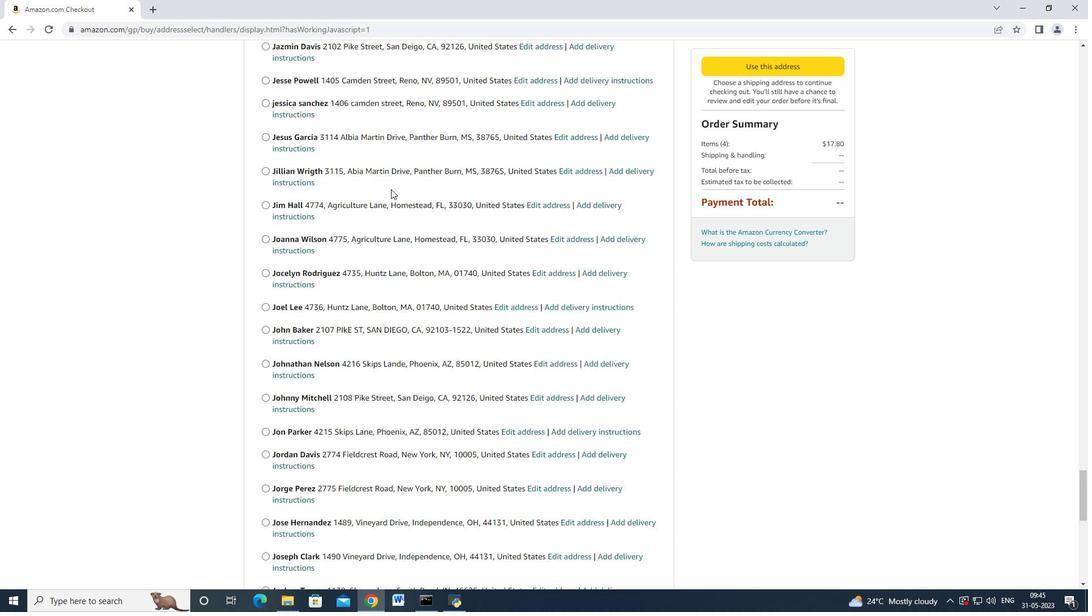 
Action: Mouse moved to (390, 189)
Screenshot: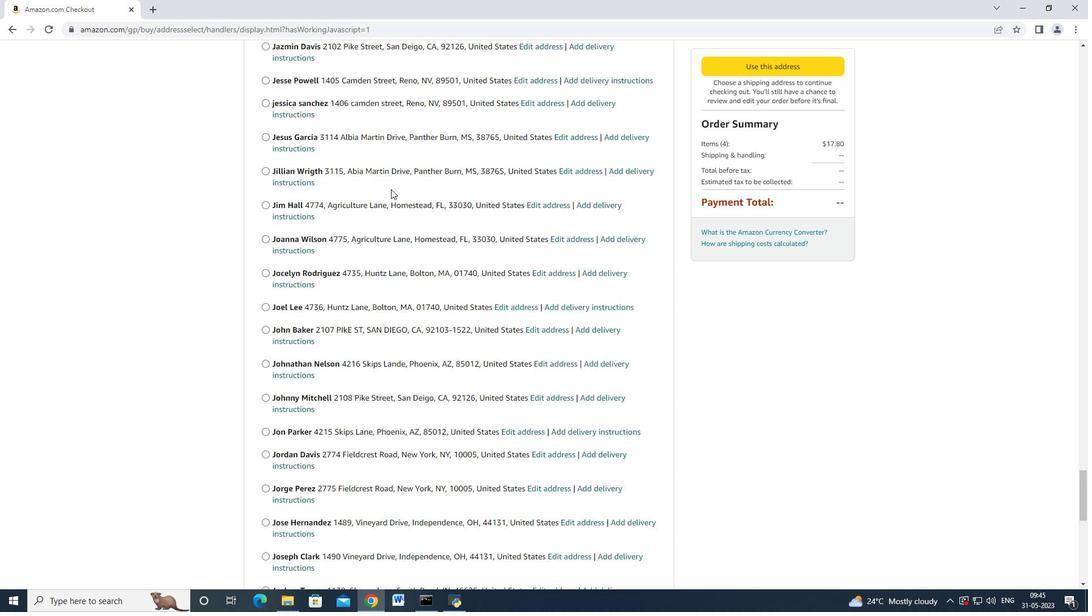 
Action: Mouse scrolled (390, 188) with delta (0, 0)
Screenshot: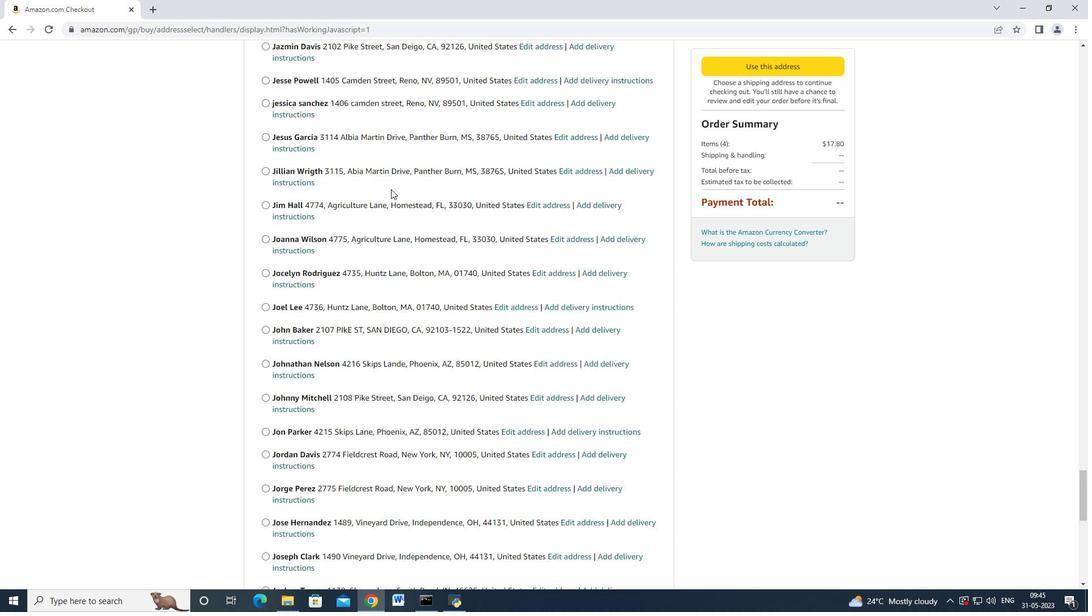 
Action: Mouse scrolled (390, 188) with delta (0, 0)
Screenshot: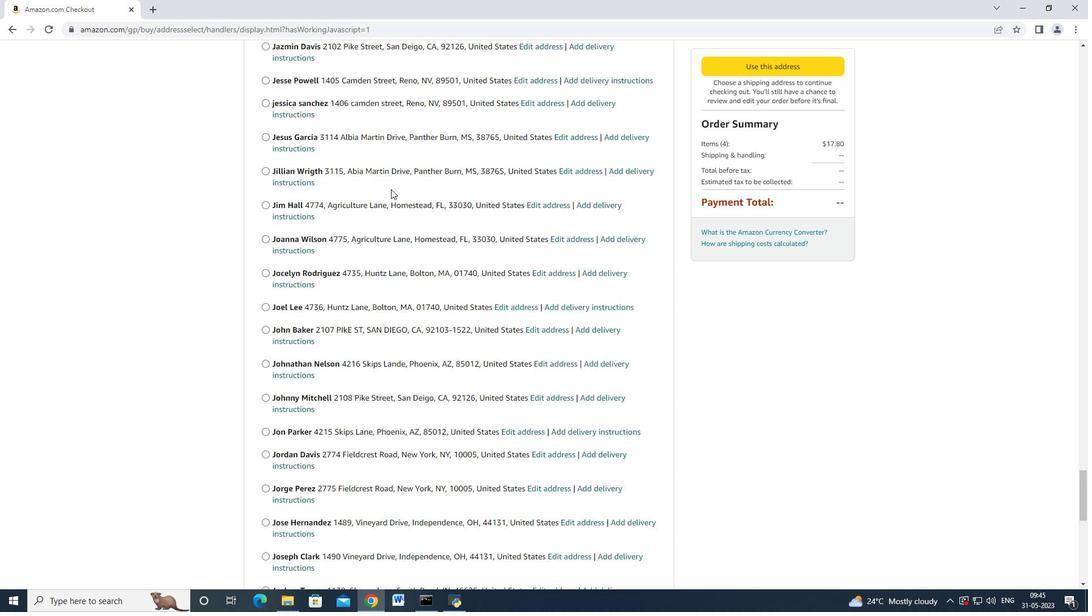 
Action: Mouse scrolled (390, 188) with delta (0, 0)
Screenshot: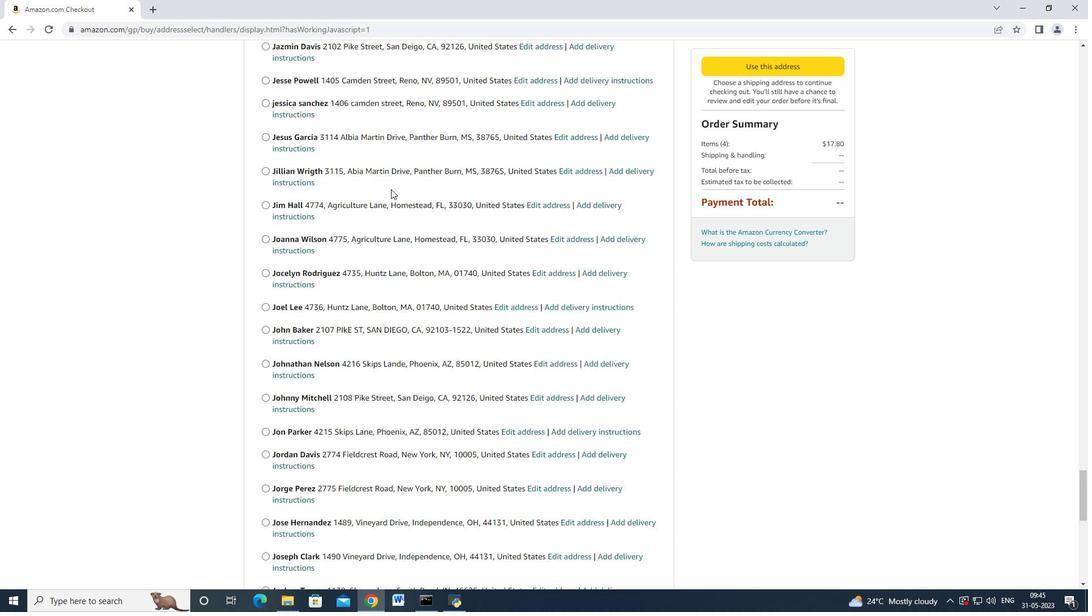 
Action: Mouse scrolled (390, 188) with delta (0, 0)
Screenshot: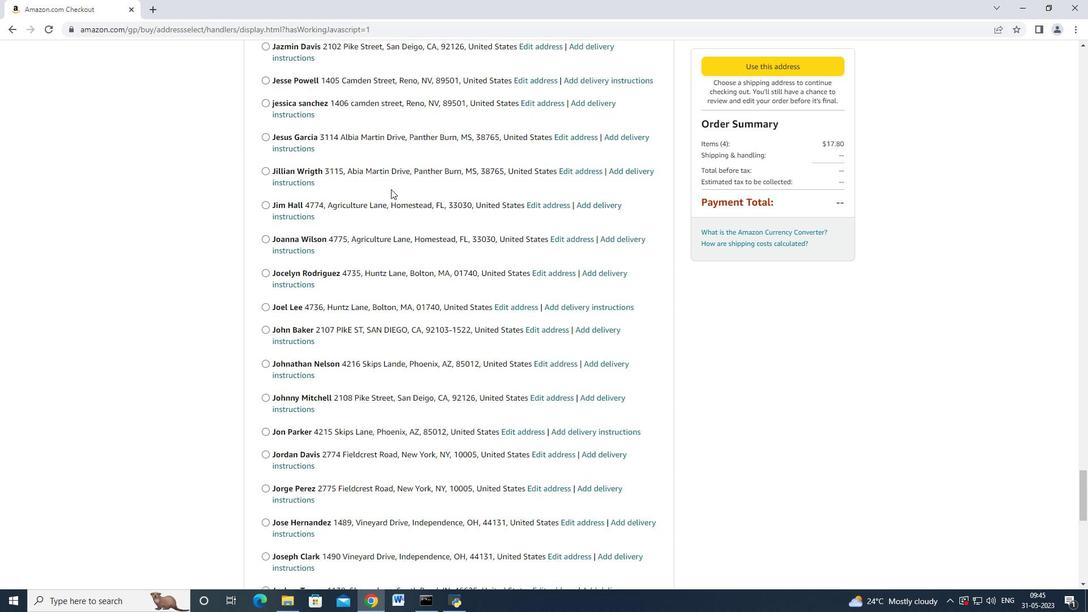 
Action: Mouse scrolled (390, 188) with delta (0, 0)
Screenshot: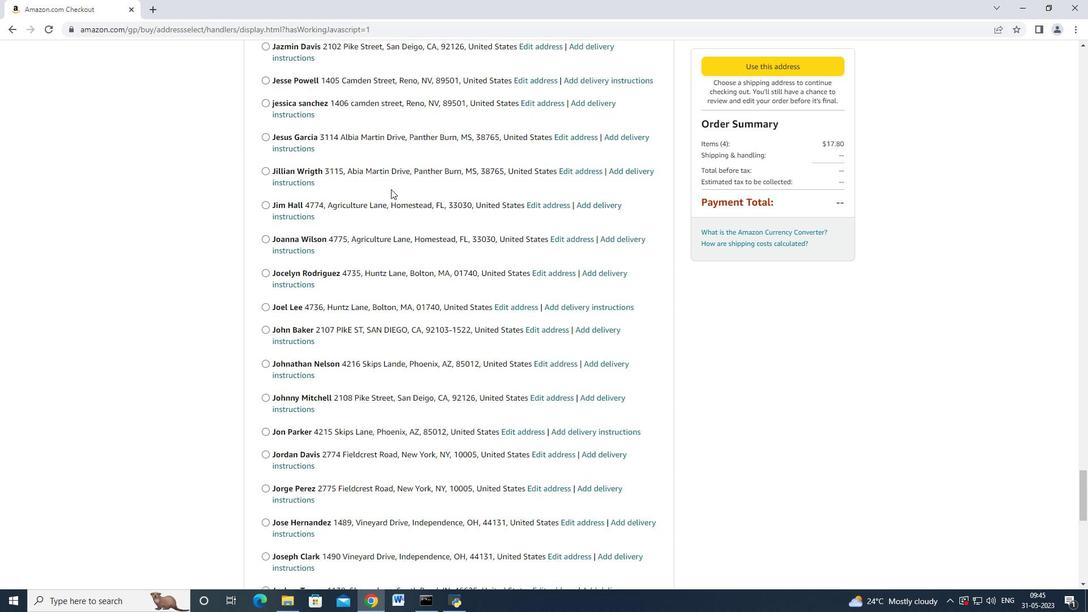 
Action: Mouse moved to (317, 248)
Screenshot: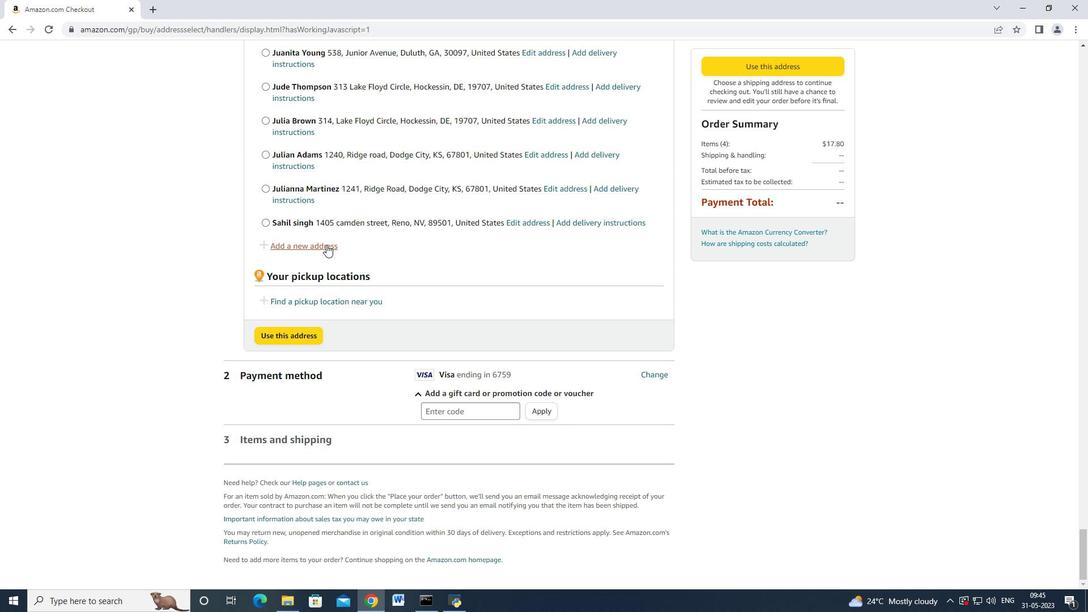 
Action: Mouse pressed left at (317, 248)
Screenshot: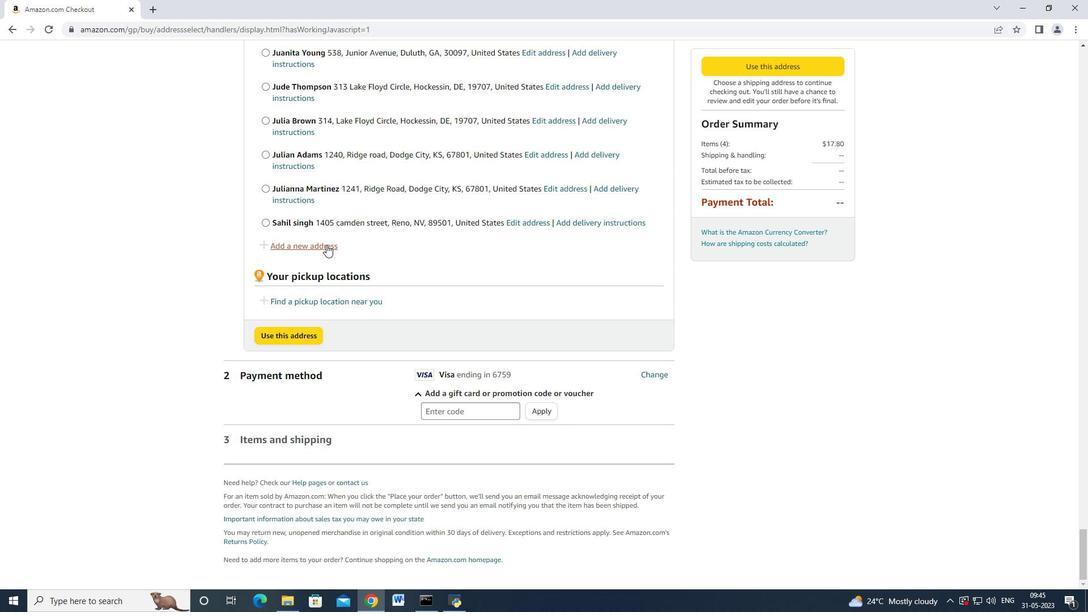 
Action: Mouse moved to (399, 274)
Screenshot: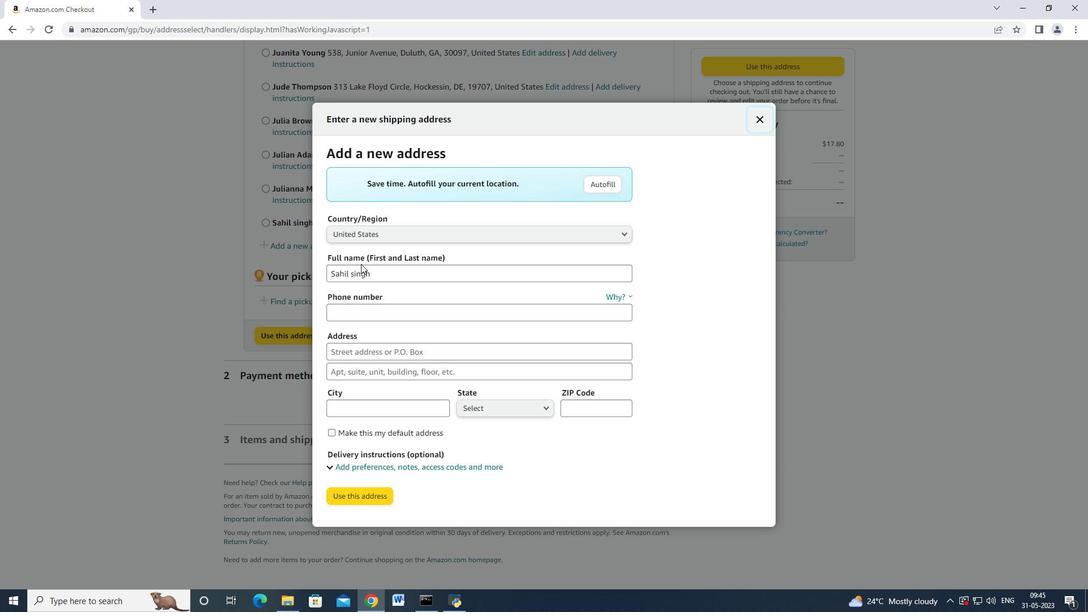 
Action: Mouse pressed left at (399, 274)
Screenshot: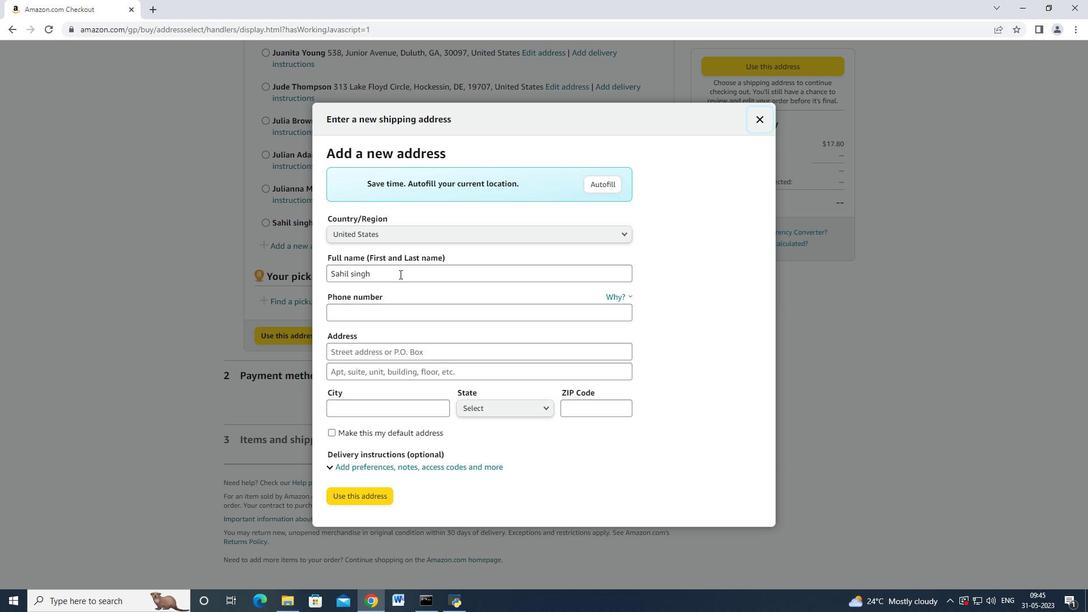 
Action: Mouse moved to (436, 236)
Screenshot: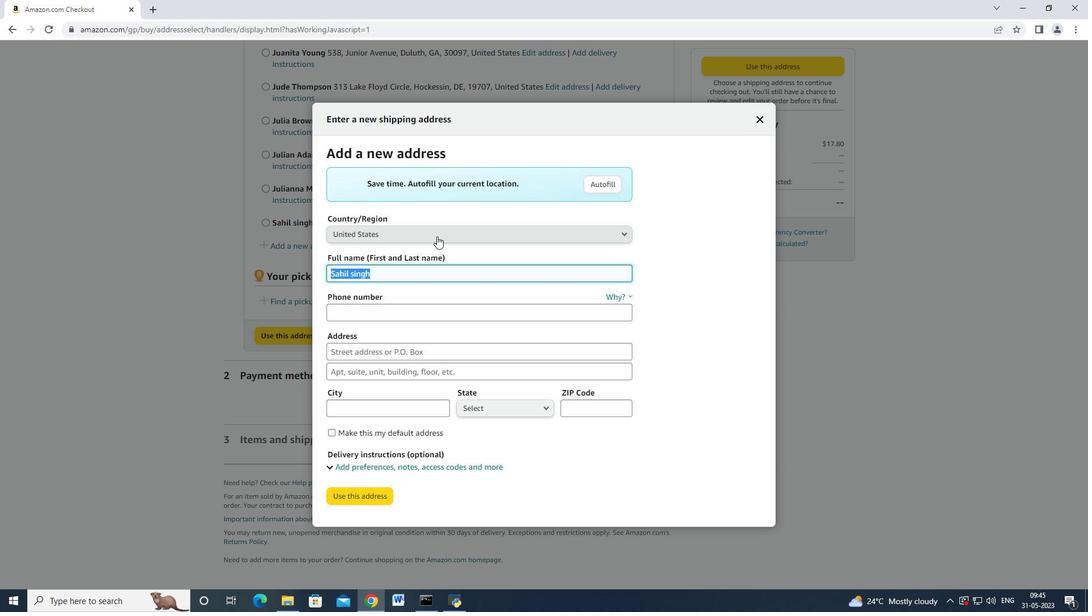 
Action: Key pressed <Key.backspace>2<Key.backspace><Key.shift>Jeanette<Key.tab>
Screenshot: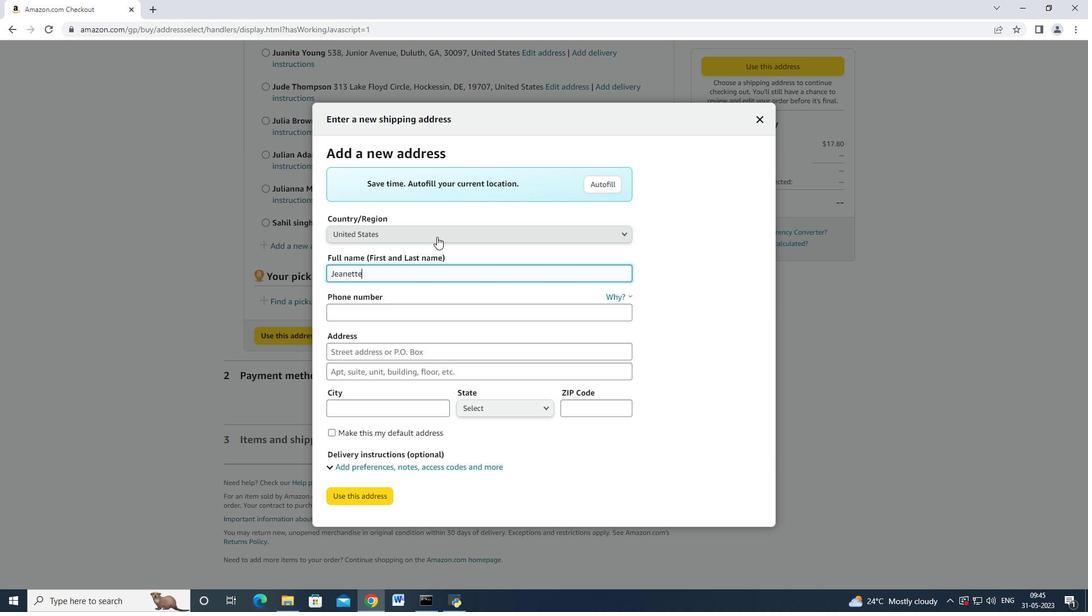 
Action: Mouse moved to (456, 269)
Screenshot: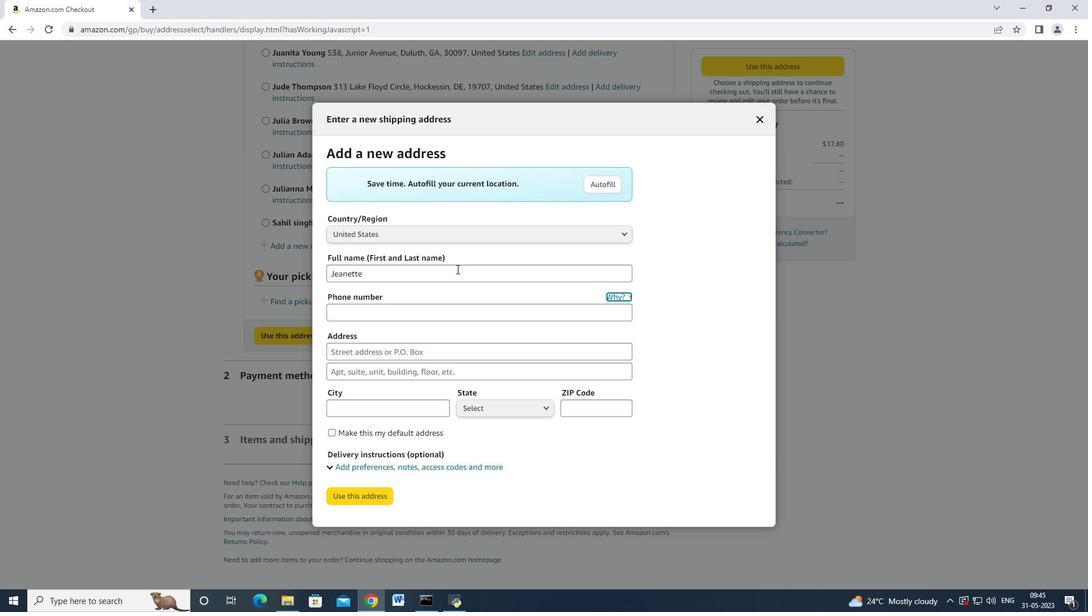 
Action: Mouse pressed left at (456, 269)
Screenshot: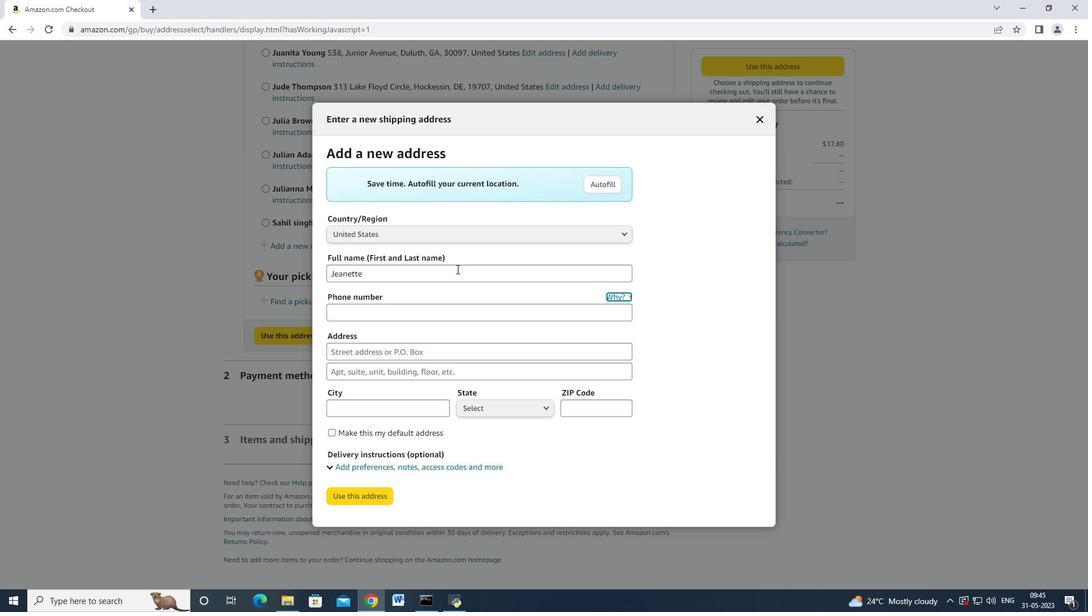 
Action: Mouse moved to (461, 270)
Screenshot: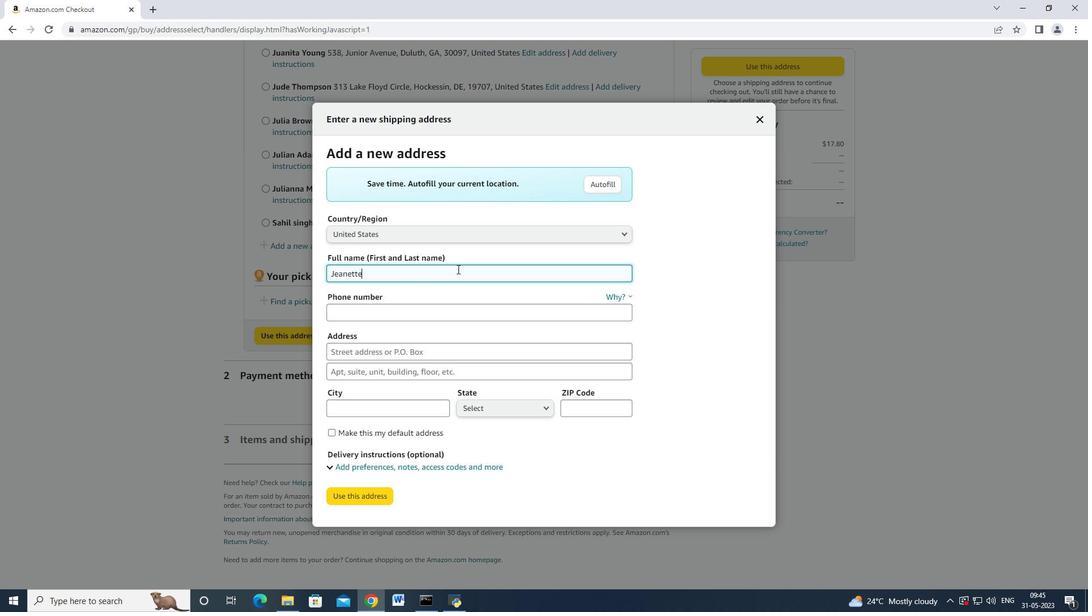 
Action: Key pressed <Key.space><Key.shift>Hall<Key.tab><Key.tab>8585770212<Key.tab>2103<Key.space><Key.shift>Pike<Key.space><Key.shift_r>Street<Key.tab><Key.tab><Key.shift_r>San<Key.space><Key.shift_r>Deigo<Key.tab><Key.enter>
Screenshot: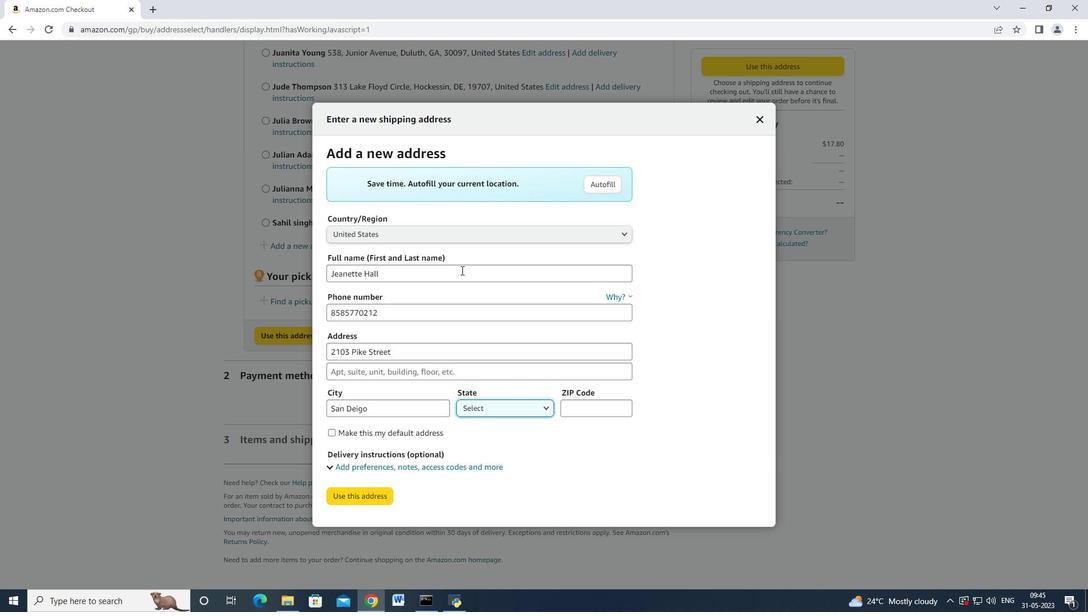 
Action: Mouse moved to (494, 400)
Screenshot: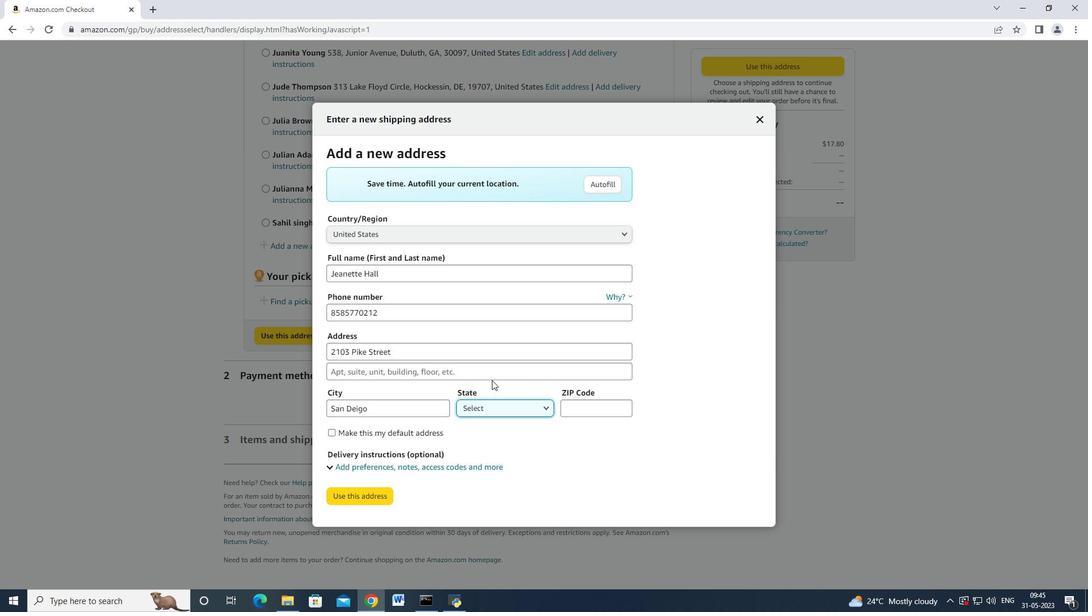 
Action: Mouse pressed left at (494, 400)
Screenshot: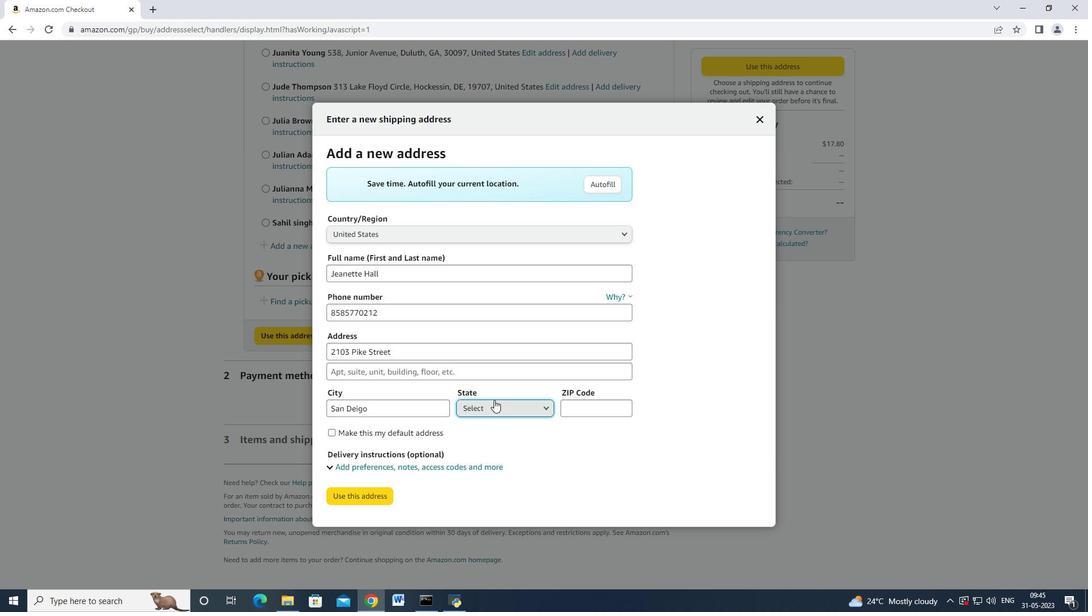 
Action: Mouse moved to (498, 146)
Screenshot: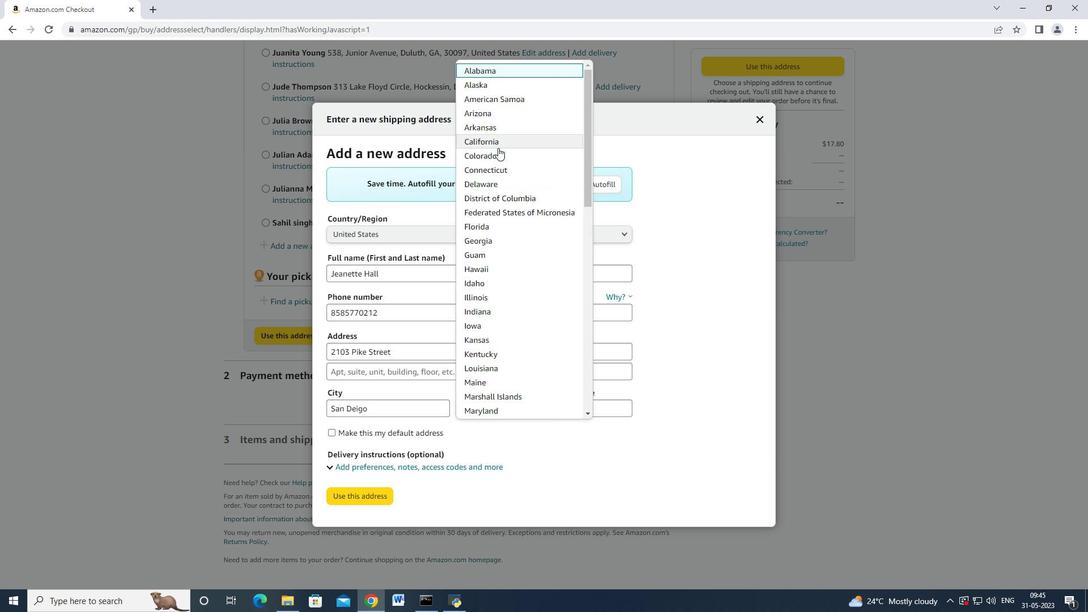 
Action: Mouse pressed left at (498, 146)
Screenshot: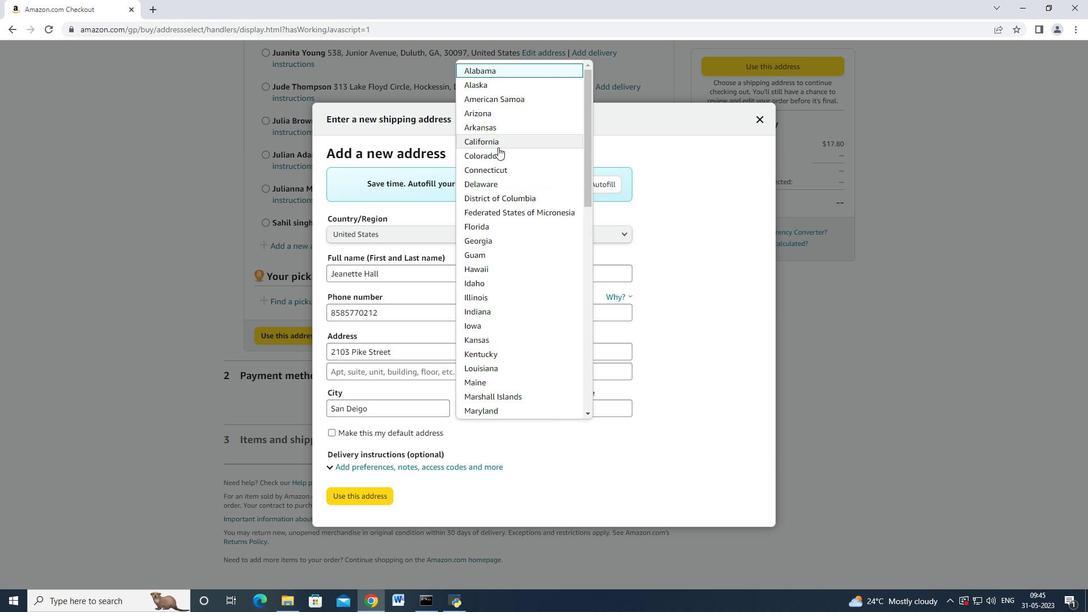 
Action: Mouse moved to (589, 405)
Screenshot: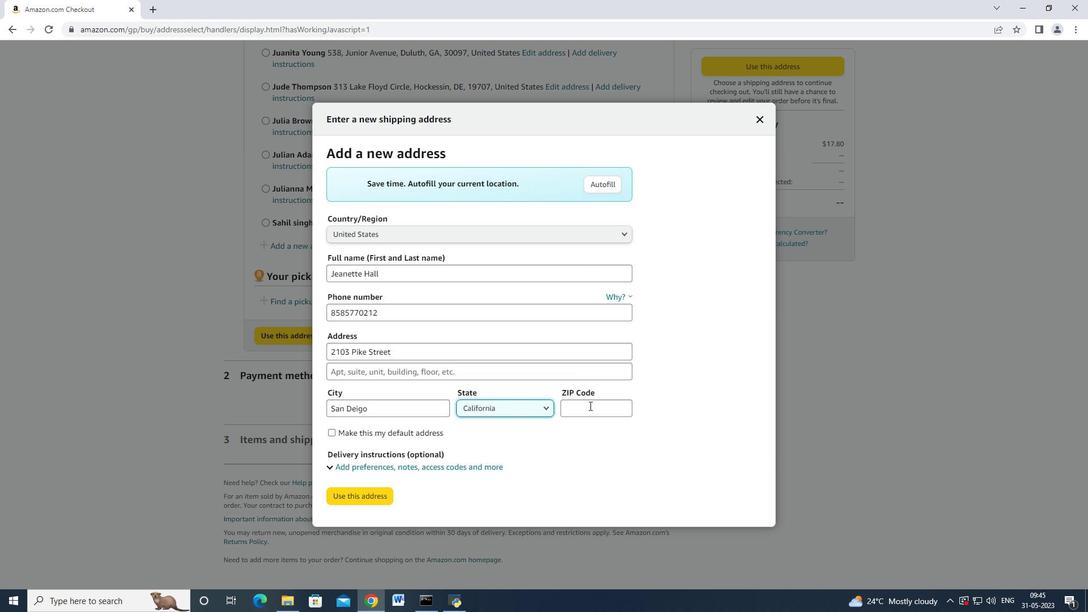 
Action: Mouse pressed left at (589, 405)
Screenshot: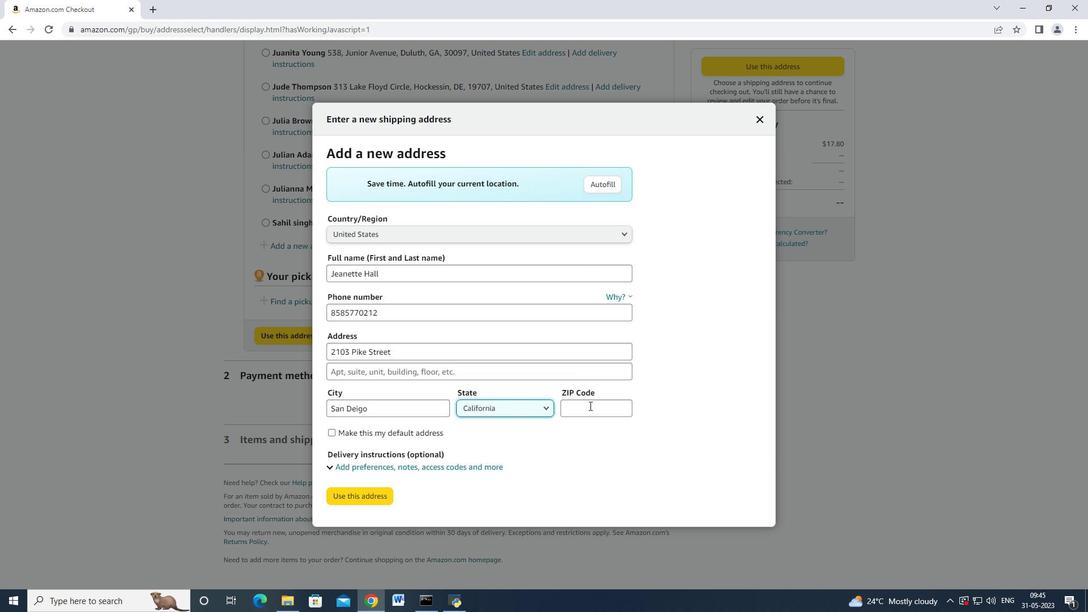 
Action: Mouse moved to (589, 405)
Screenshot: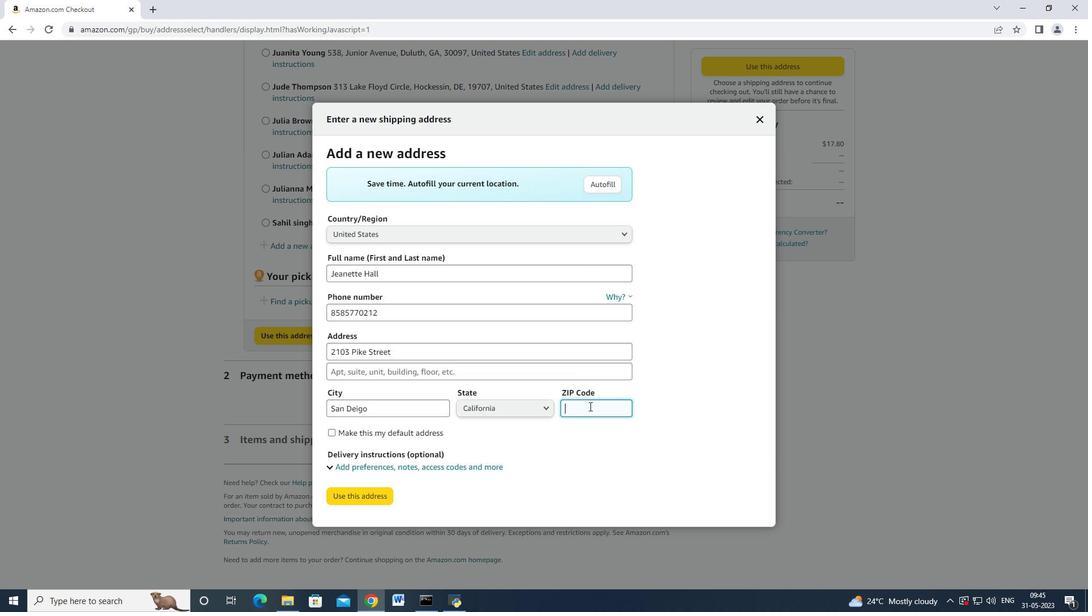 
Action: Key pressed 92126
Screenshot: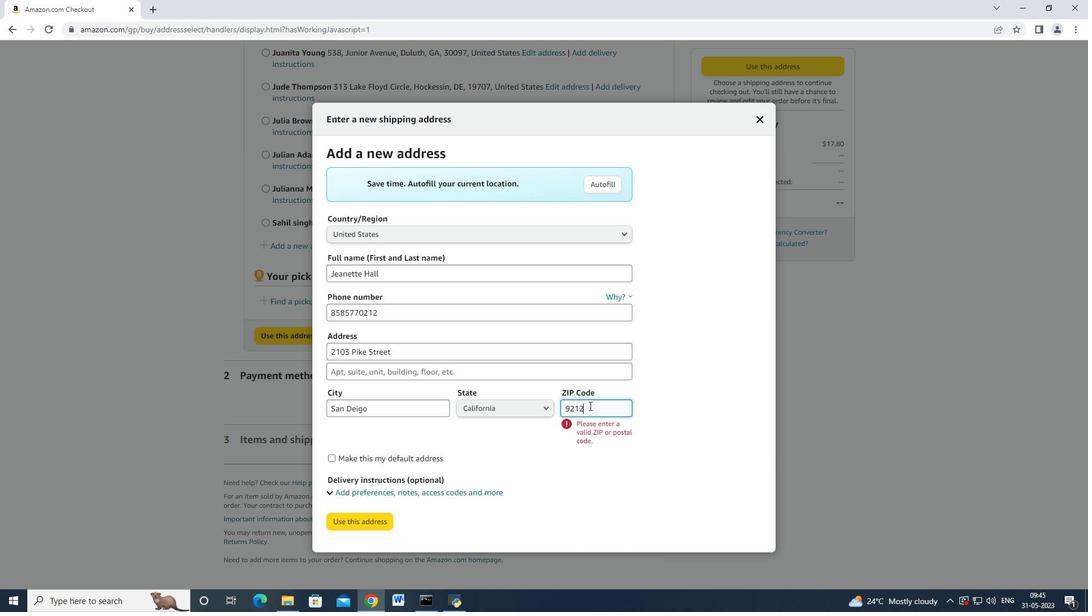 
Action: Mouse moved to (381, 464)
Screenshot: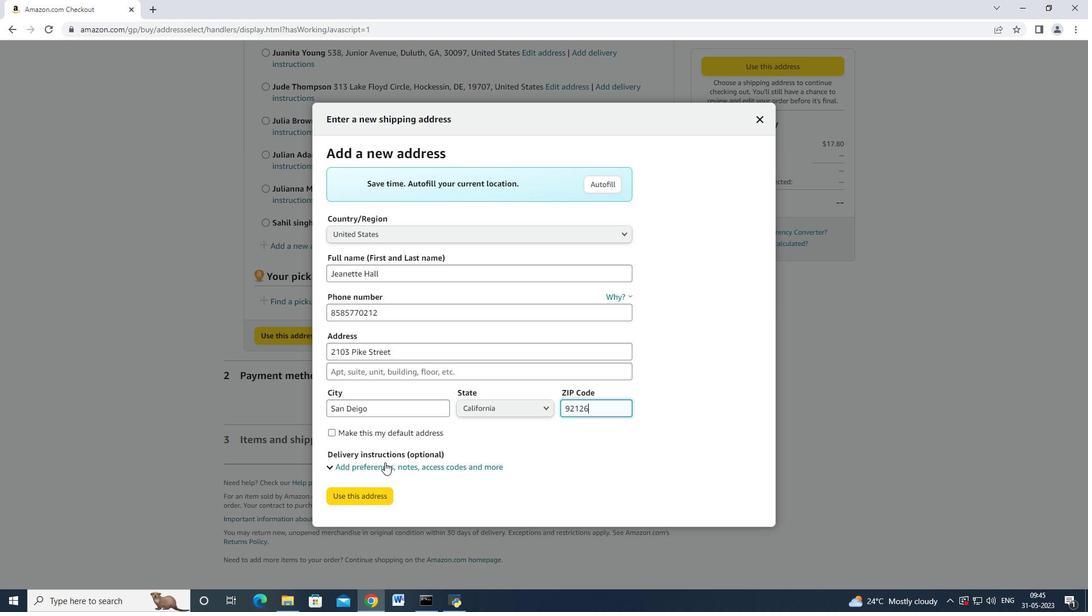 
Action: Mouse pressed left at (381, 464)
Screenshot: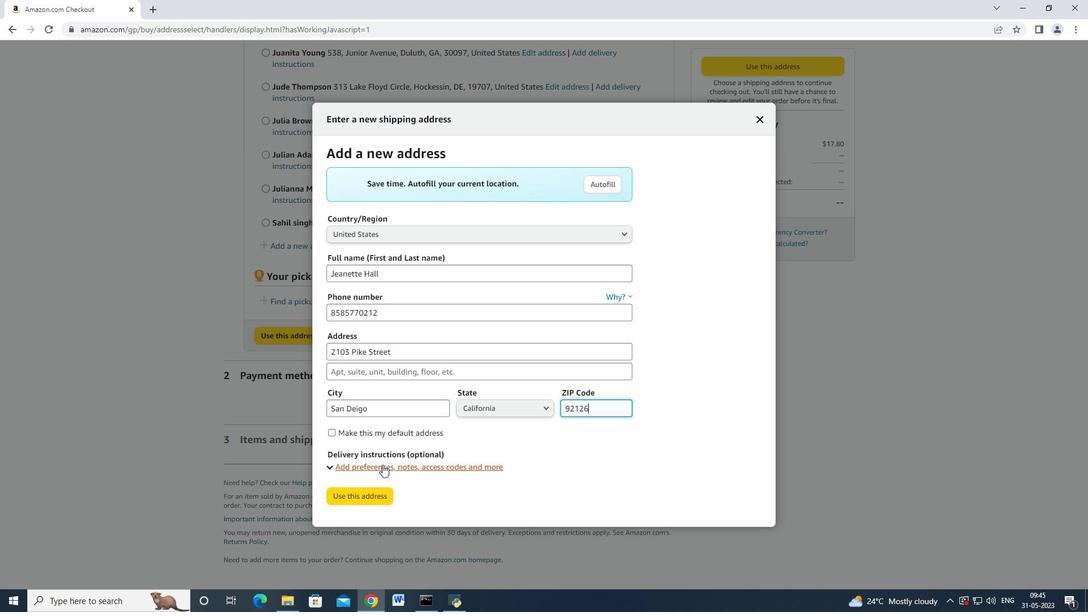 
Action: Mouse moved to (389, 457)
Screenshot: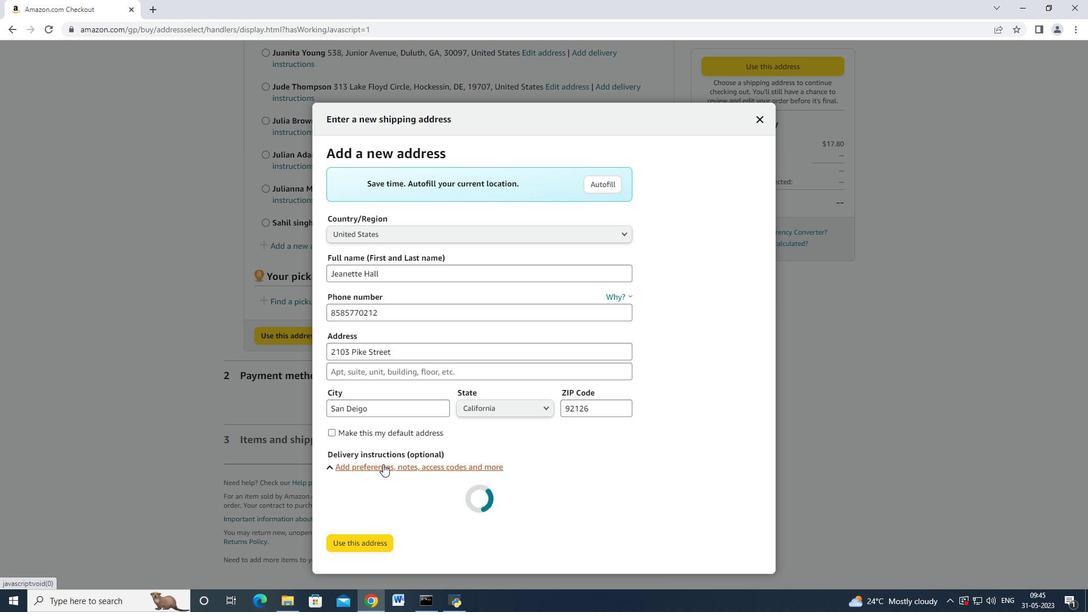 
Action: Mouse scrolled (389, 457) with delta (0, 0)
Screenshot: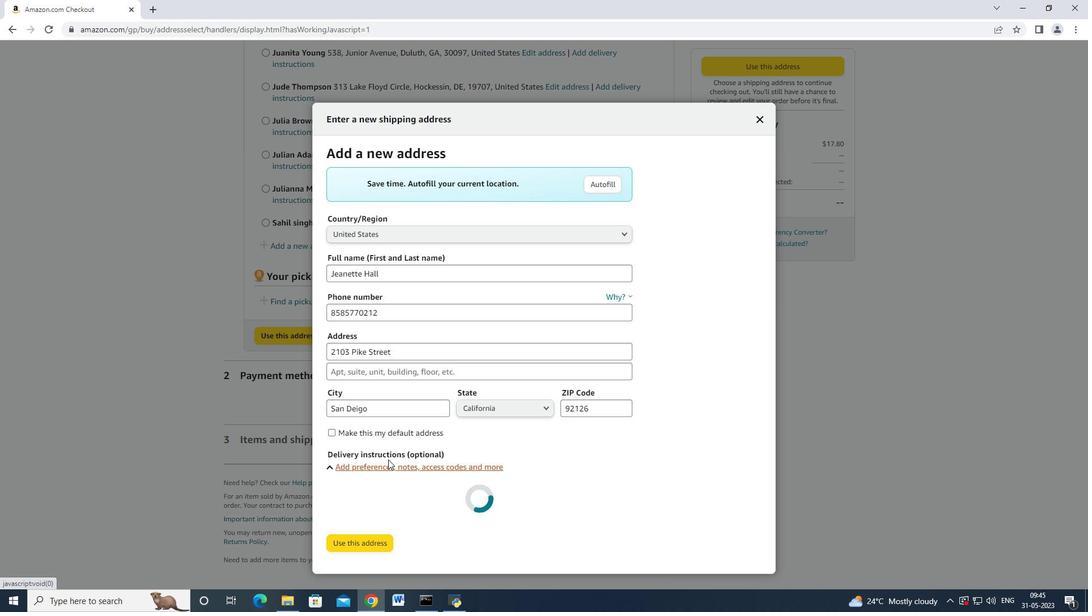 
Action: Mouse scrolled (389, 457) with delta (0, 0)
Screenshot: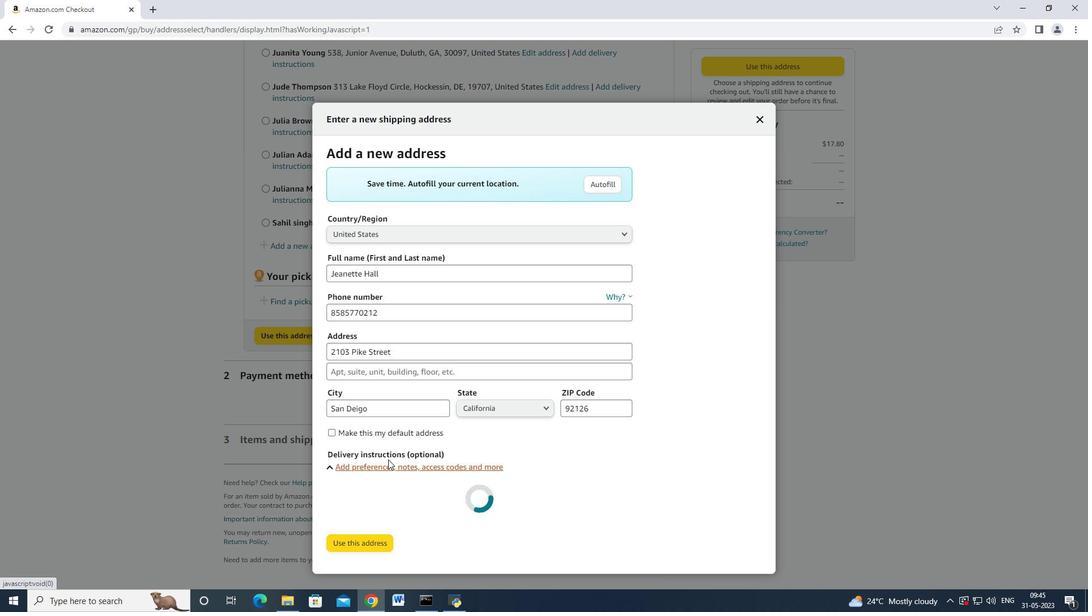 
Action: Mouse moved to (362, 506)
Screenshot: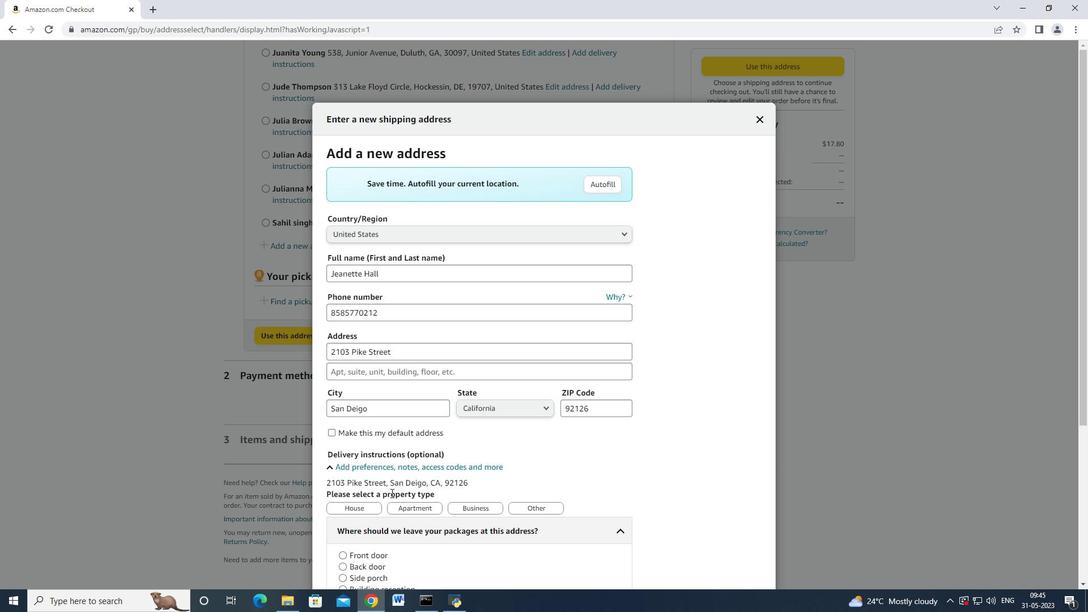 
Action: Mouse pressed left at (362, 506)
Screenshot: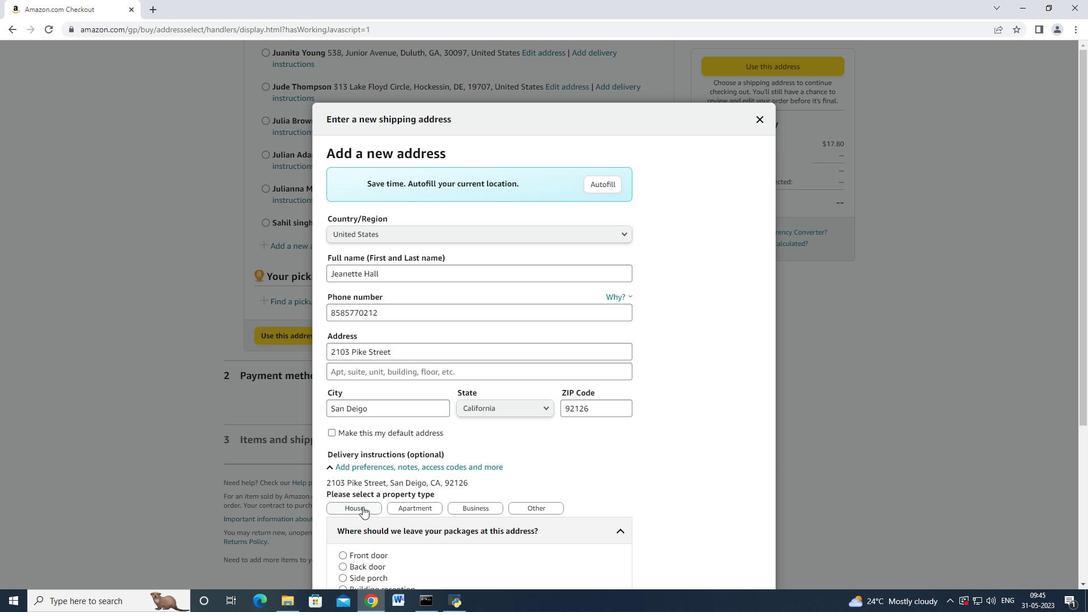 
Action: Mouse moved to (442, 461)
Screenshot: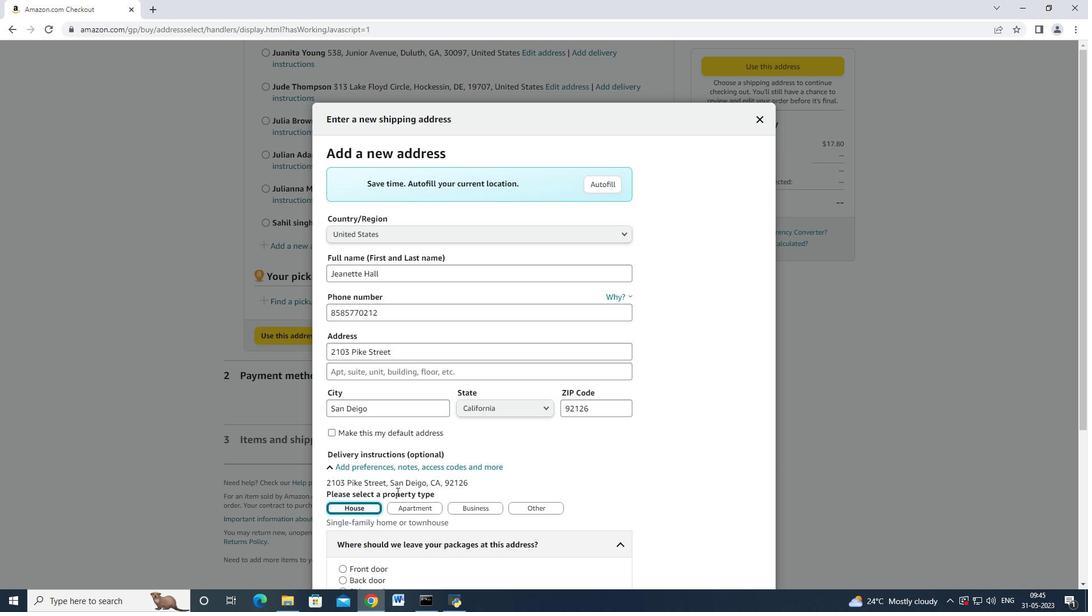 
Action: Mouse scrolled (442, 460) with delta (0, 0)
Screenshot: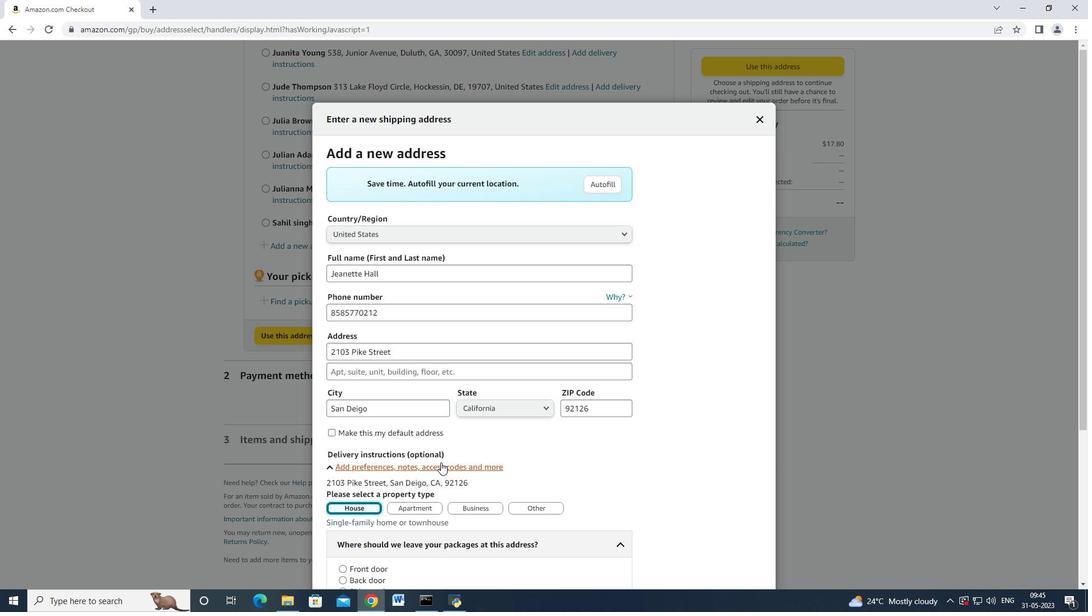
Action: Mouse scrolled (442, 460) with delta (0, 0)
